 Task: Discover redfin listing with Condos in Santa Barbara.
Action: Mouse moved to (335, 236)
Screenshot: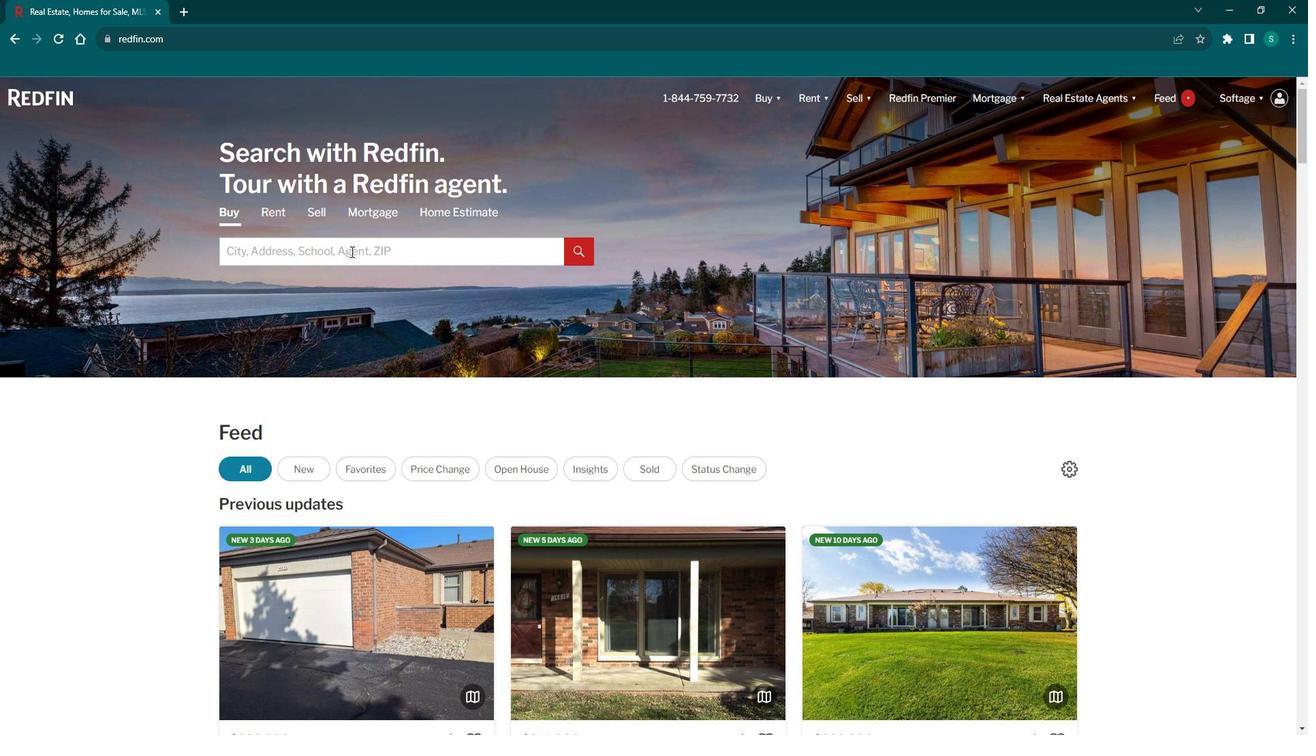 
Action: Mouse pressed left at (335, 236)
Screenshot: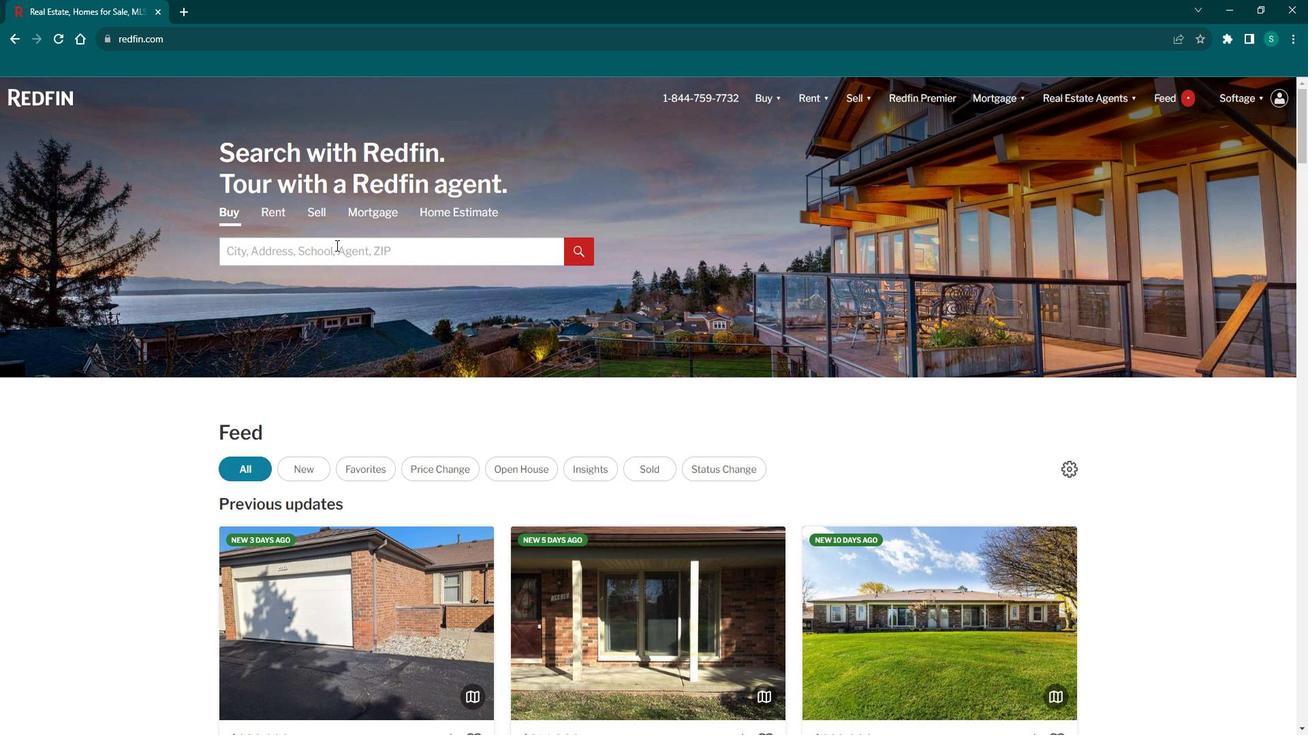 
Action: Key pressed <Key.caps_lock>S<Key.caps_lock>anta<Key.space><Key.caps_lock>B<Key.caps_lock>r<Key.backspace>arbara
Screenshot: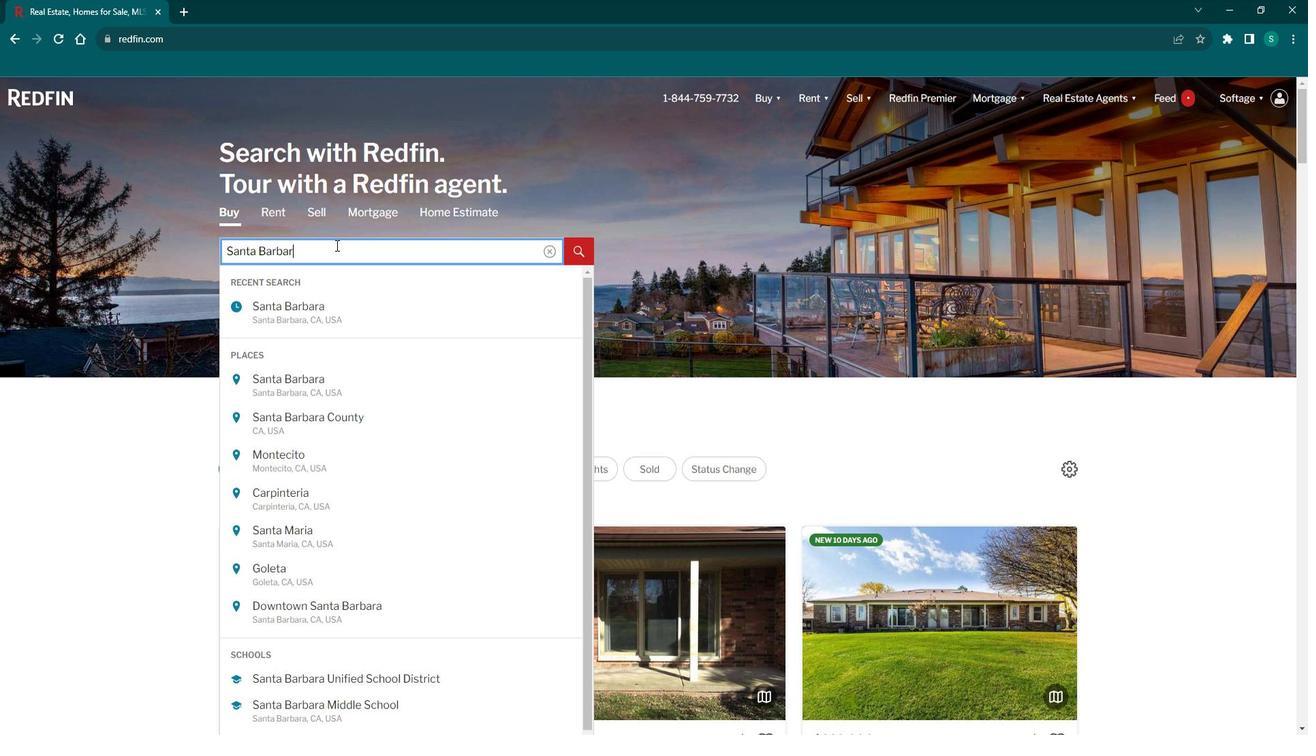 
Action: Mouse moved to (283, 365)
Screenshot: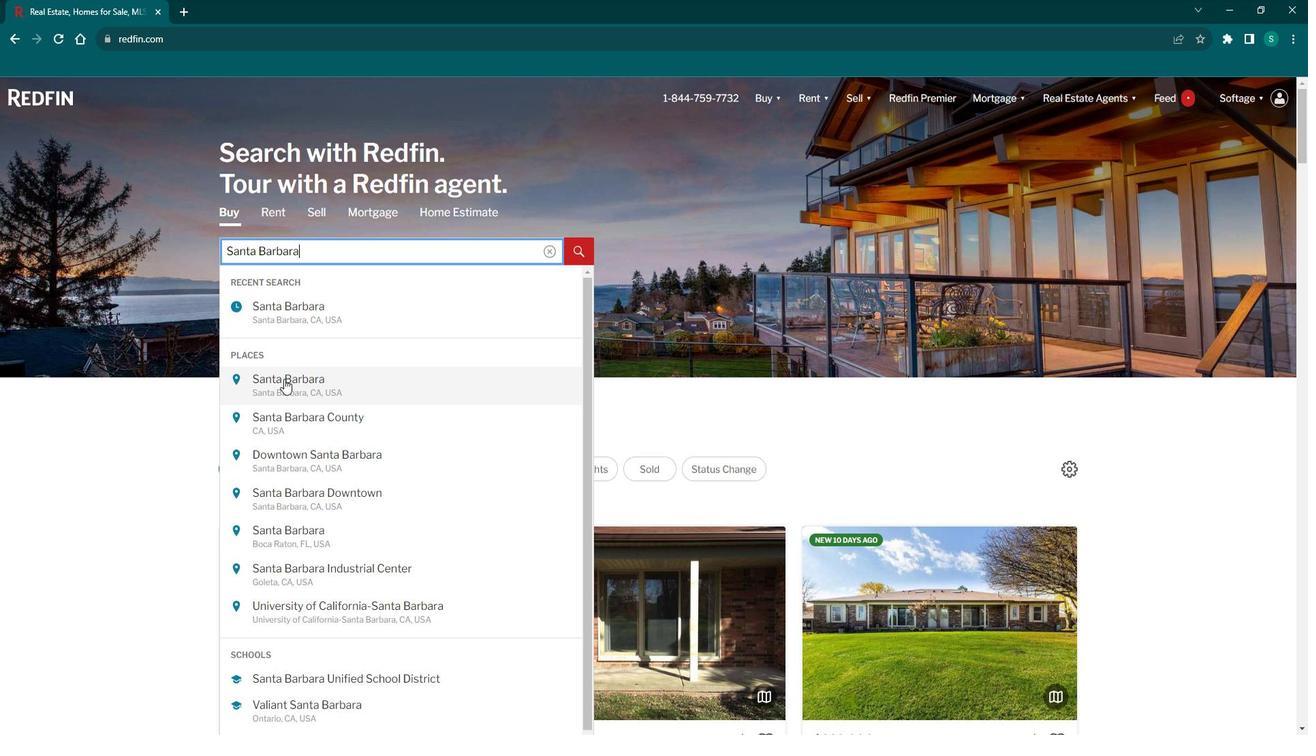 
Action: Mouse pressed left at (283, 365)
Screenshot: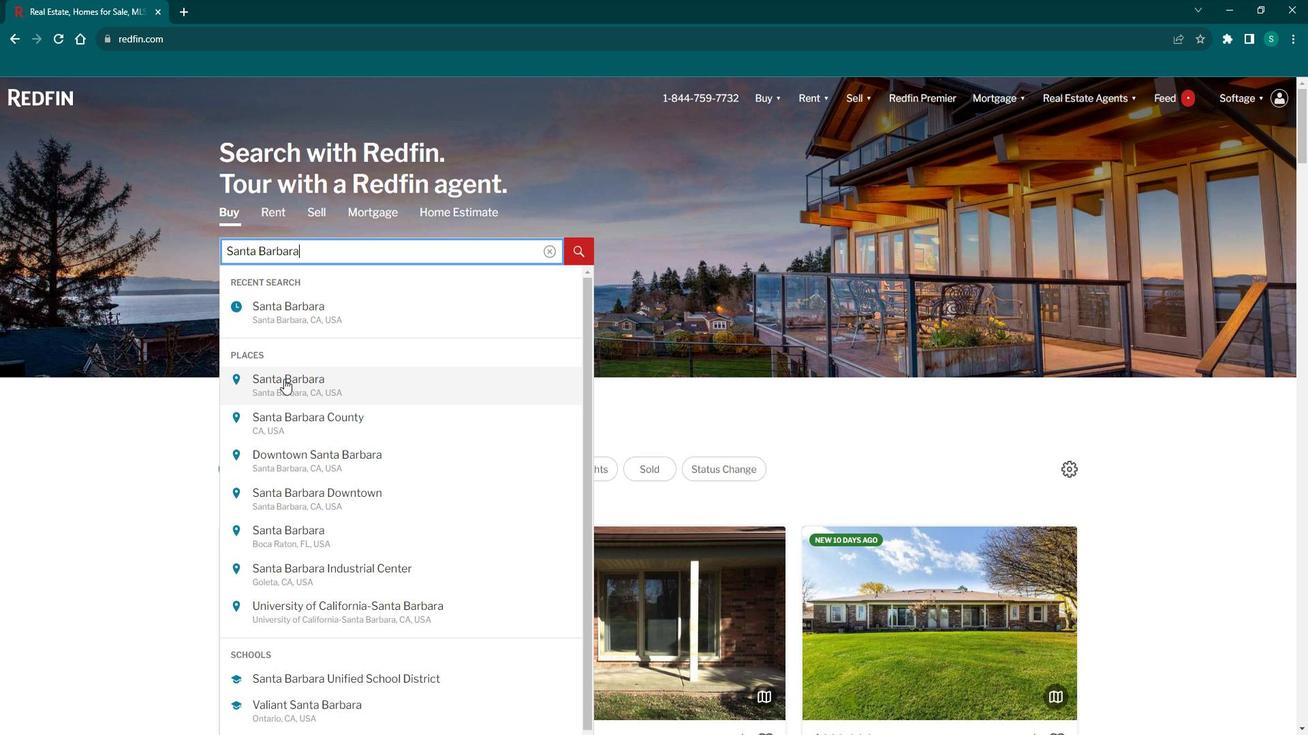 
Action: Mouse moved to (1180, 184)
Screenshot: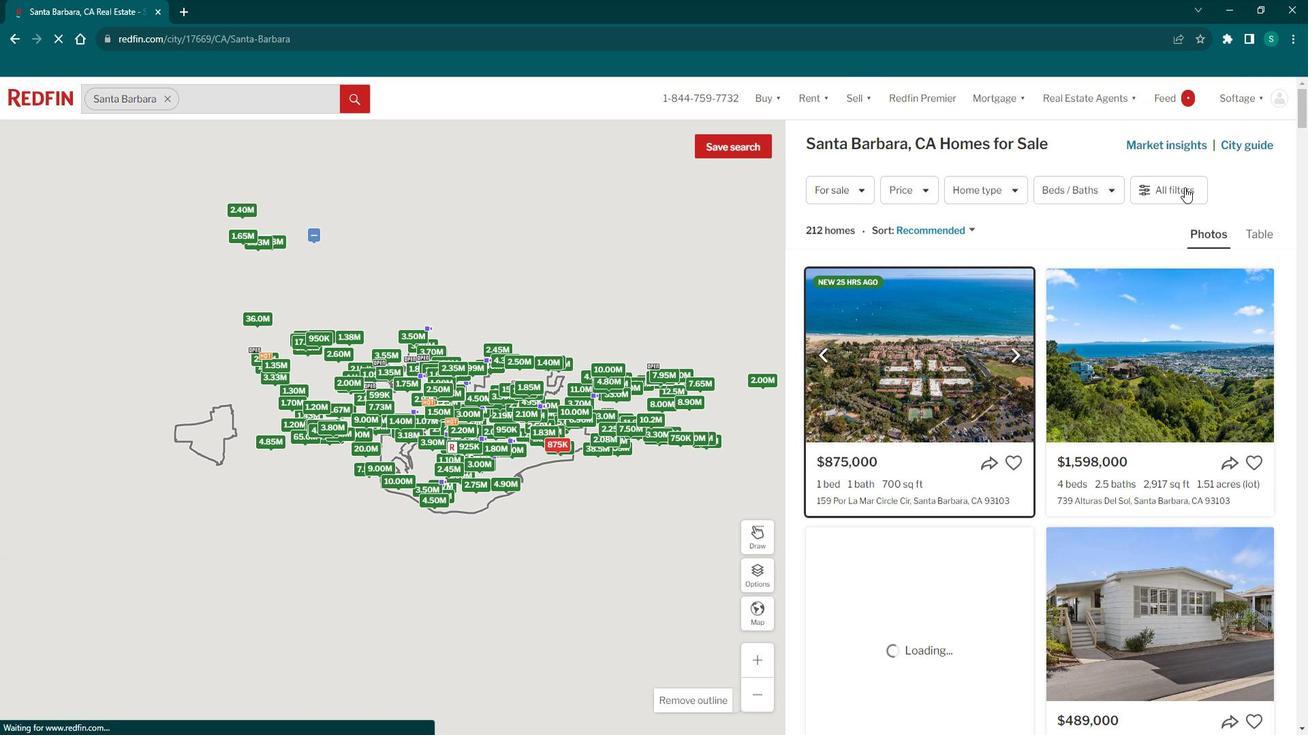 
Action: Mouse pressed left at (1180, 184)
Screenshot: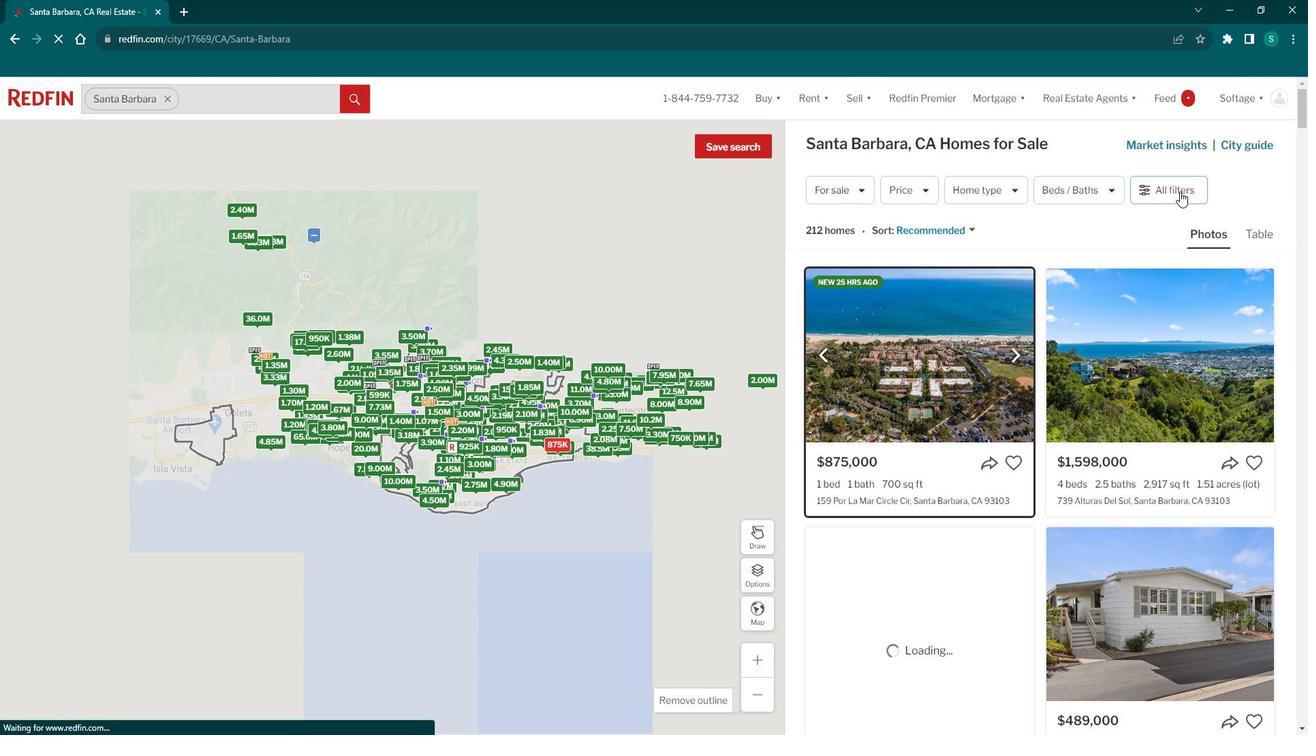 
Action: Mouse pressed left at (1180, 184)
Screenshot: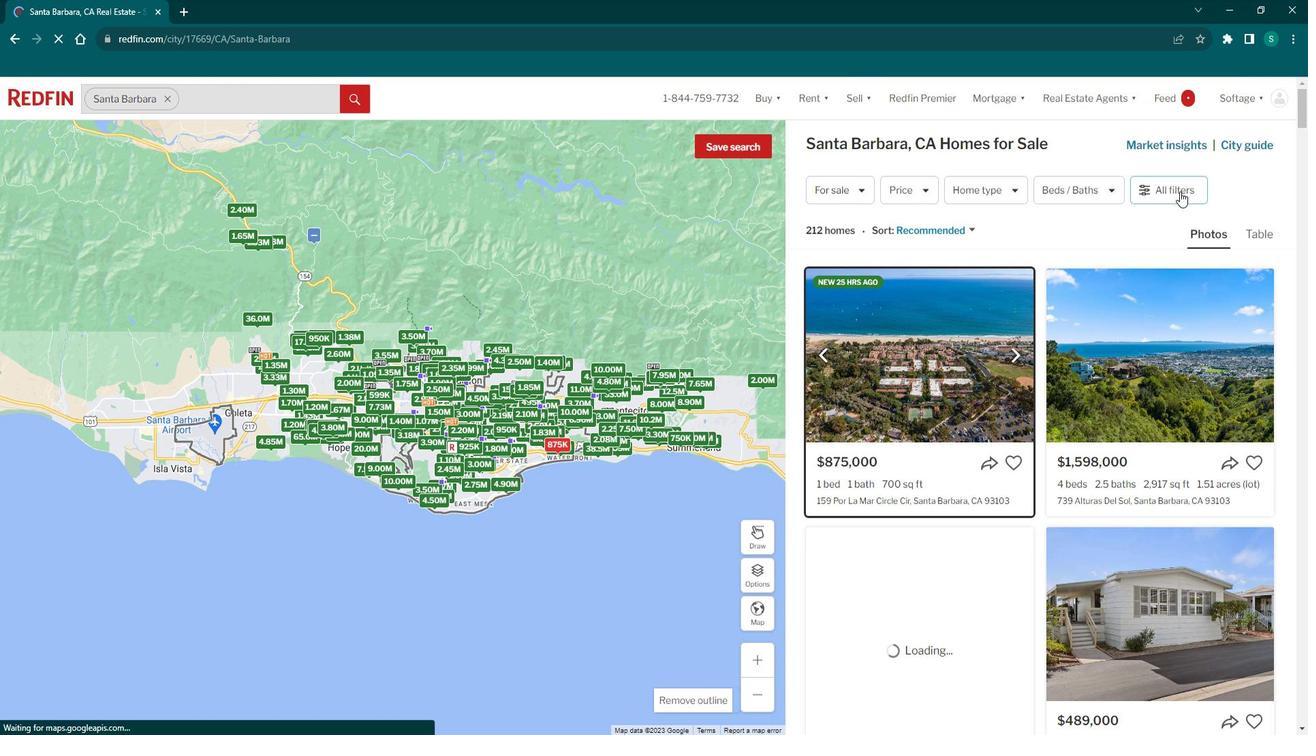 
Action: Mouse moved to (1176, 185)
Screenshot: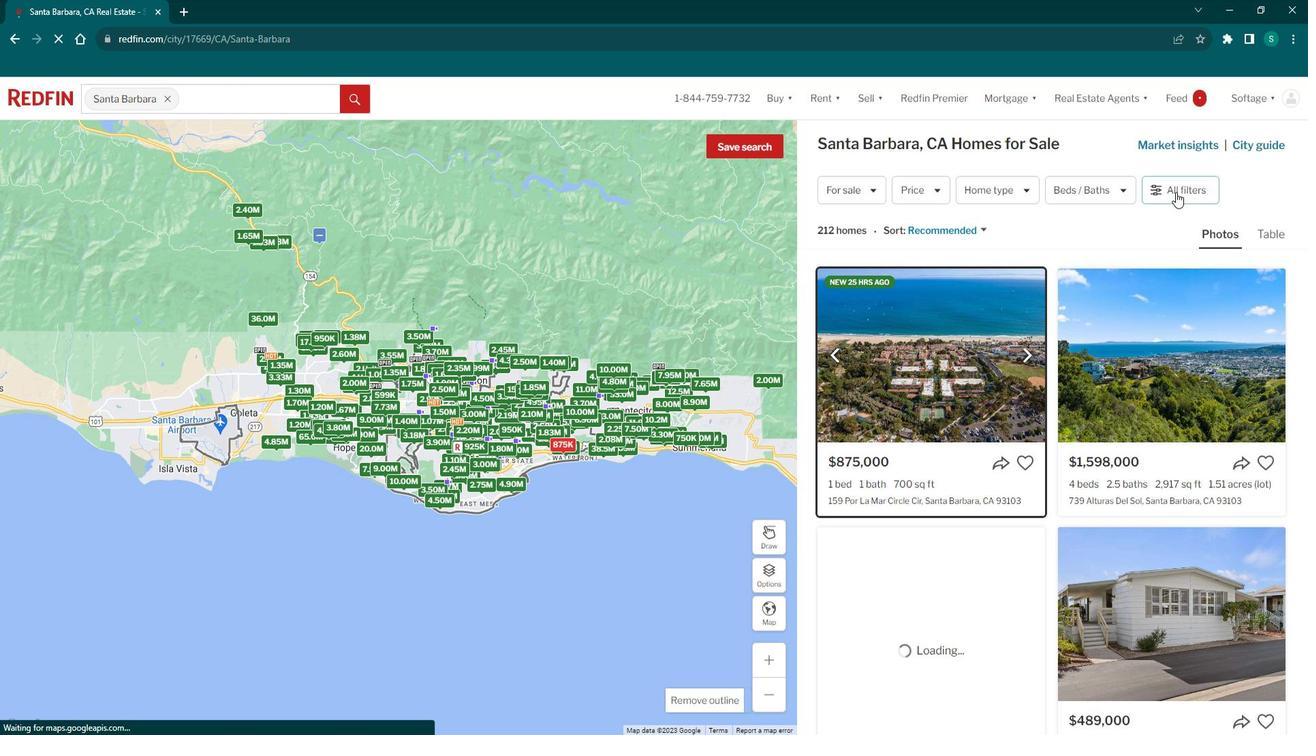 
Action: Mouse pressed left at (1176, 185)
Screenshot: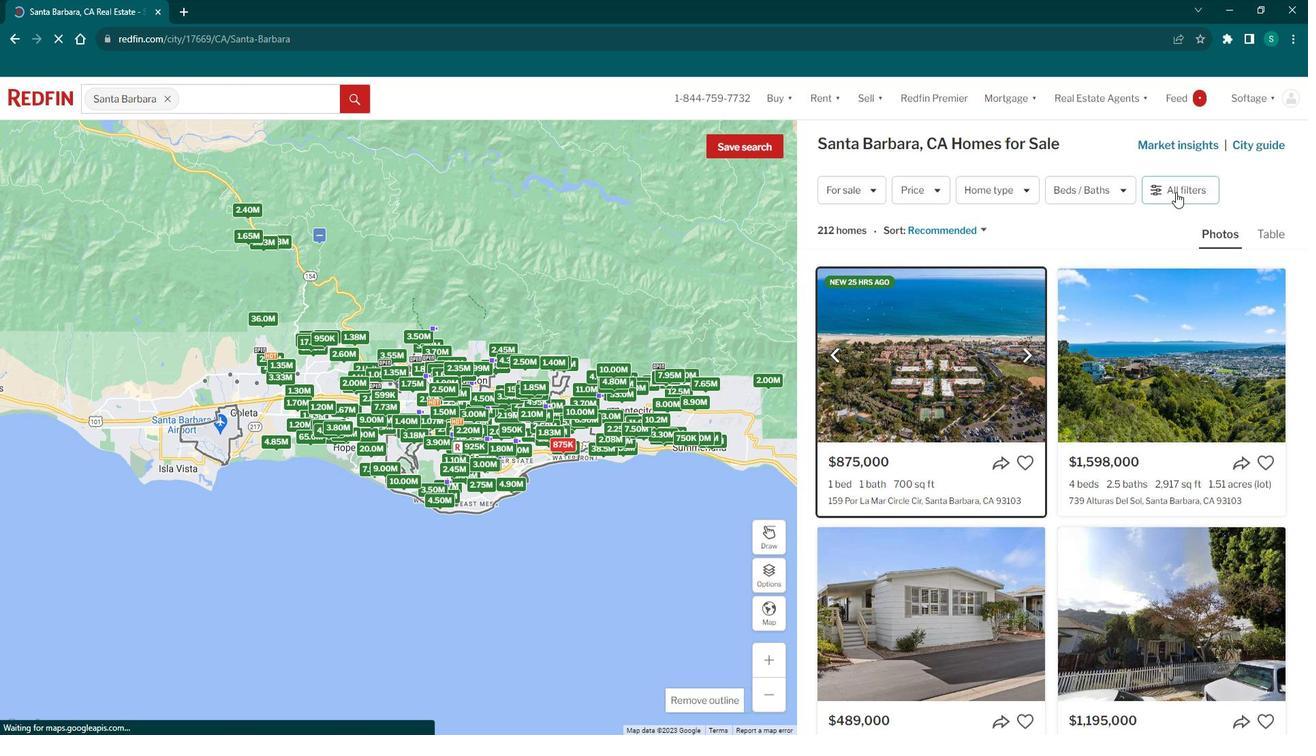 
Action: Mouse moved to (958, 485)
Screenshot: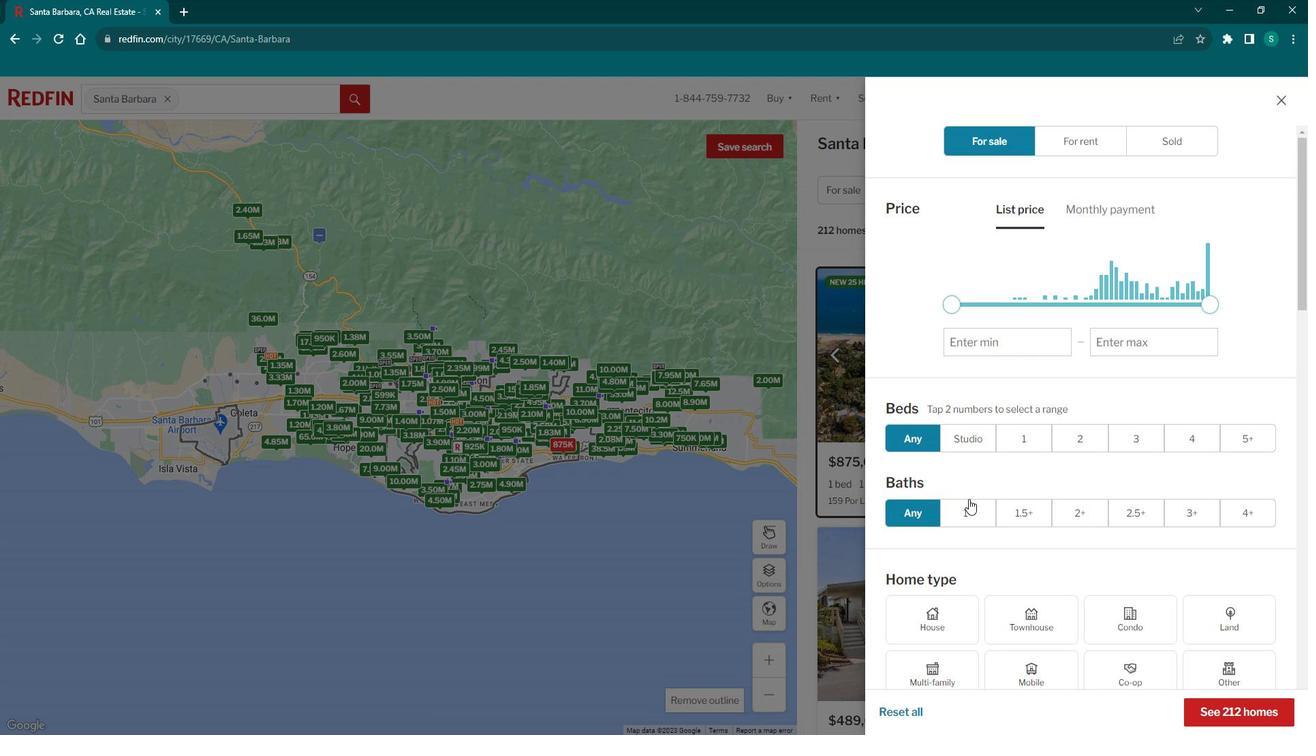 
Action: Mouse scrolled (958, 484) with delta (0, 0)
Screenshot: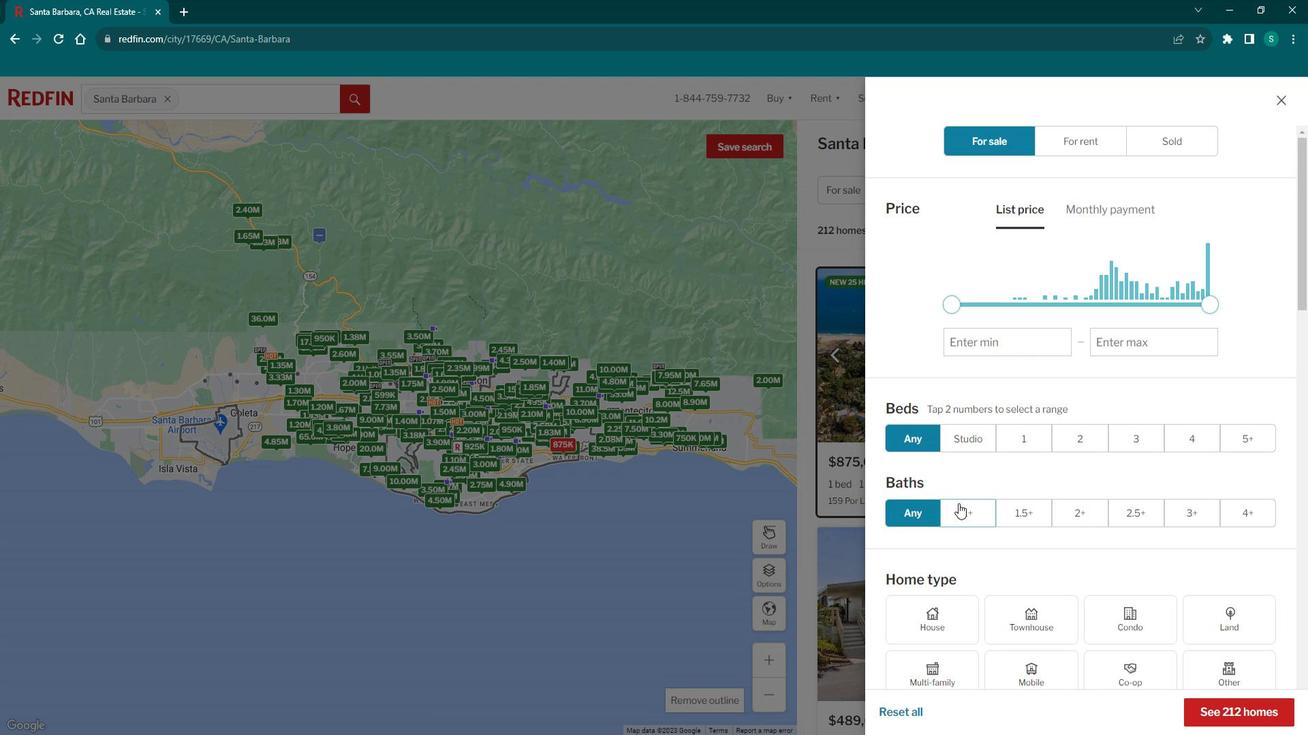 
Action: Mouse scrolled (958, 484) with delta (0, 0)
Screenshot: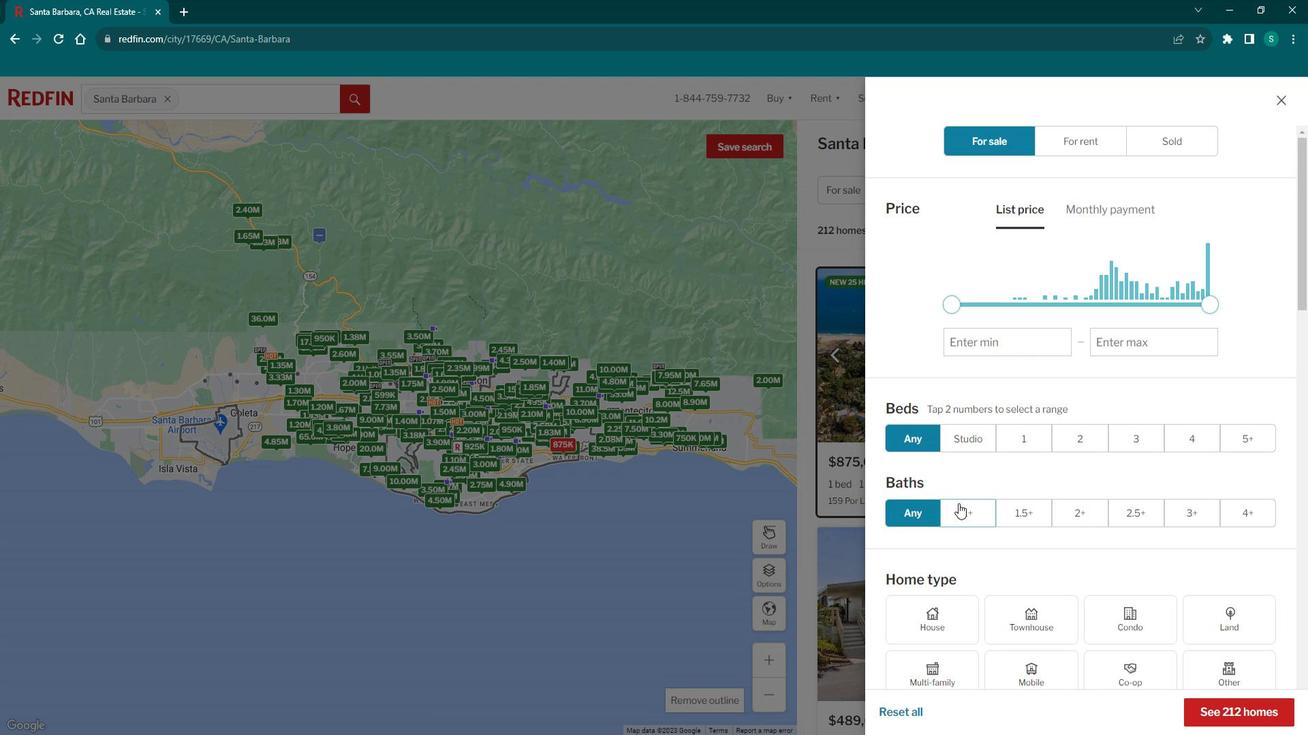 
Action: Mouse scrolled (958, 484) with delta (0, 0)
Screenshot: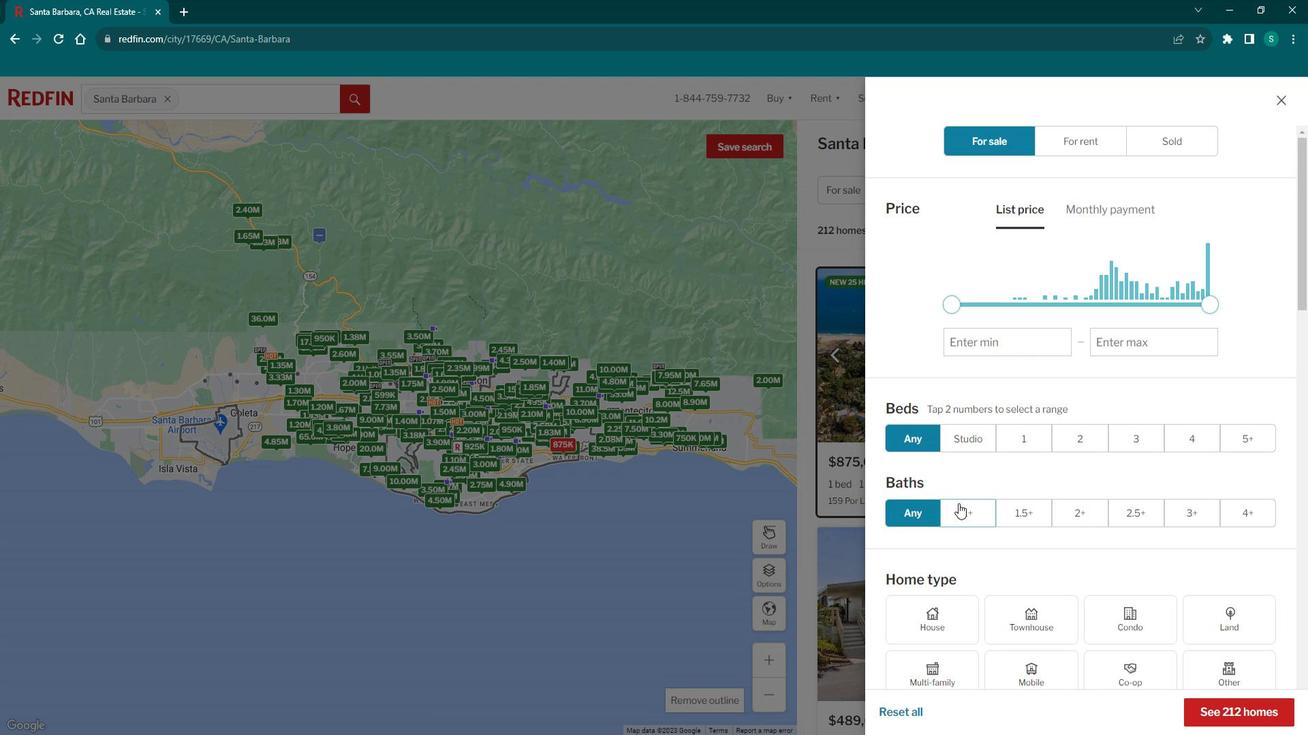 
Action: Mouse moved to (1127, 393)
Screenshot: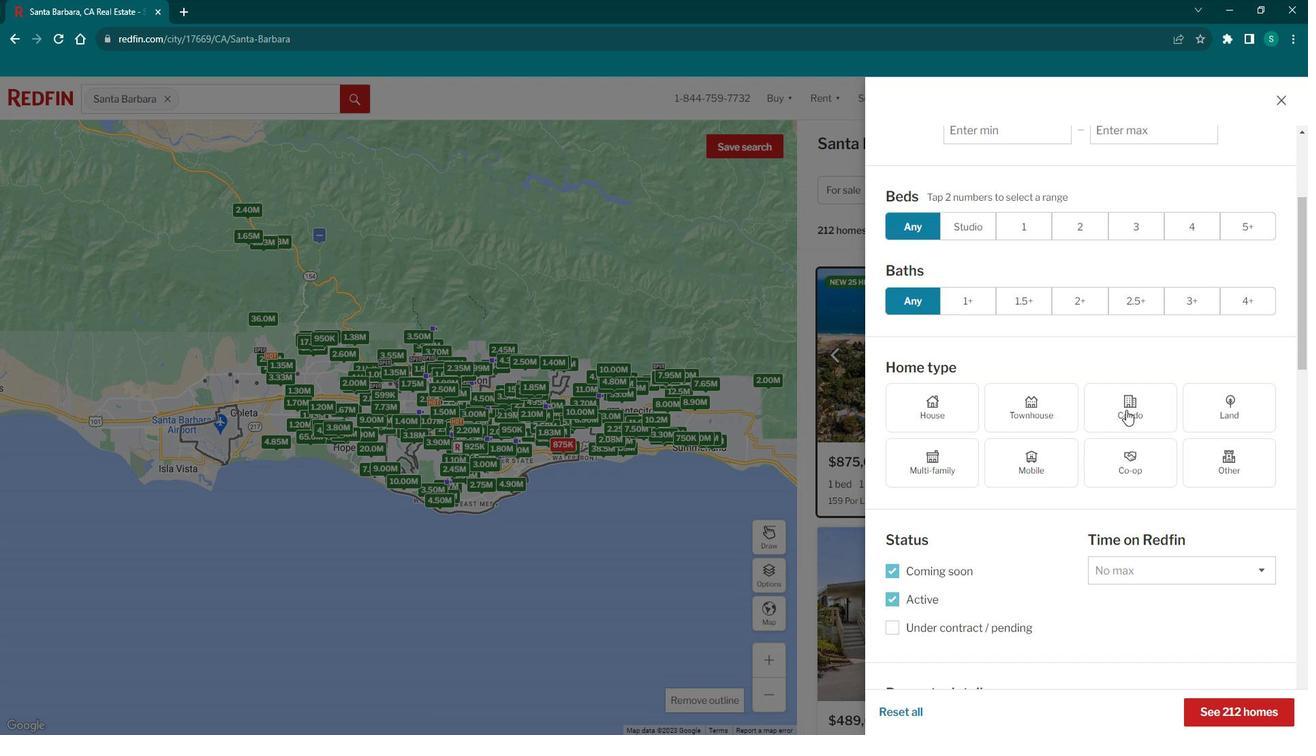 
Action: Mouse pressed left at (1127, 393)
Screenshot: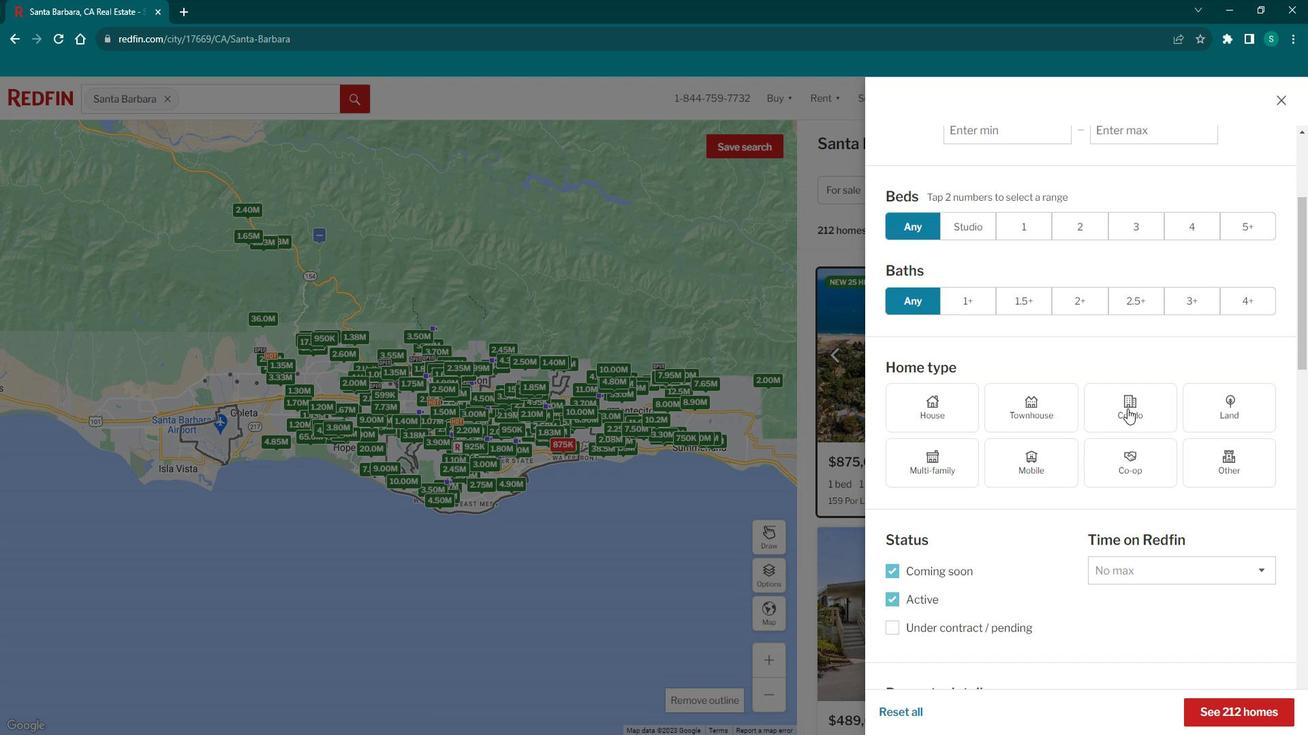 
Action: Mouse moved to (1044, 500)
Screenshot: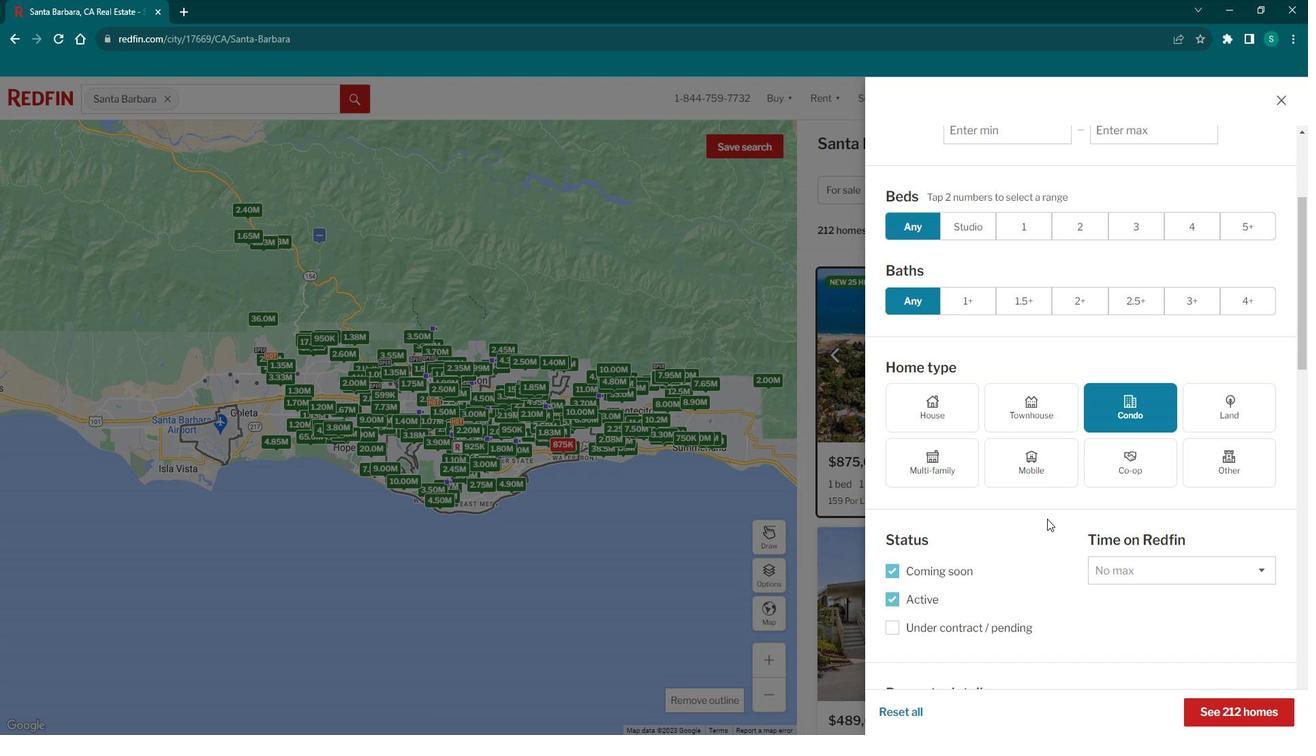 
Action: Mouse scrolled (1044, 500) with delta (0, 0)
Screenshot: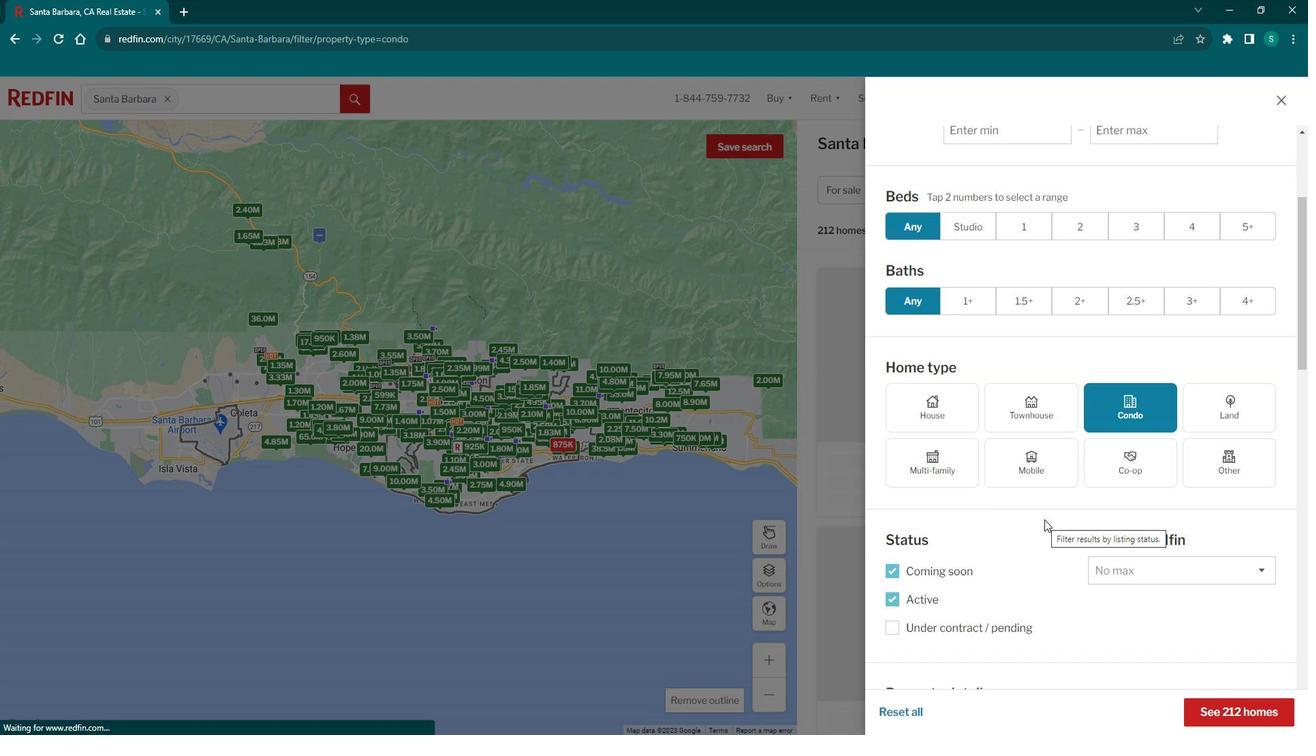 
Action: Mouse scrolled (1044, 500) with delta (0, 0)
Screenshot: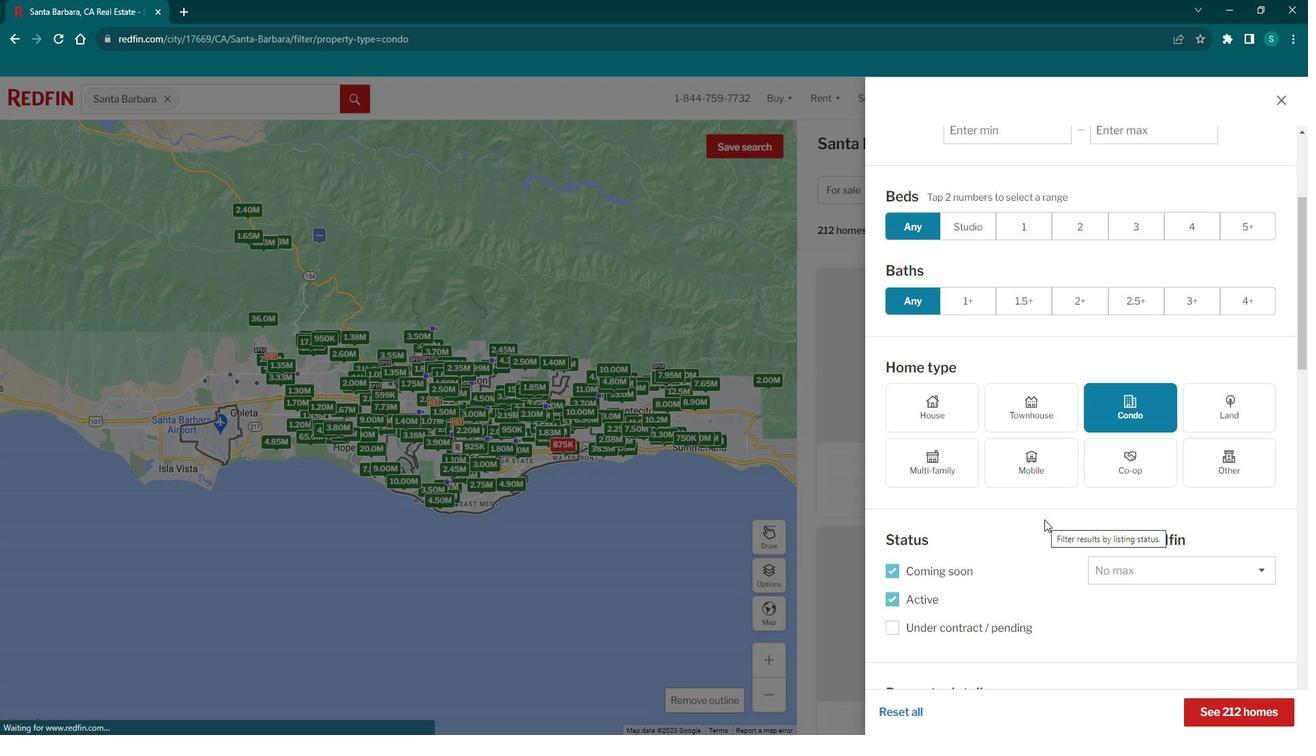 
Action: Mouse scrolled (1044, 500) with delta (0, 0)
Screenshot: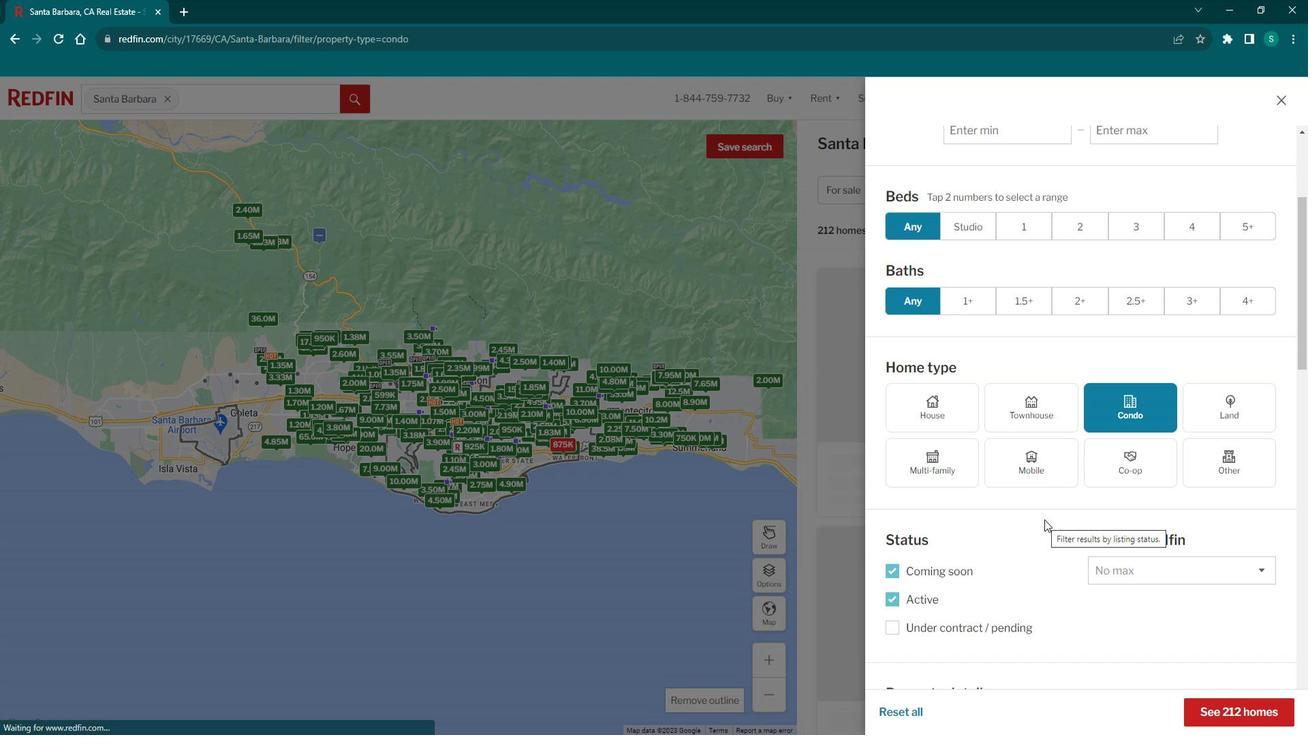 
Action: Mouse scrolled (1044, 500) with delta (0, 0)
Screenshot: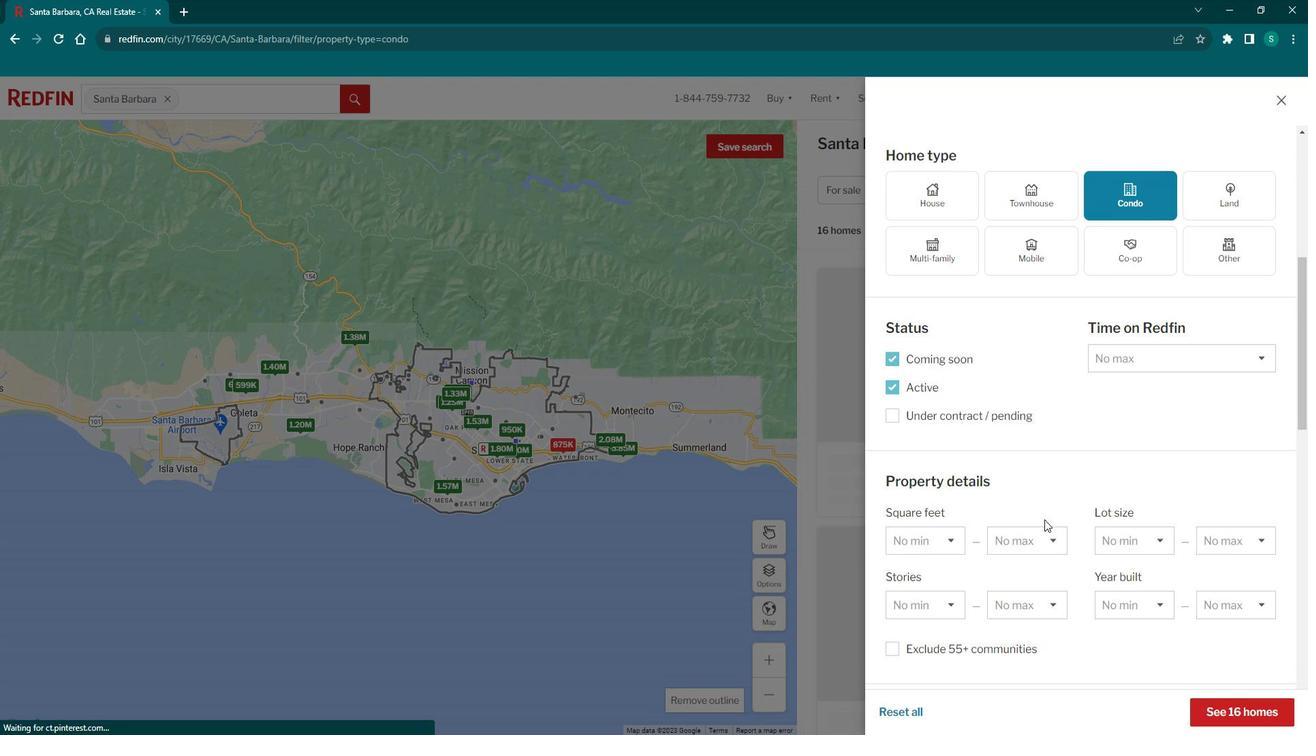 
Action: Mouse scrolled (1044, 500) with delta (0, 0)
Screenshot: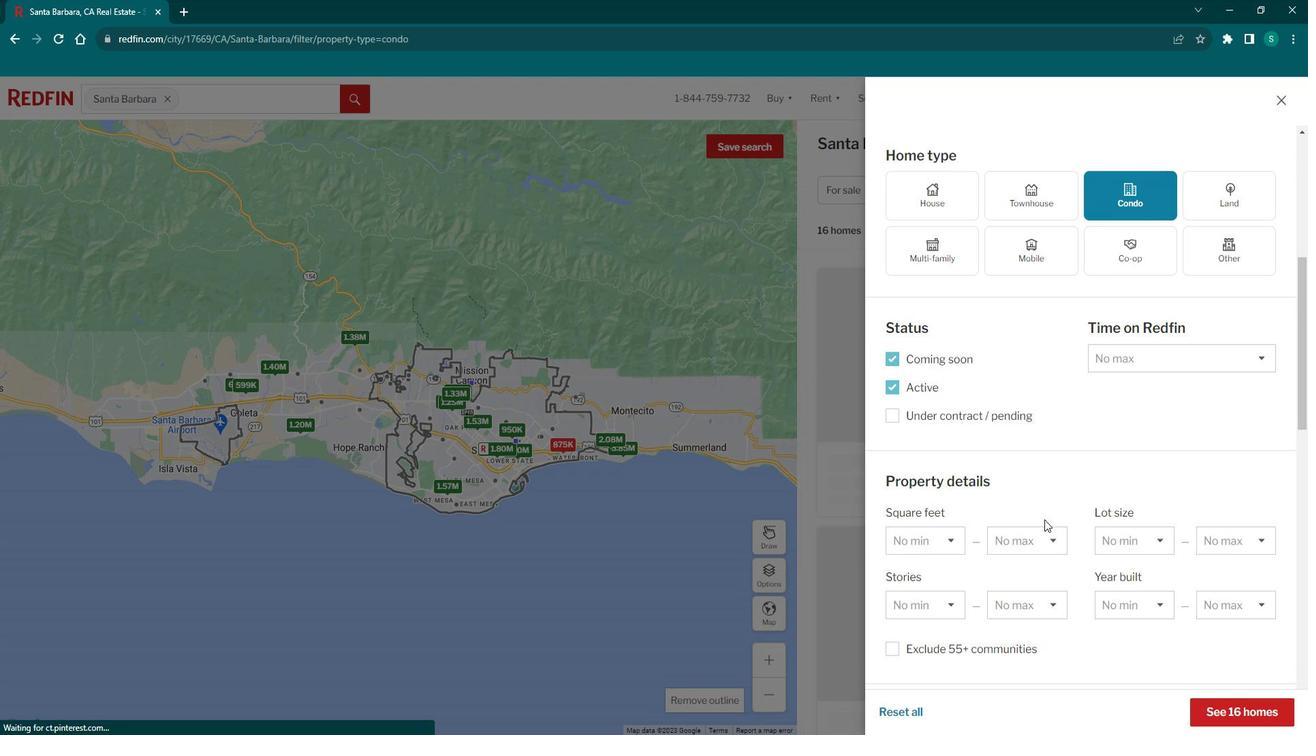 
Action: Mouse scrolled (1044, 500) with delta (0, 0)
Screenshot: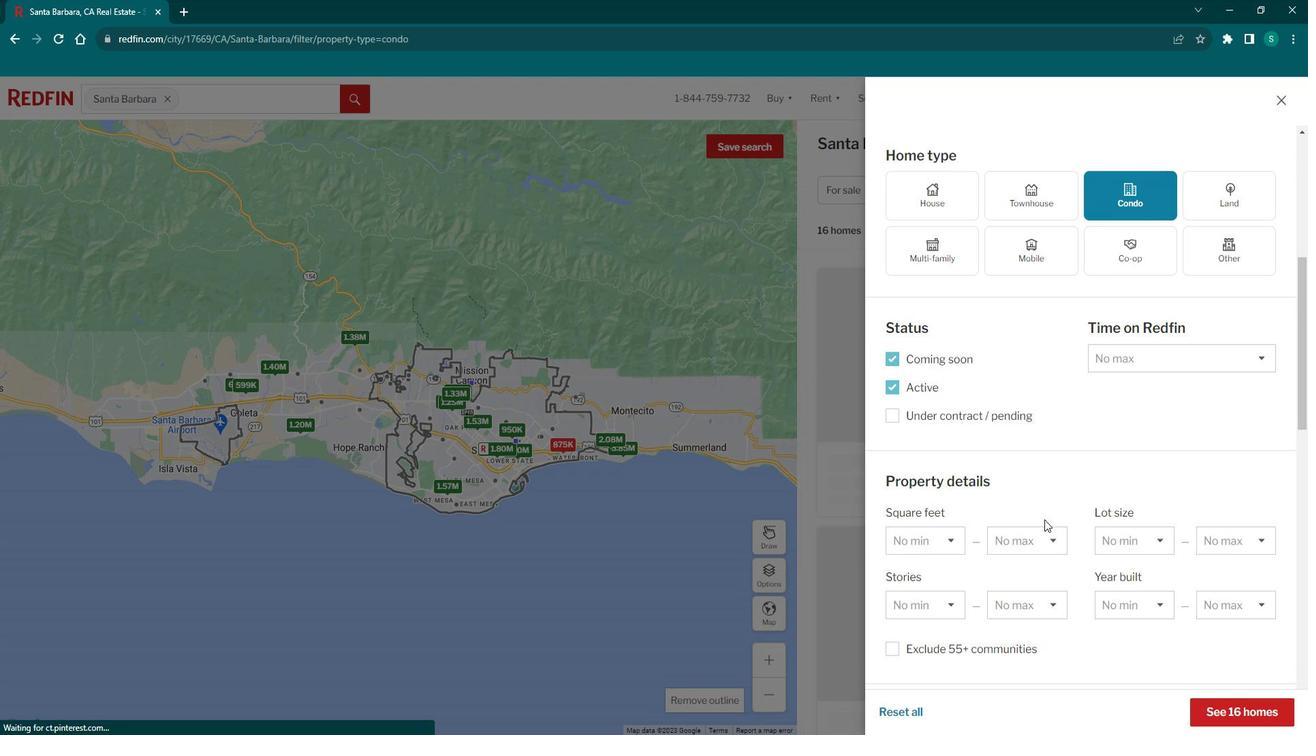
Action: Mouse scrolled (1044, 500) with delta (0, 0)
Screenshot: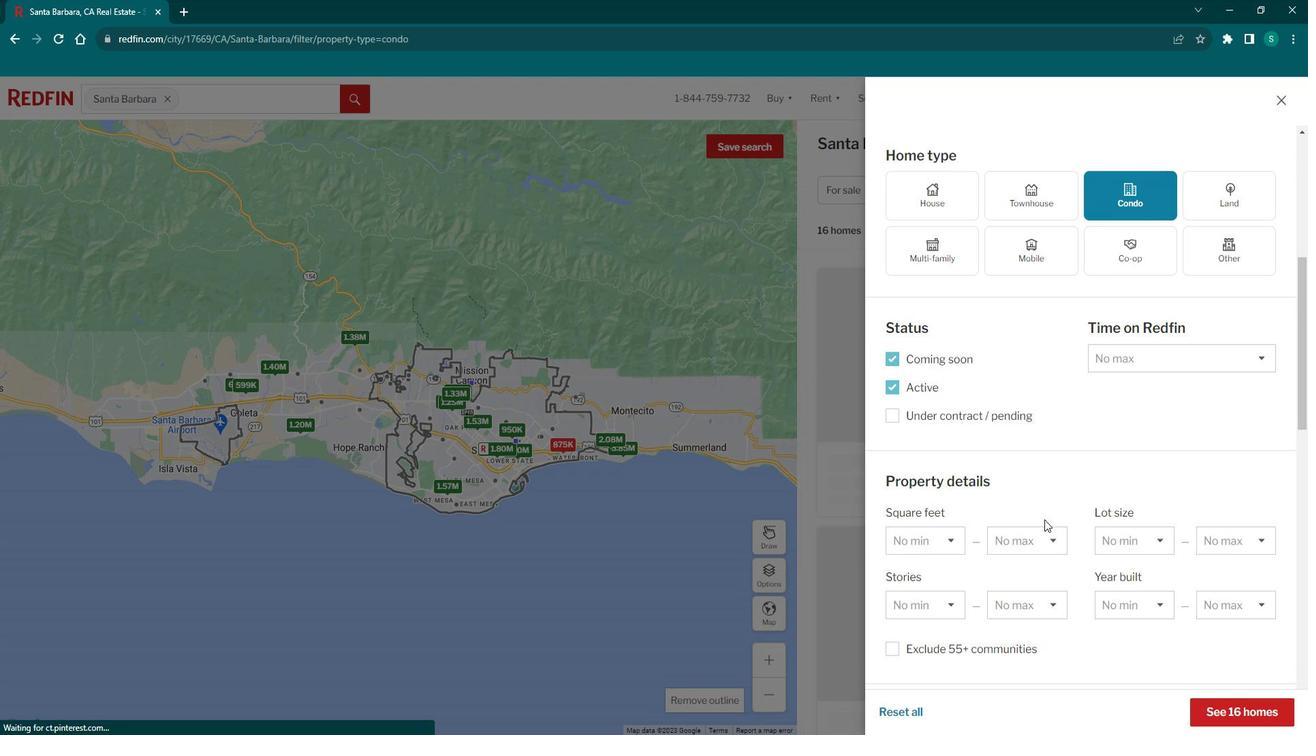 
Action: Mouse moved to (1202, 682)
Screenshot: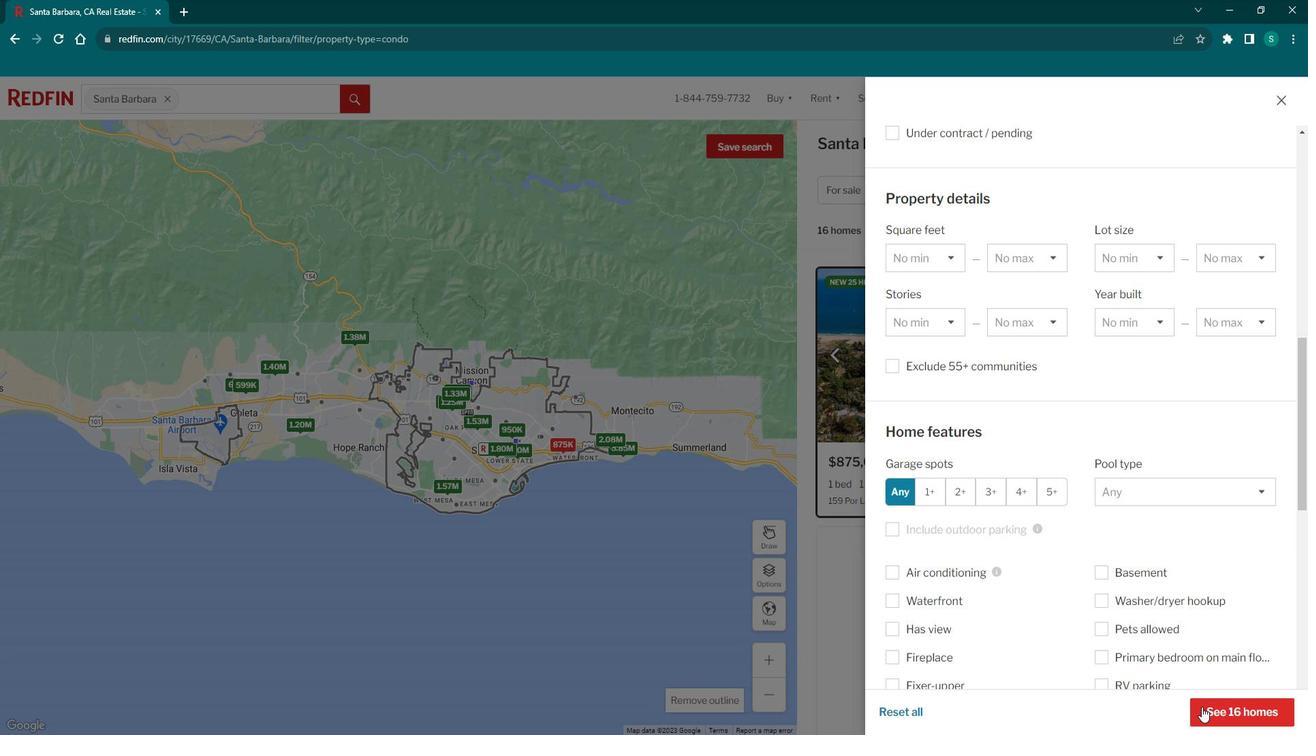 
Action: Mouse pressed left at (1202, 682)
Screenshot: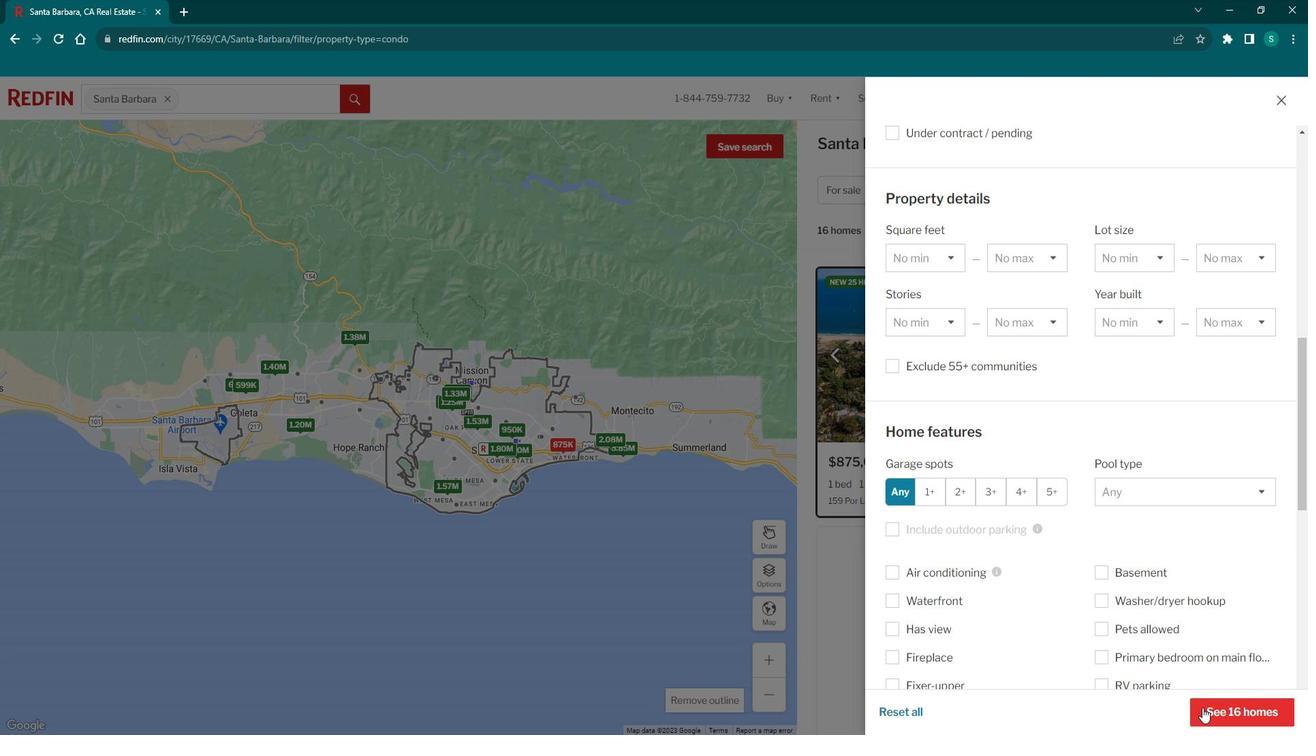 
Action: Mouse moved to (1030, 515)
Screenshot: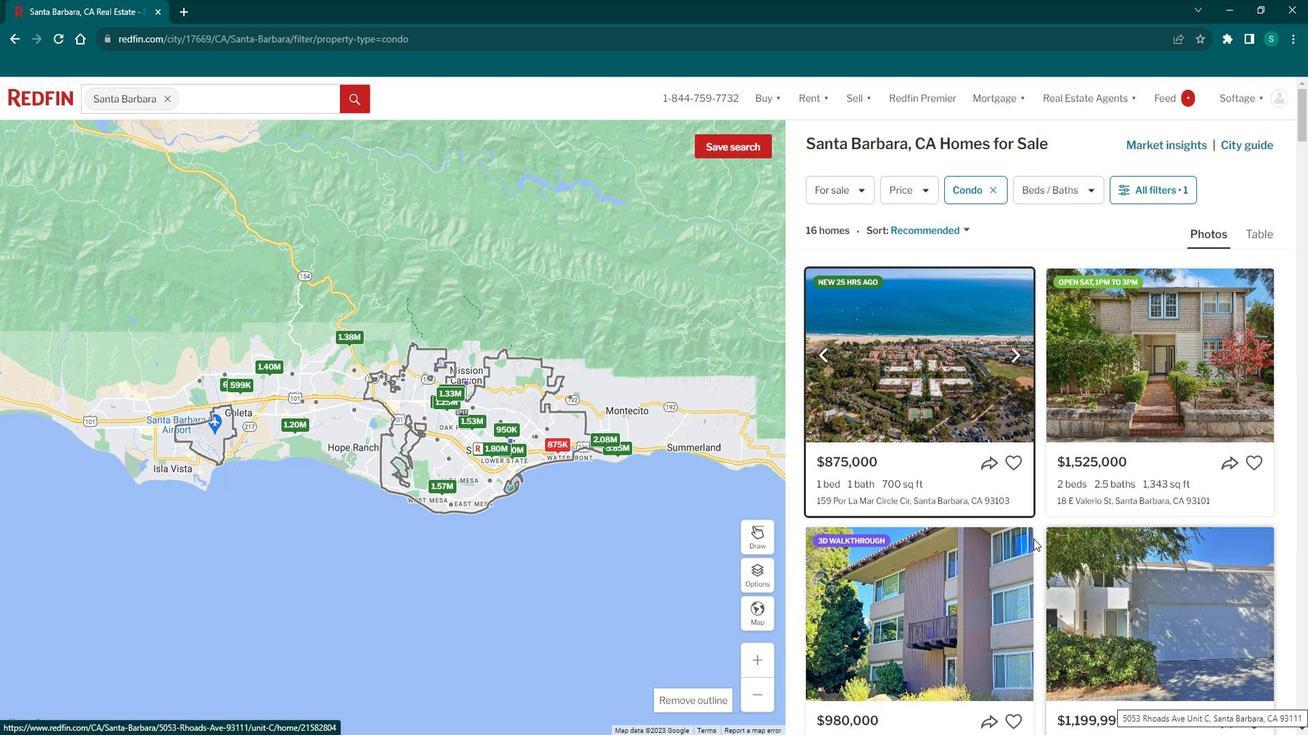 
Action: Mouse scrolled (1030, 514) with delta (0, 0)
Screenshot: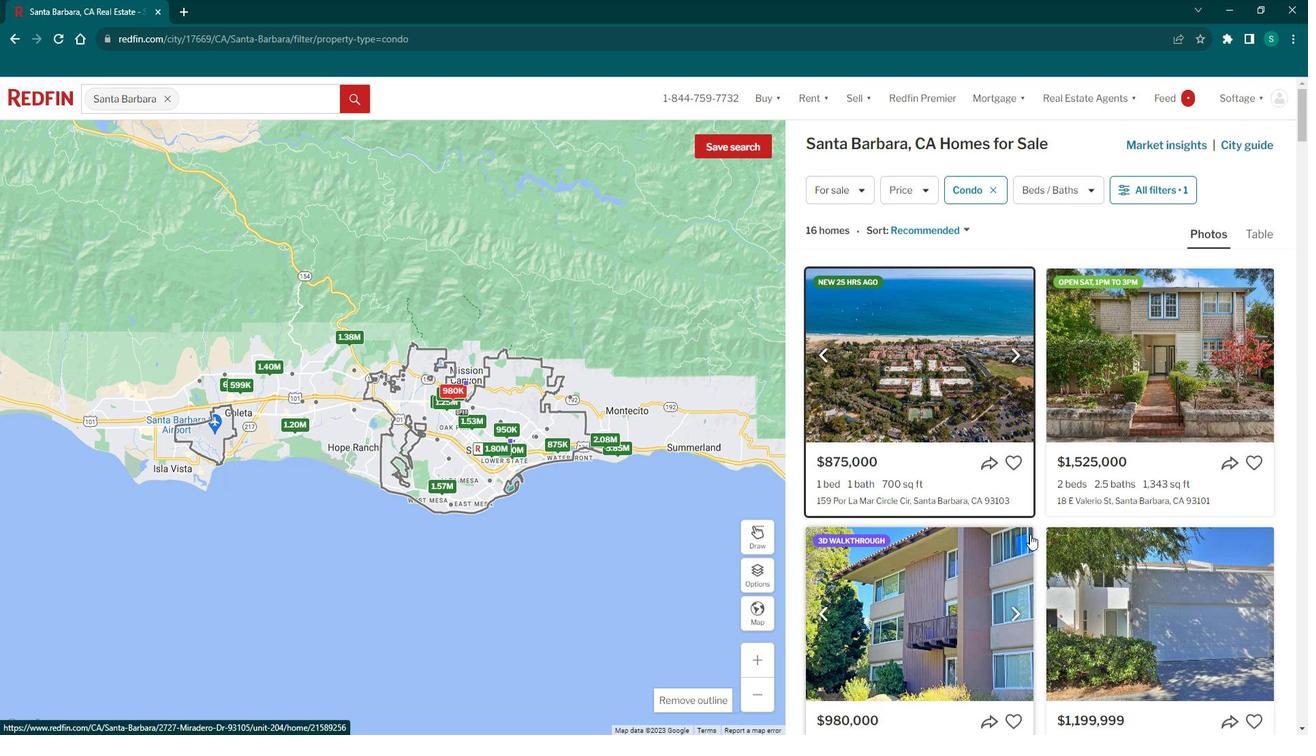 
Action: Mouse moved to (1162, 294)
Screenshot: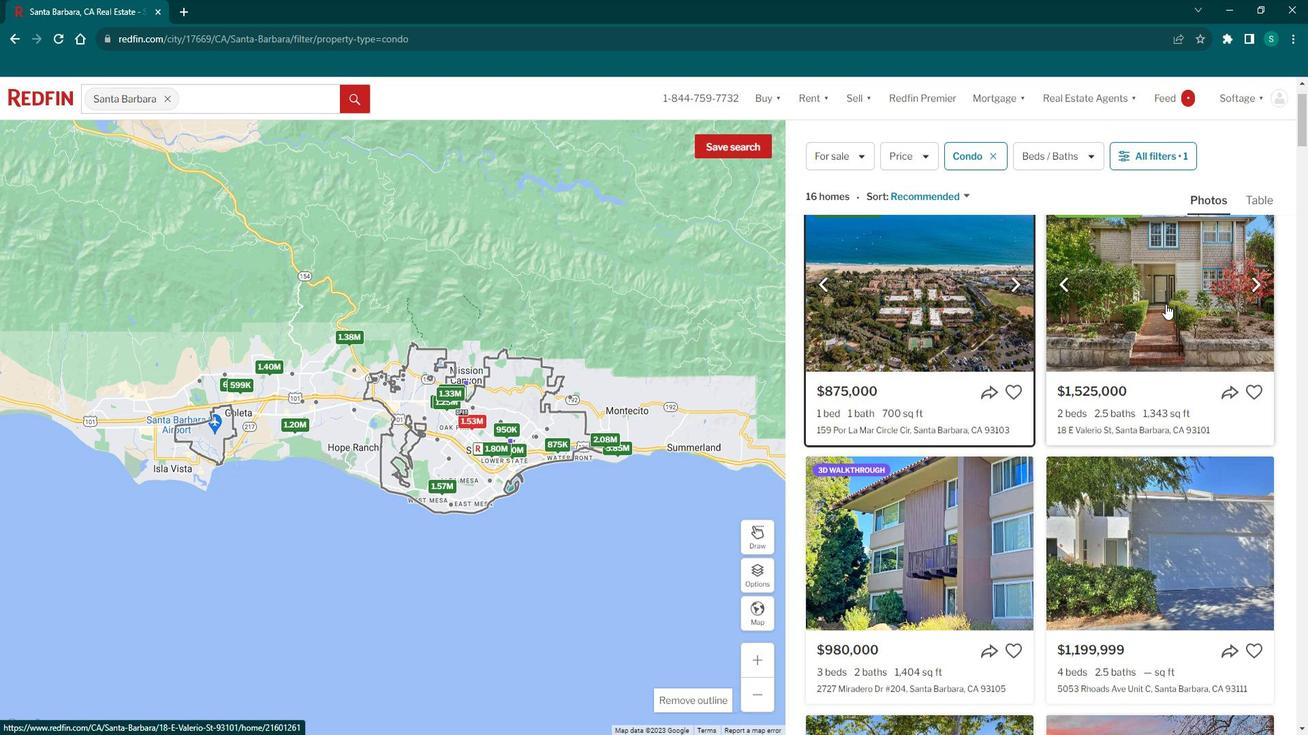 
Action: Mouse pressed left at (1162, 294)
Screenshot: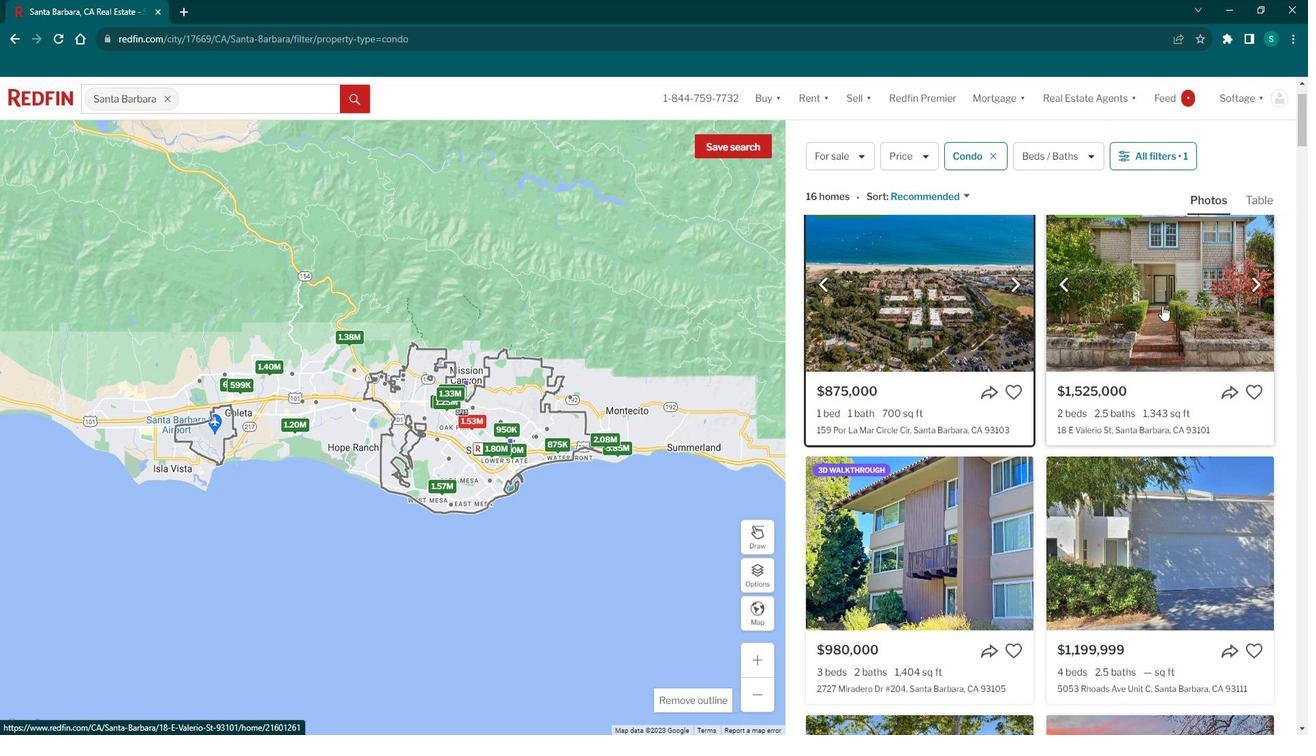 
Action: Mouse moved to (486, 371)
Screenshot: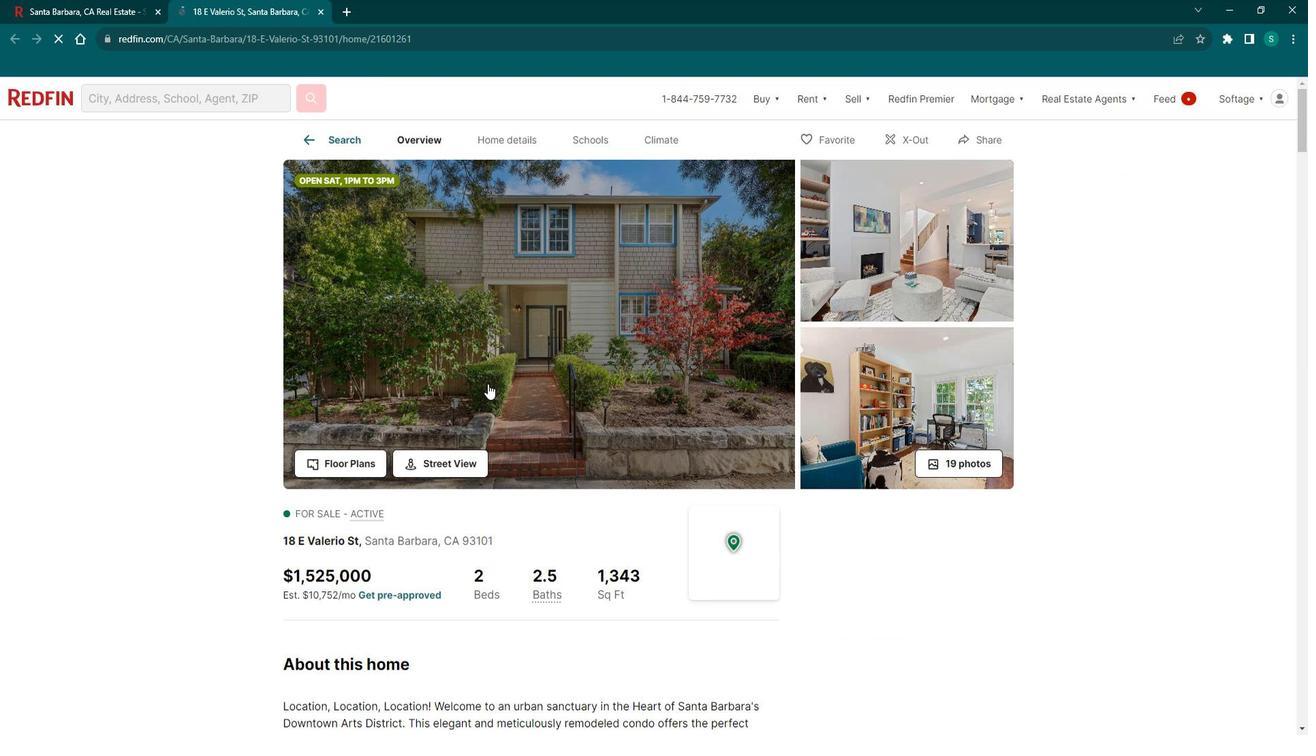 
Action: Mouse scrolled (486, 370) with delta (0, 0)
Screenshot: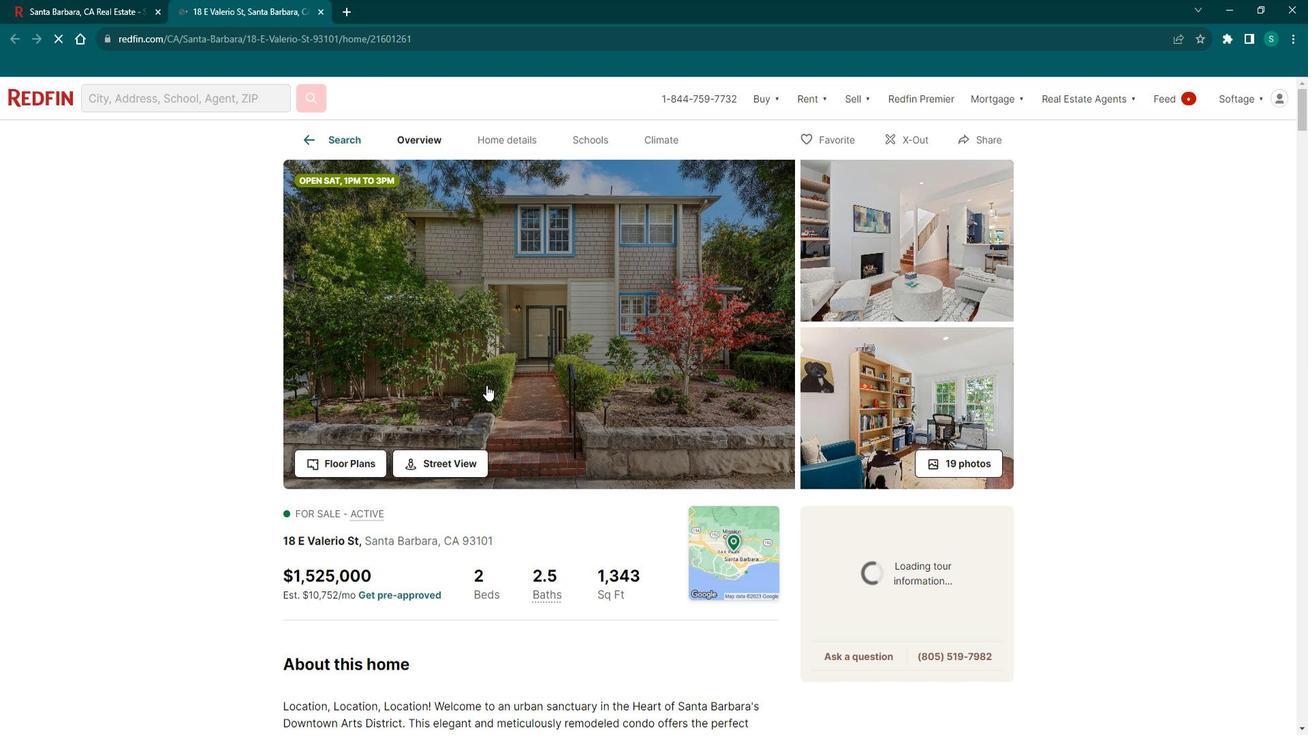 
Action: Mouse scrolled (486, 370) with delta (0, 0)
Screenshot: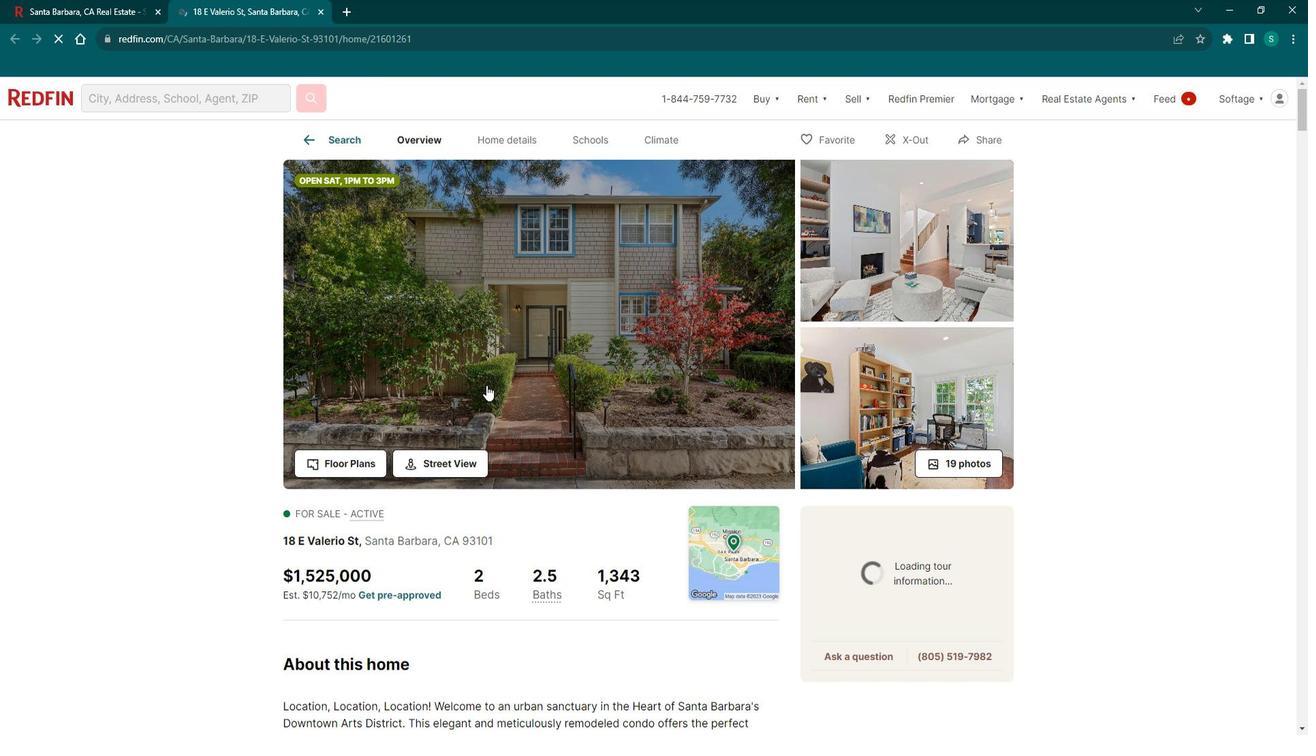 
Action: Mouse scrolled (486, 370) with delta (0, 0)
Screenshot: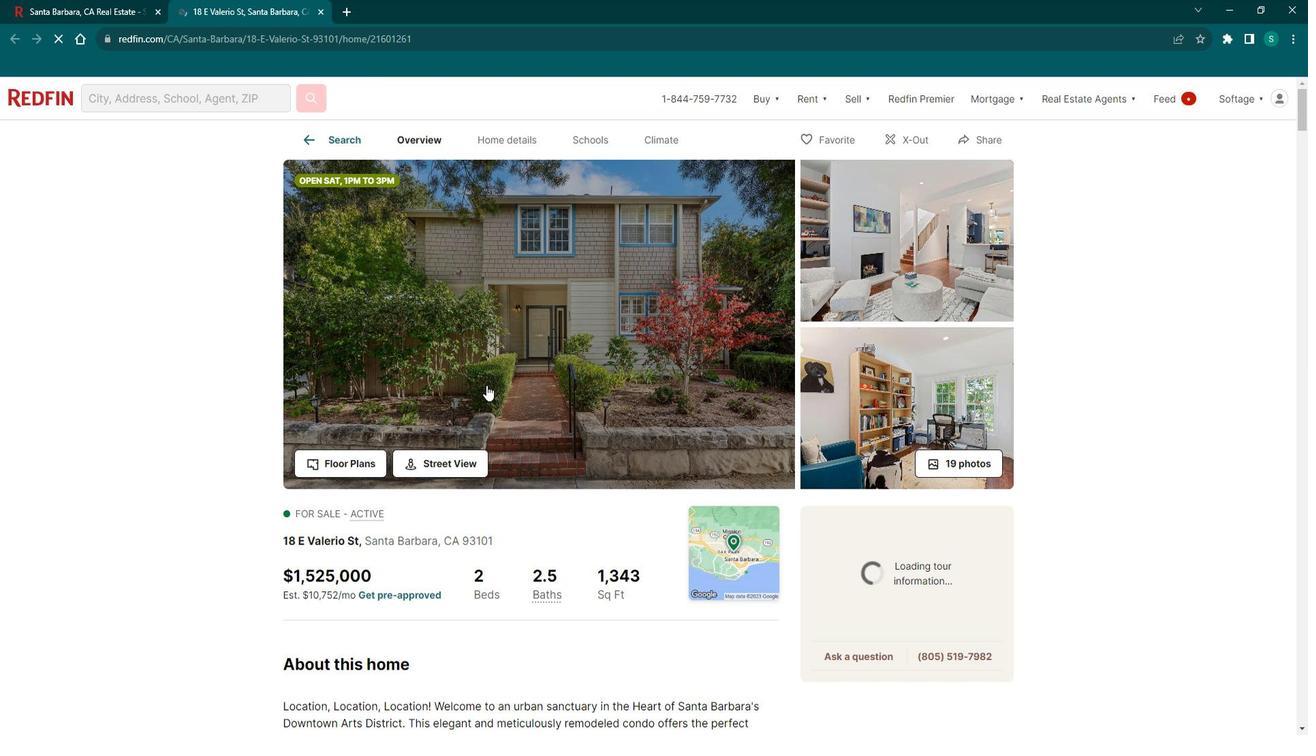 
Action: Mouse moved to (485, 372)
Screenshot: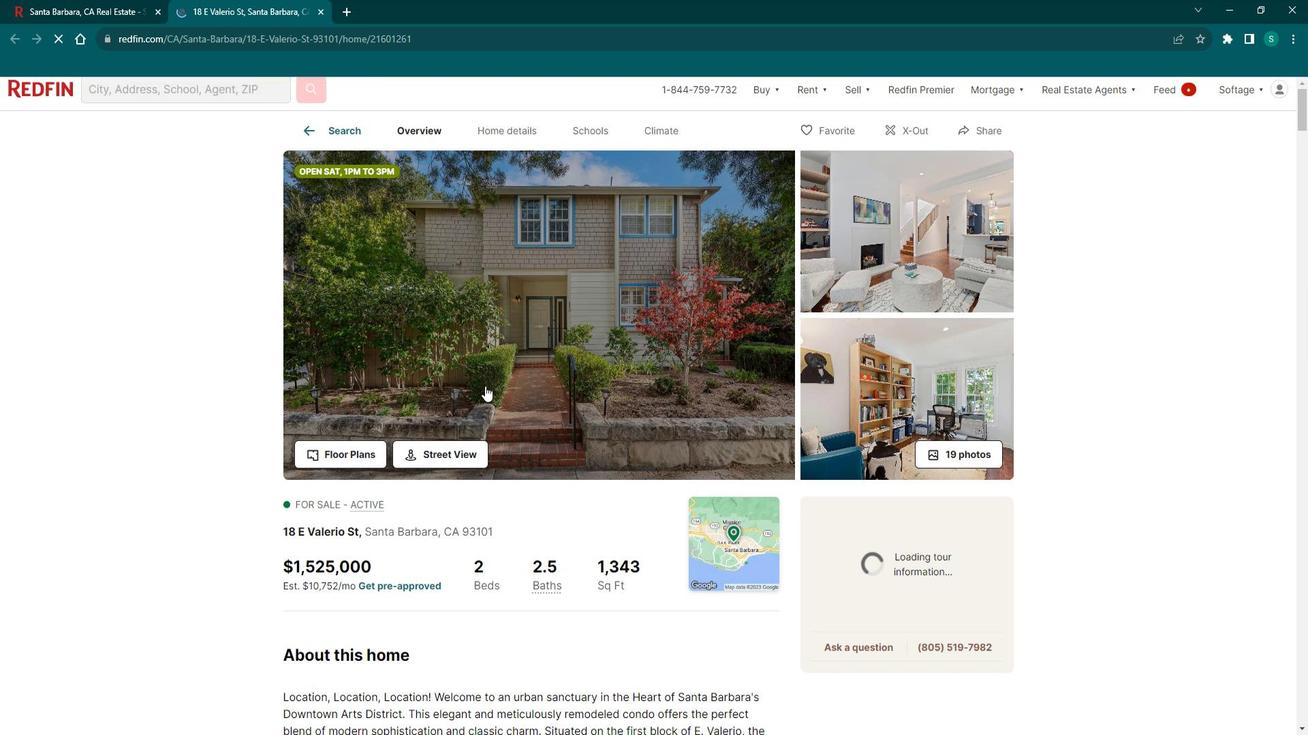 
Action: Mouse scrolled (485, 371) with delta (0, 0)
Screenshot: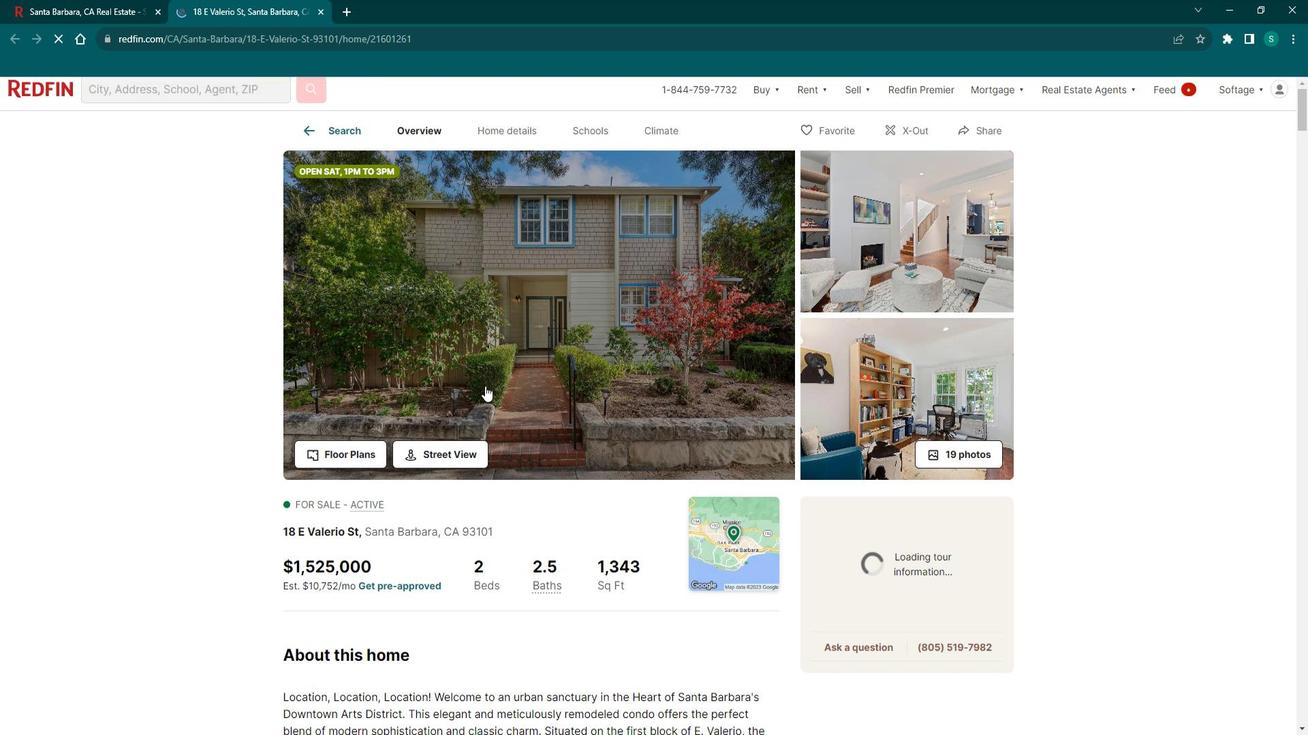 
Action: Mouse moved to (484, 372)
Screenshot: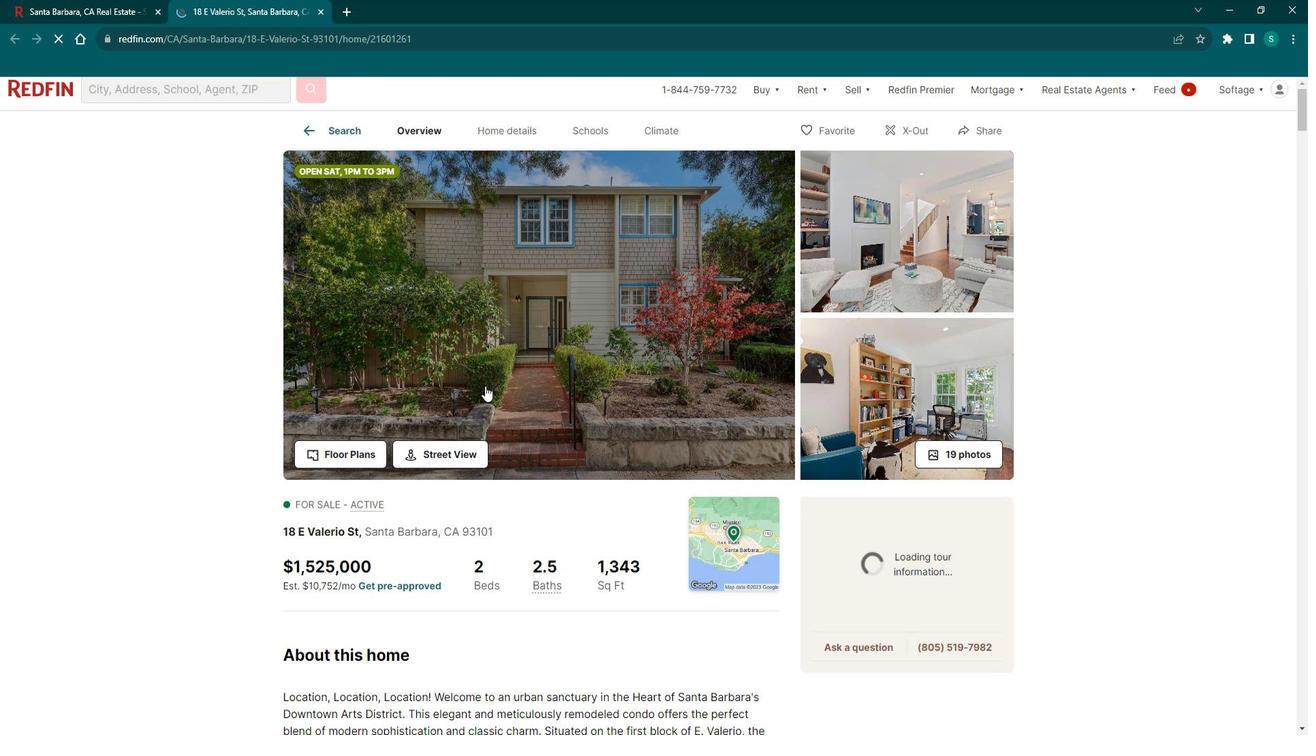 
Action: Mouse scrolled (484, 371) with delta (0, 0)
Screenshot: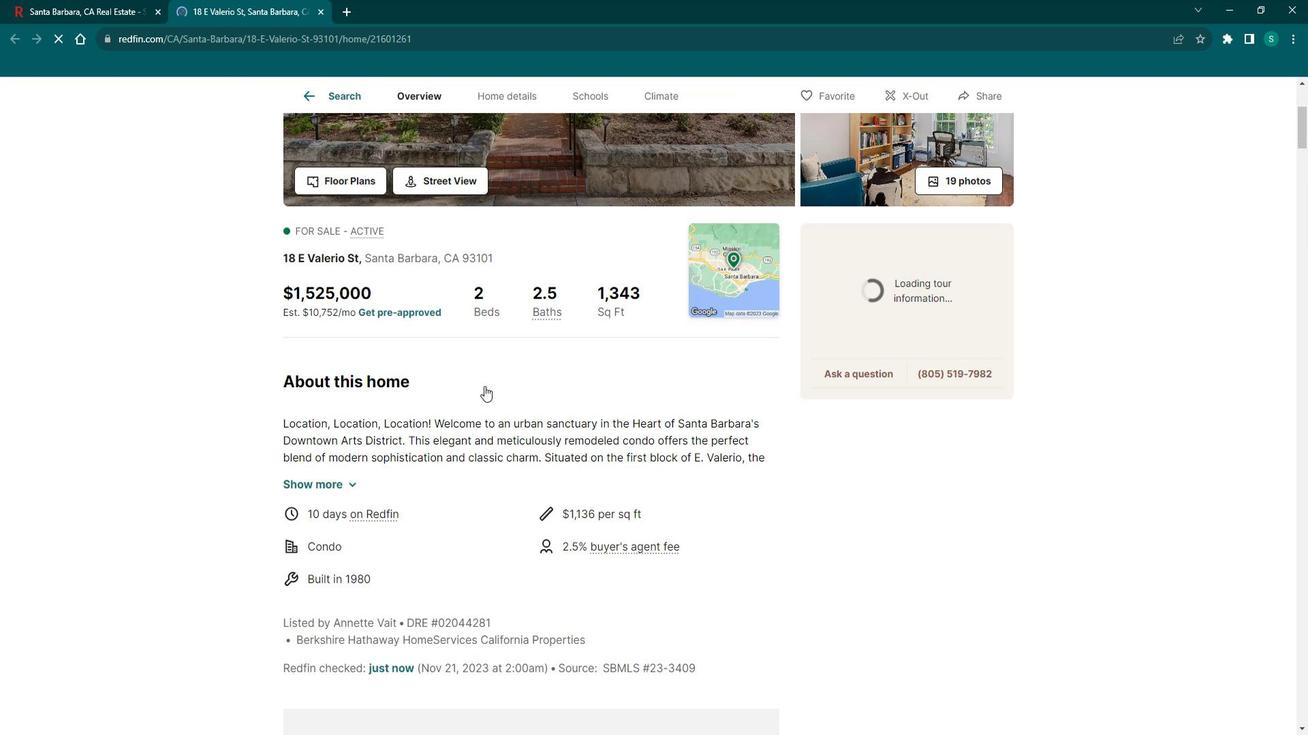 
Action: Mouse scrolled (484, 371) with delta (0, 0)
Screenshot: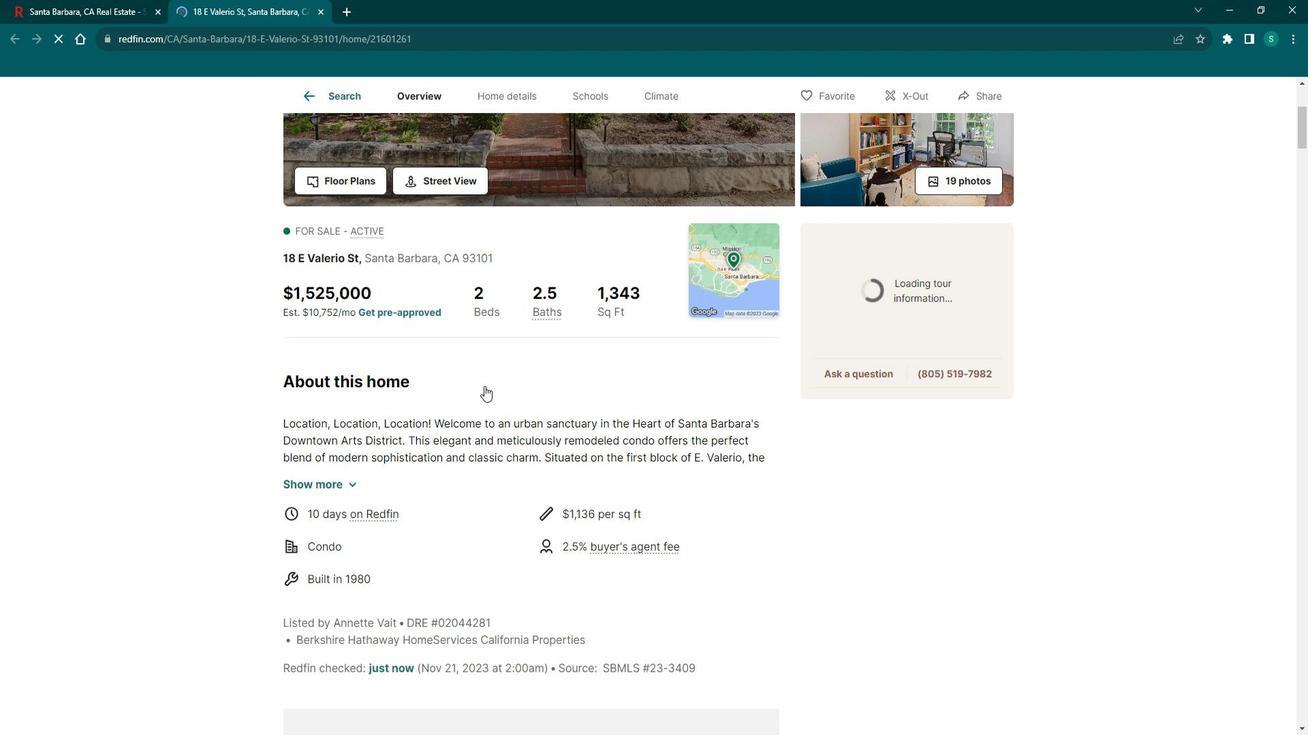 
Action: Mouse moved to (343, 323)
Screenshot: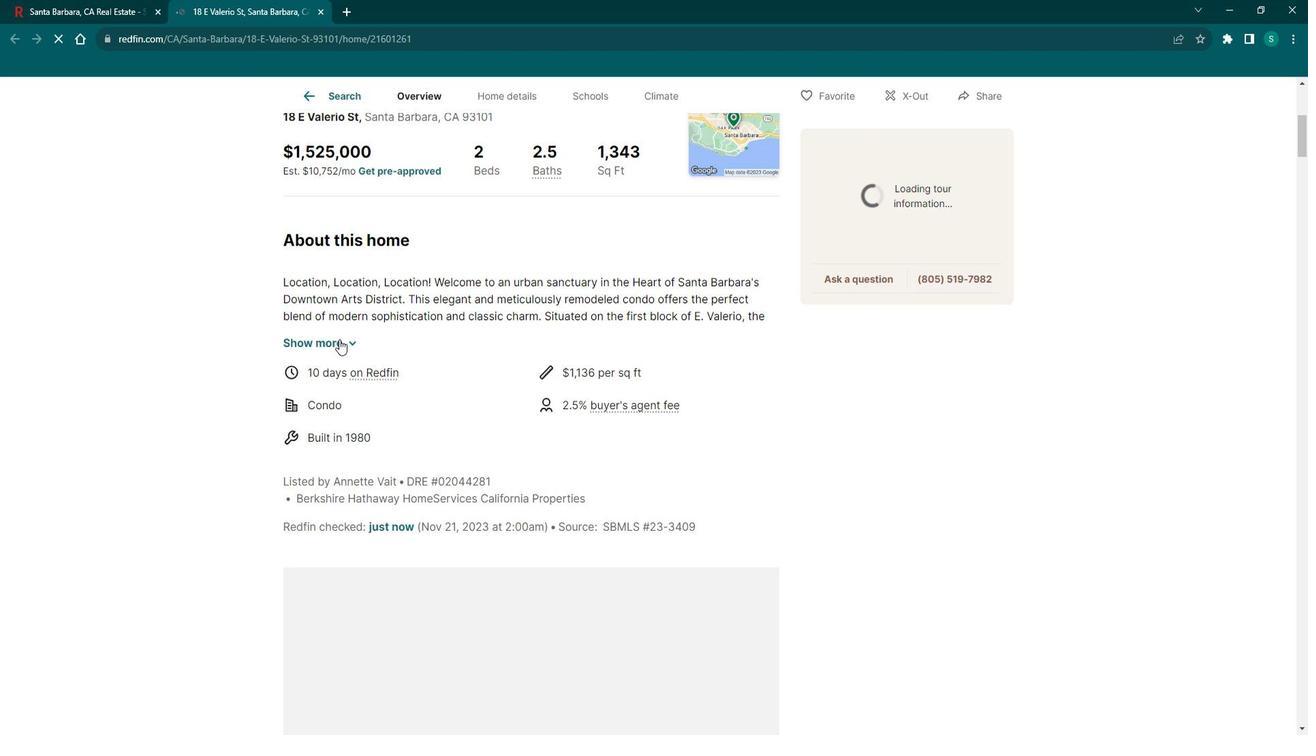 
Action: Mouse pressed left at (343, 323)
Screenshot: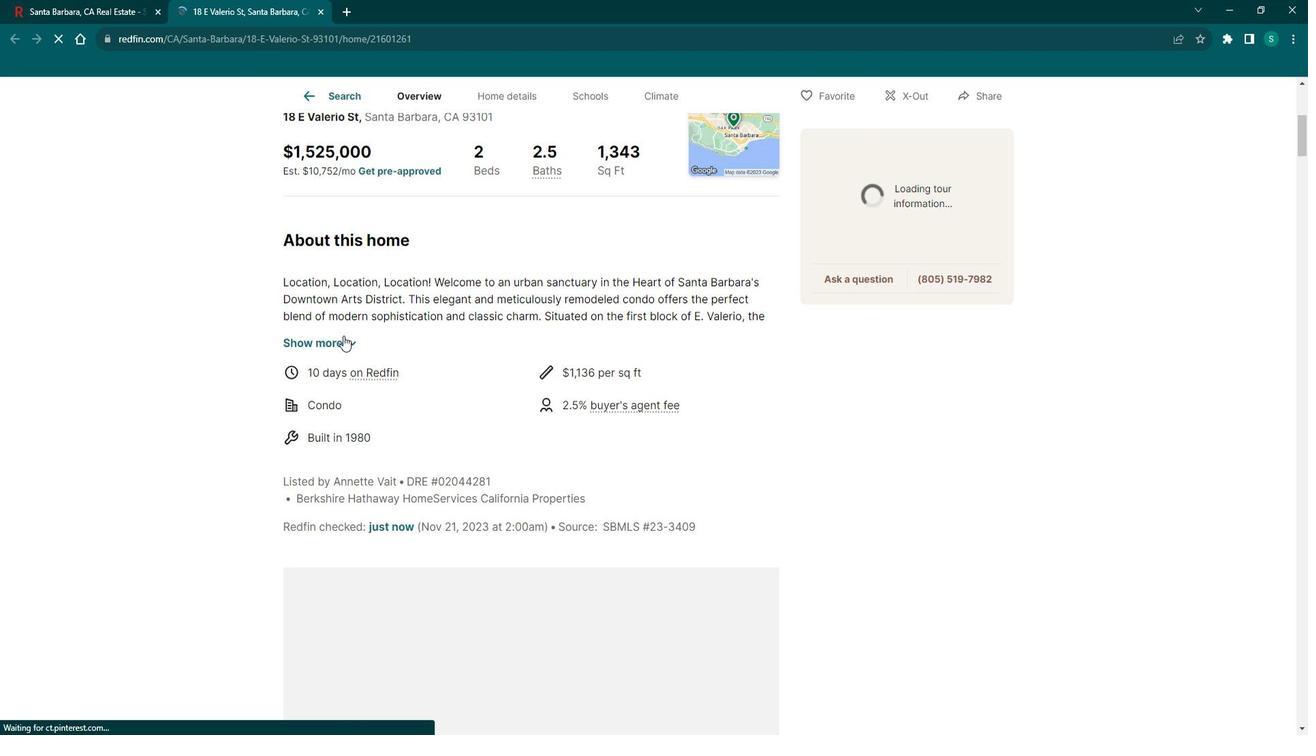 
Action: Mouse moved to (318, 317)
Screenshot: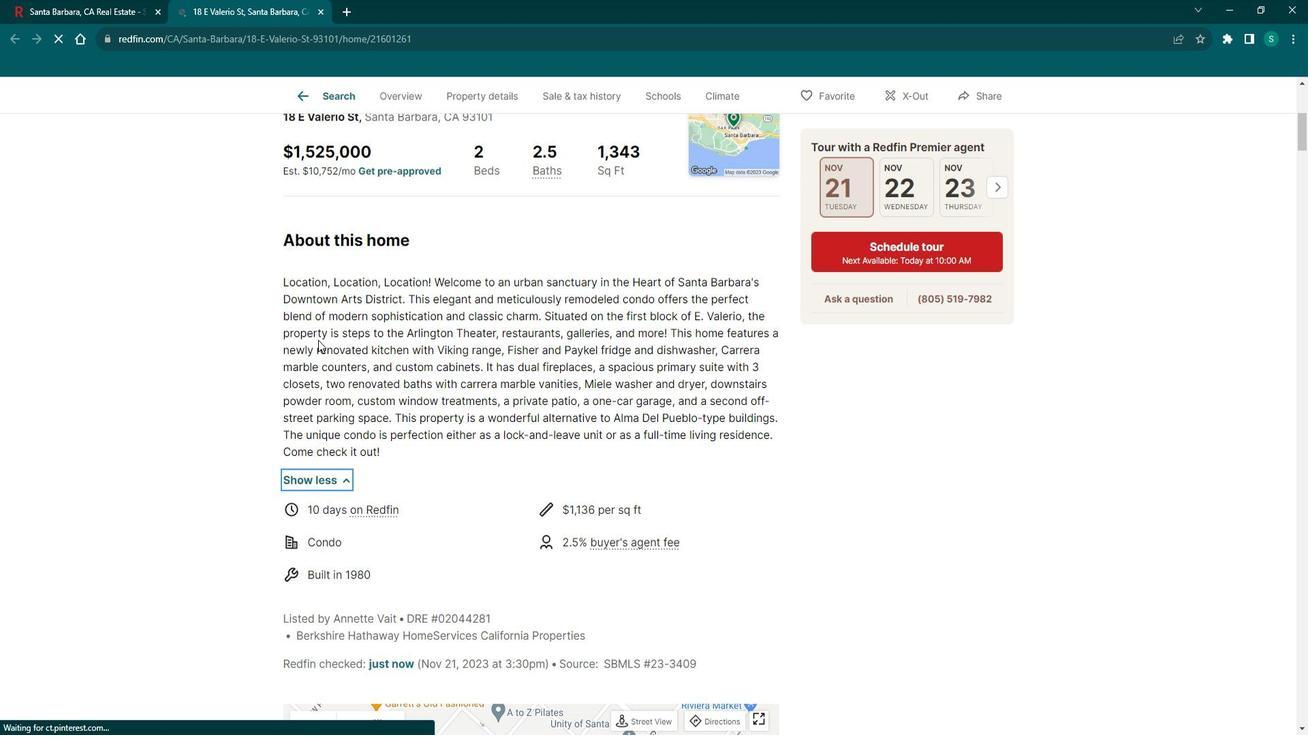 
Action: Mouse scrolled (318, 316) with delta (0, 0)
Screenshot: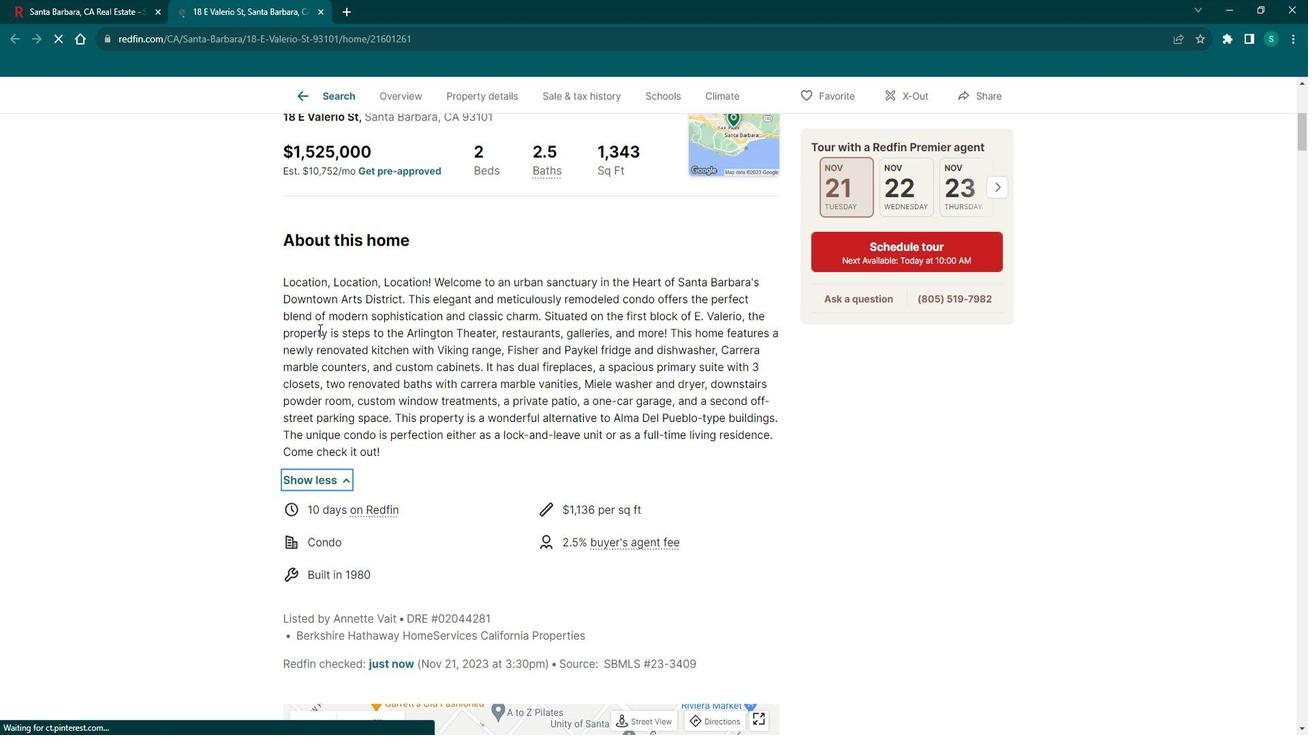 
Action: Mouse scrolled (318, 316) with delta (0, 0)
Screenshot: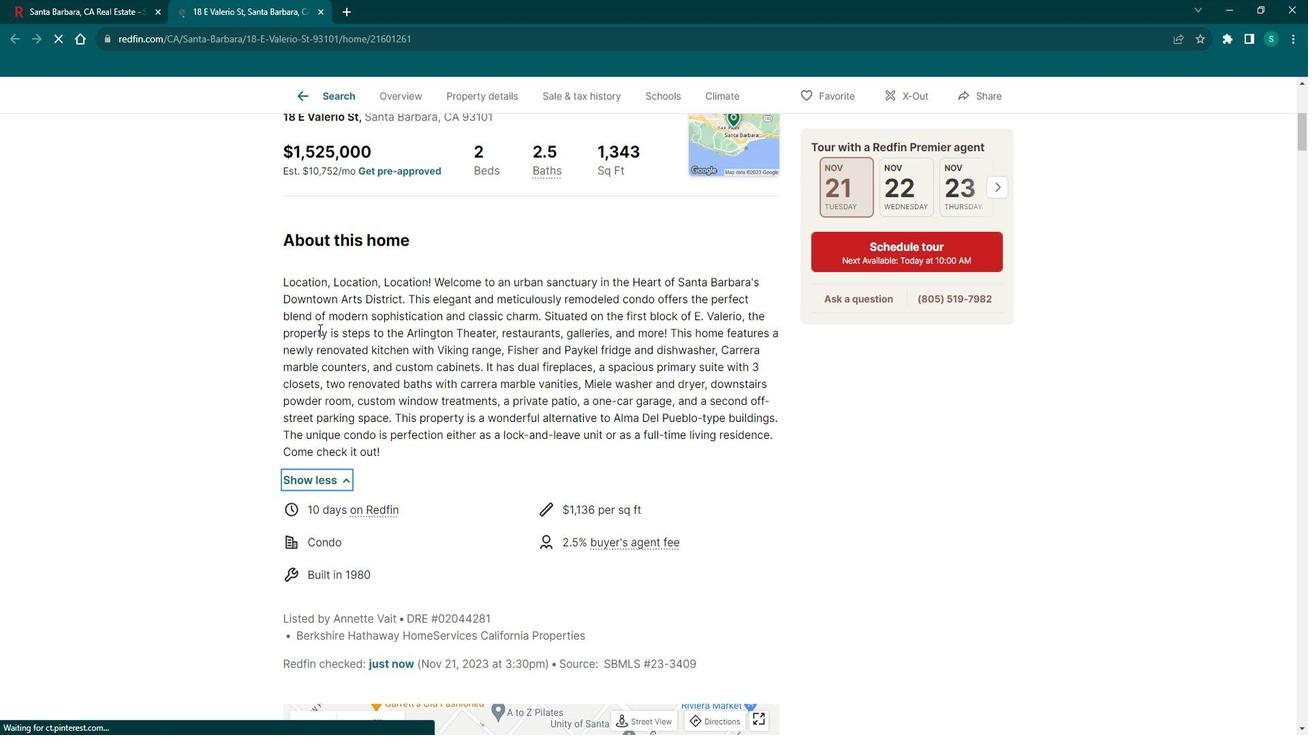 
Action: Mouse scrolled (318, 316) with delta (0, 0)
Screenshot: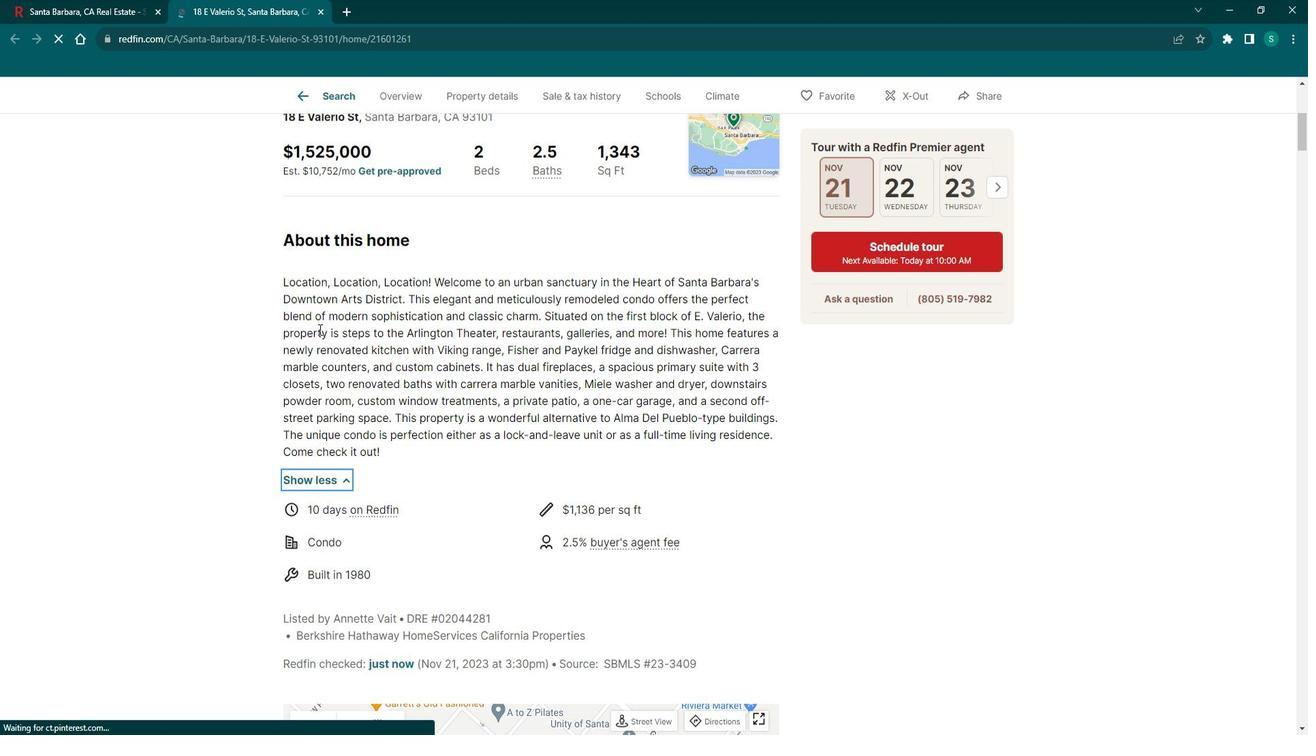 
Action: Mouse scrolled (318, 316) with delta (0, 0)
Screenshot: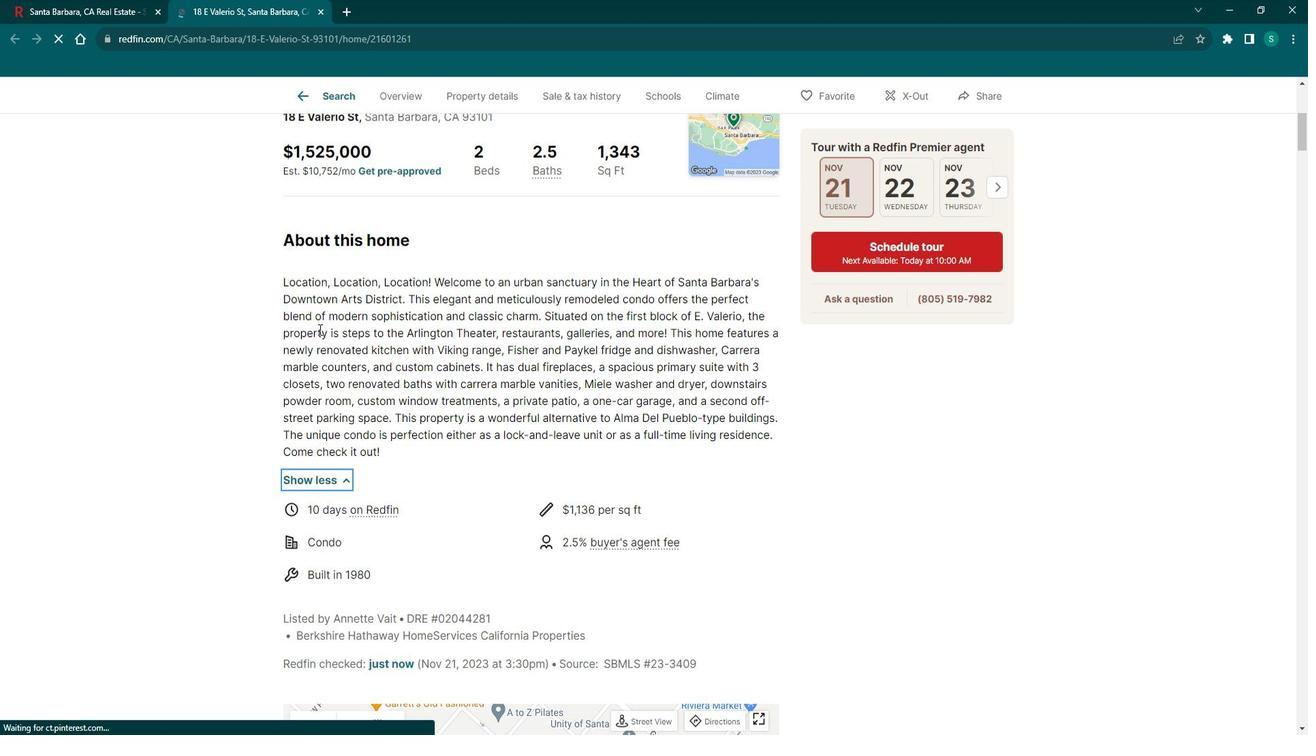 
Action: Mouse scrolled (318, 316) with delta (0, 0)
Screenshot: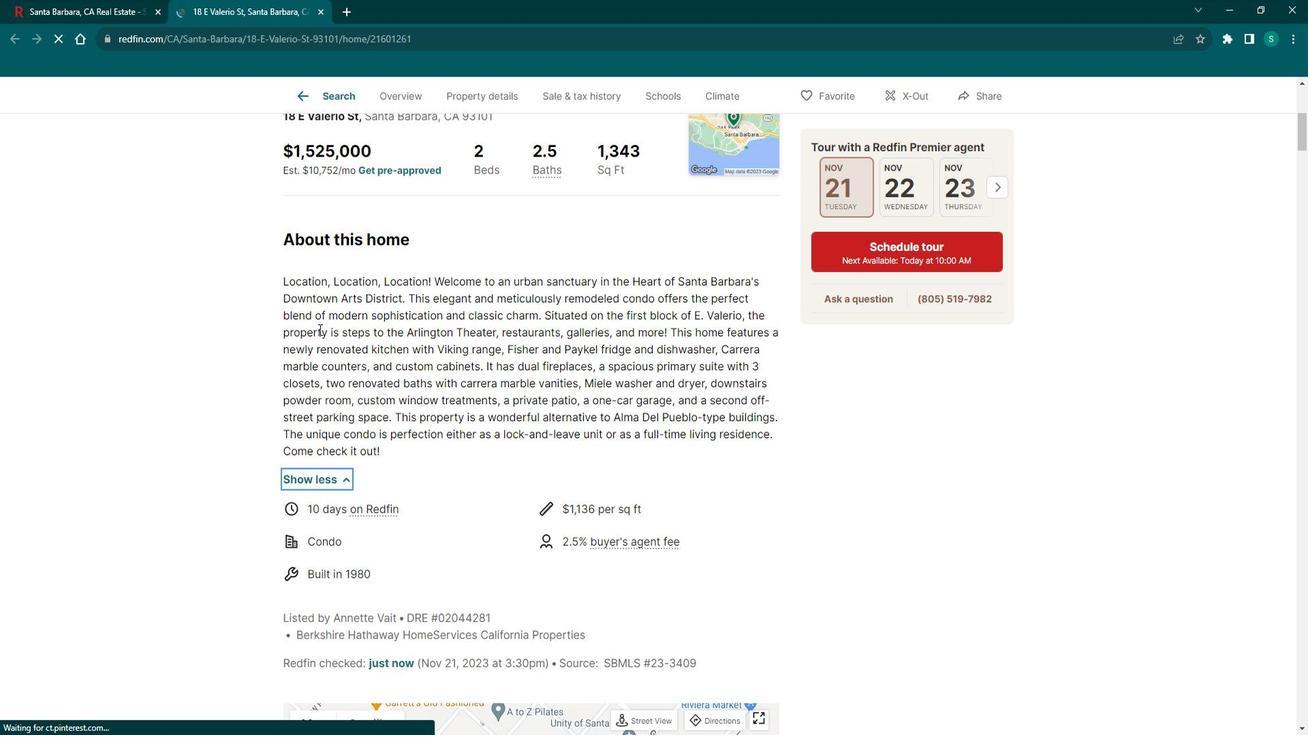 
Action: Mouse scrolled (318, 316) with delta (0, 0)
Screenshot: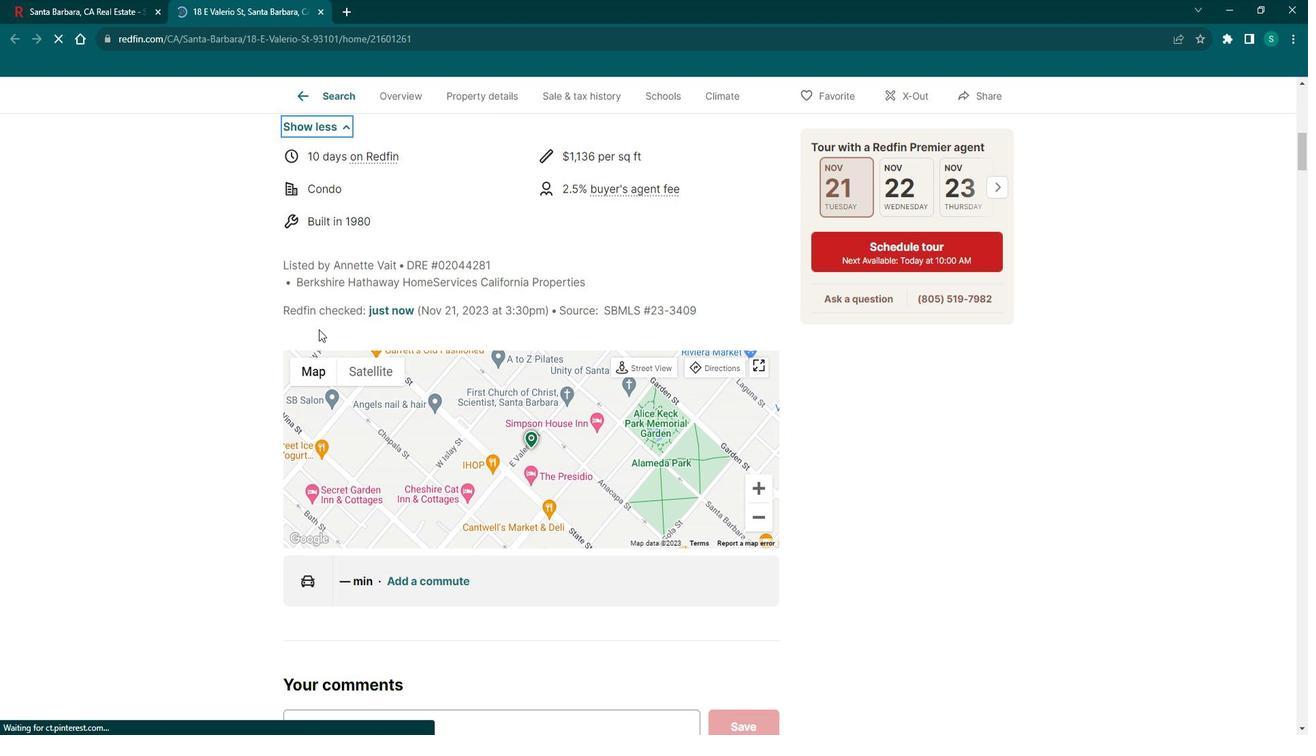 
Action: Mouse scrolled (318, 316) with delta (0, 0)
Screenshot: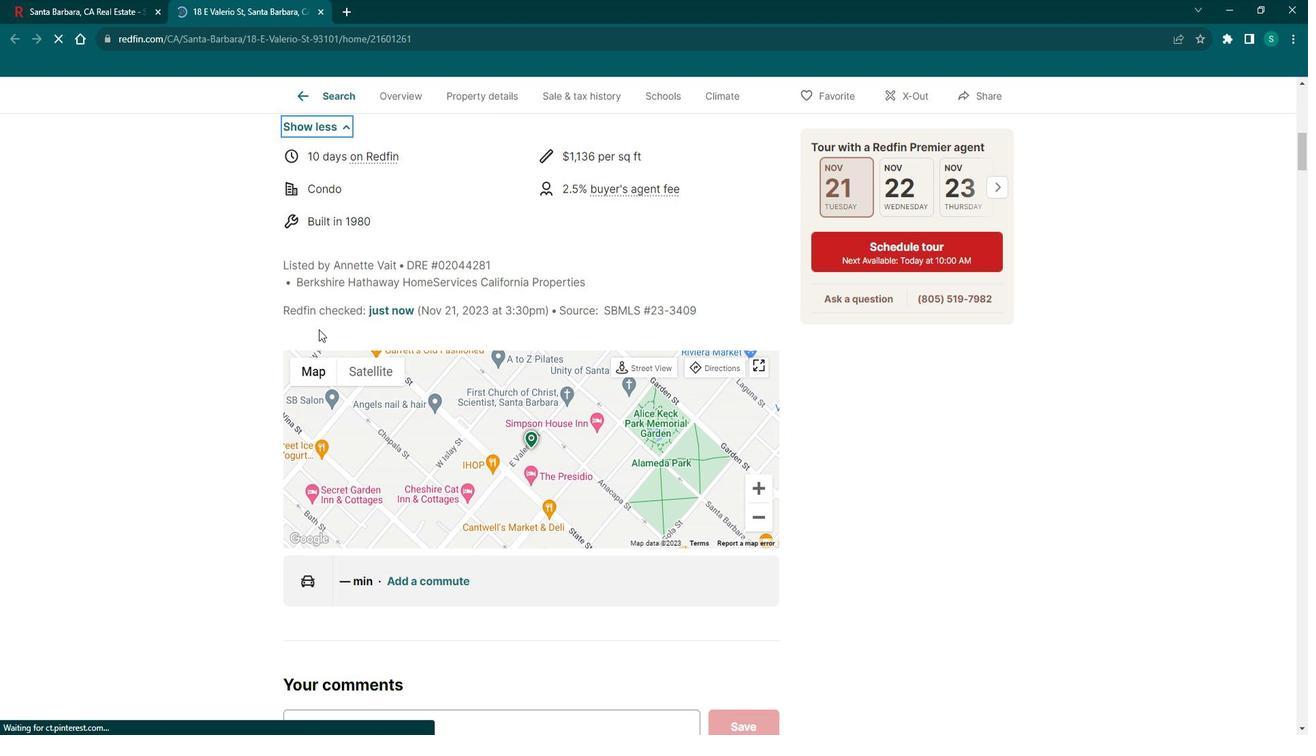 
Action: Mouse scrolled (318, 316) with delta (0, 0)
Screenshot: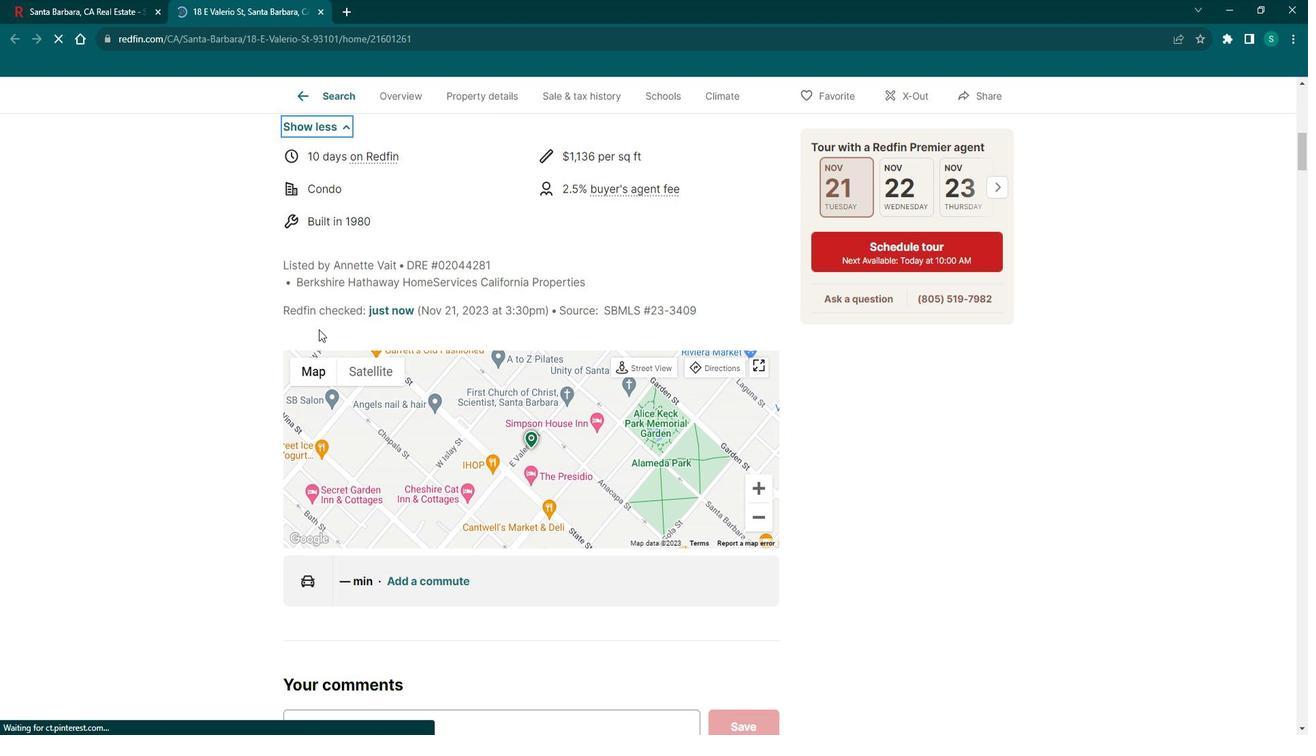 
Action: Mouse scrolled (318, 316) with delta (0, 0)
Screenshot: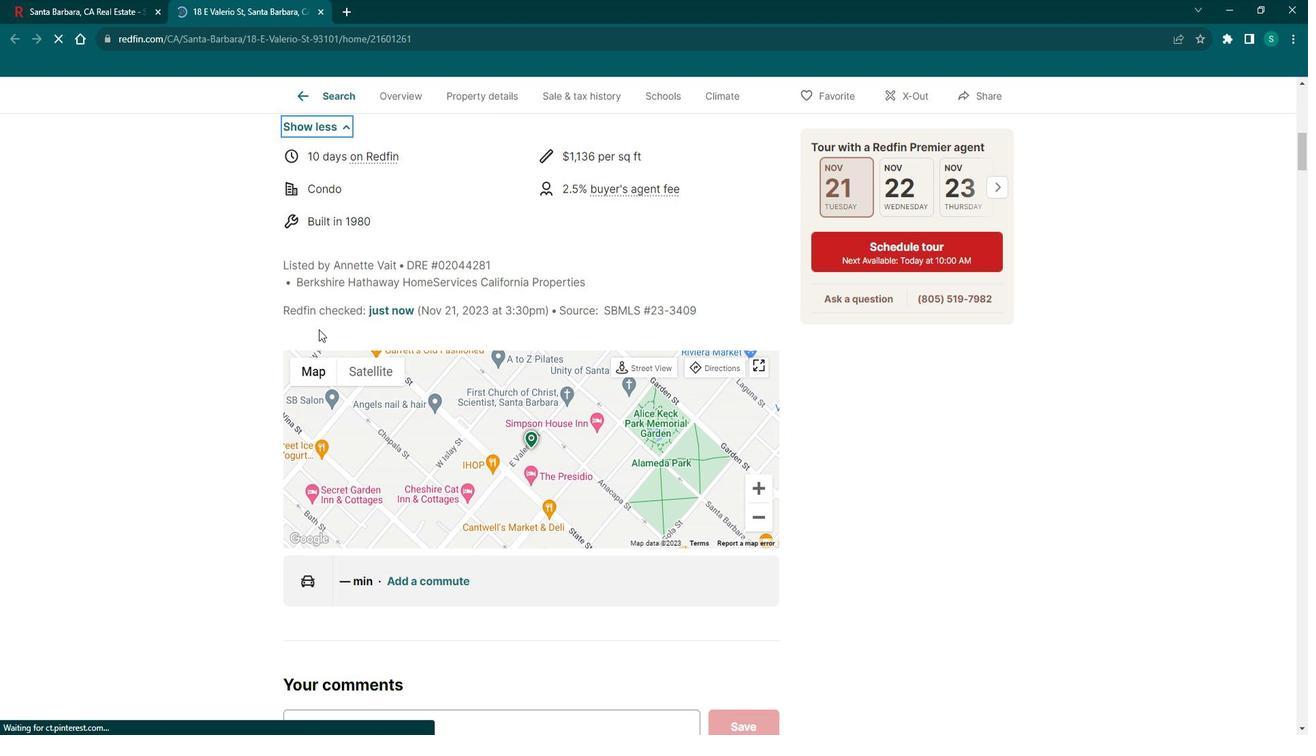
Action: Mouse moved to (319, 317)
Screenshot: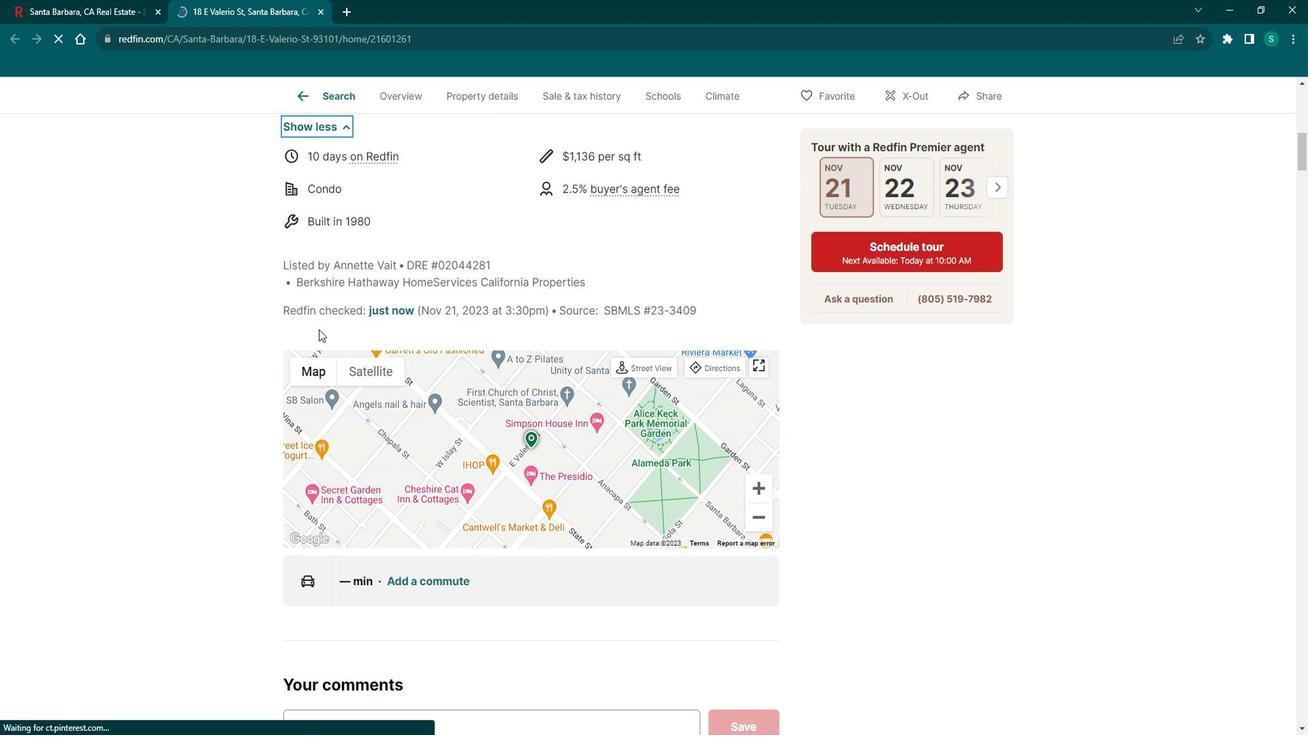 
Action: Mouse scrolled (319, 316) with delta (0, 0)
Screenshot: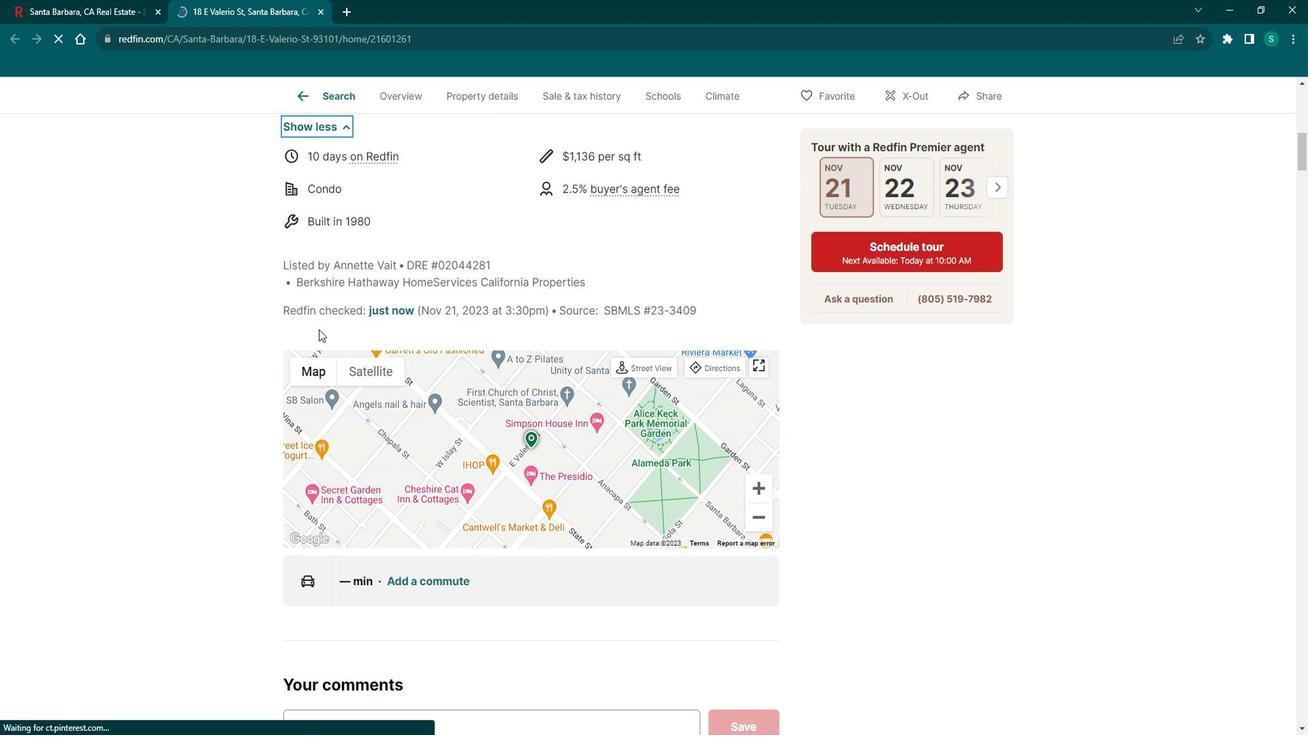 
Action: Mouse moved to (323, 316)
Screenshot: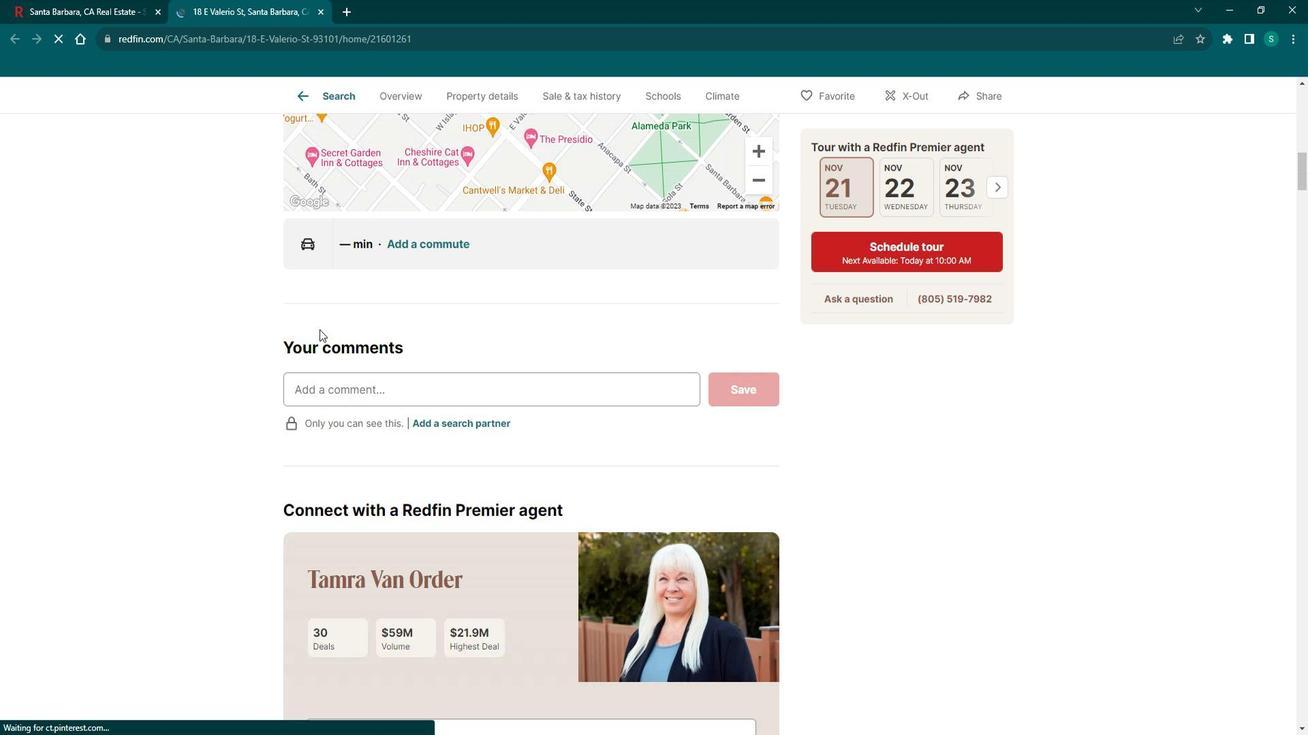 
Action: Mouse scrolled (323, 316) with delta (0, 0)
Screenshot: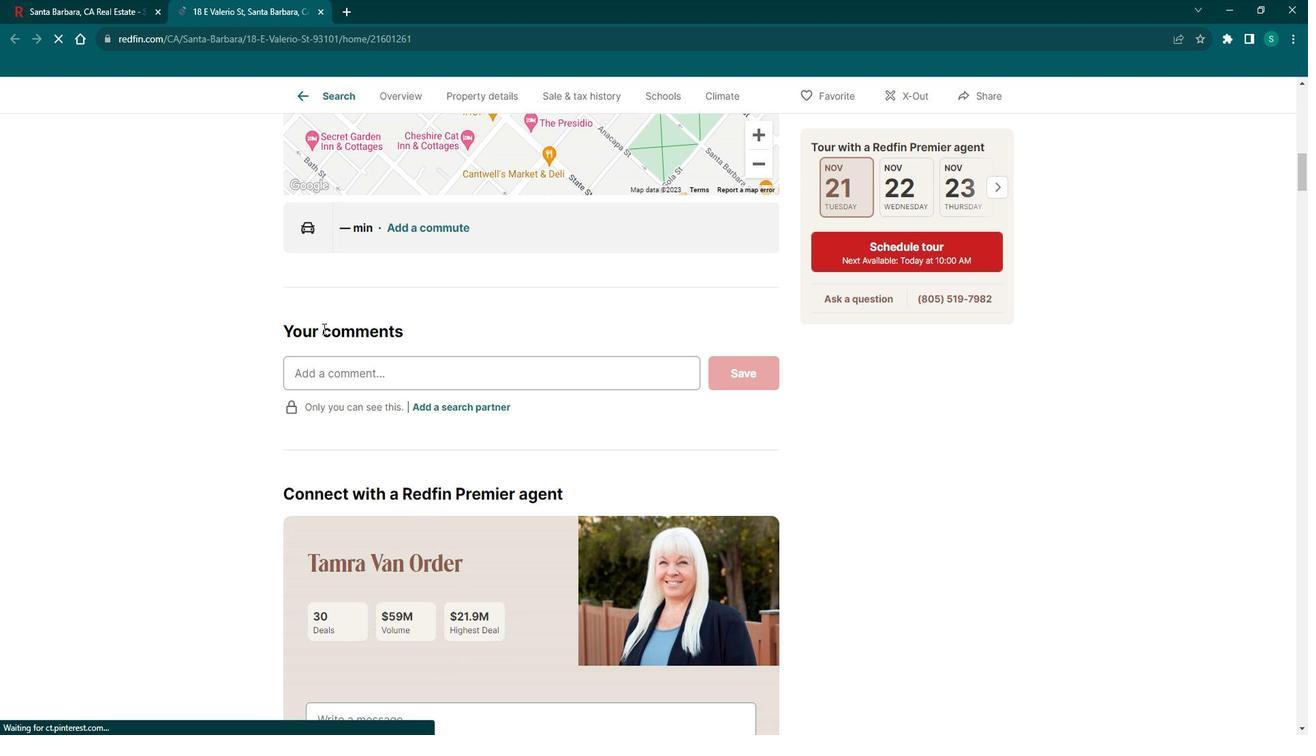 
Action: Mouse scrolled (323, 316) with delta (0, 0)
Screenshot: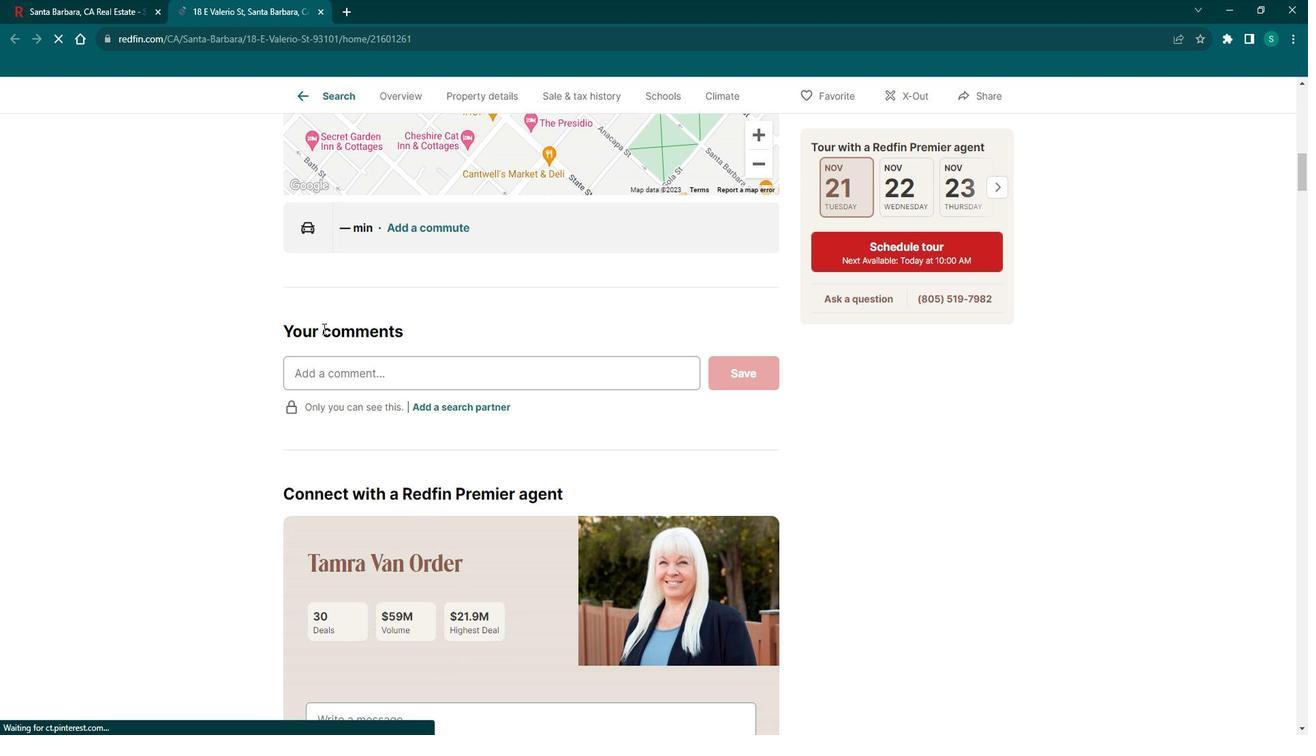 
Action: Mouse scrolled (323, 316) with delta (0, 0)
Screenshot: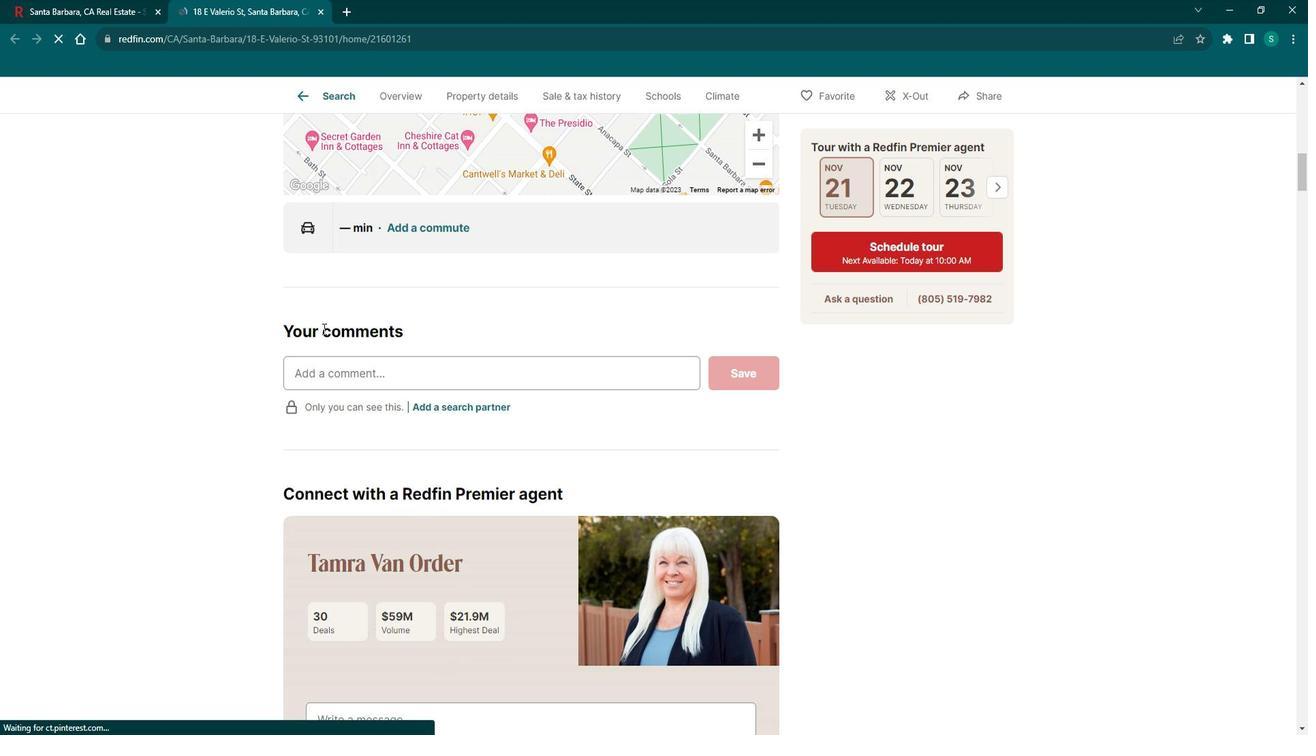 
Action: Mouse scrolled (323, 316) with delta (0, 0)
Screenshot: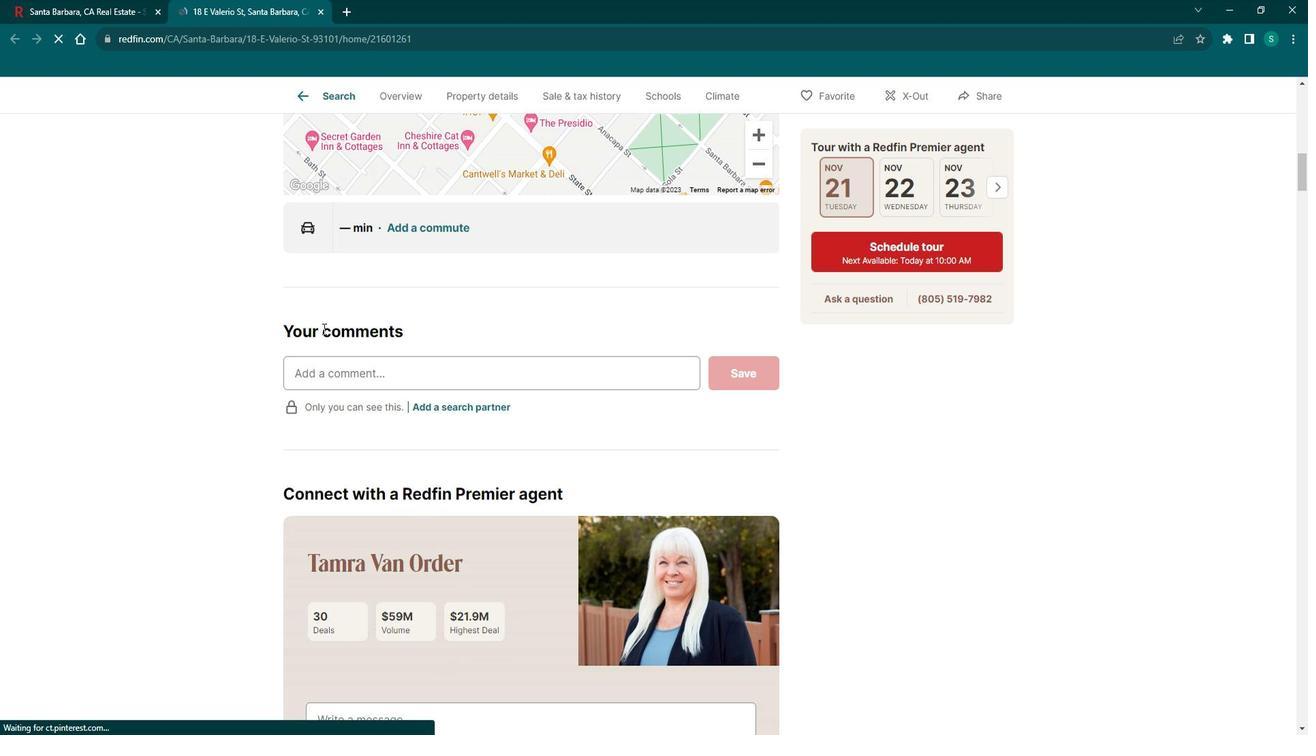 
Action: Mouse scrolled (323, 316) with delta (0, 0)
Screenshot: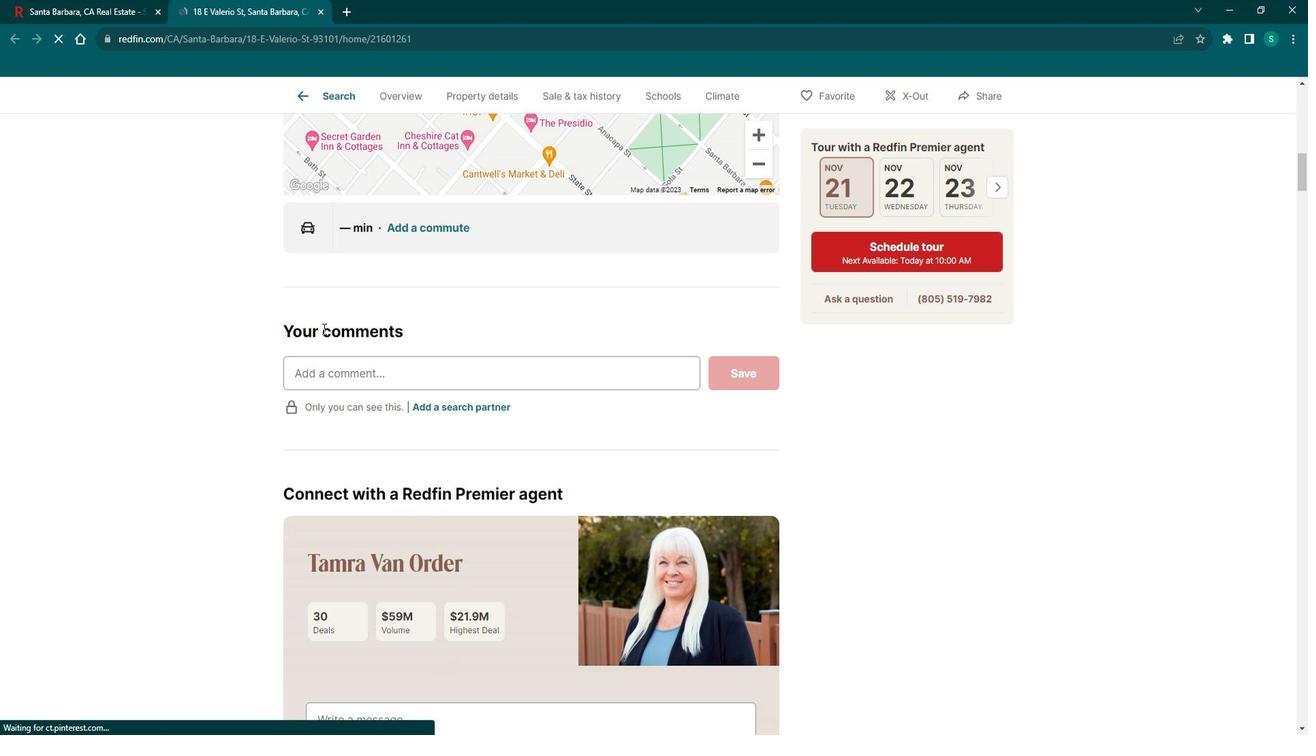 
Action: Mouse moved to (427, 344)
Screenshot: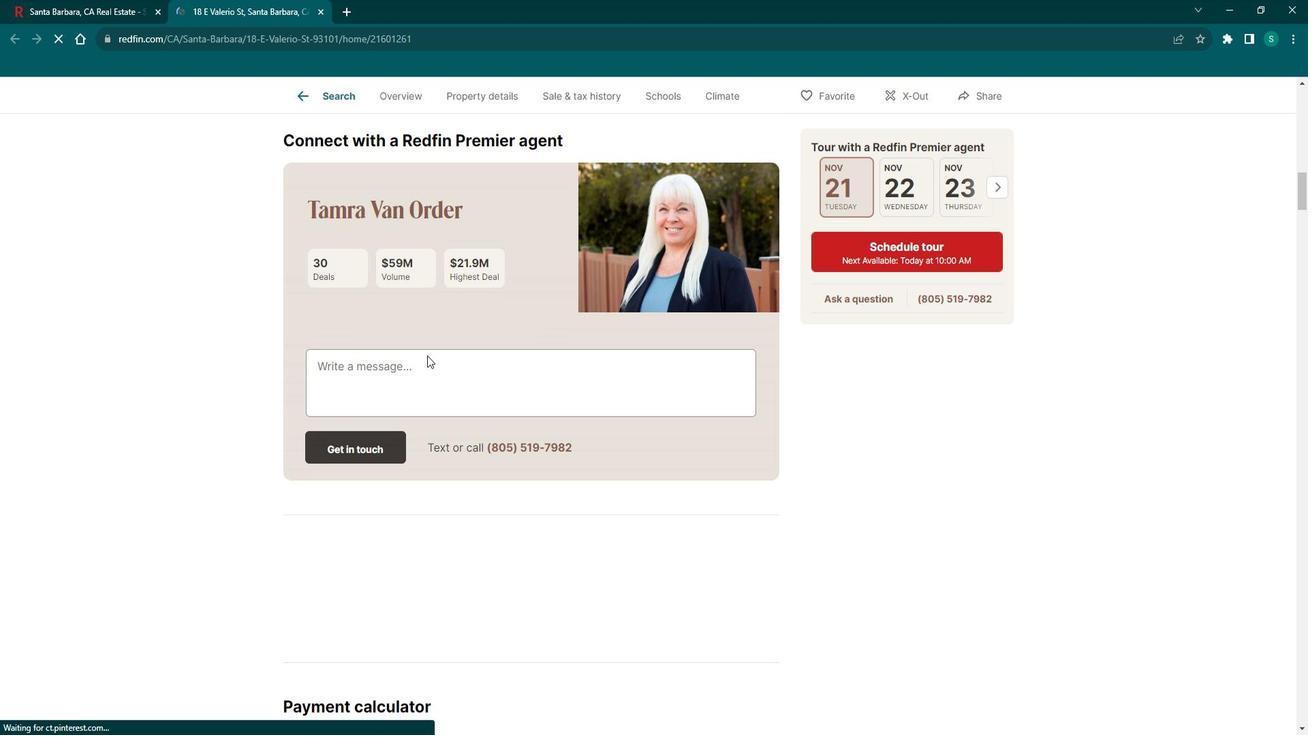 
Action: Mouse scrolled (427, 343) with delta (0, 0)
Screenshot: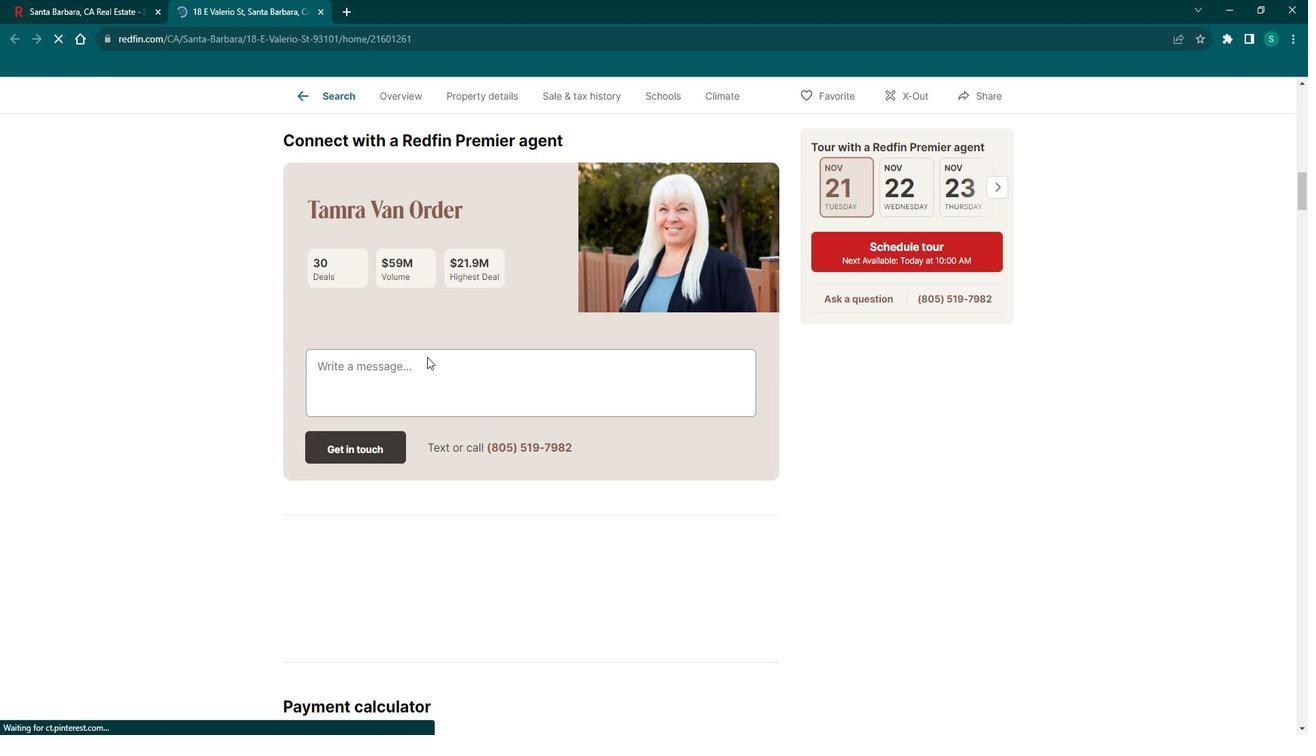 
Action: Mouse scrolled (427, 343) with delta (0, 0)
Screenshot: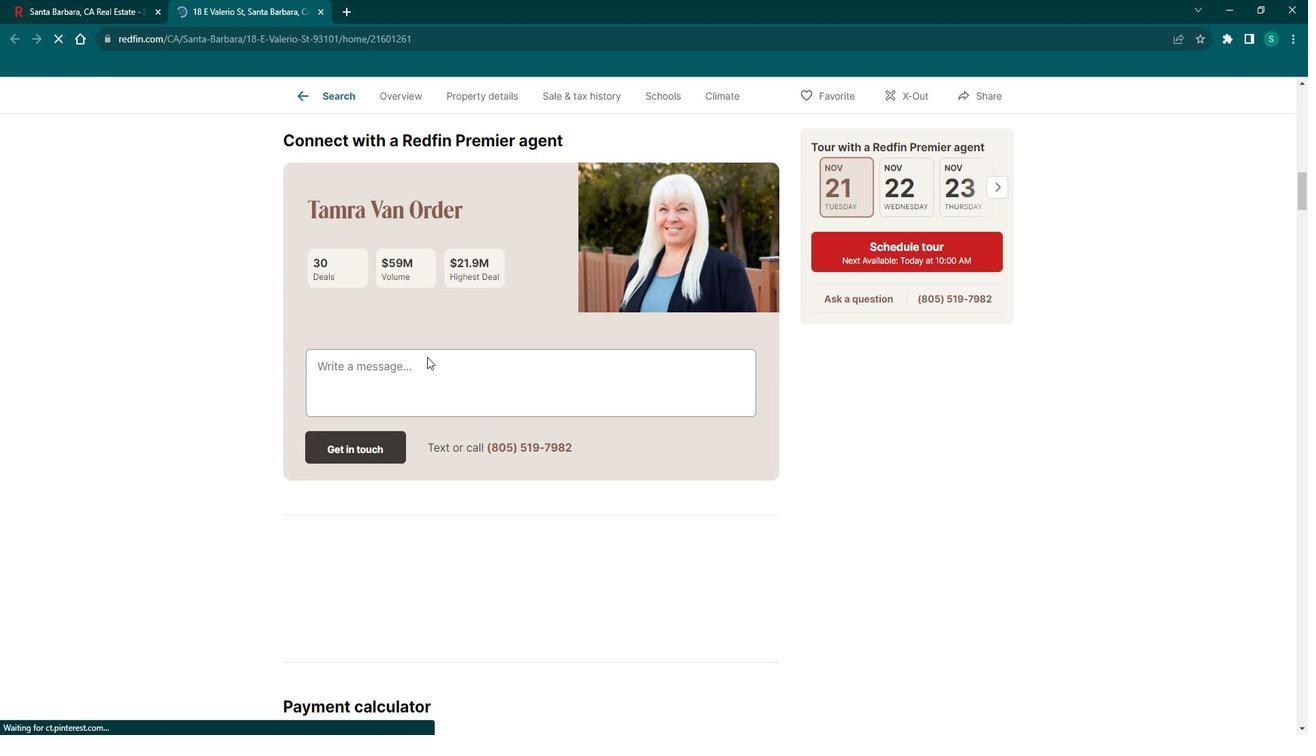 
Action: Mouse scrolled (427, 343) with delta (0, 0)
Screenshot: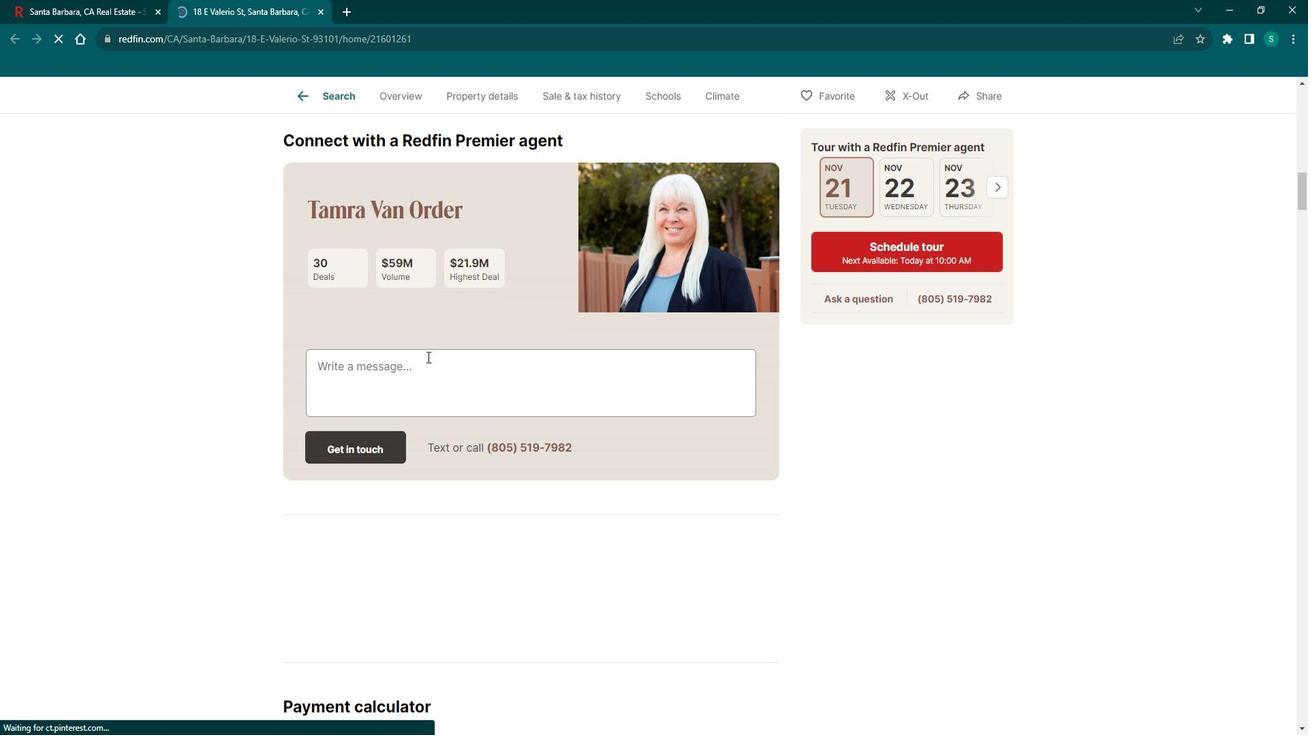 
Action: Mouse scrolled (427, 343) with delta (0, 0)
Screenshot: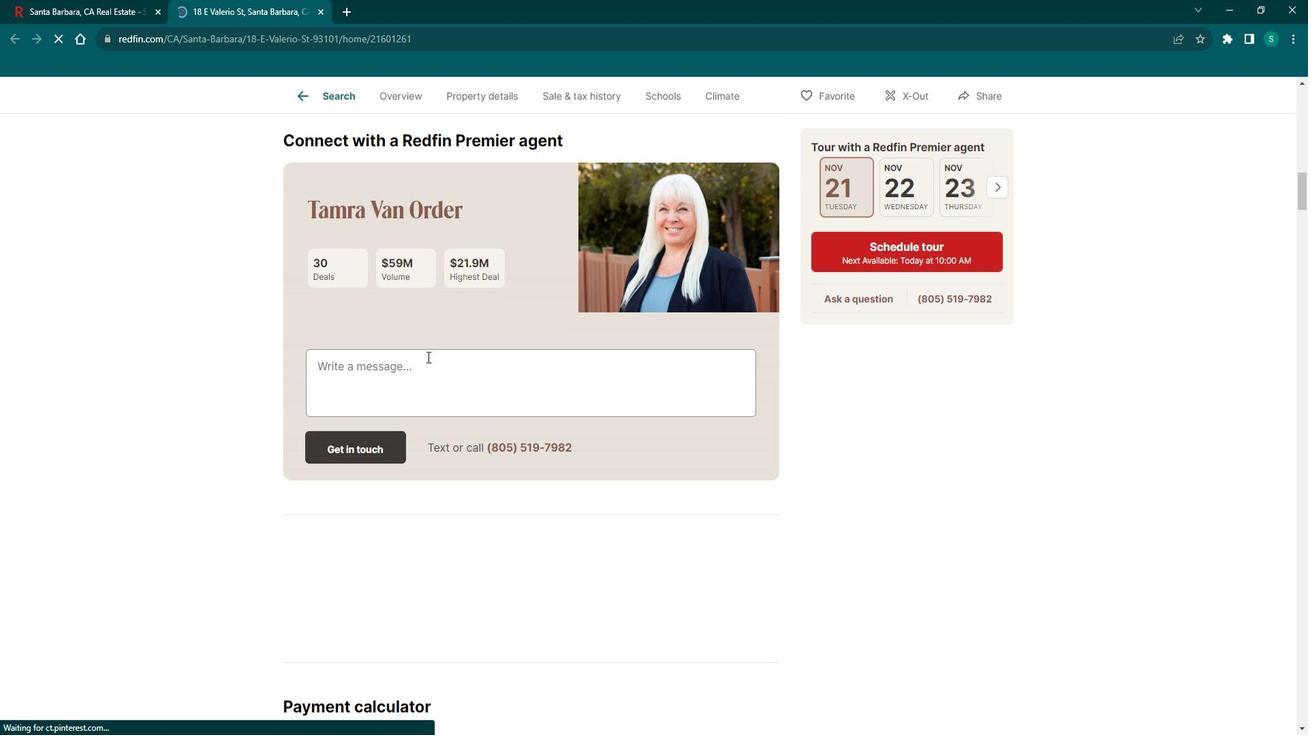 
Action: Mouse moved to (427, 345)
Screenshot: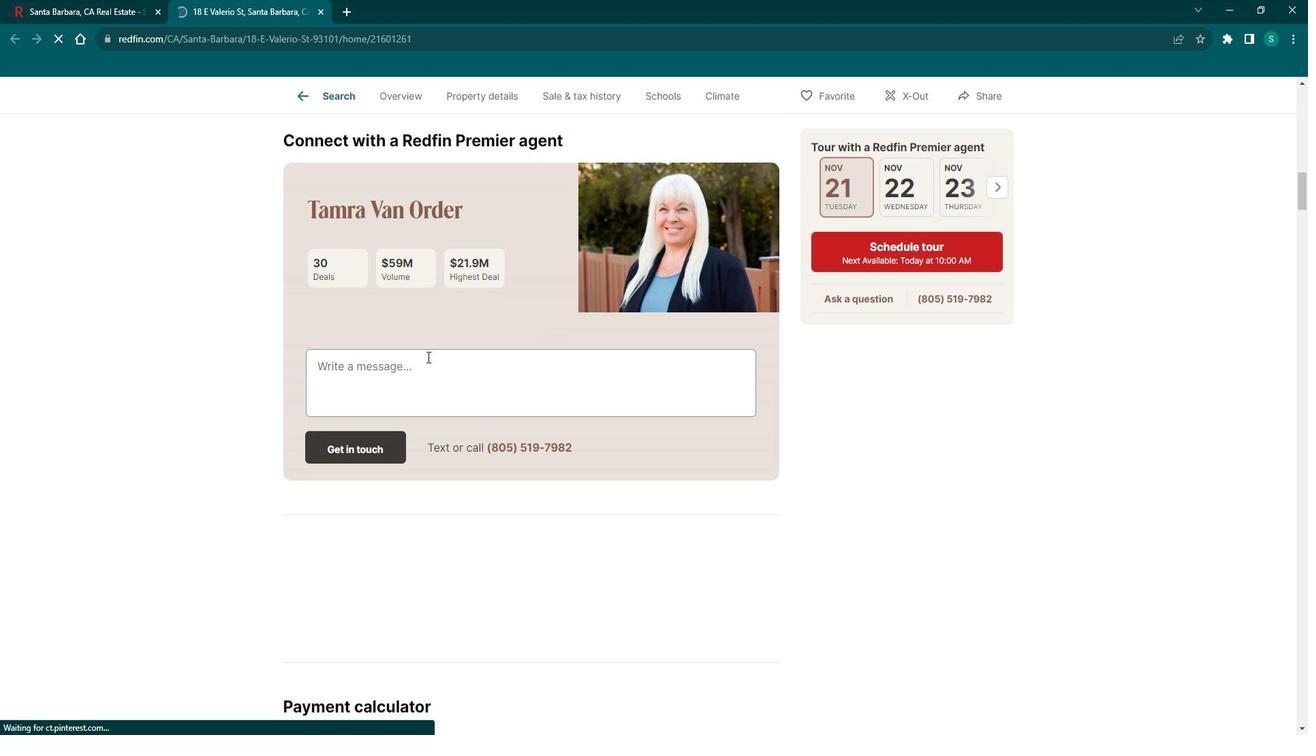 
Action: Mouse scrolled (427, 344) with delta (0, 0)
Screenshot: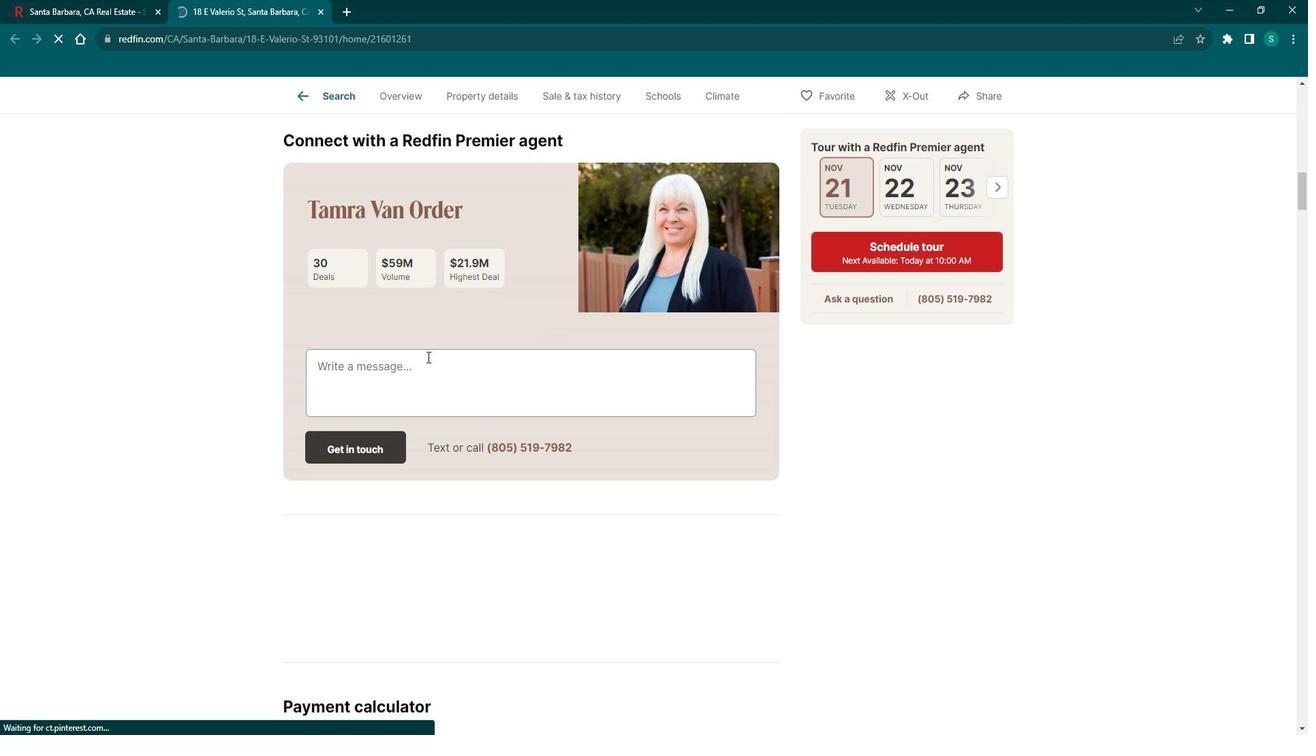 
Action: Mouse moved to (426, 363)
Screenshot: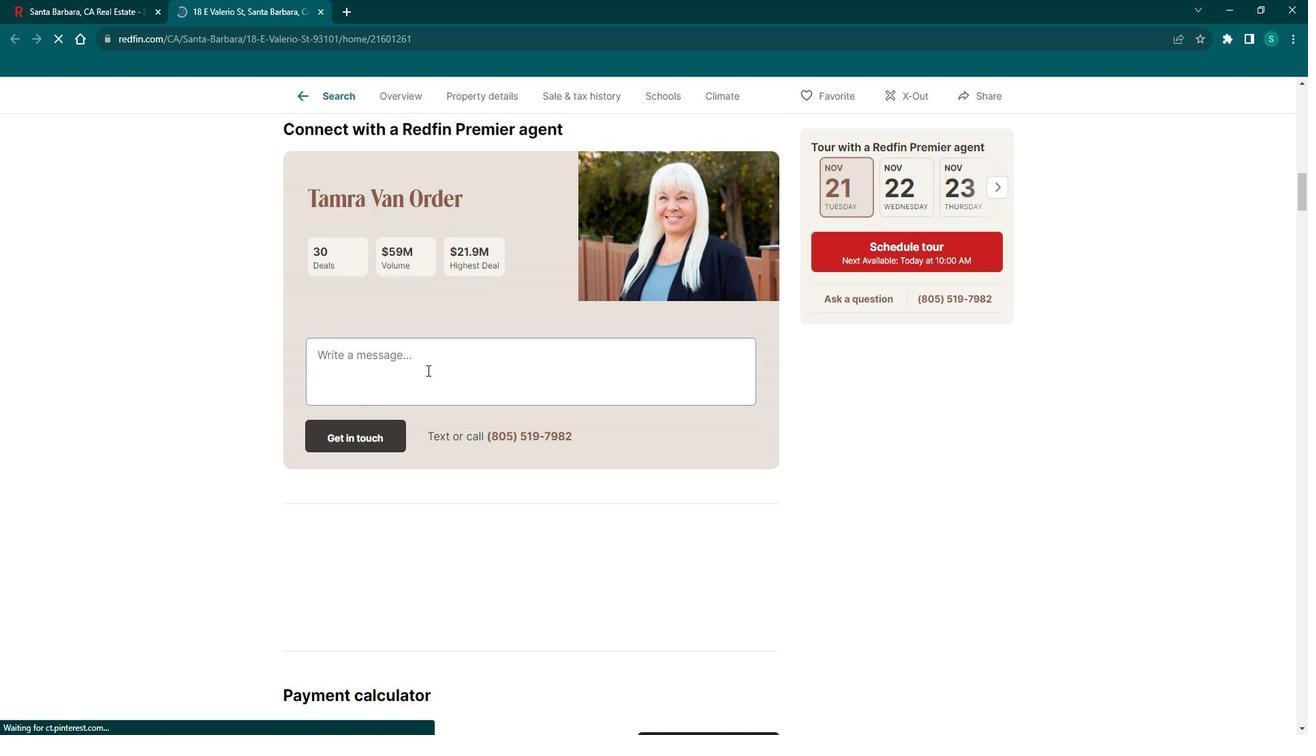 
Action: Mouse scrolled (426, 363) with delta (0, 0)
Screenshot: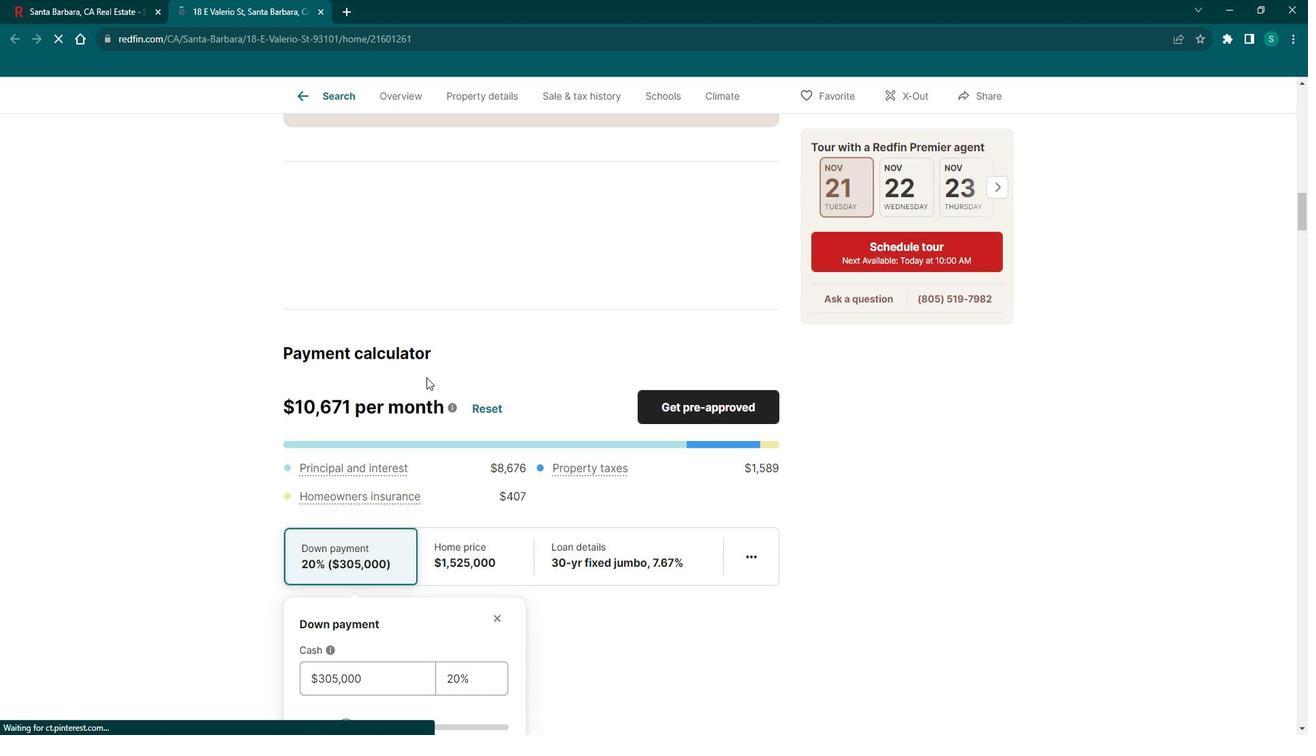 
Action: Mouse scrolled (426, 363) with delta (0, 0)
Screenshot: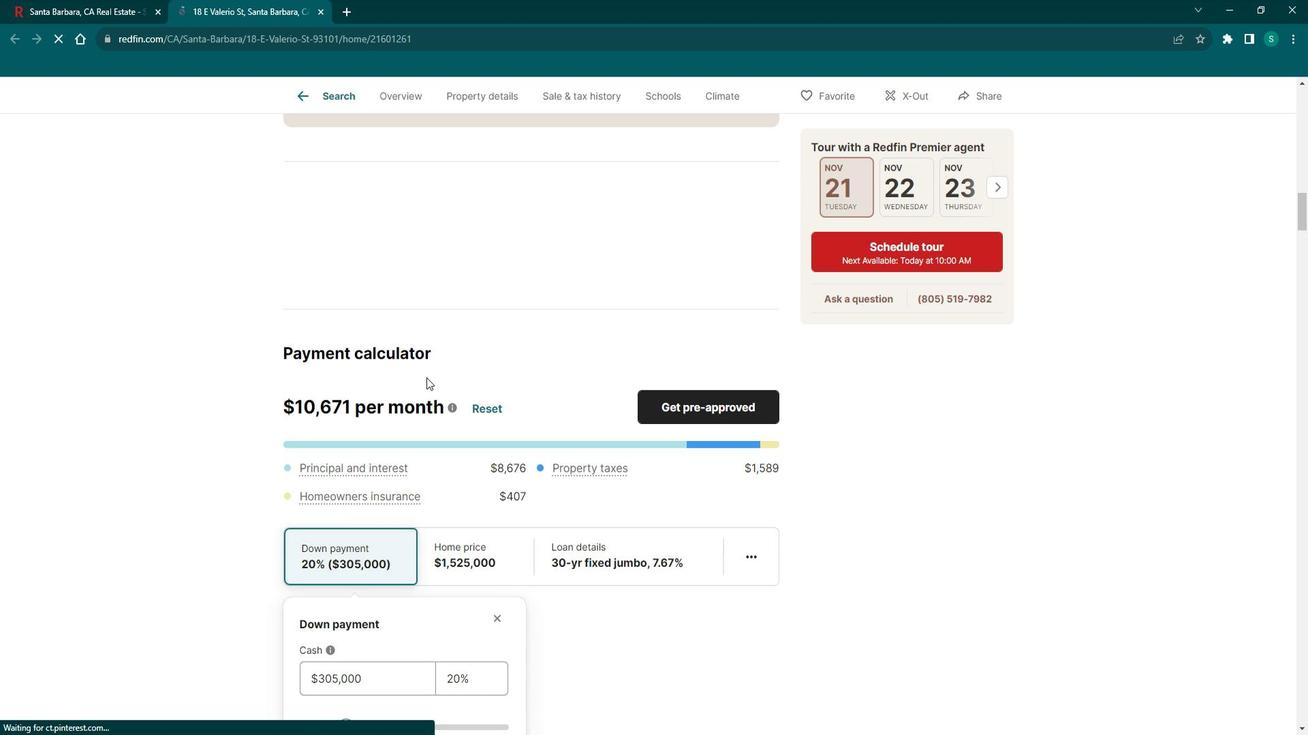 
Action: Mouse scrolled (426, 363) with delta (0, 0)
Screenshot: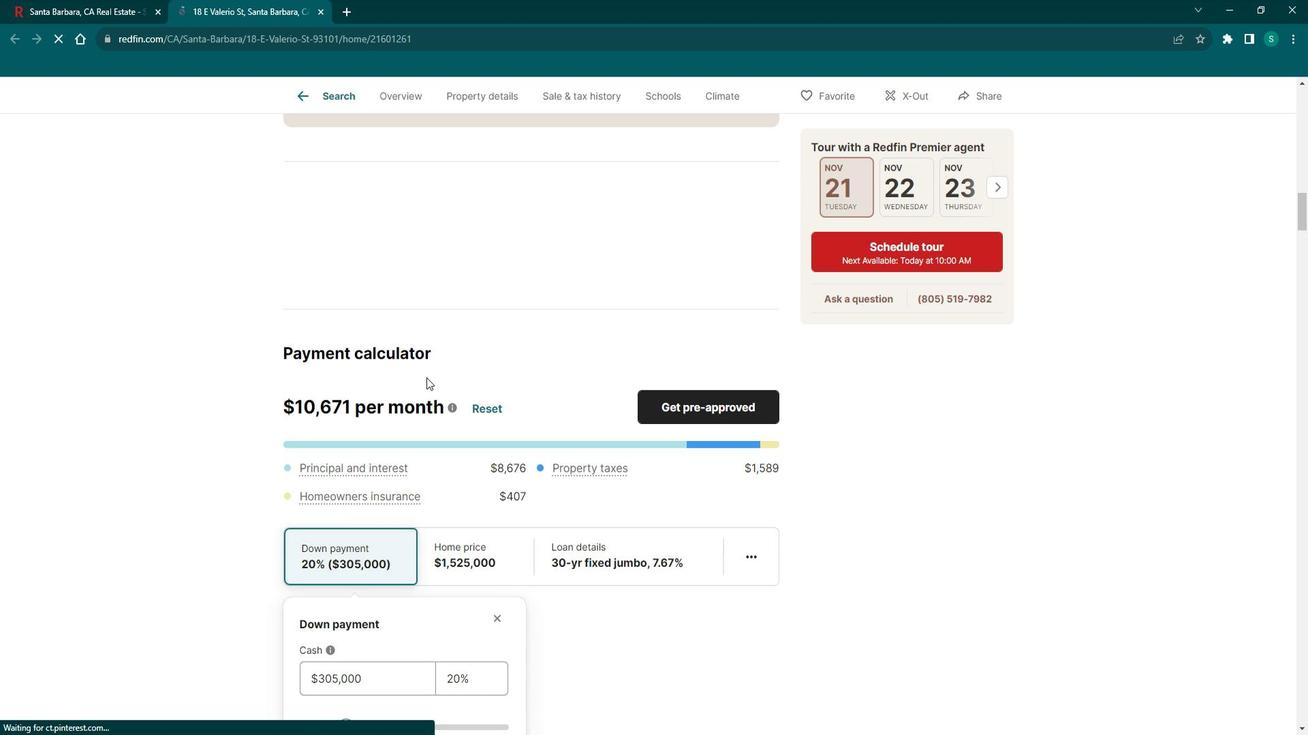 
Action: Mouse scrolled (426, 363) with delta (0, 0)
Screenshot: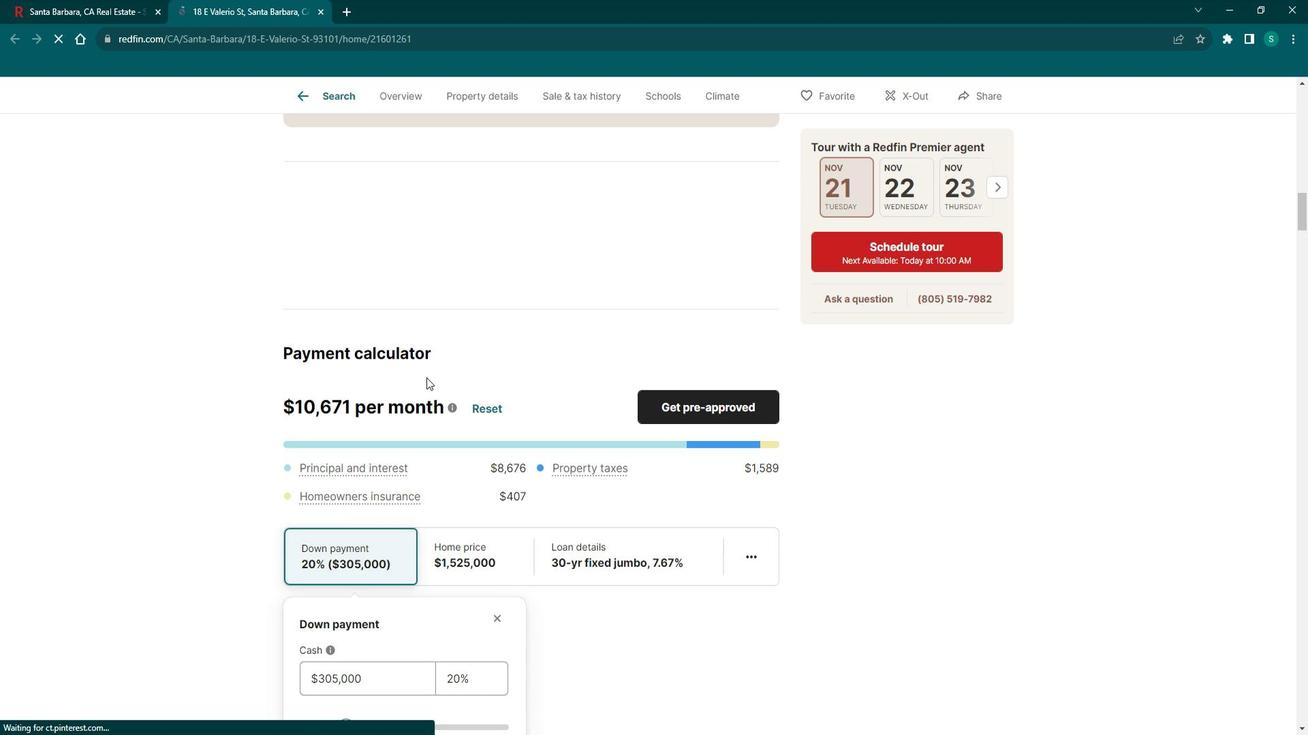 
Action: Mouse scrolled (426, 363) with delta (0, 0)
Screenshot: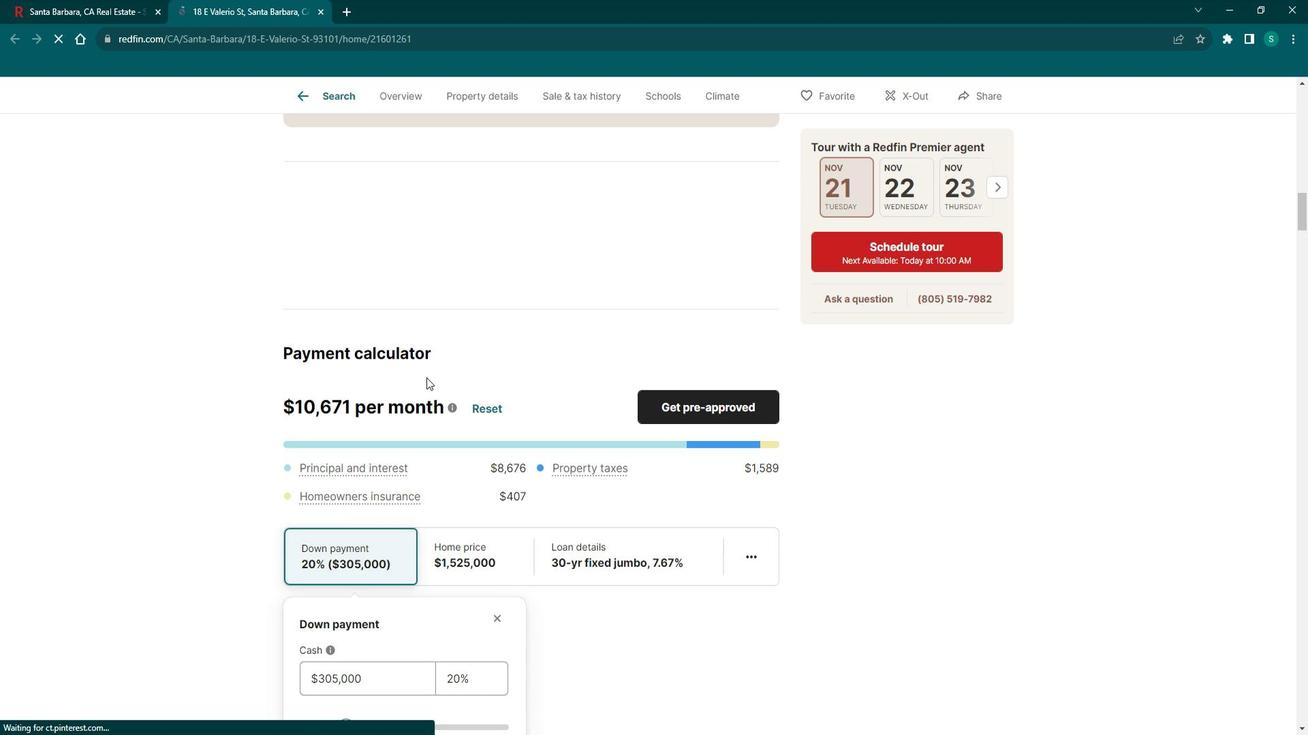 
Action: Mouse scrolled (426, 363) with delta (0, 0)
Screenshot: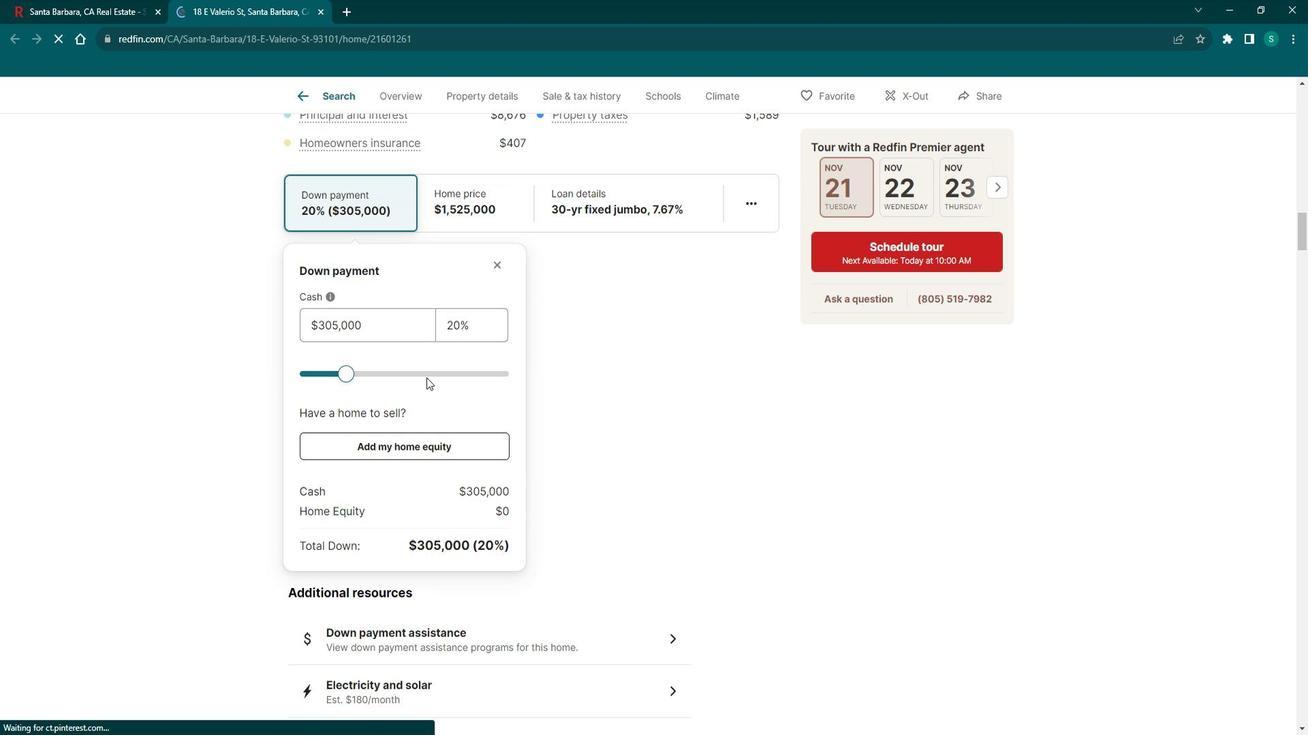 
Action: Mouse scrolled (426, 363) with delta (0, 0)
Screenshot: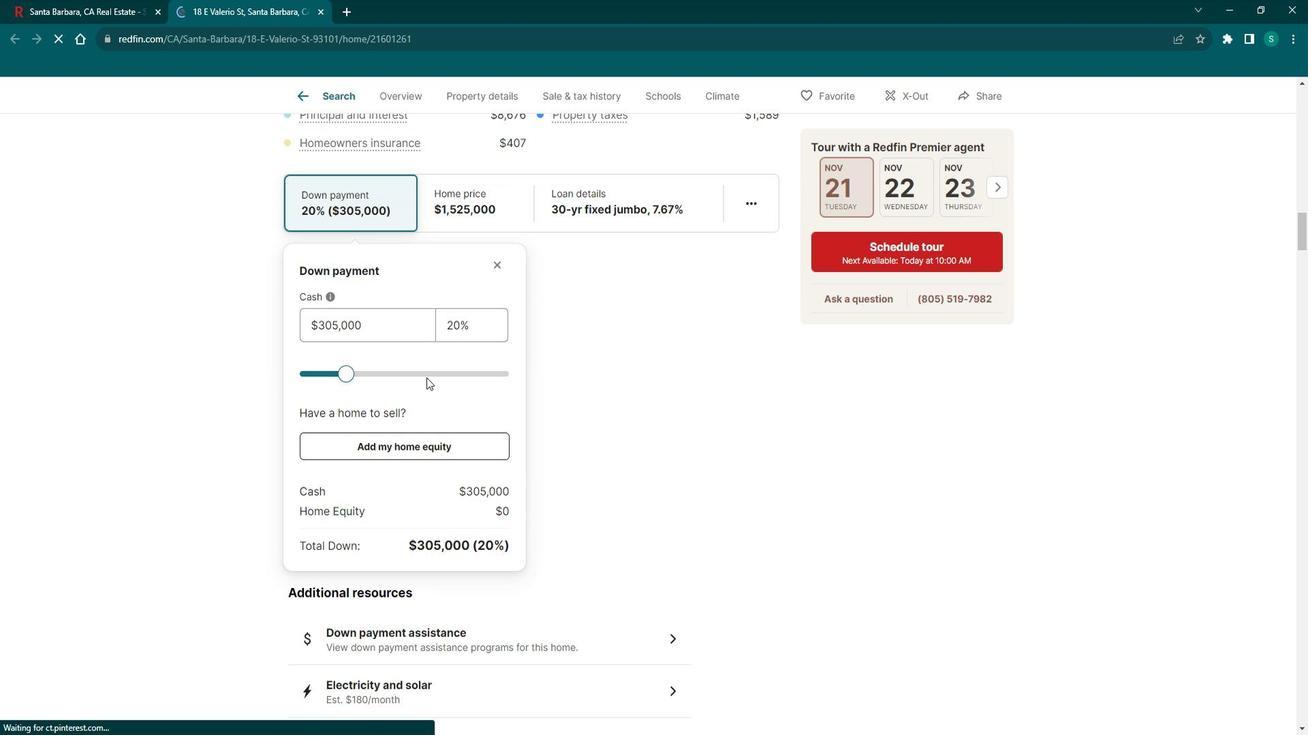 
Action: Mouse scrolled (426, 363) with delta (0, 0)
Screenshot: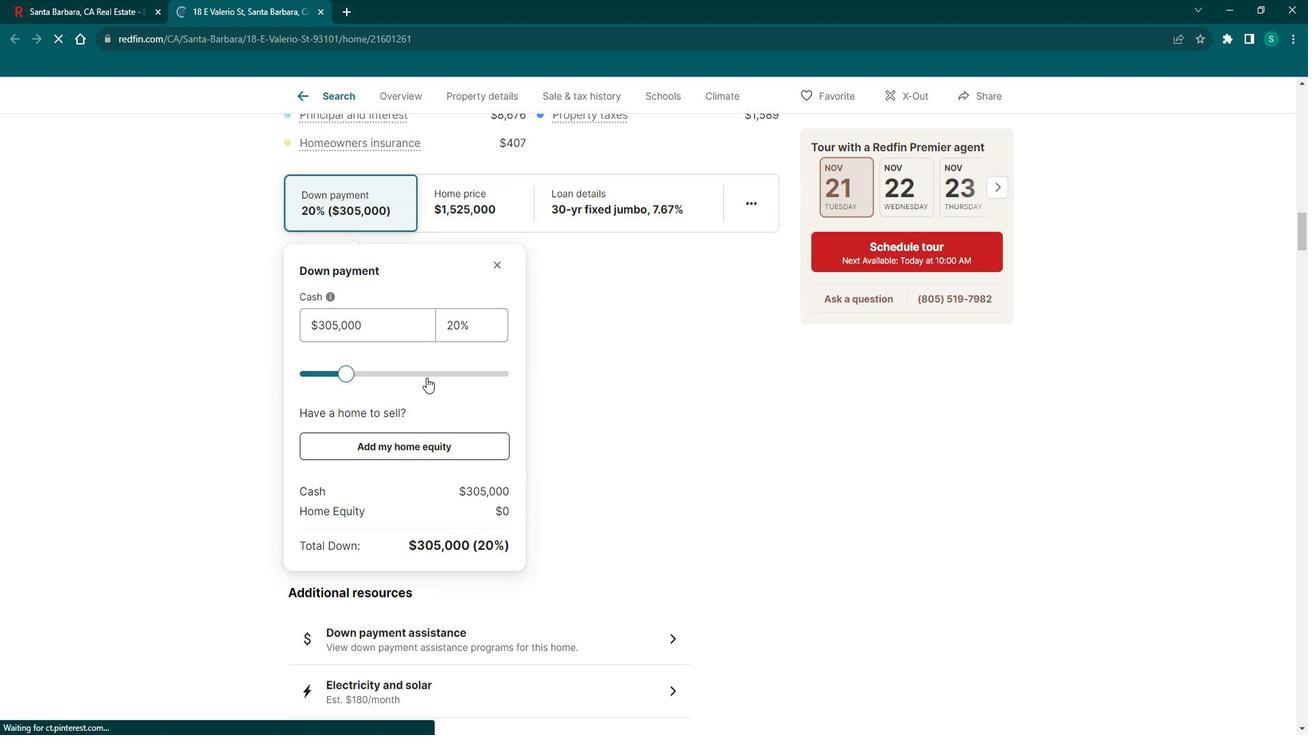 
Action: Mouse scrolled (426, 363) with delta (0, 0)
Screenshot: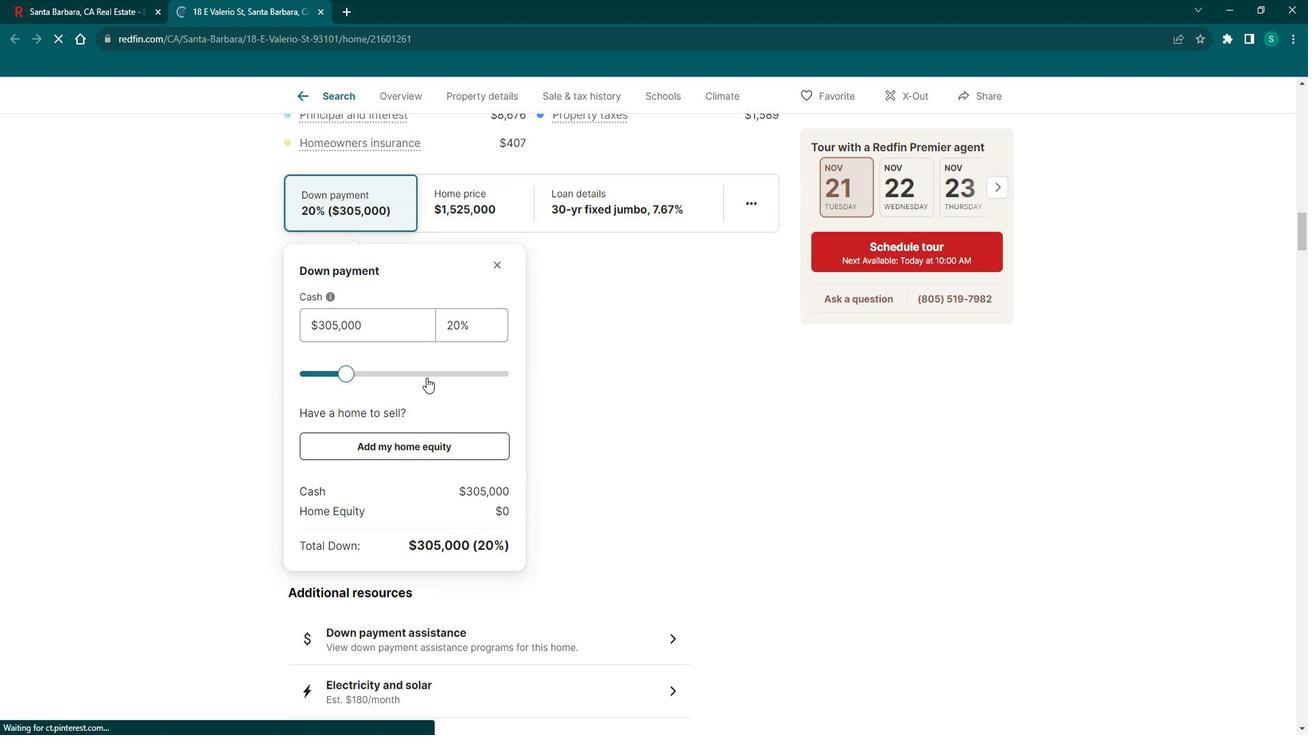 
Action: Mouse scrolled (426, 363) with delta (0, 0)
Screenshot: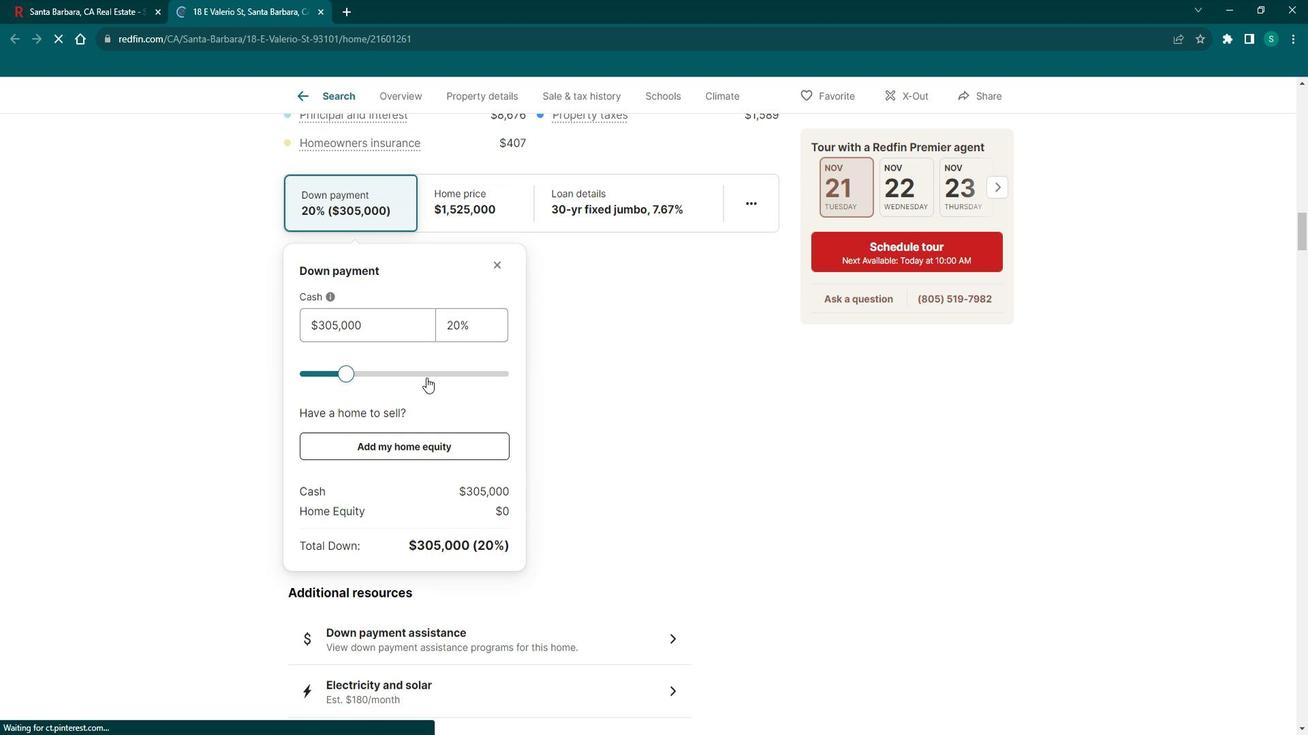
Action: Mouse scrolled (426, 363) with delta (0, 0)
Screenshot: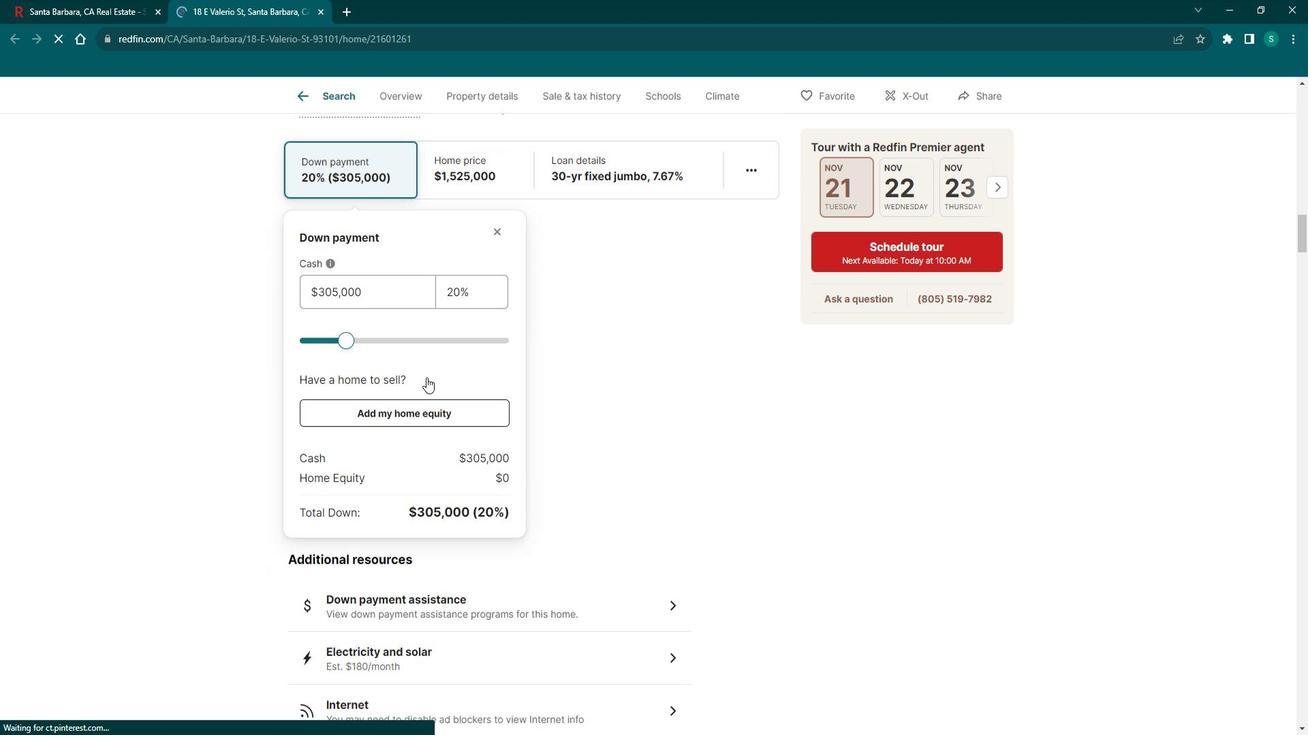 
Action: Mouse scrolled (426, 363) with delta (0, 0)
Screenshot: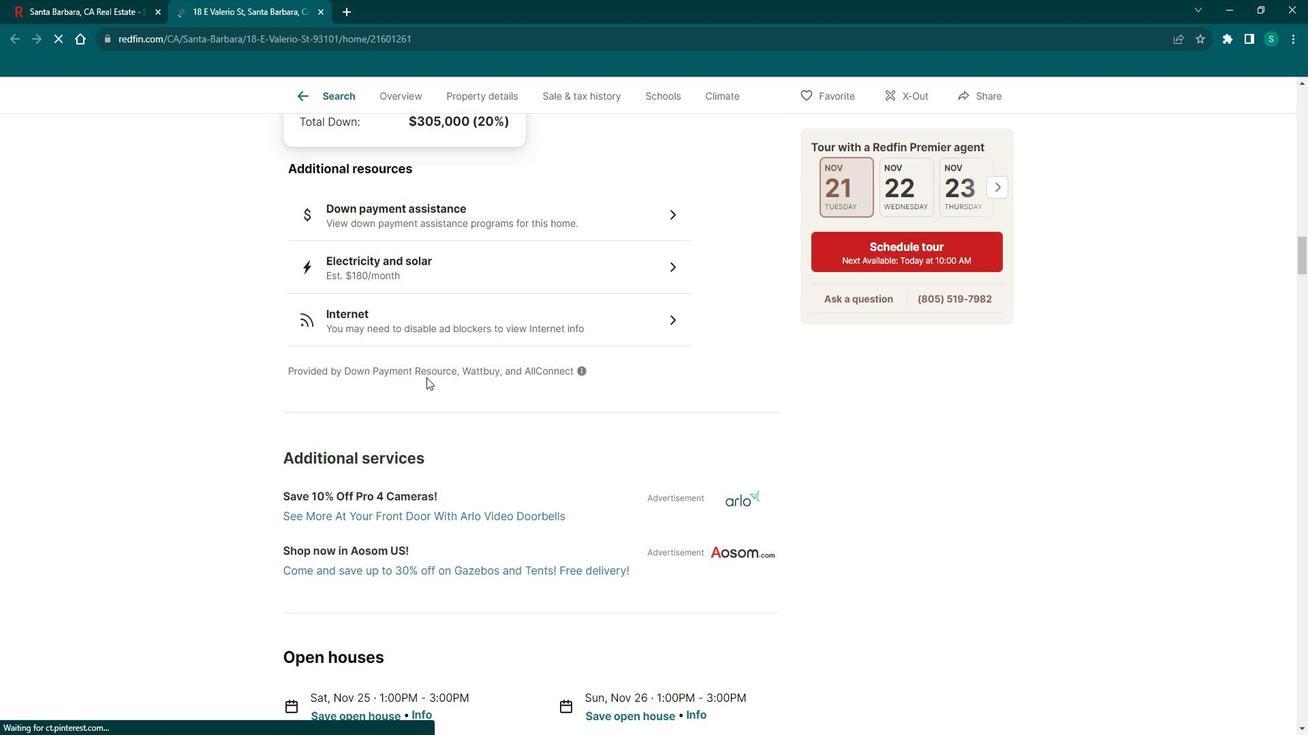 
Action: Mouse scrolled (426, 363) with delta (0, 0)
Screenshot: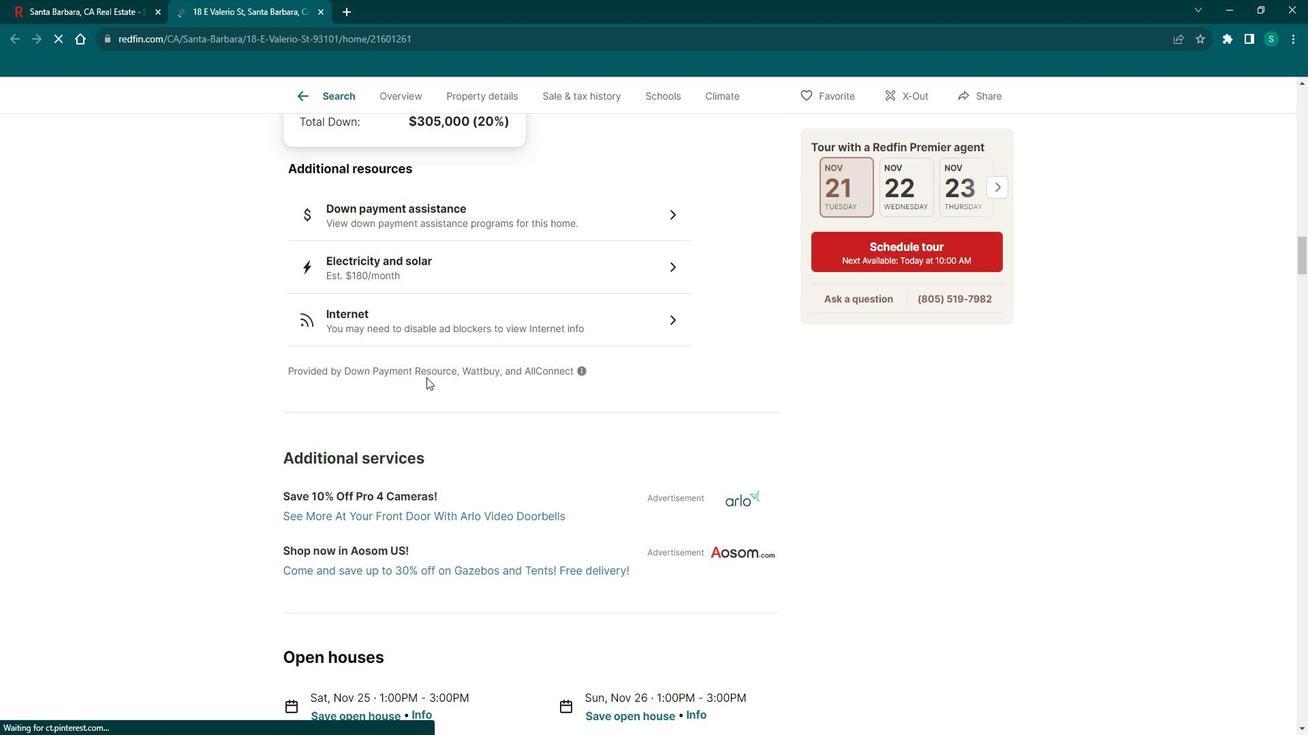 
Action: Mouse scrolled (426, 363) with delta (0, 0)
Screenshot: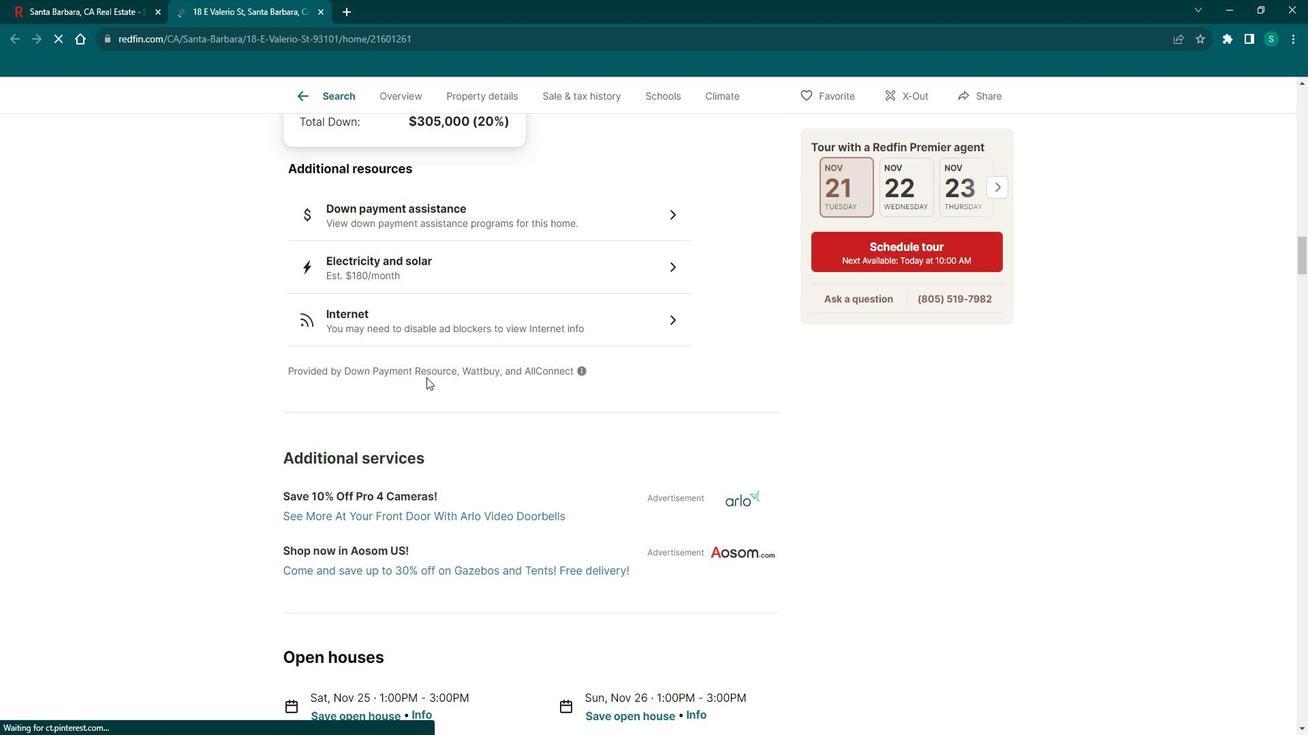 
Action: Mouse scrolled (426, 363) with delta (0, 0)
Screenshot: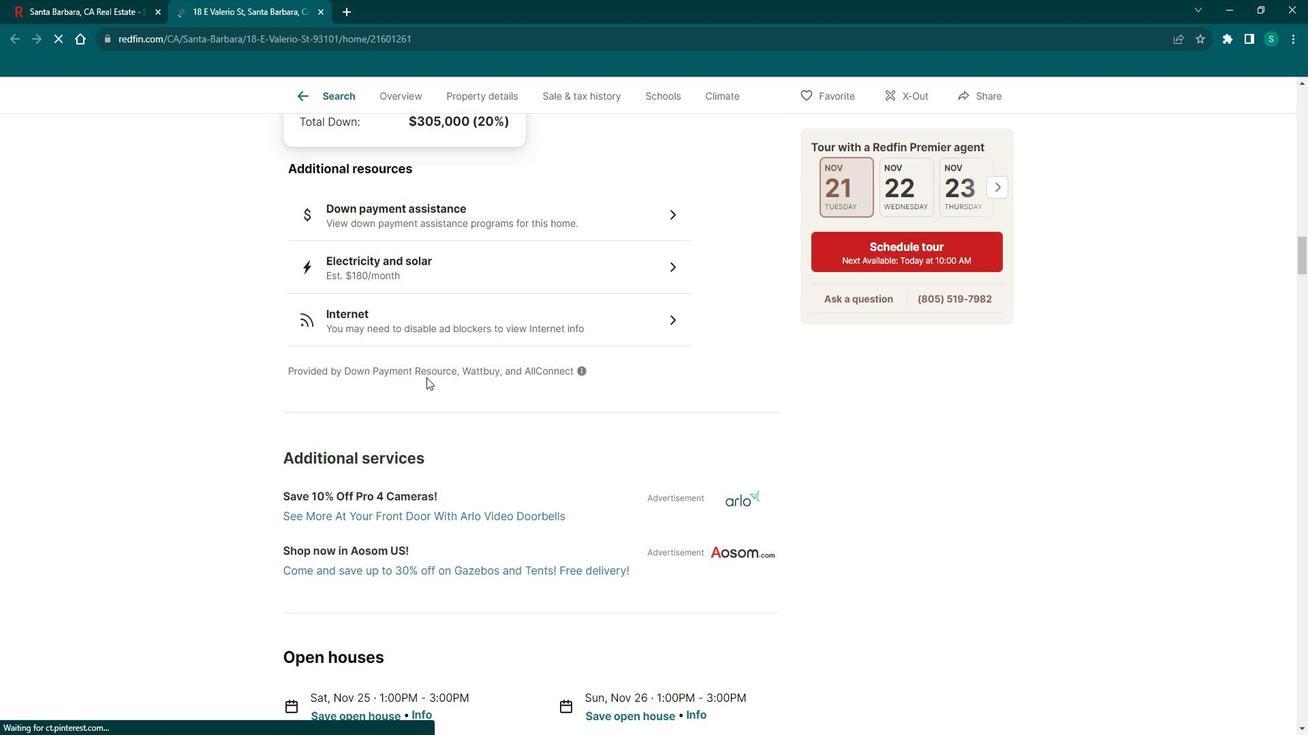
Action: Mouse scrolled (426, 363) with delta (0, 0)
Screenshot: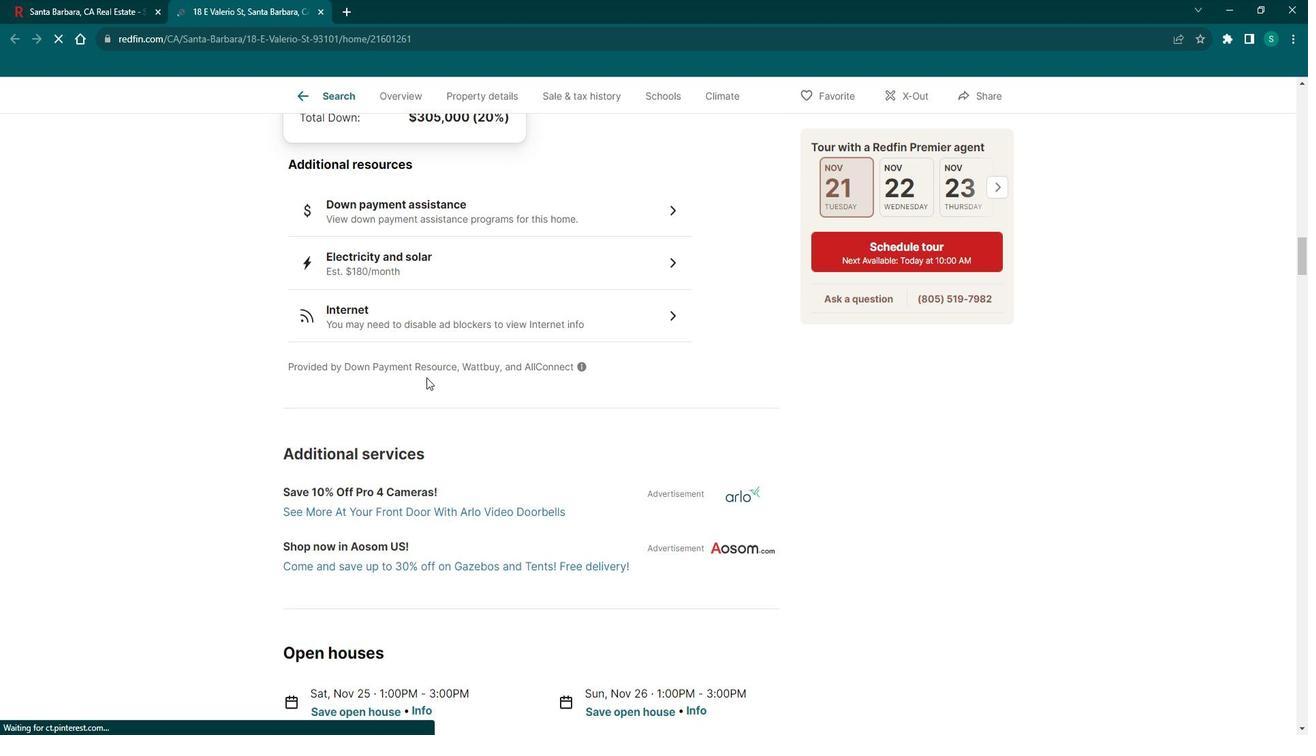 
Action: Mouse scrolled (426, 363) with delta (0, 0)
Screenshot: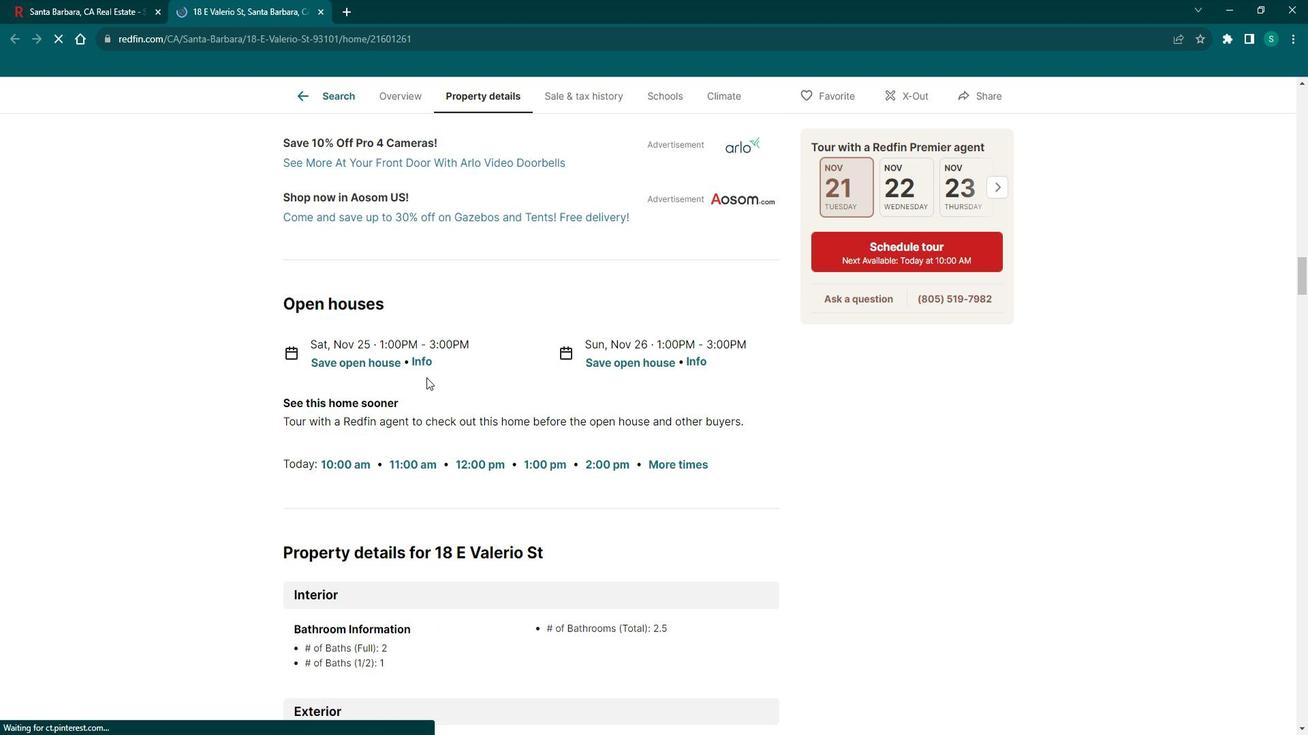 
Action: Mouse scrolled (426, 363) with delta (0, 0)
Screenshot: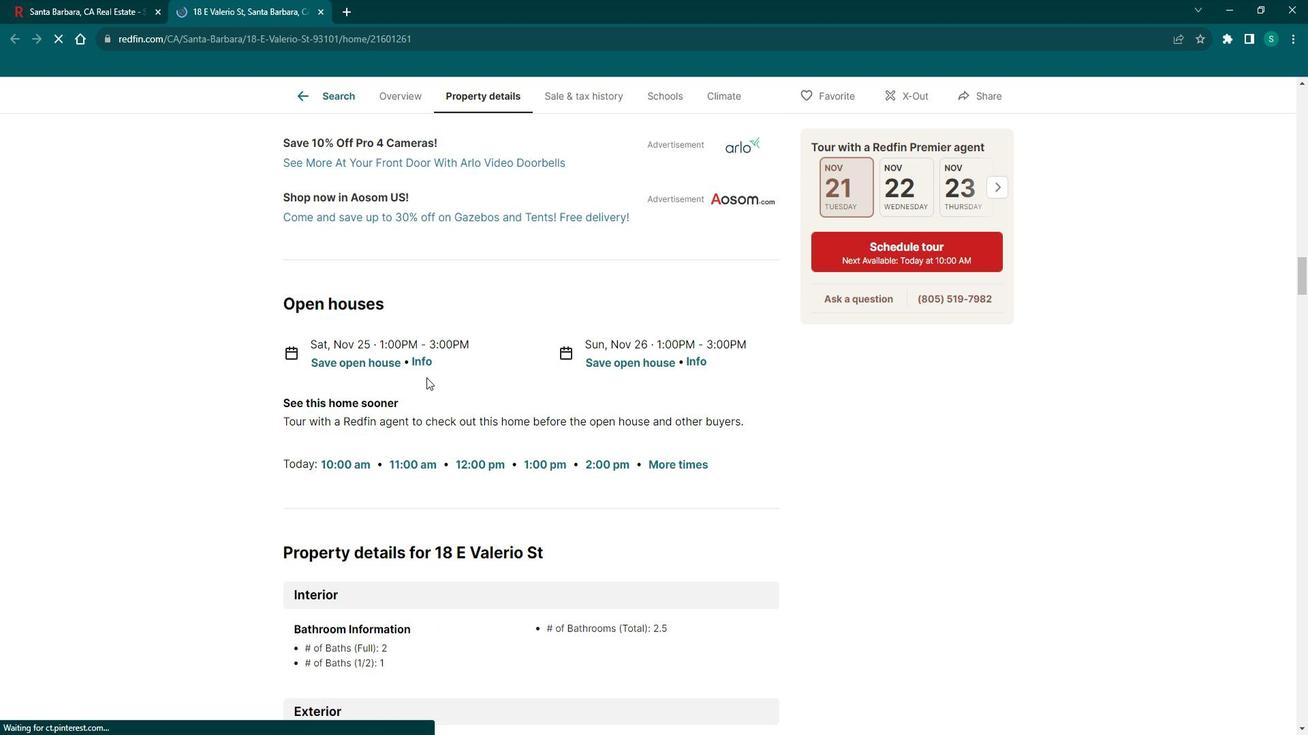 
Action: Mouse scrolled (426, 363) with delta (0, 0)
Screenshot: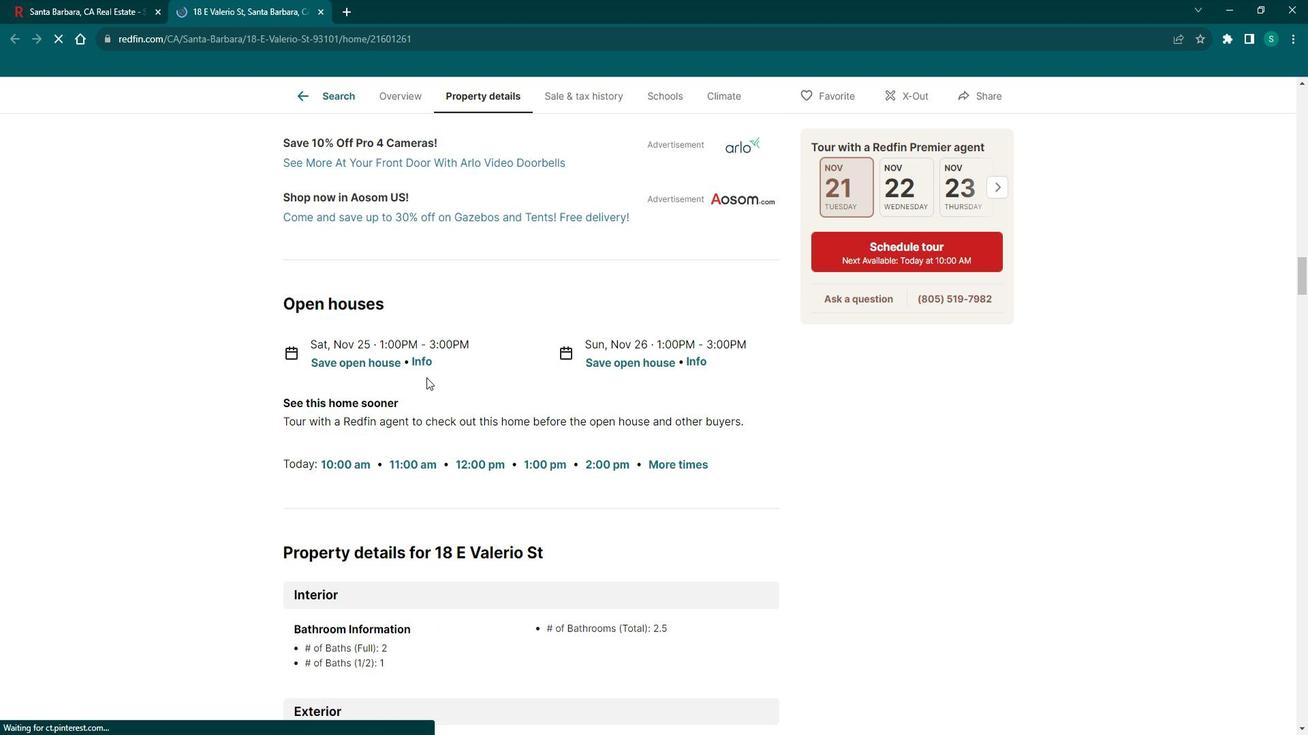 
Action: Mouse scrolled (426, 363) with delta (0, 0)
Screenshot: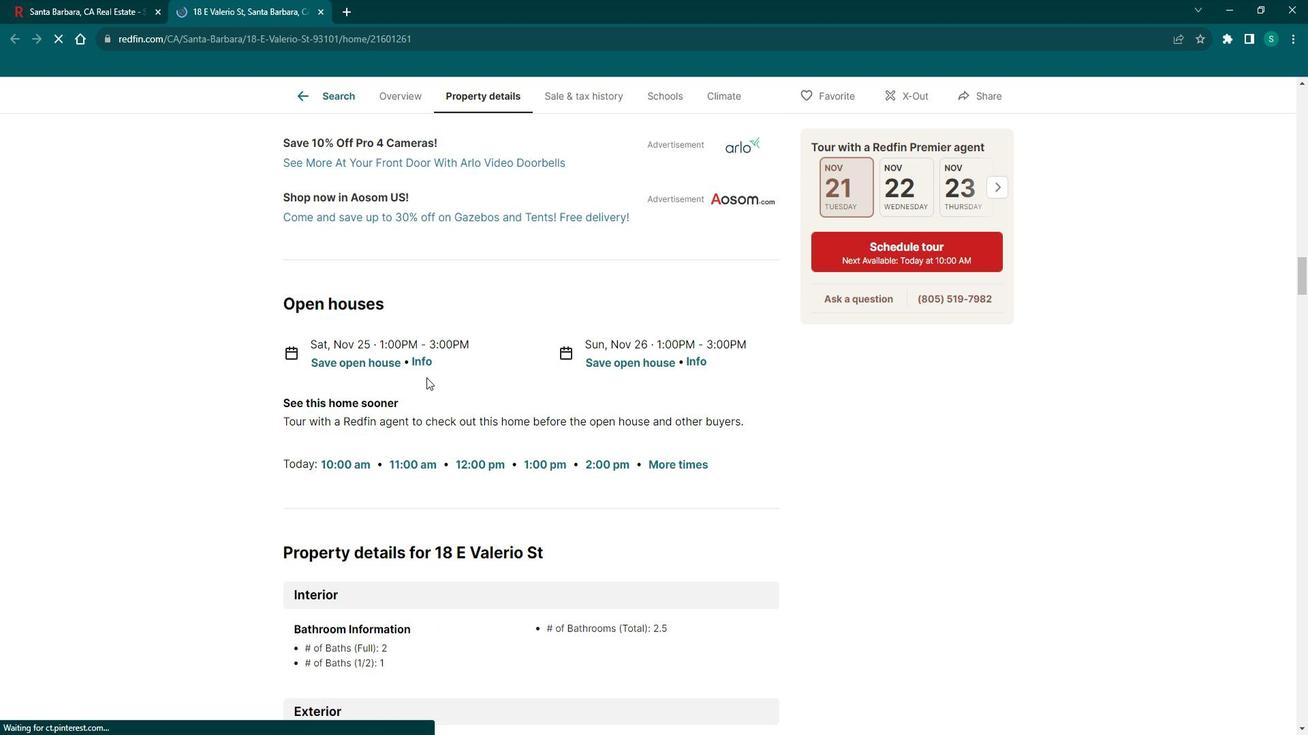 
Action: Mouse scrolled (426, 363) with delta (0, 0)
Screenshot: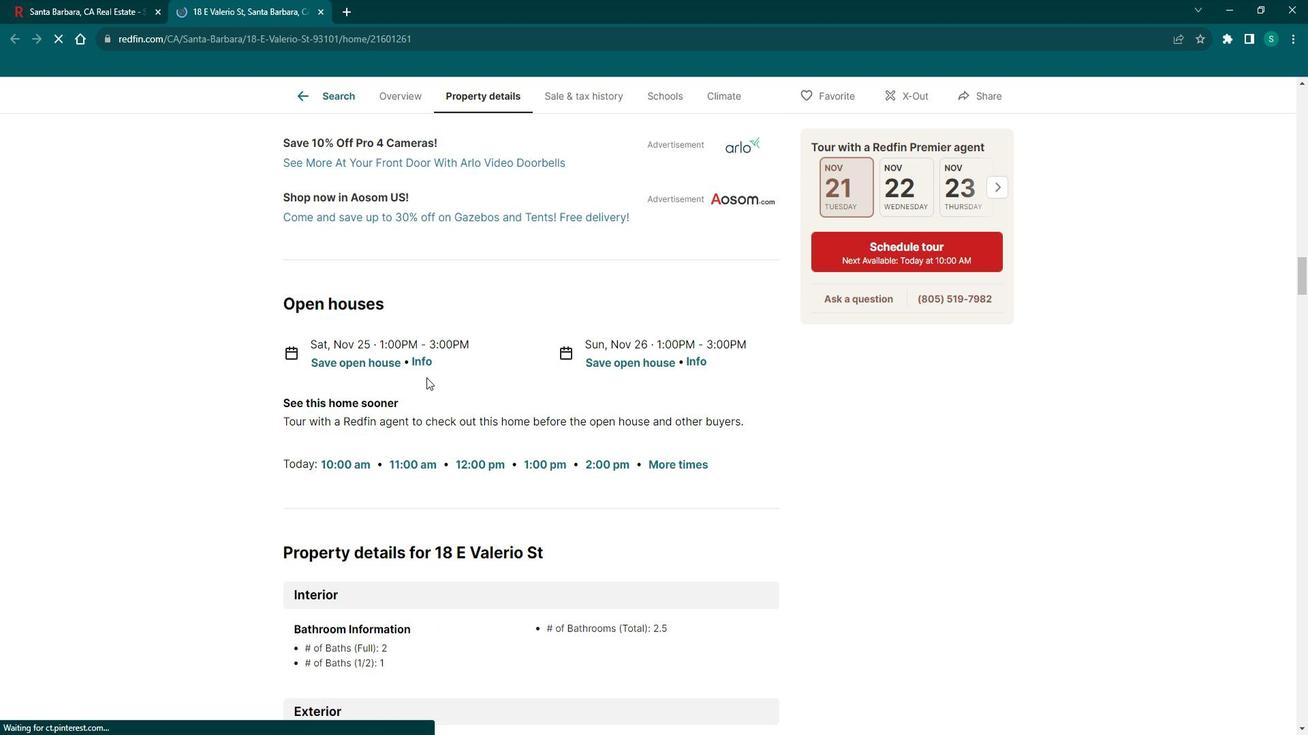 
Action: Mouse scrolled (426, 363) with delta (0, 0)
Screenshot: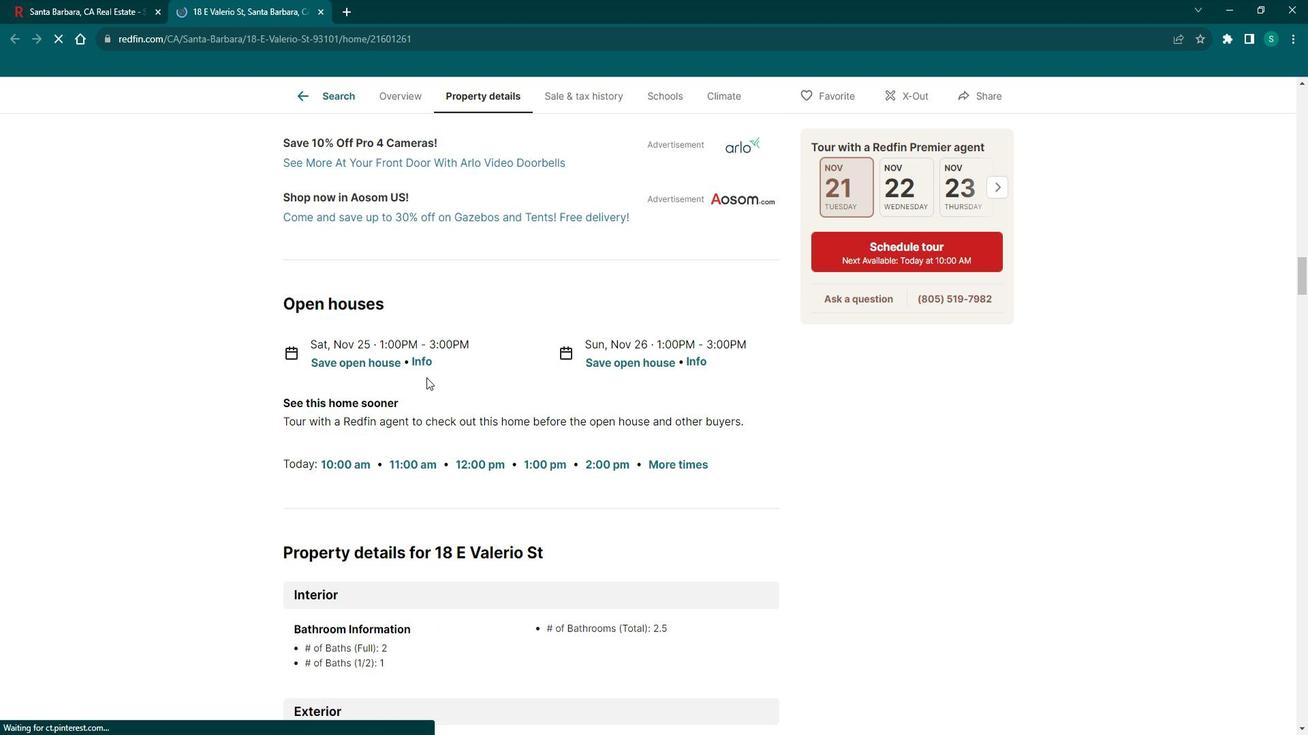 
Action: Mouse scrolled (426, 363) with delta (0, 0)
Screenshot: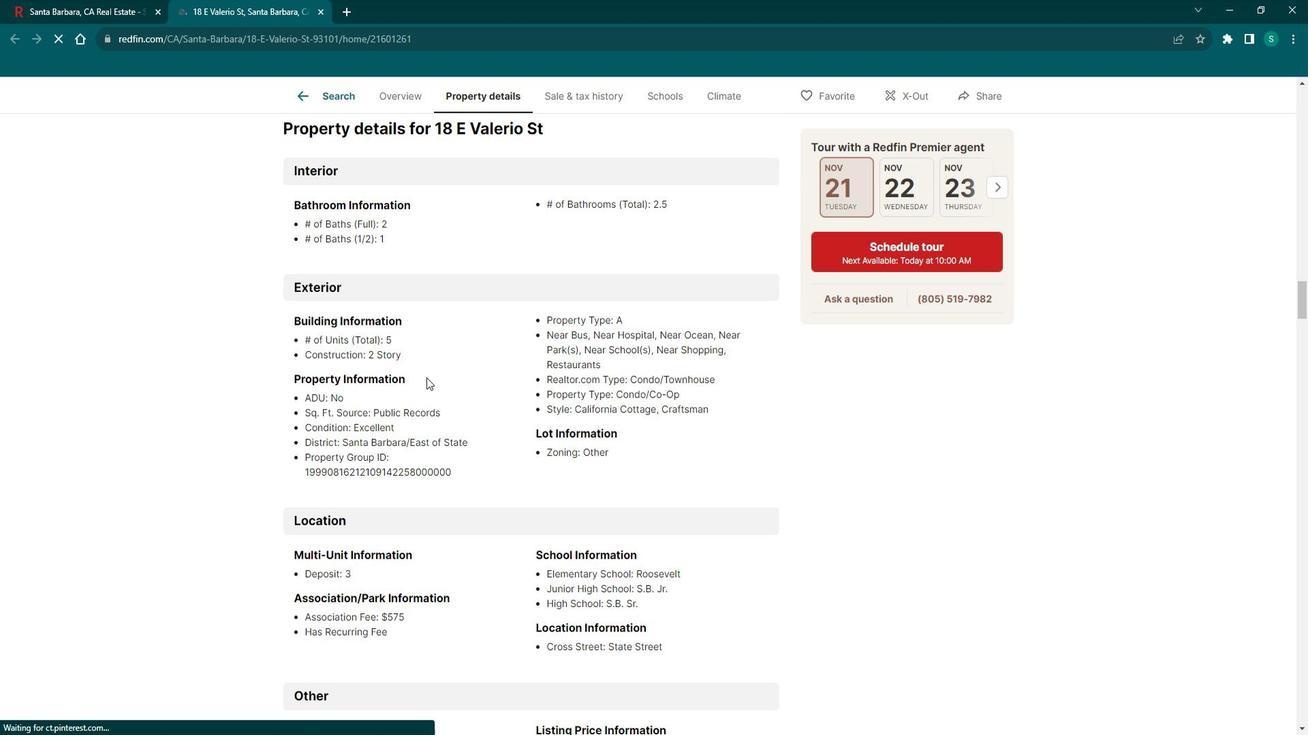 
Action: Mouse scrolled (426, 363) with delta (0, 0)
Screenshot: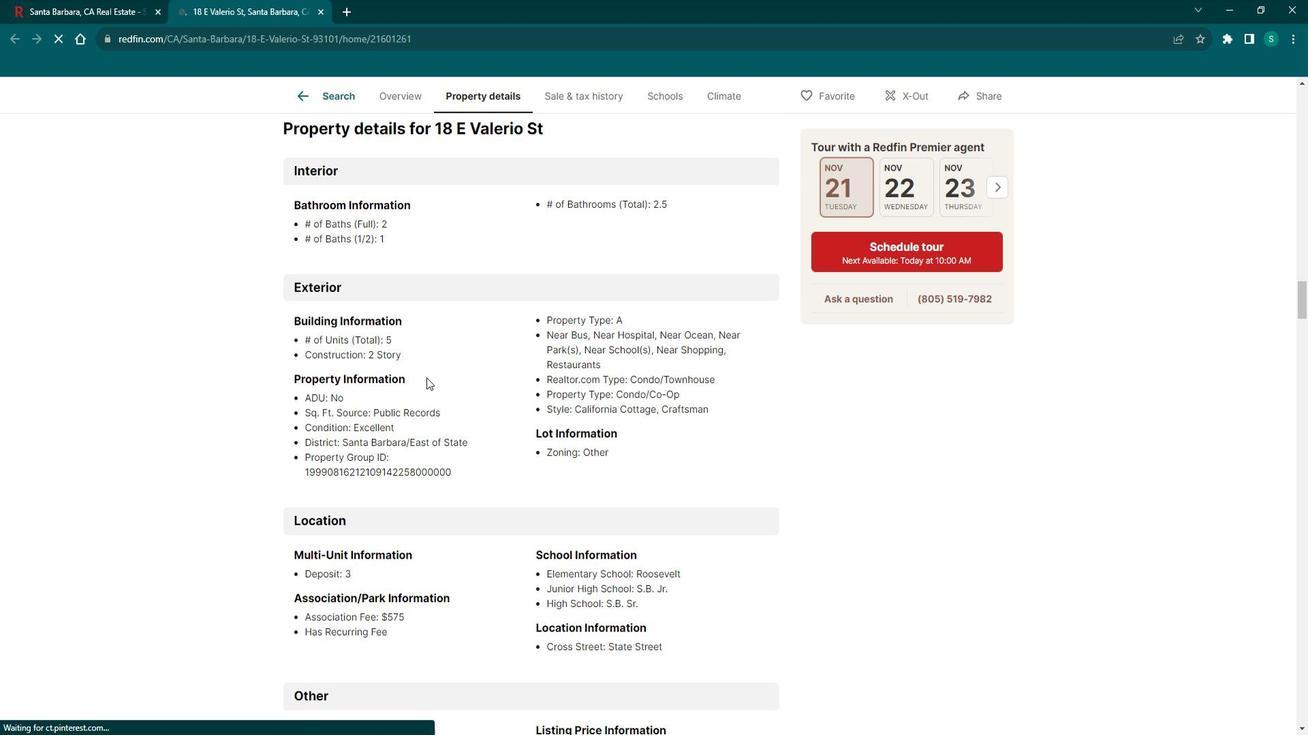 
Action: Mouse scrolled (426, 363) with delta (0, 0)
Screenshot: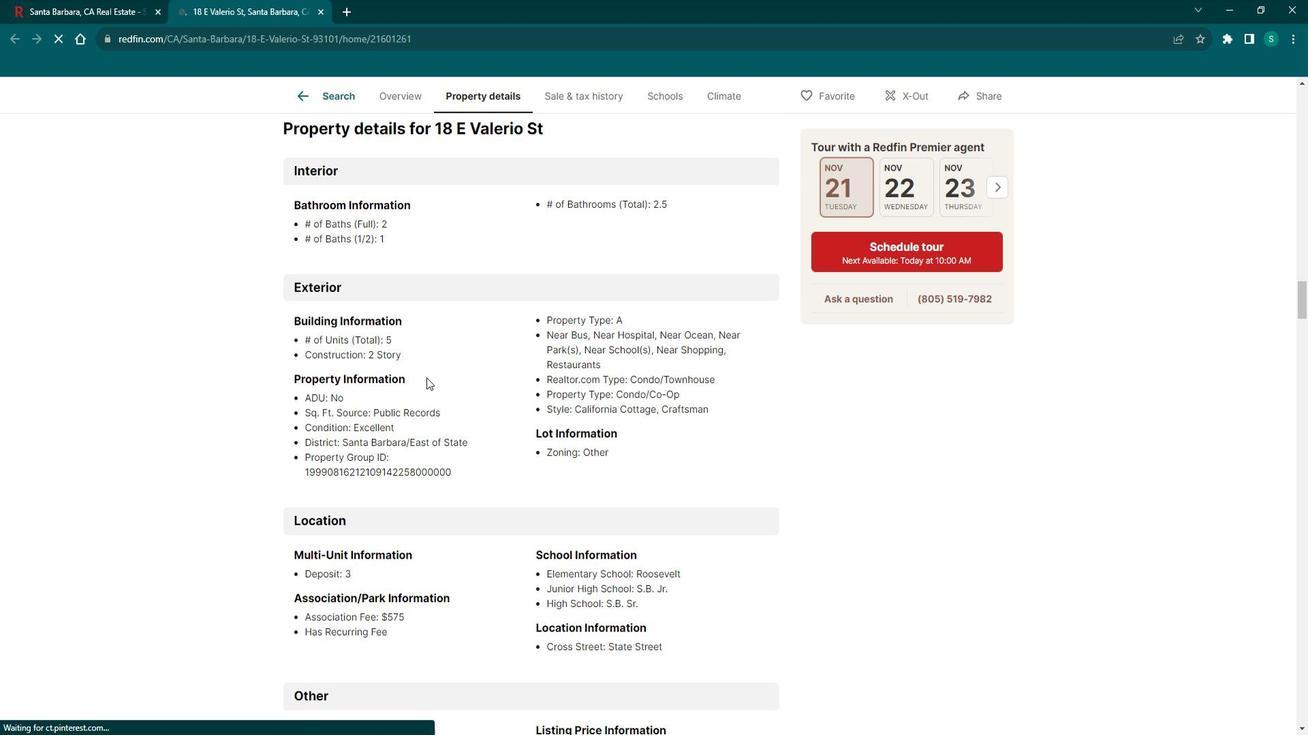 
Action: Mouse scrolled (426, 363) with delta (0, 0)
Screenshot: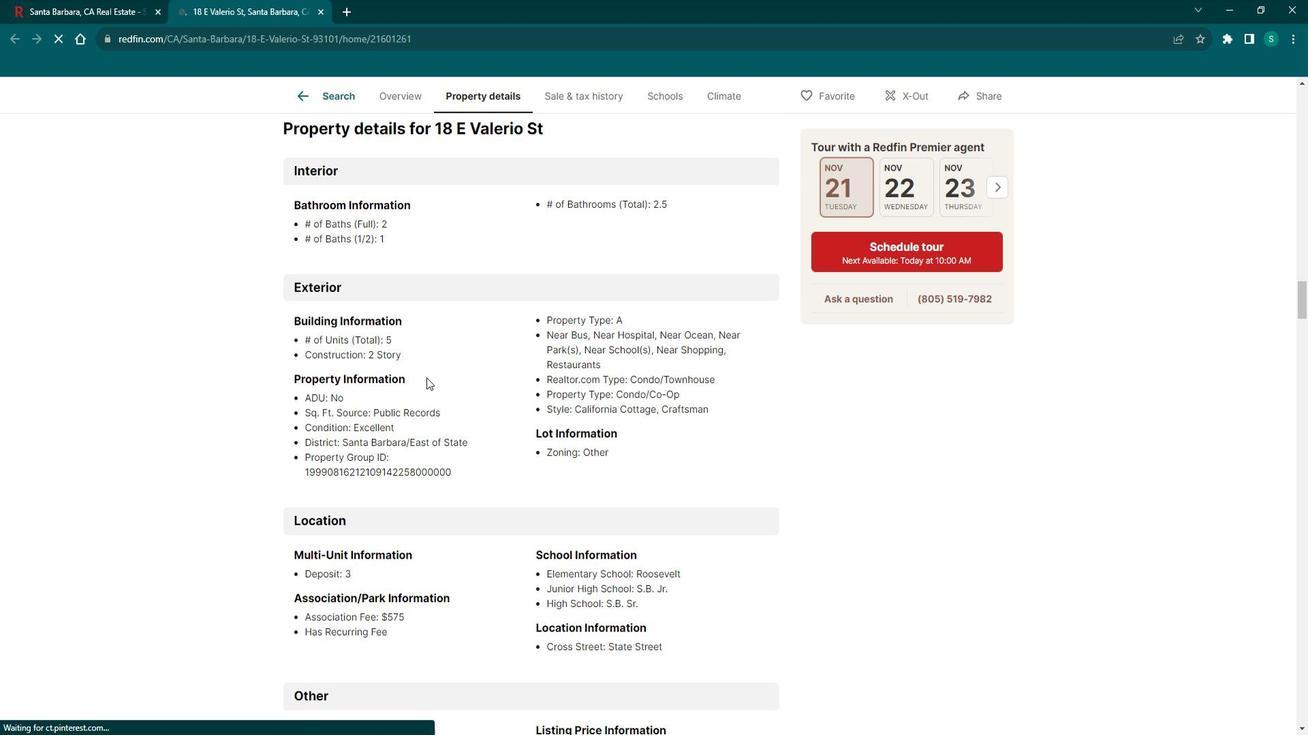 
Action: Mouse scrolled (426, 363) with delta (0, 0)
Screenshot: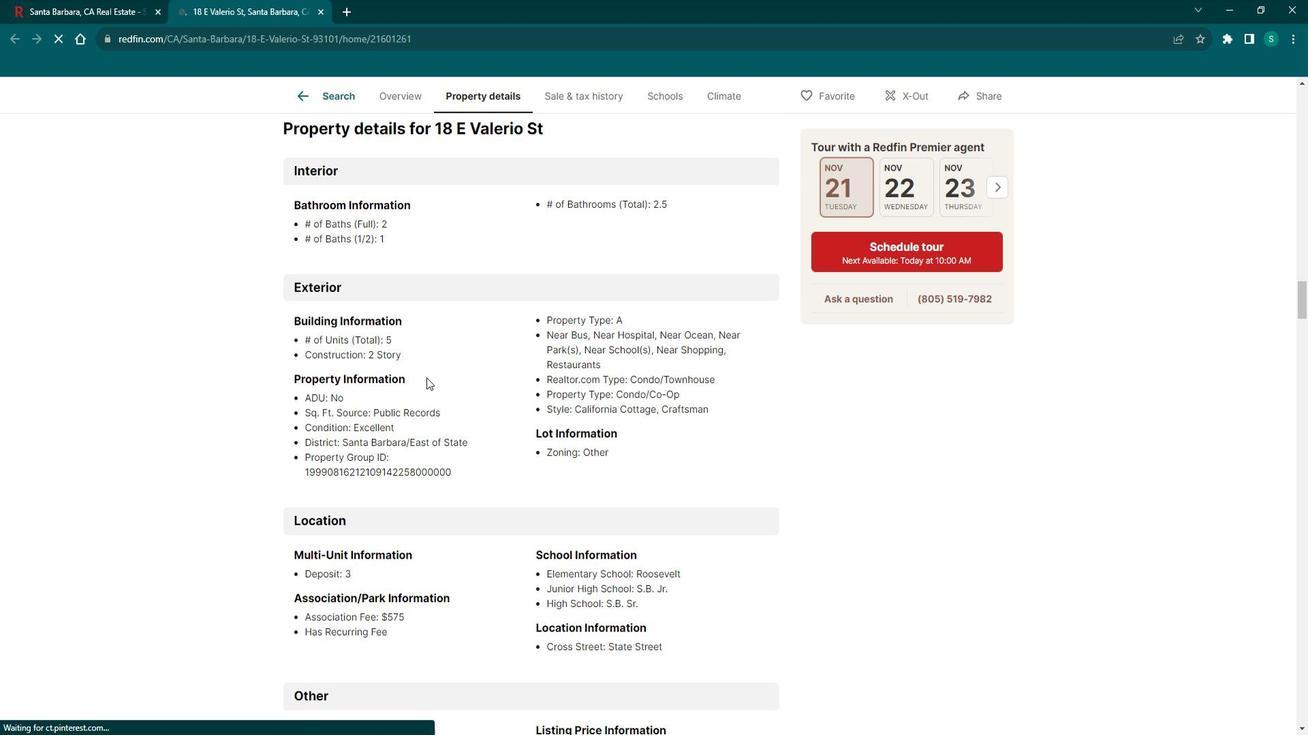 
Action: Mouse scrolled (426, 363) with delta (0, 0)
Screenshot: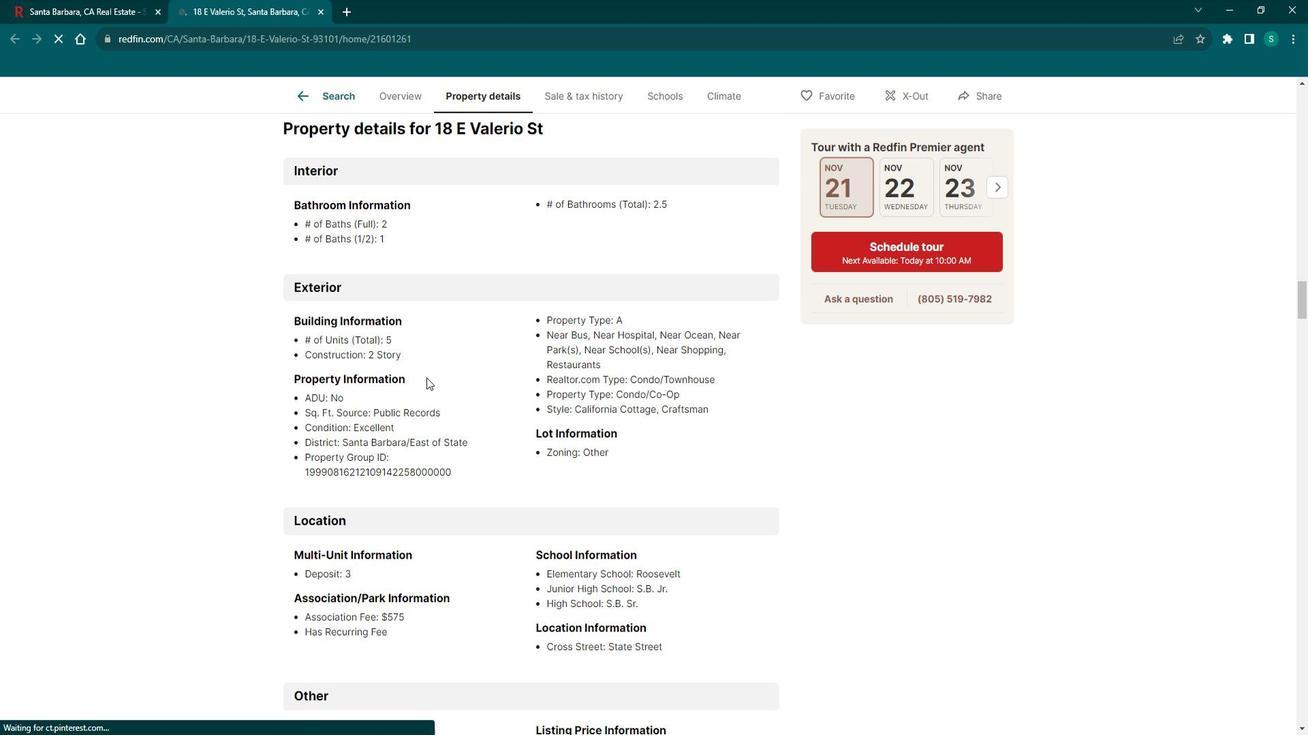 
Action: Mouse scrolled (426, 363) with delta (0, 0)
Screenshot: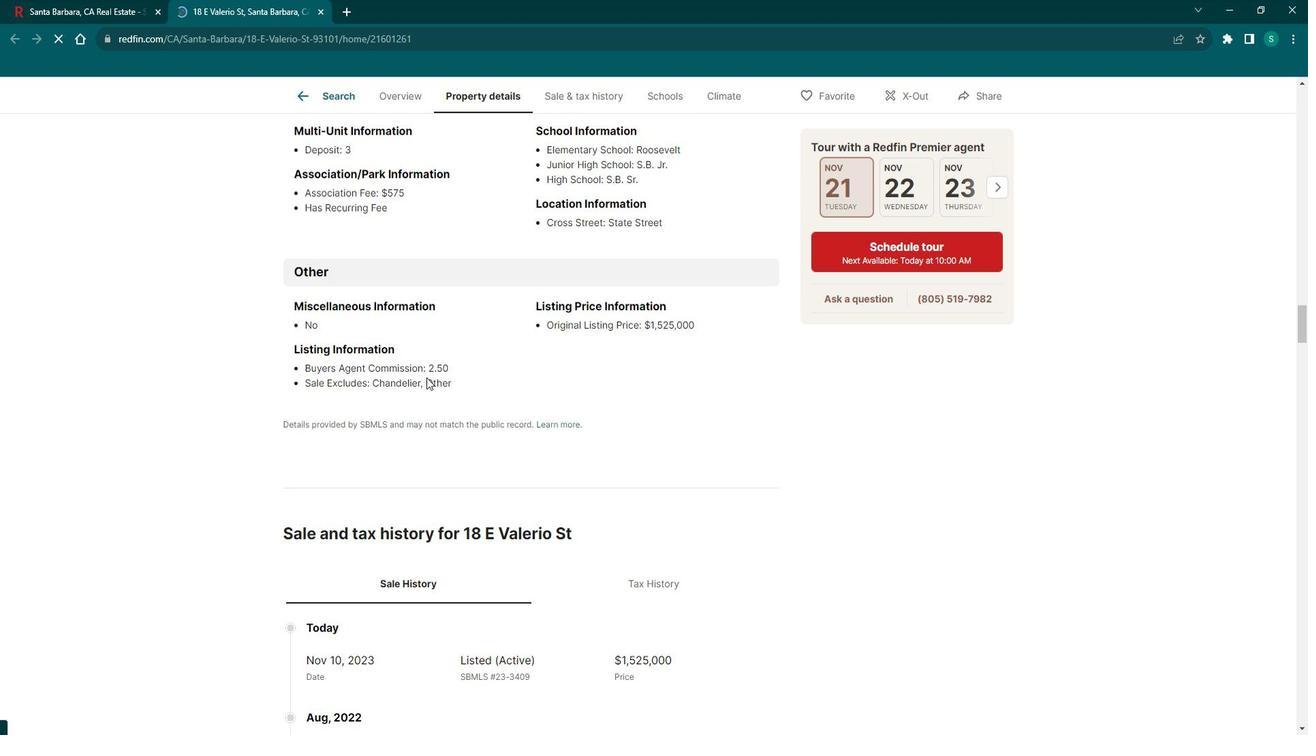 
Action: Mouse scrolled (426, 363) with delta (0, 0)
Screenshot: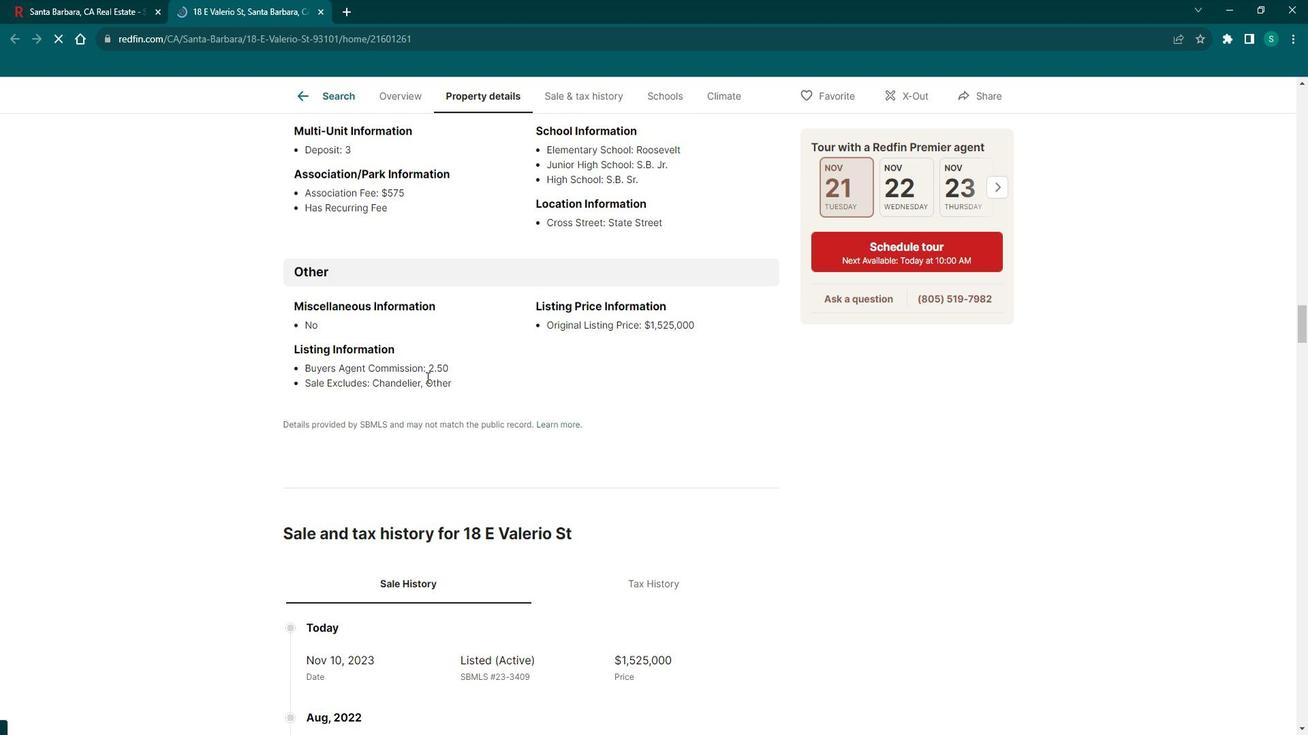 
Action: Mouse scrolled (426, 363) with delta (0, 0)
Screenshot: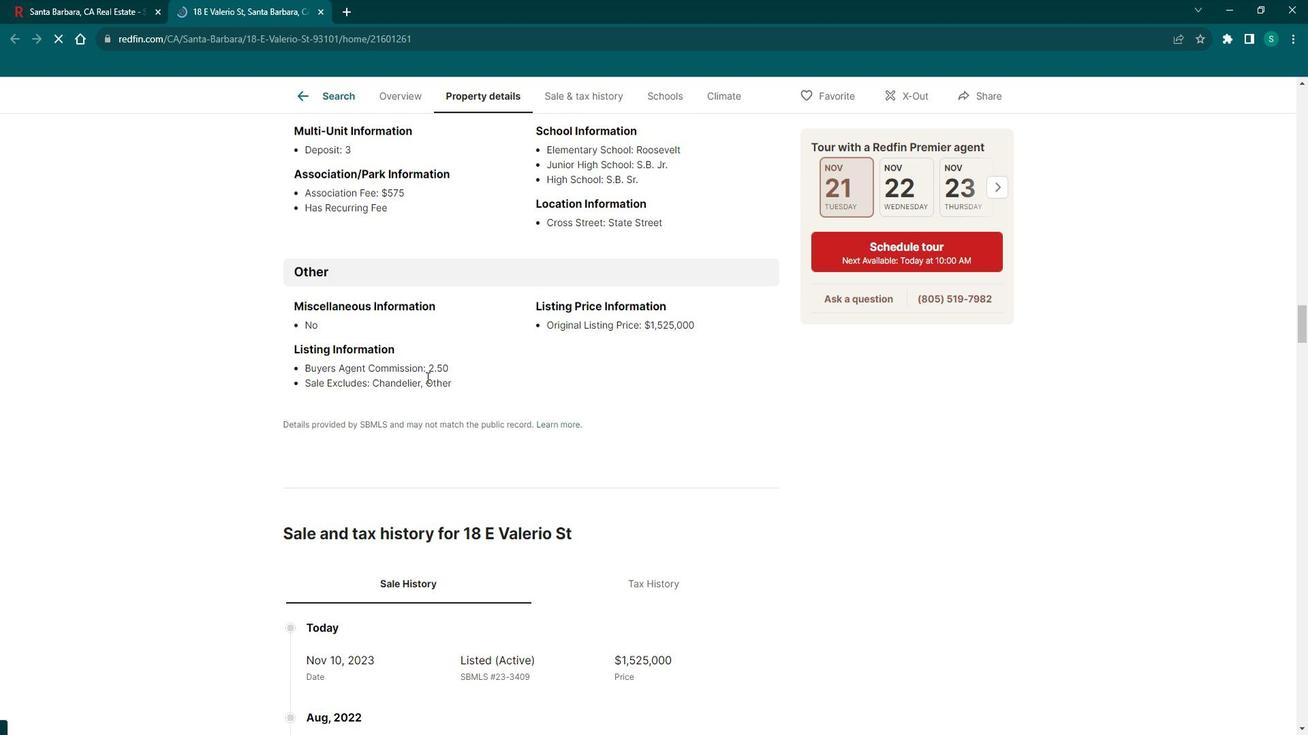 
Action: Mouse scrolled (426, 363) with delta (0, 0)
Screenshot: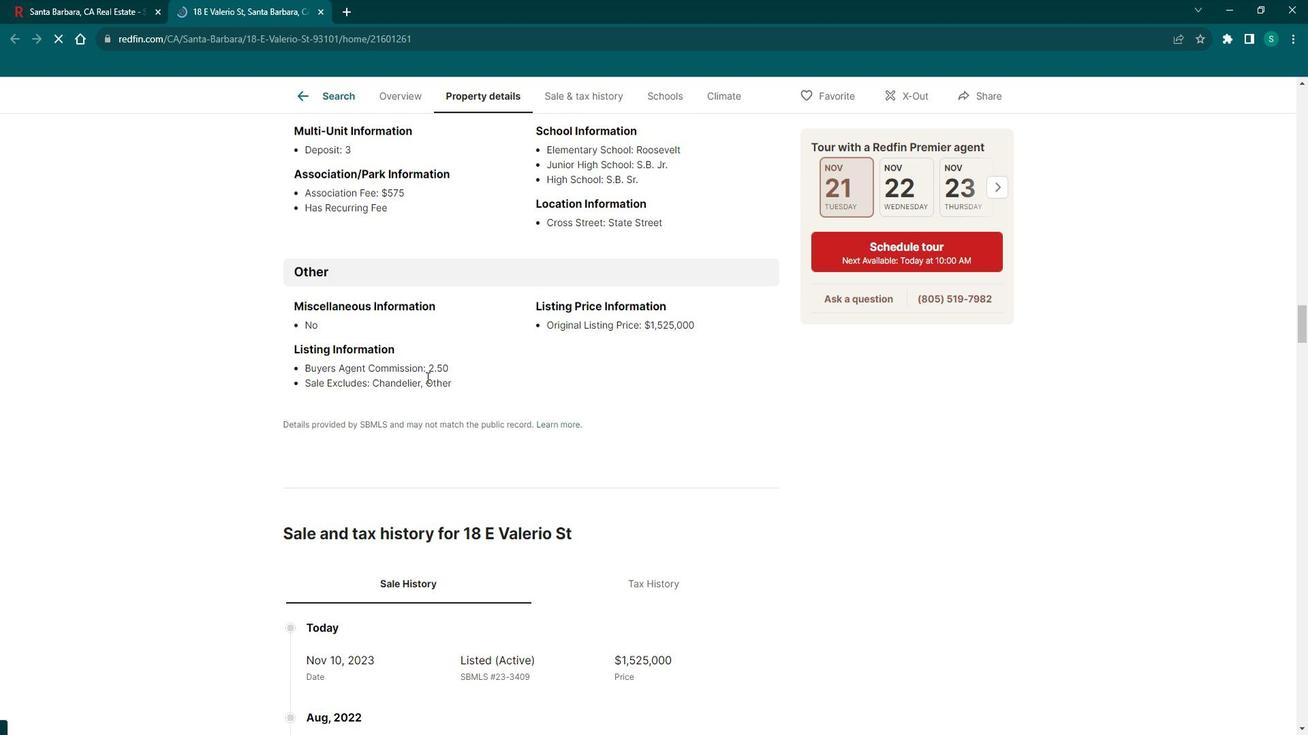 
Action: Mouse scrolled (426, 363) with delta (0, 0)
Screenshot: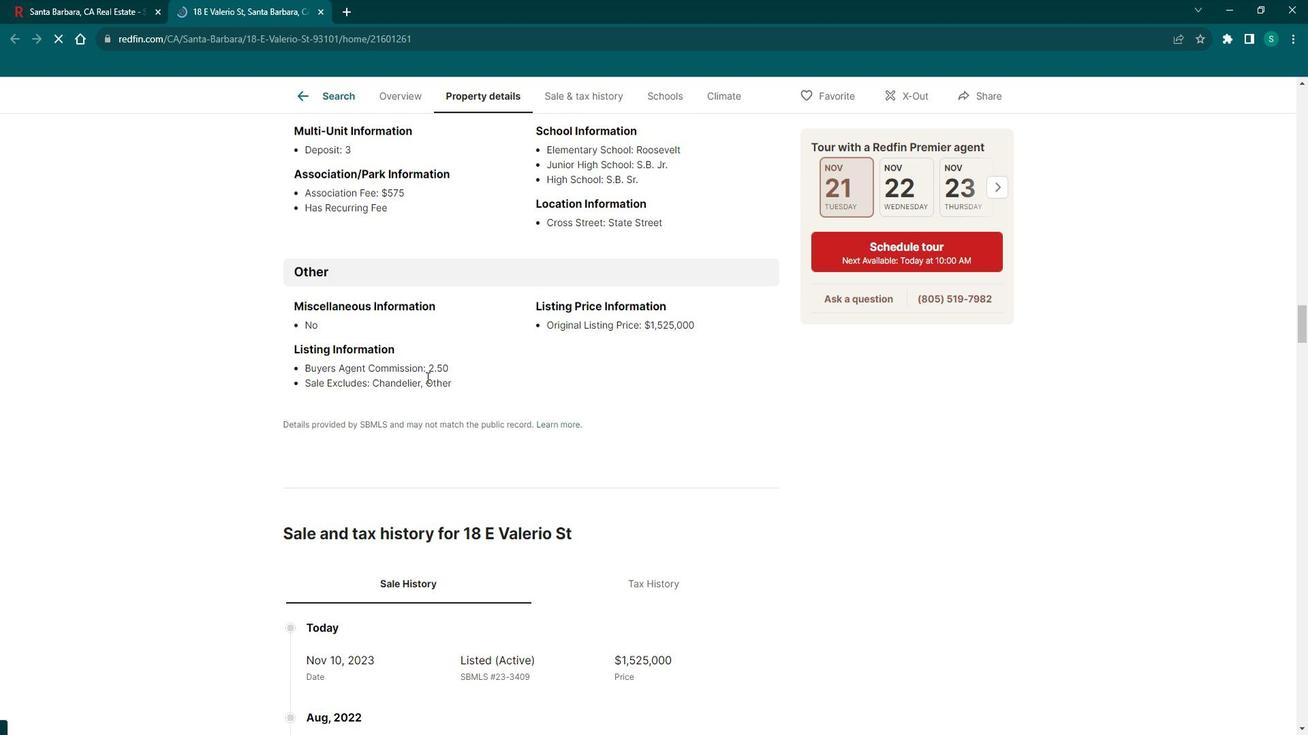
Action: Mouse scrolled (426, 363) with delta (0, 0)
Screenshot: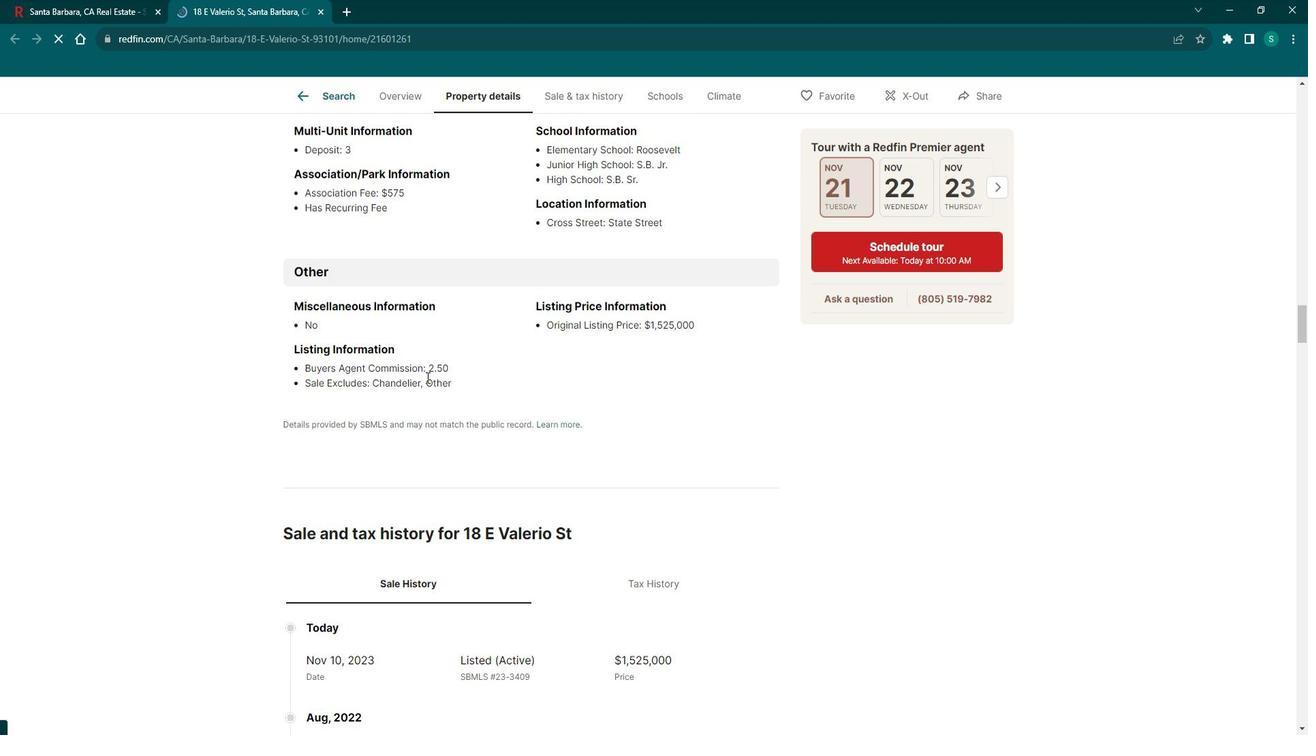 
Action: Mouse moved to (425, 363)
Screenshot: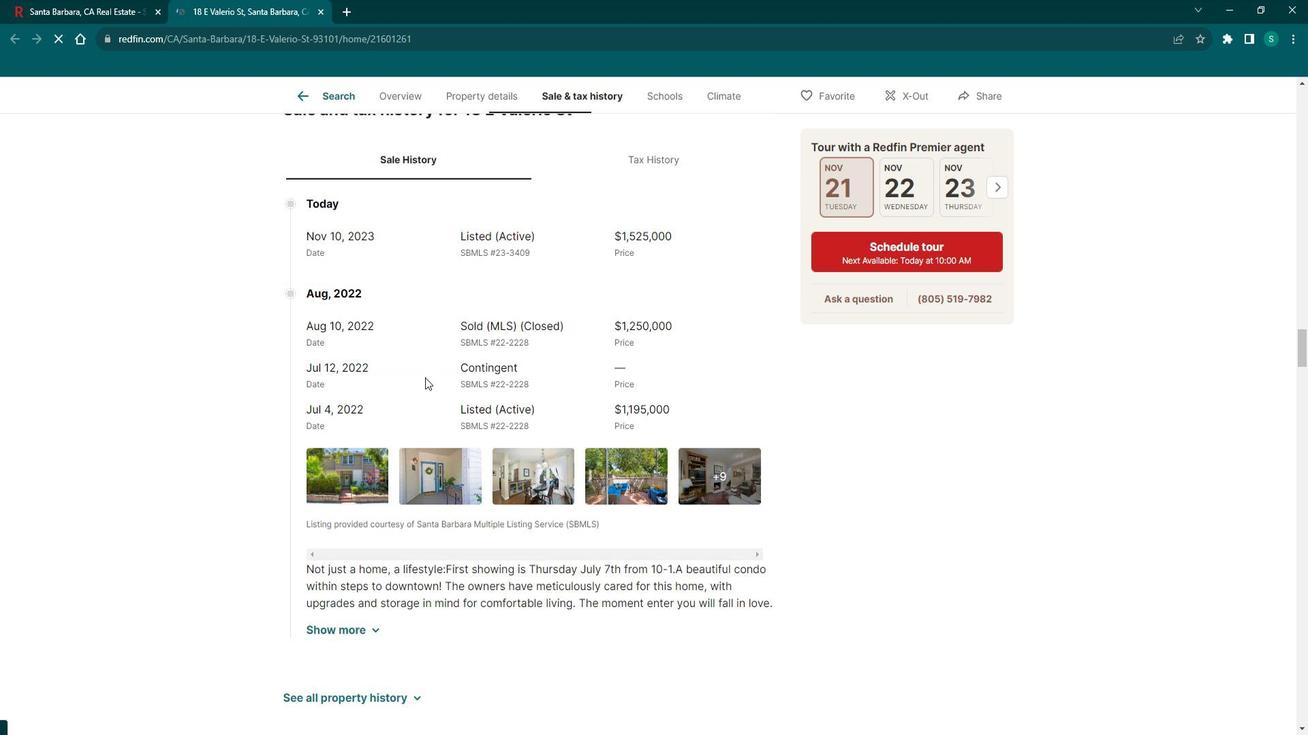 
Action: Mouse scrolled (425, 362) with delta (0, 0)
Screenshot: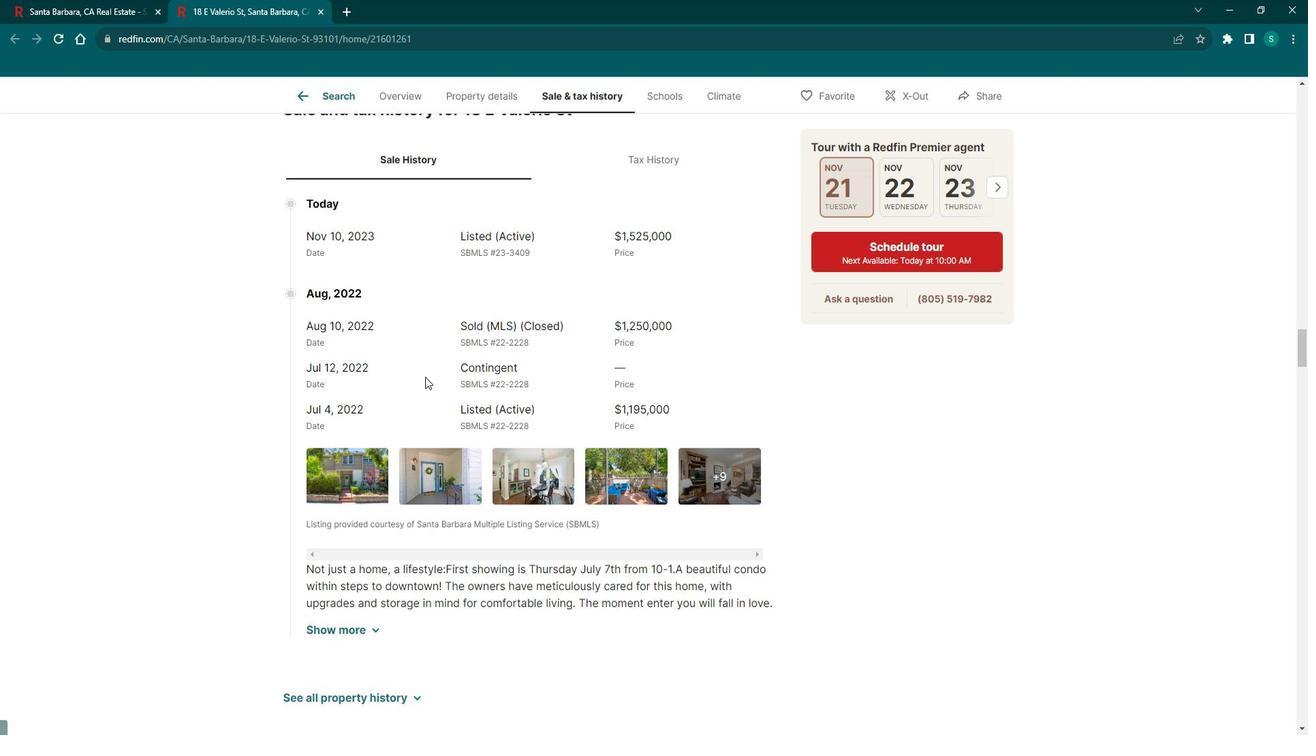
Action: Mouse scrolled (425, 362) with delta (0, 0)
Screenshot: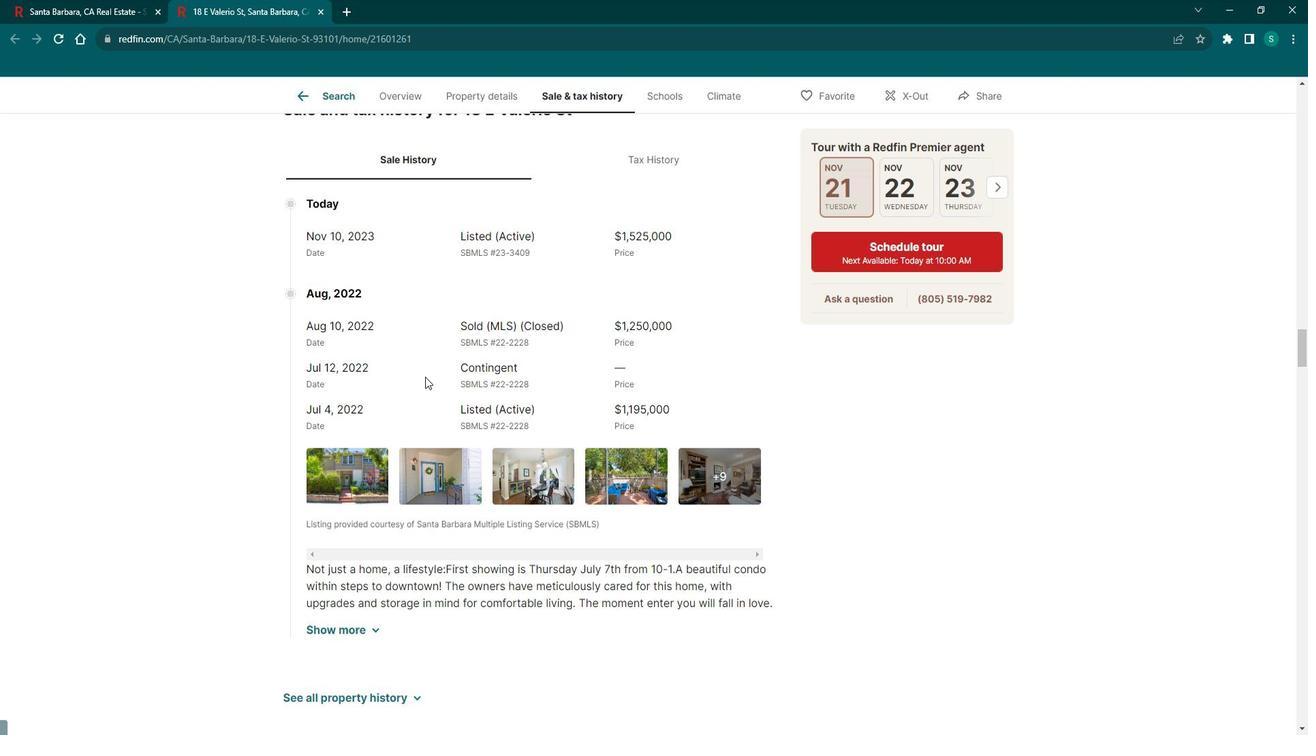 
Action: Mouse scrolled (425, 362) with delta (0, 0)
Screenshot: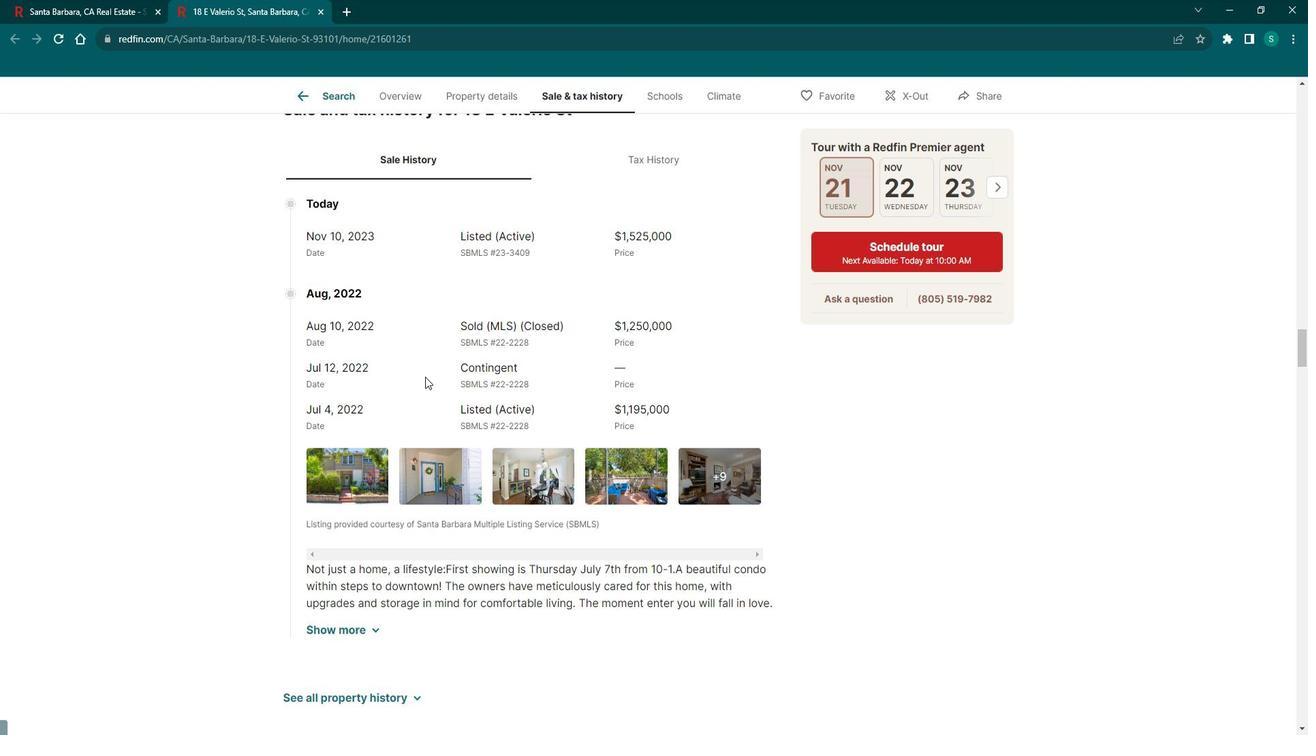 
Action: Mouse scrolled (425, 362) with delta (0, 0)
Screenshot: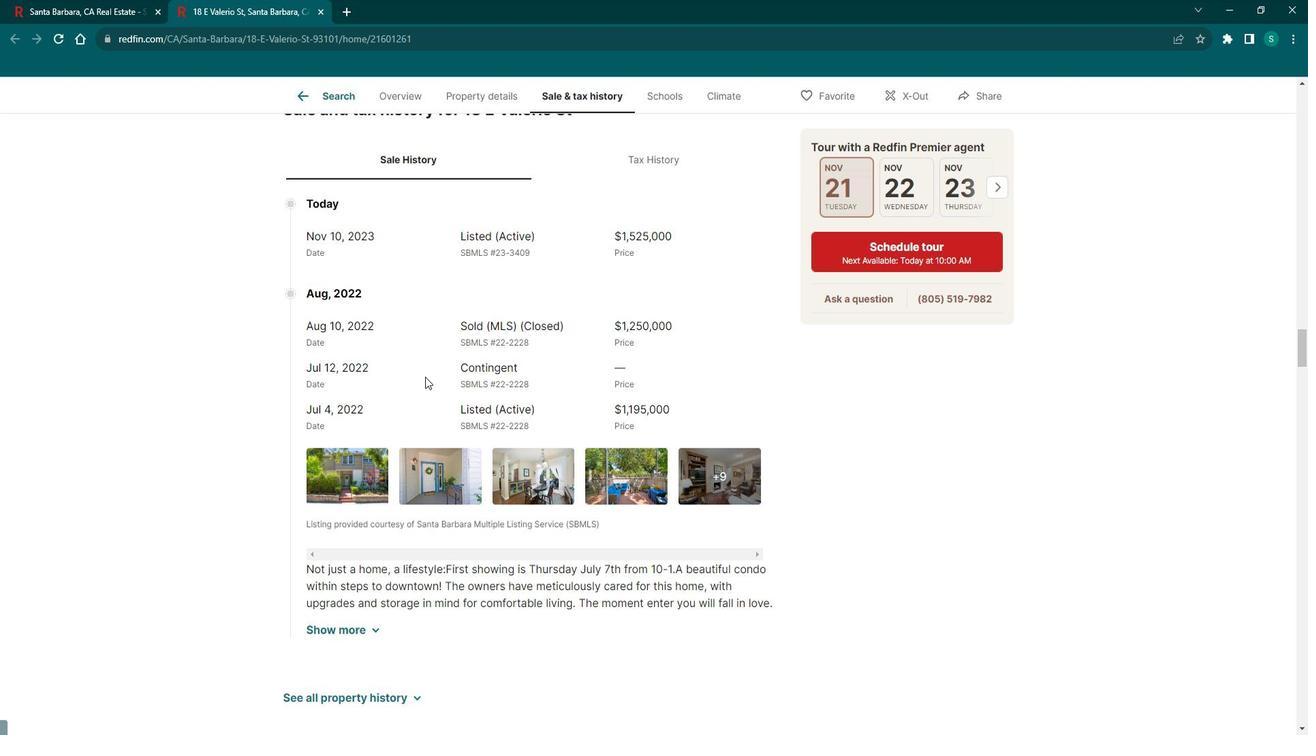 
Action: Mouse scrolled (425, 362) with delta (0, 0)
Screenshot: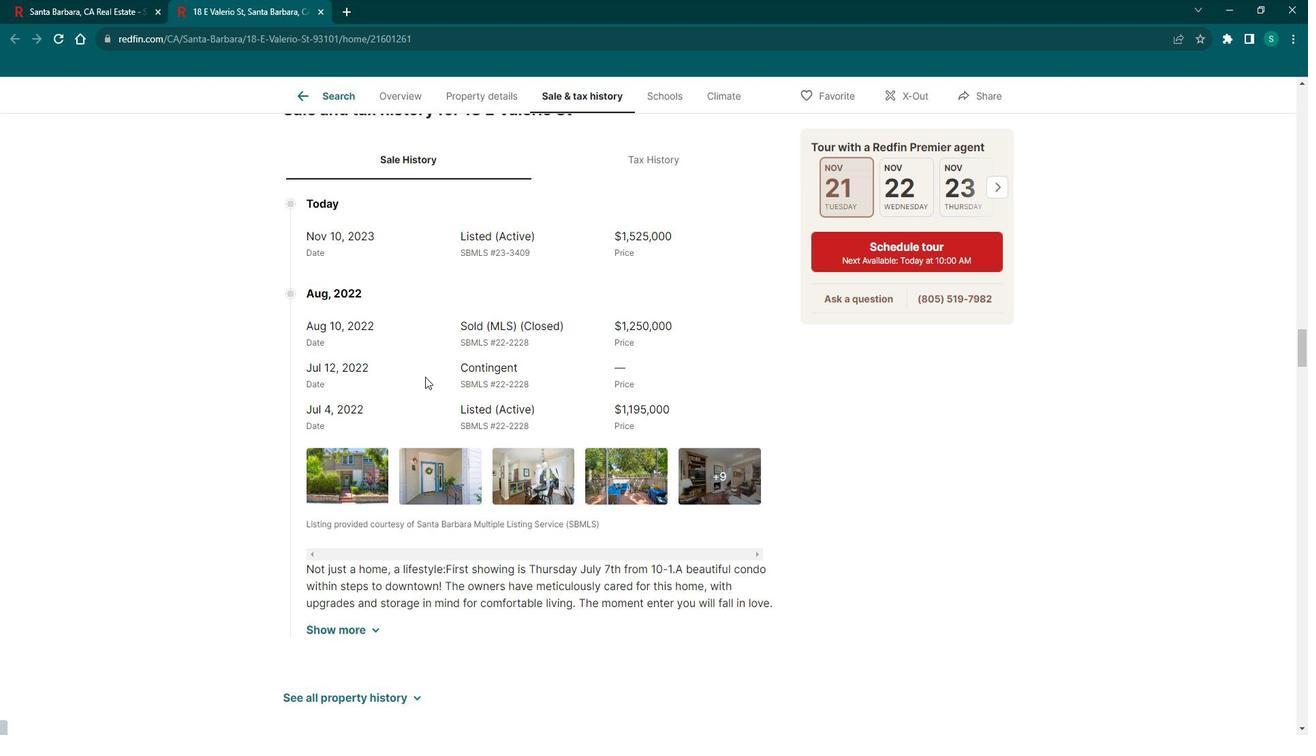
Action: Mouse scrolled (425, 362) with delta (0, 0)
Screenshot: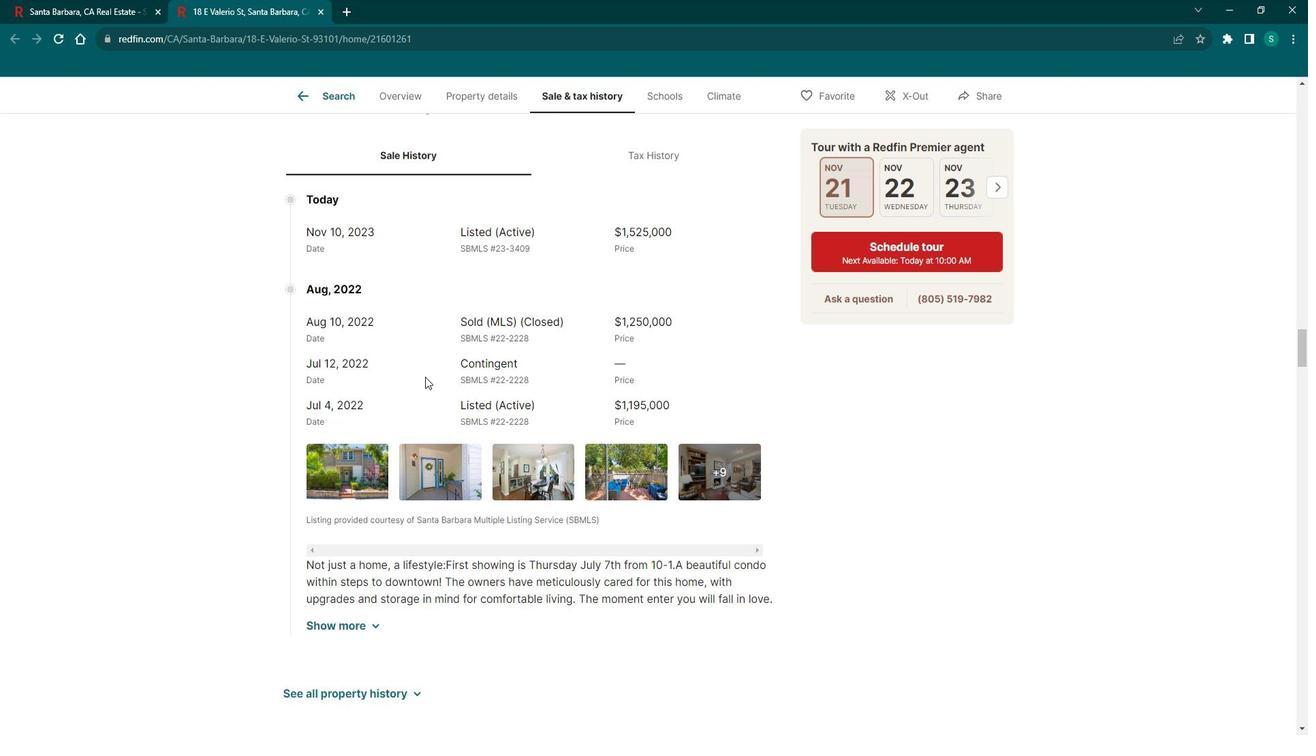 
Action: Mouse moved to (335, 190)
Screenshot: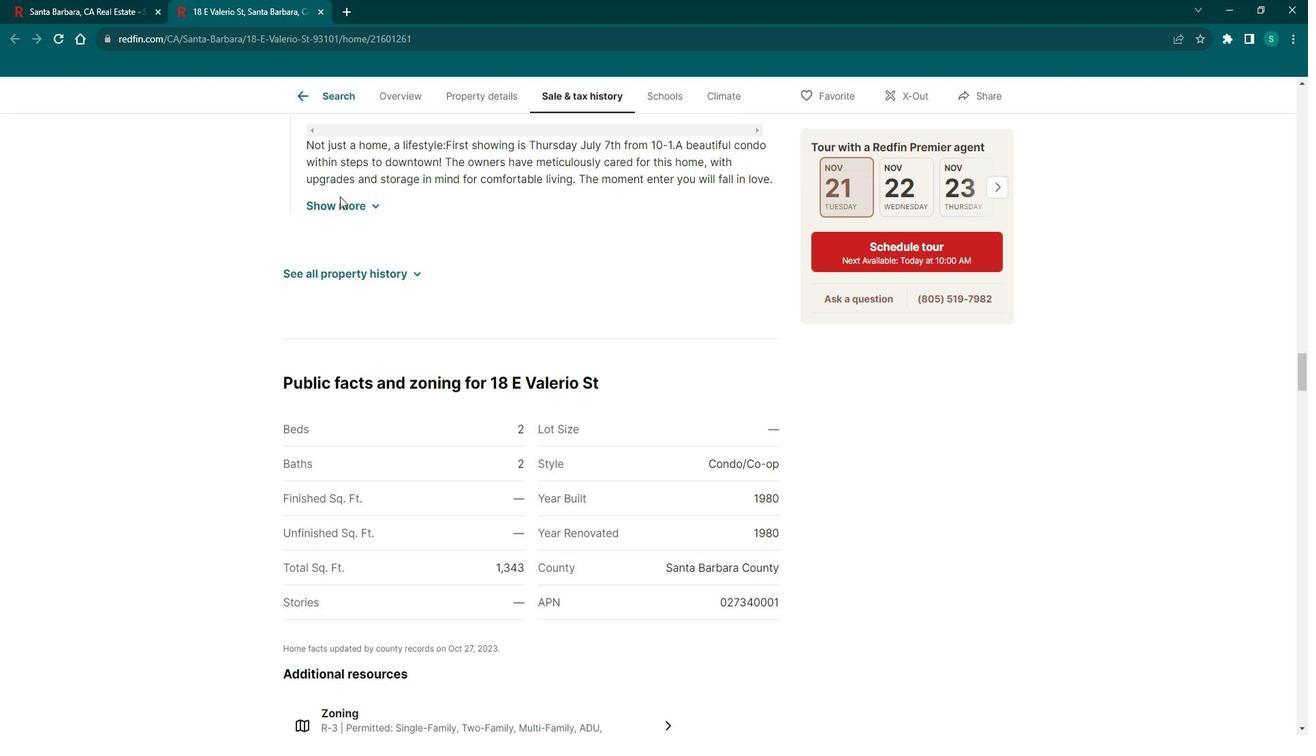 
Action: Mouse pressed left at (335, 190)
Screenshot: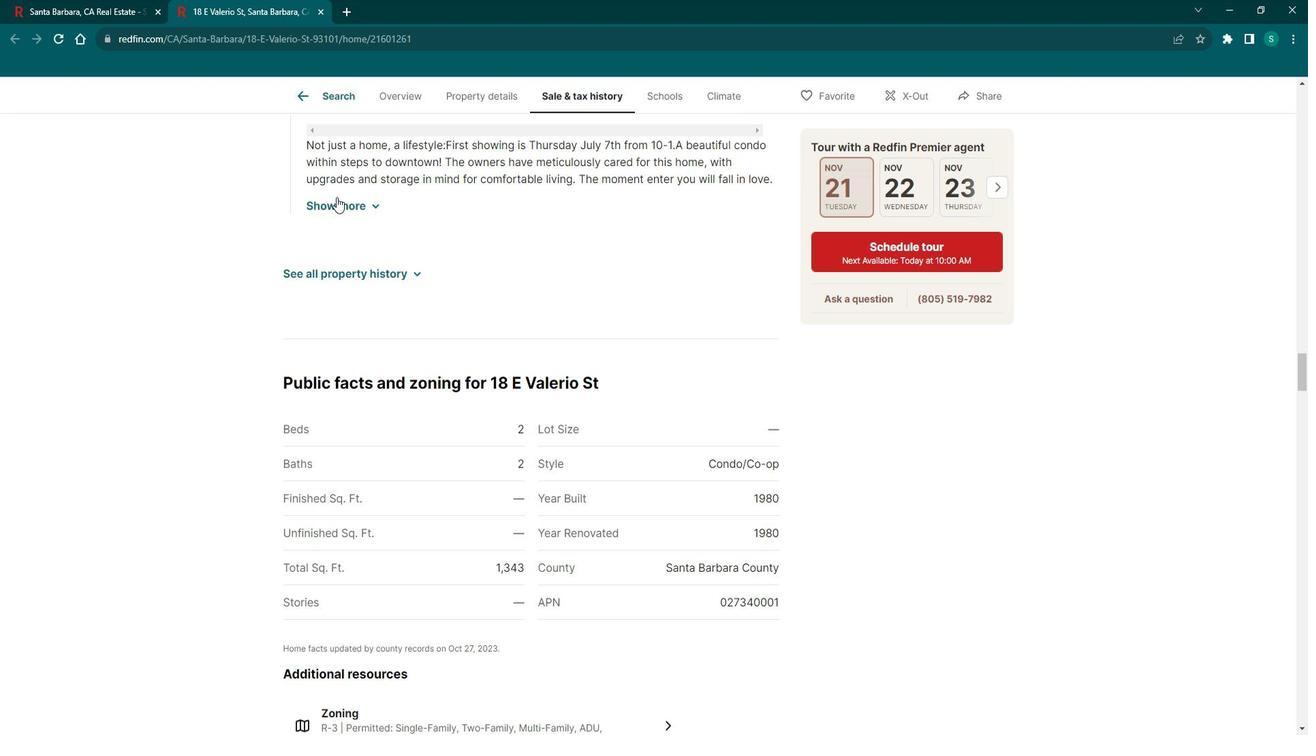 
Action: Mouse moved to (446, 334)
Screenshot: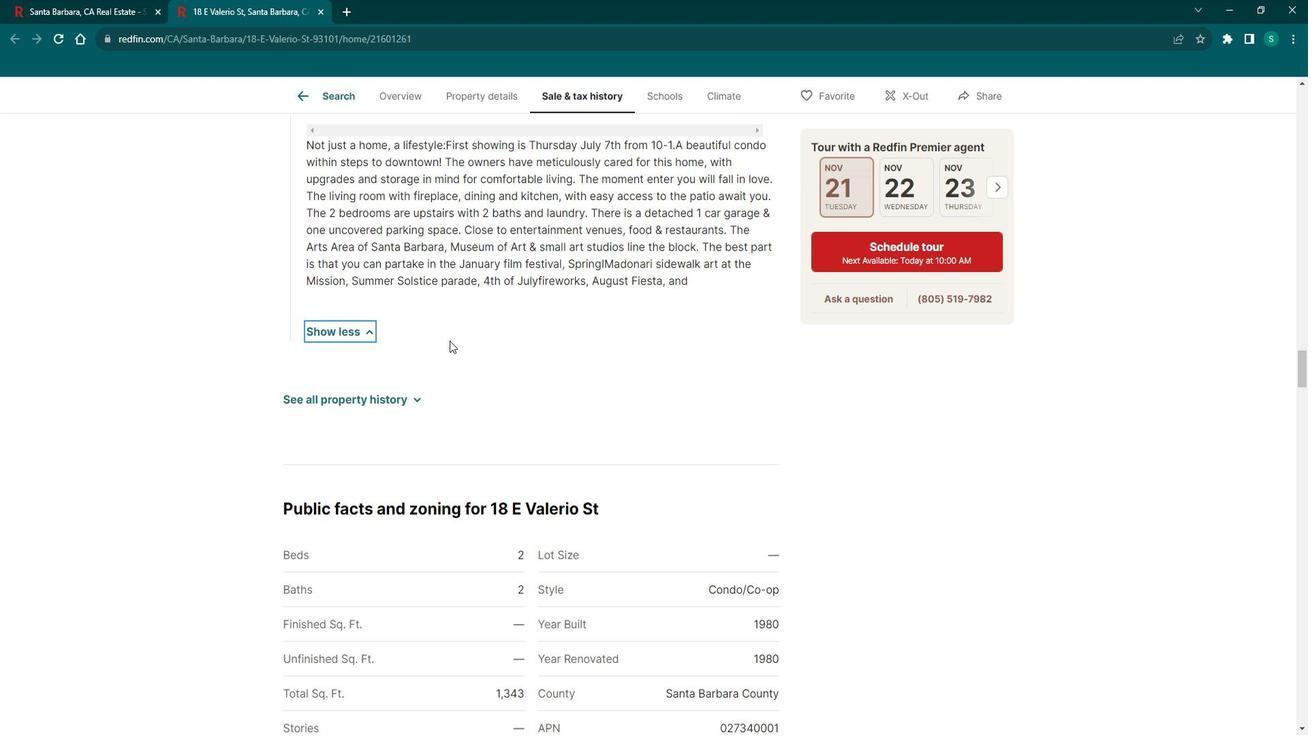 
Action: Mouse scrolled (446, 333) with delta (0, 0)
Screenshot: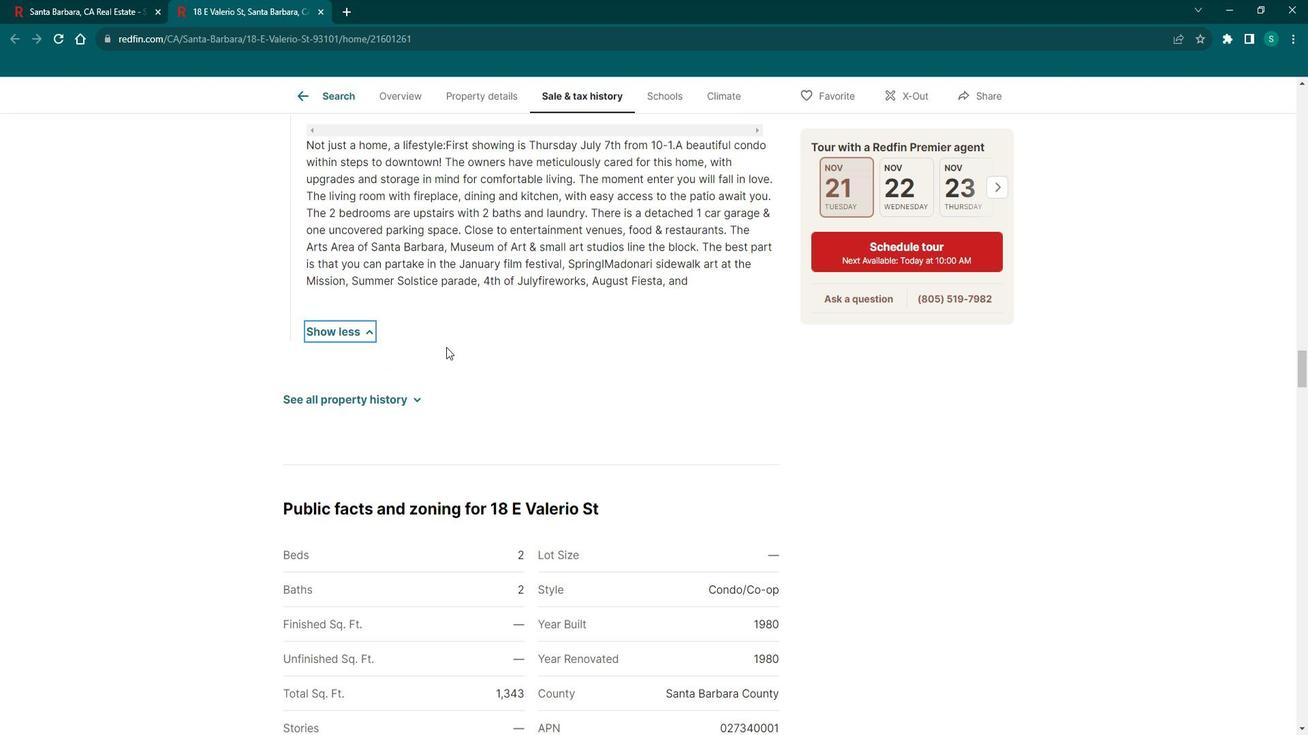 
Action: Mouse scrolled (446, 333) with delta (0, 0)
Screenshot: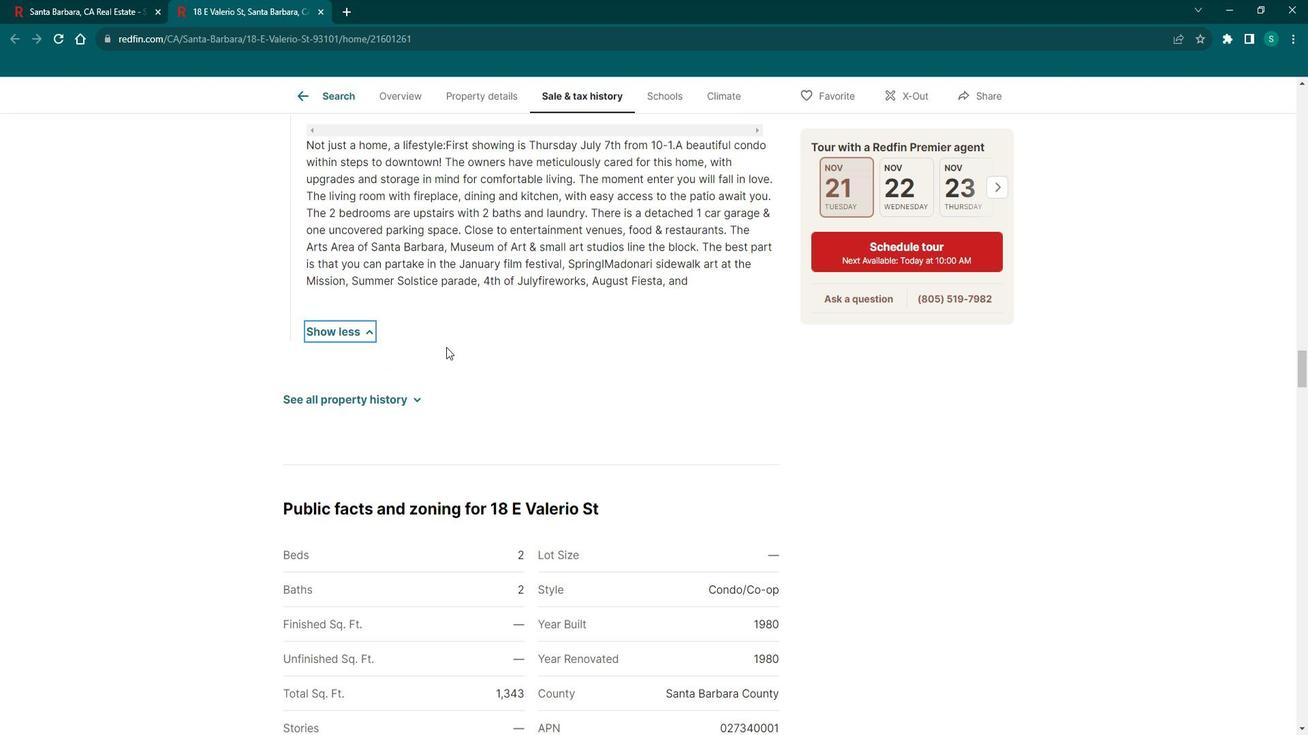 
Action: Mouse scrolled (446, 333) with delta (0, 0)
Screenshot: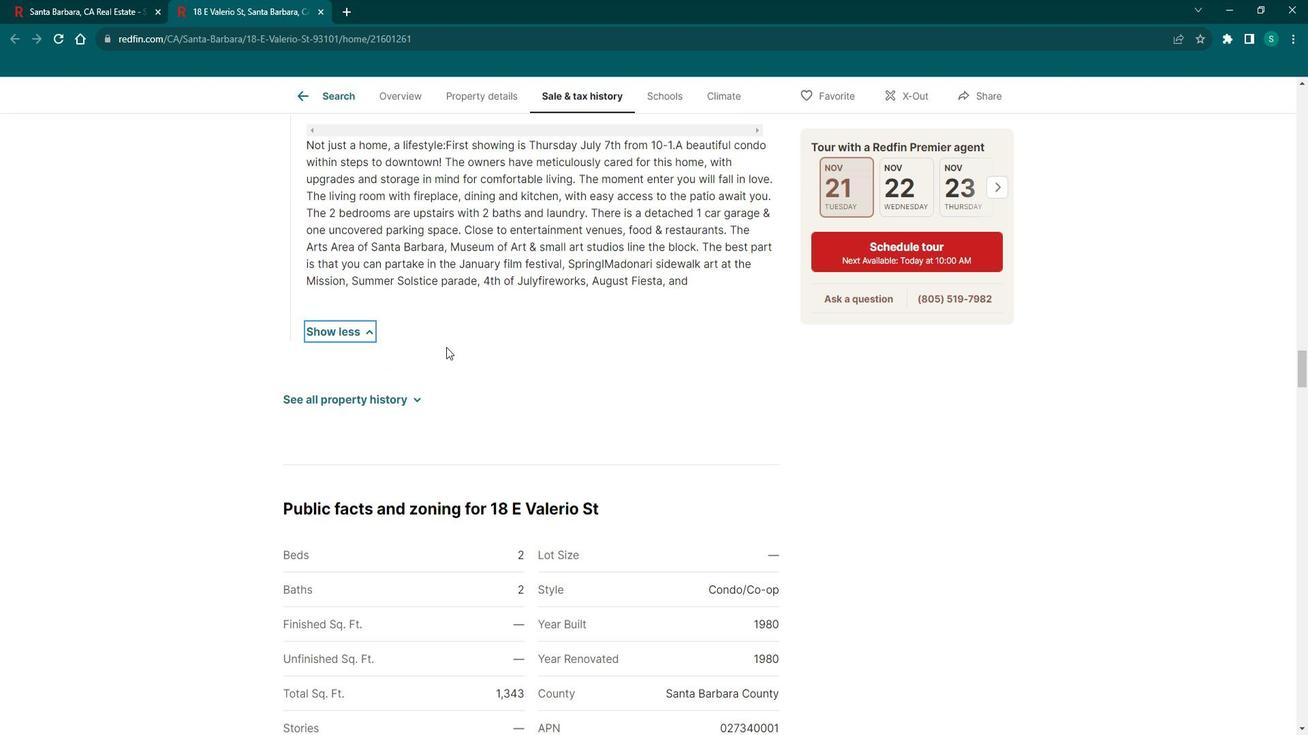 
Action: Mouse scrolled (446, 333) with delta (0, 0)
Screenshot: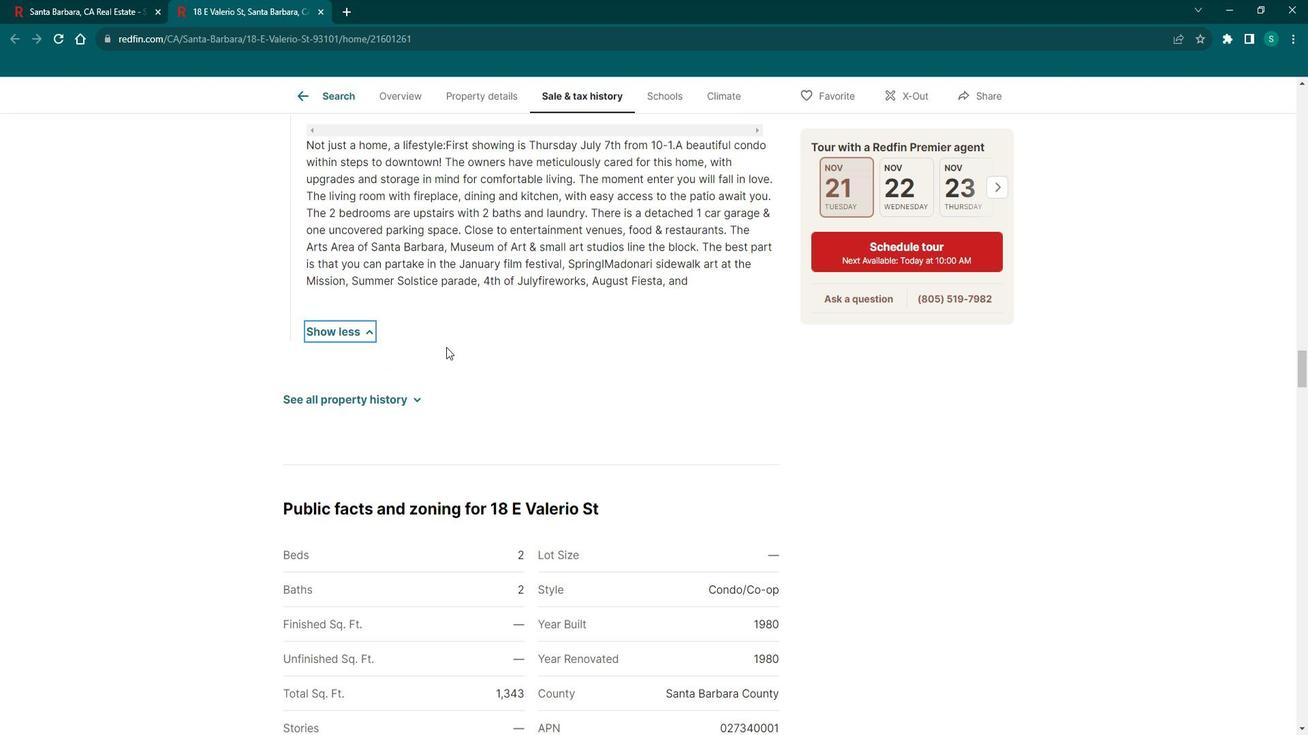 
Action: Mouse scrolled (446, 333) with delta (0, 0)
Screenshot: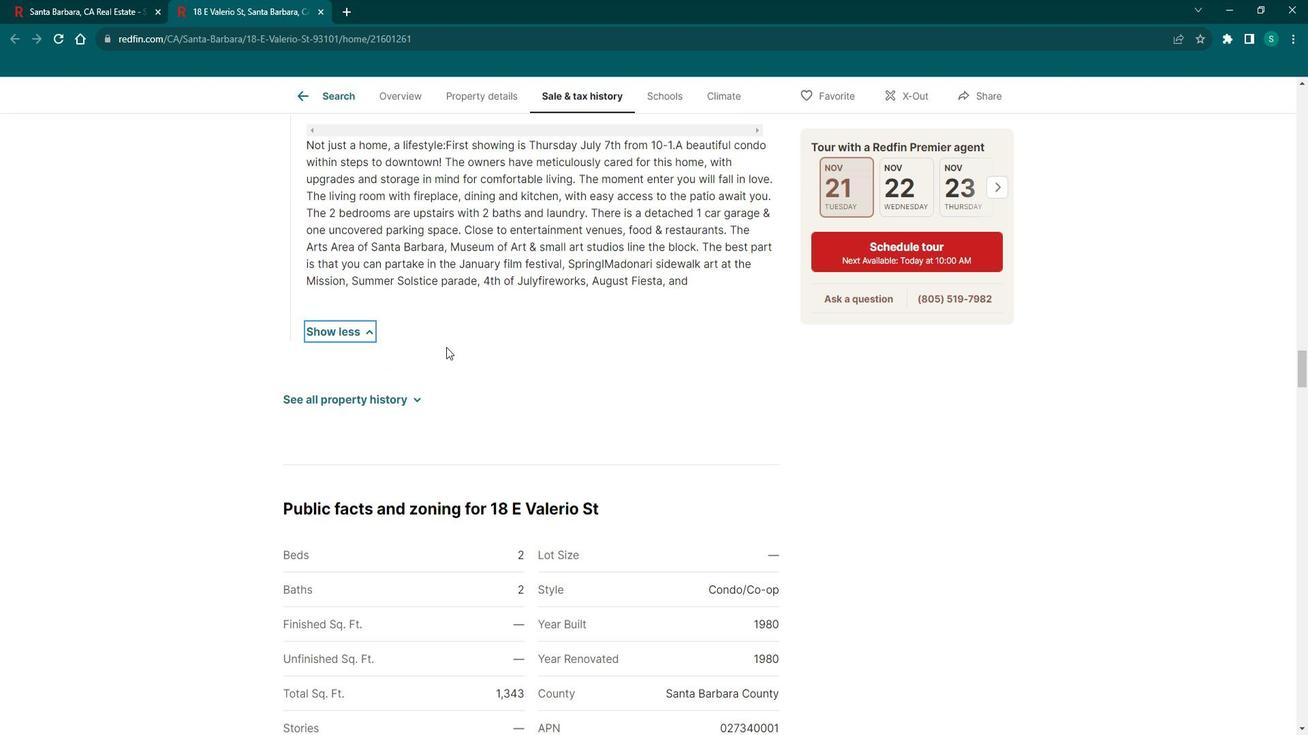 
Action: Mouse scrolled (446, 333) with delta (0, 0)
Screenshot: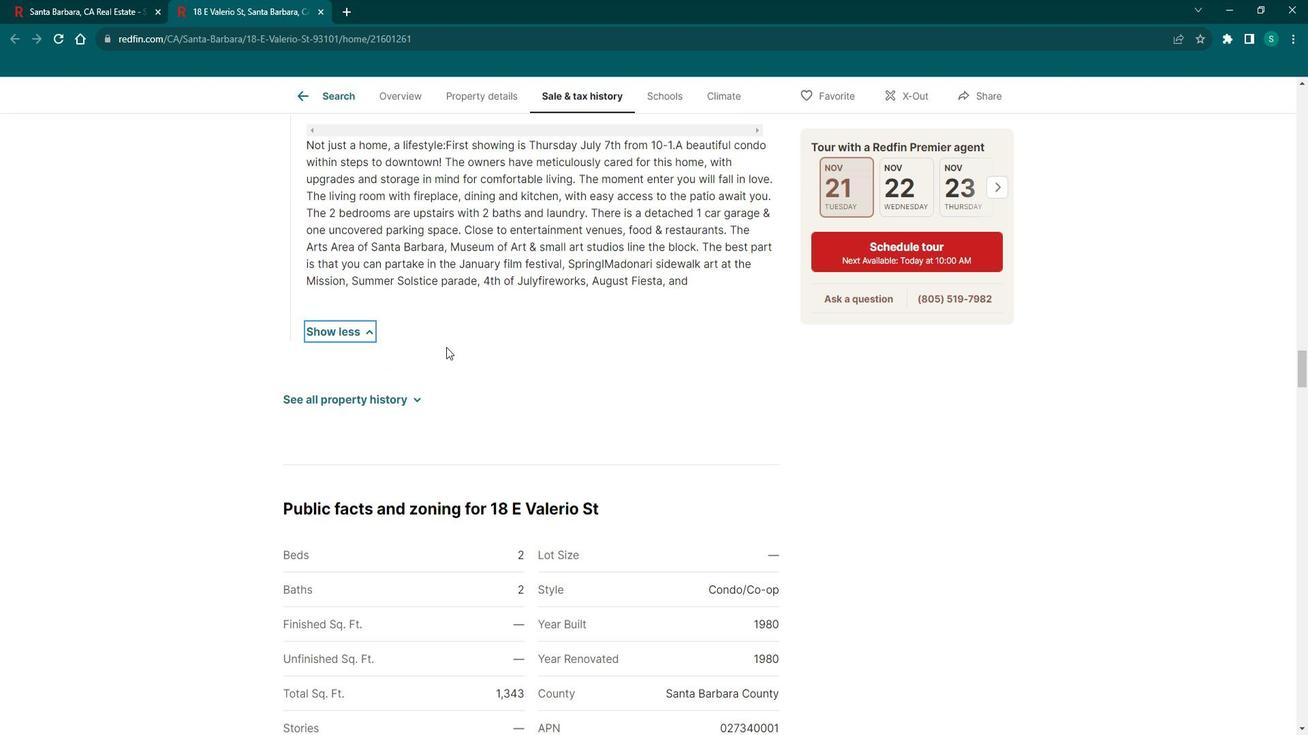 
Action: Mouse scrolled (446, 333) with delta (0, 0)
Screenshot: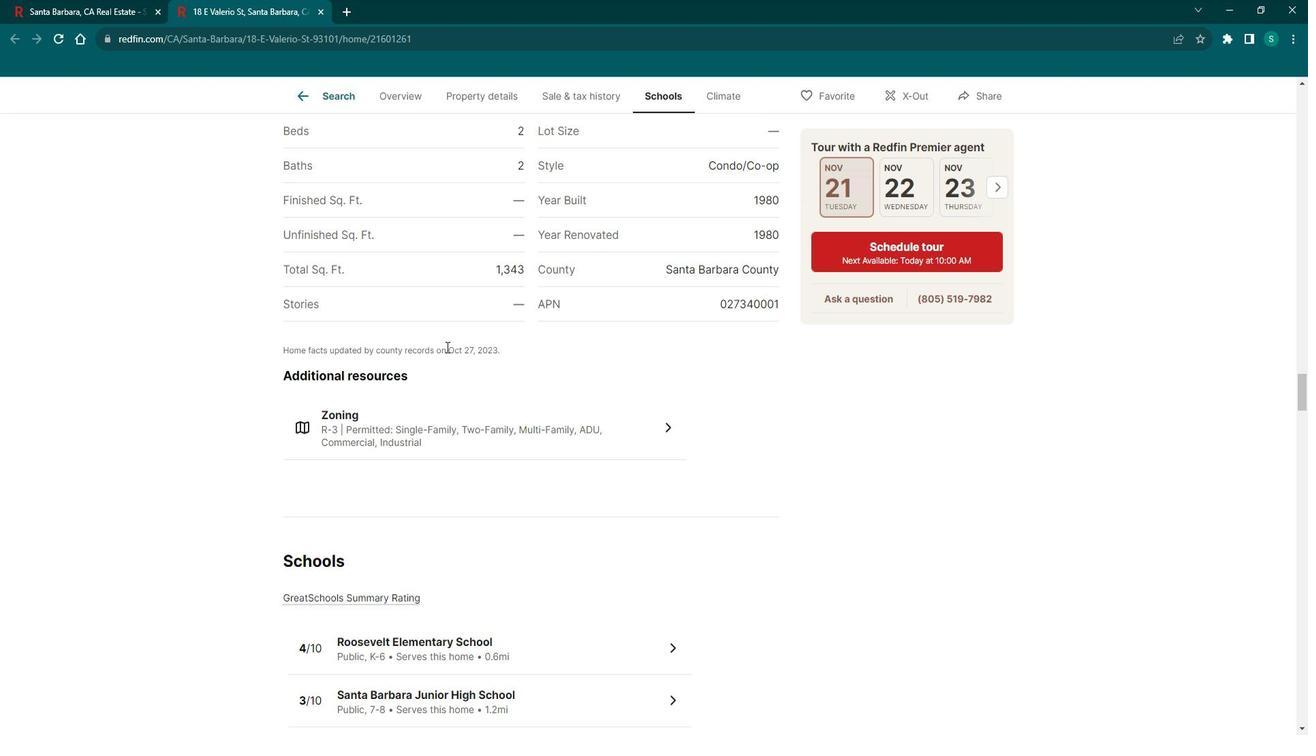 
Action: Mouse scrolled (446, 333) with delta (0, 0)
Screenshot: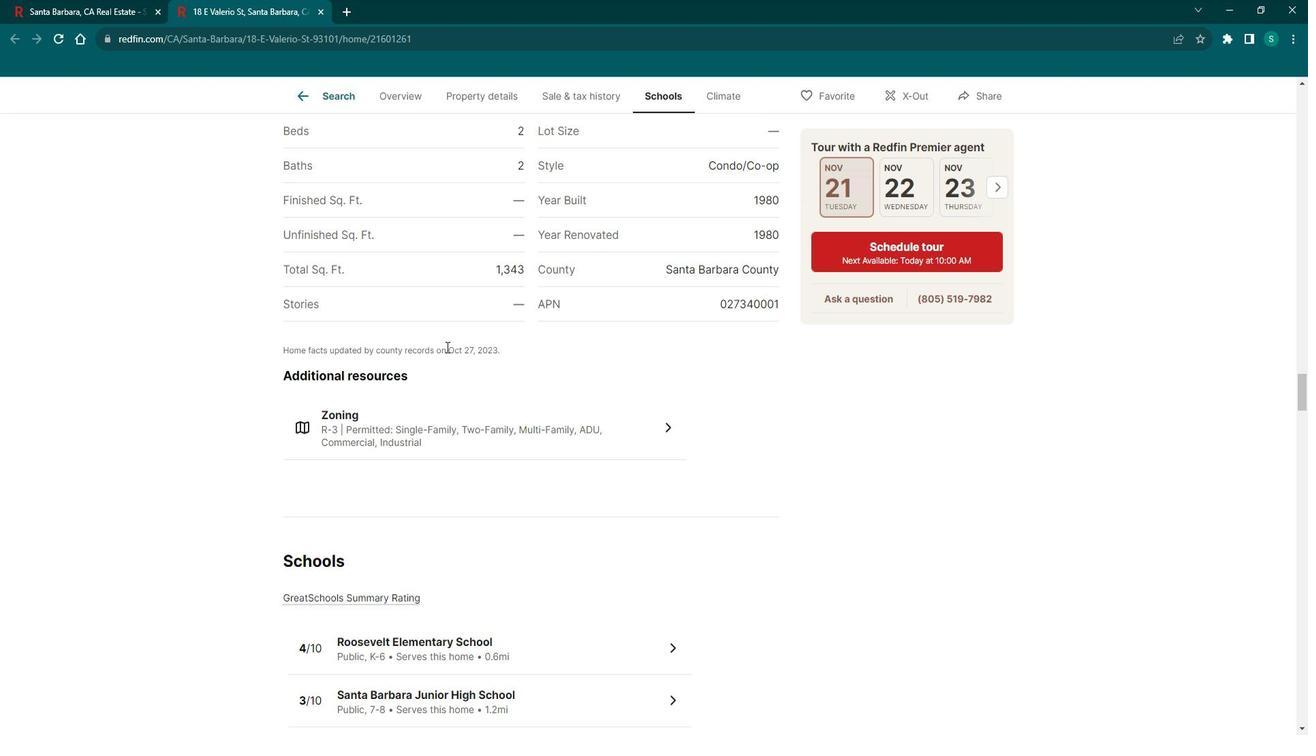 
Action: Mouse scrolled (446, 333) with delta (0, 0)
Screenshot: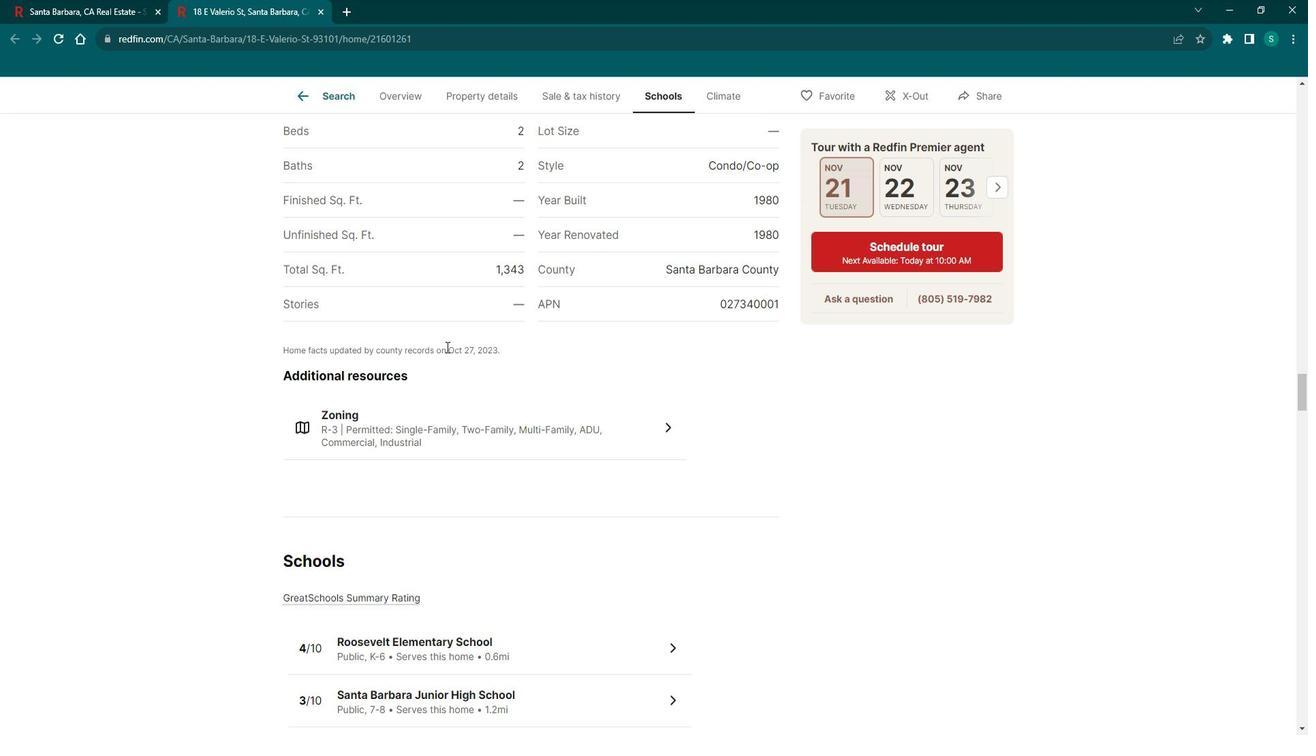 
Action: Mouse scrolled (446, 333) with delta (0, 0)
Screenshot: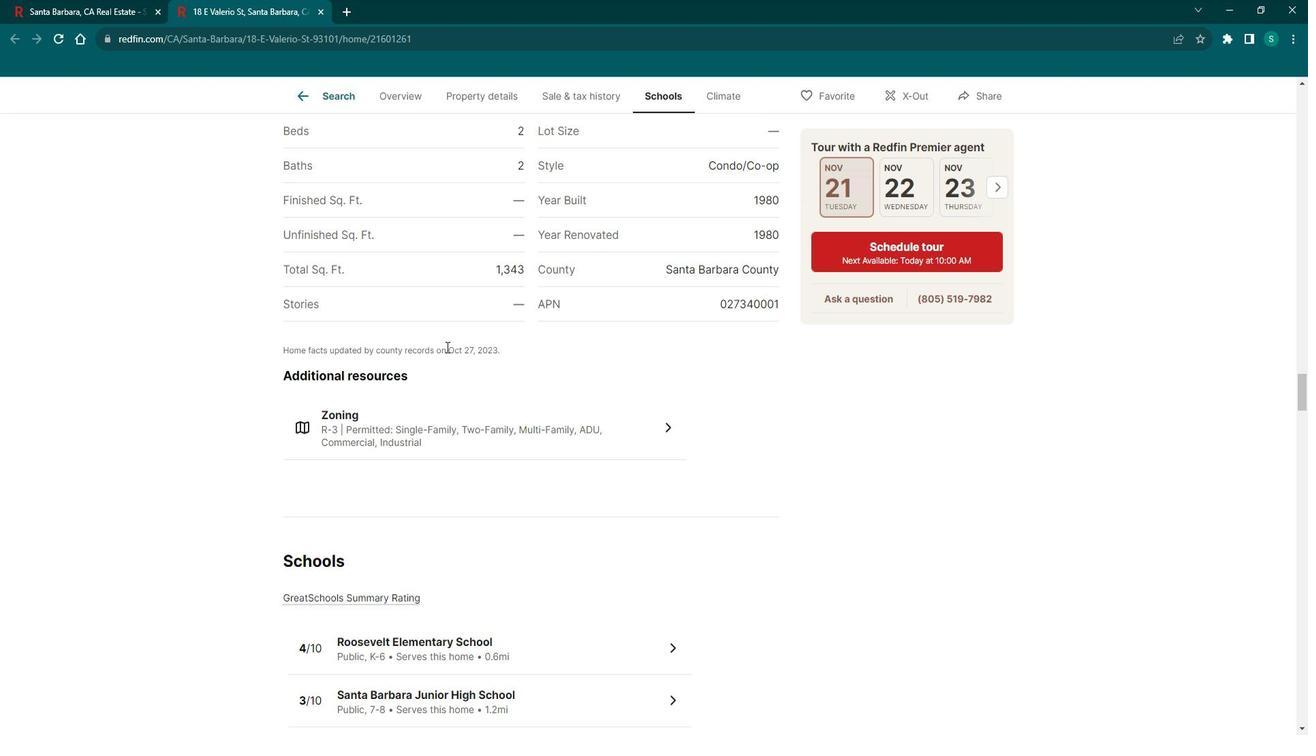
Action: Mouse scrolled (446, 333) with delta (0, 0)
Screenshot: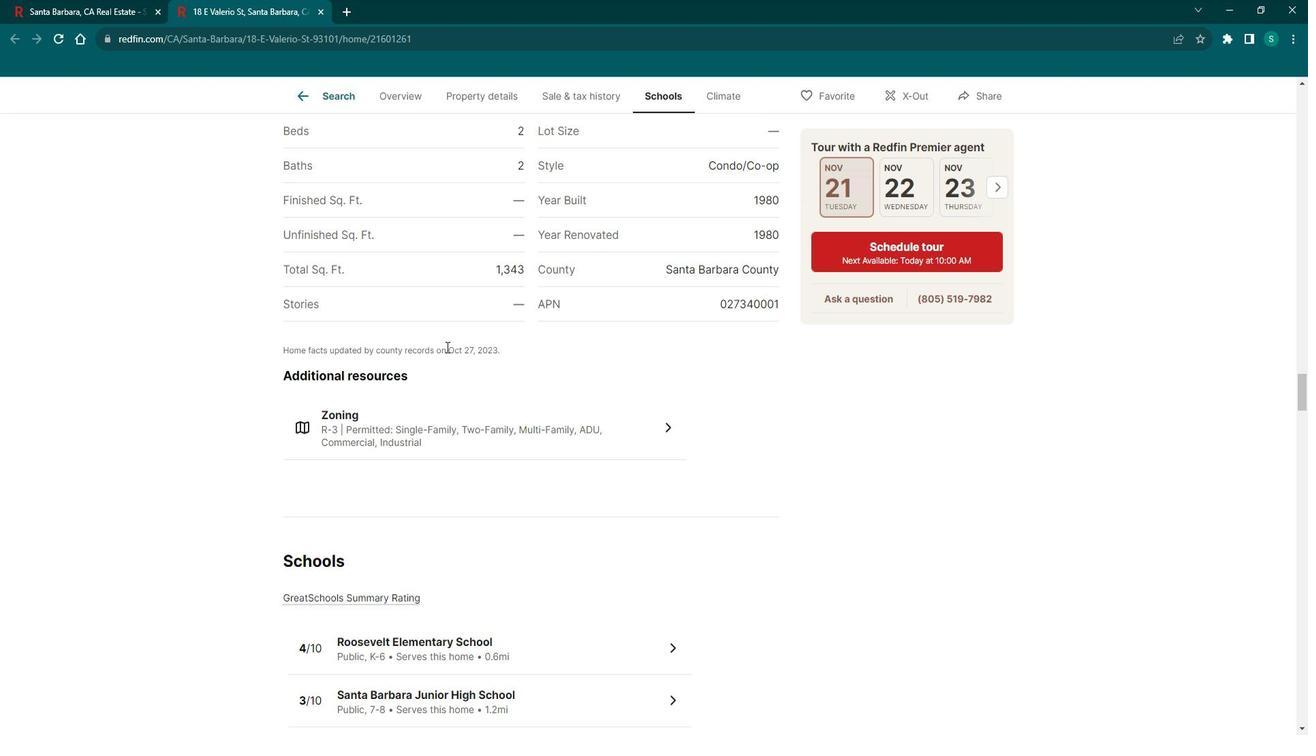 
Action: Mouse scrolled (446, 333) with delta (0, 0)
Screenshot: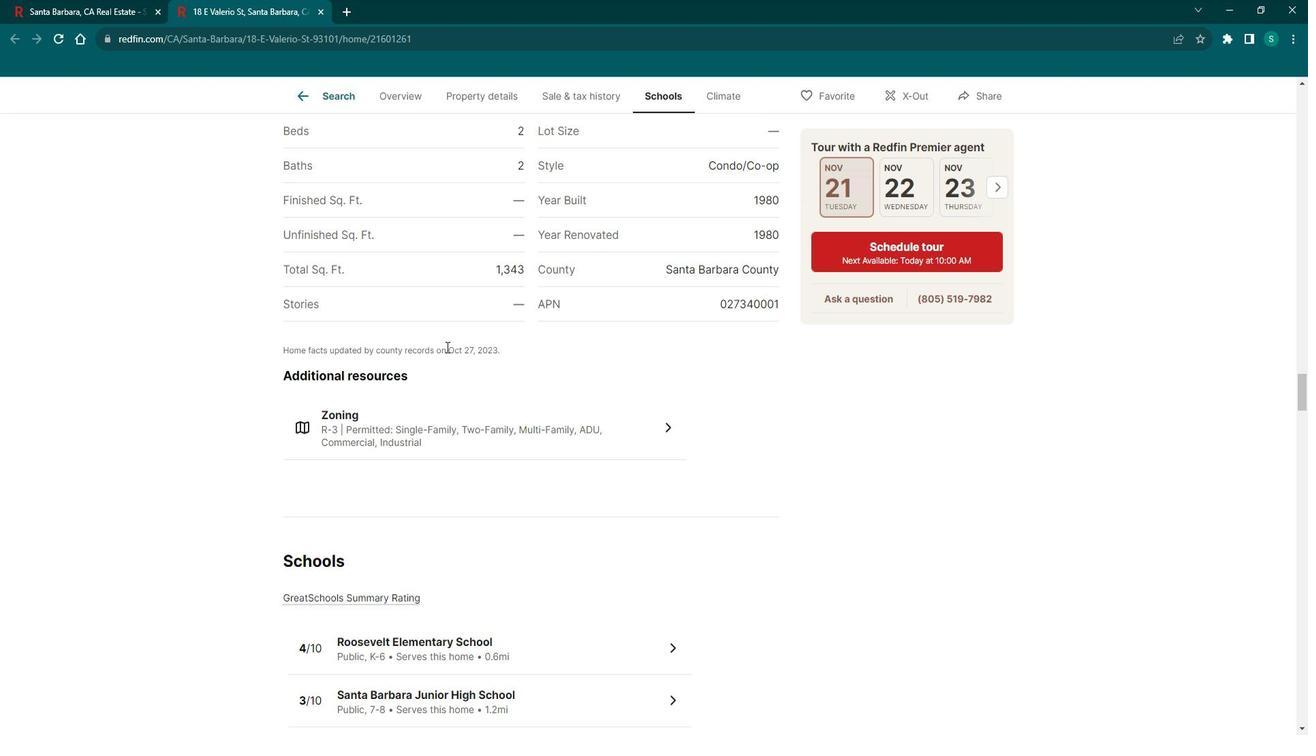 
Action: Mouse moved to (359, 237)
Screenshot: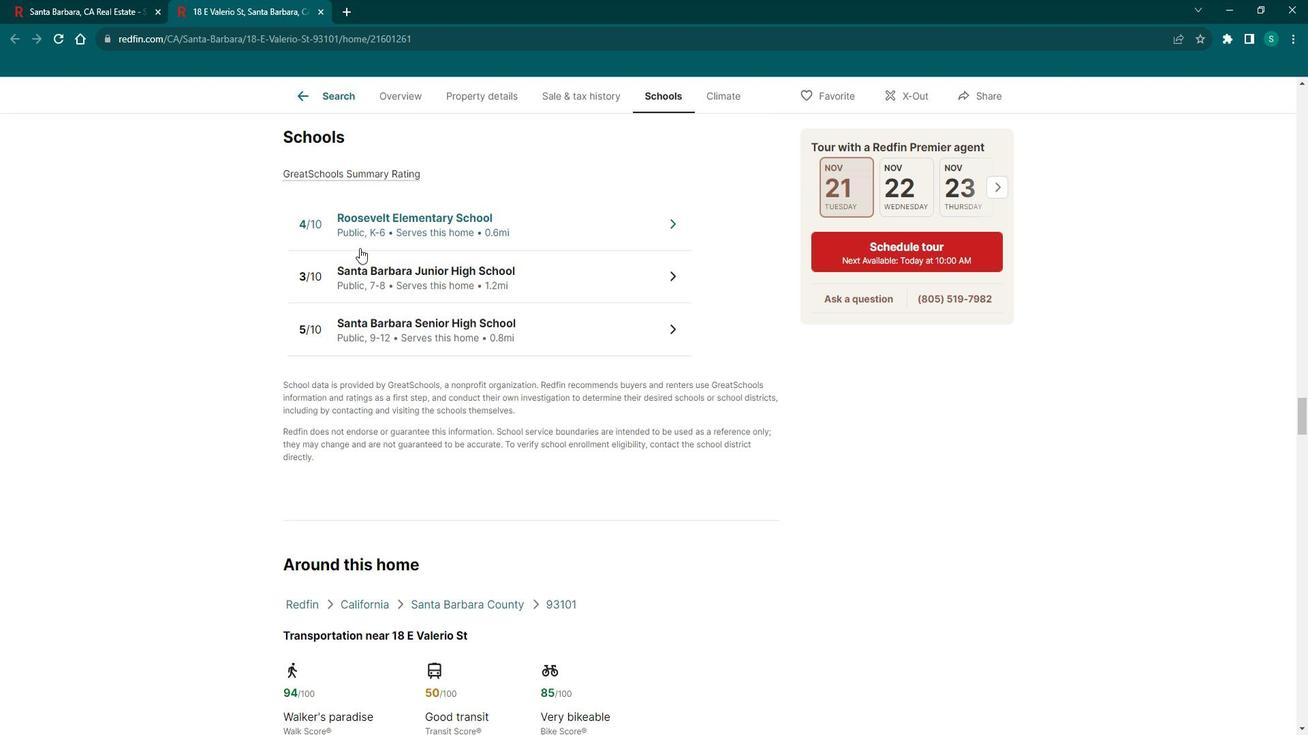 
Action: Mouse scrolled (359, 237) with delta (0, 0)
Screenshot: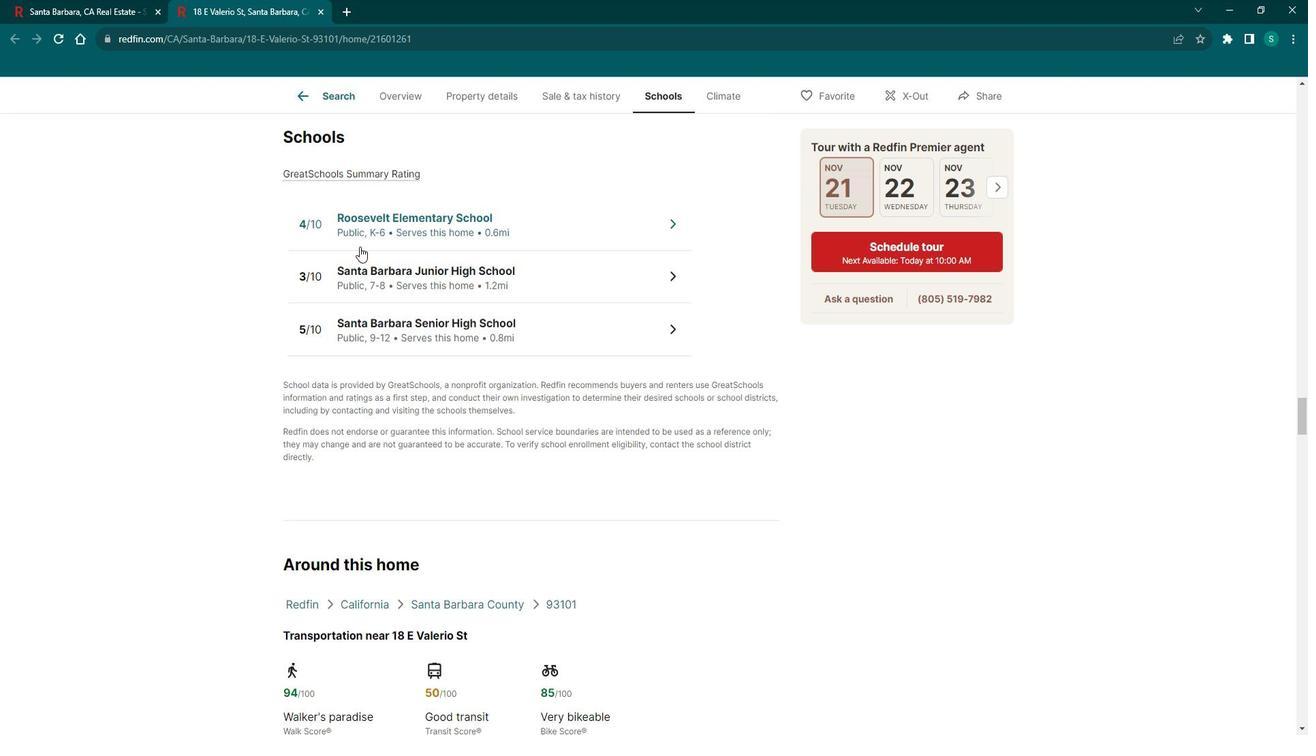 
Action: Mouse scrolled (359, 237) with delta (0, 0)
Screenshot: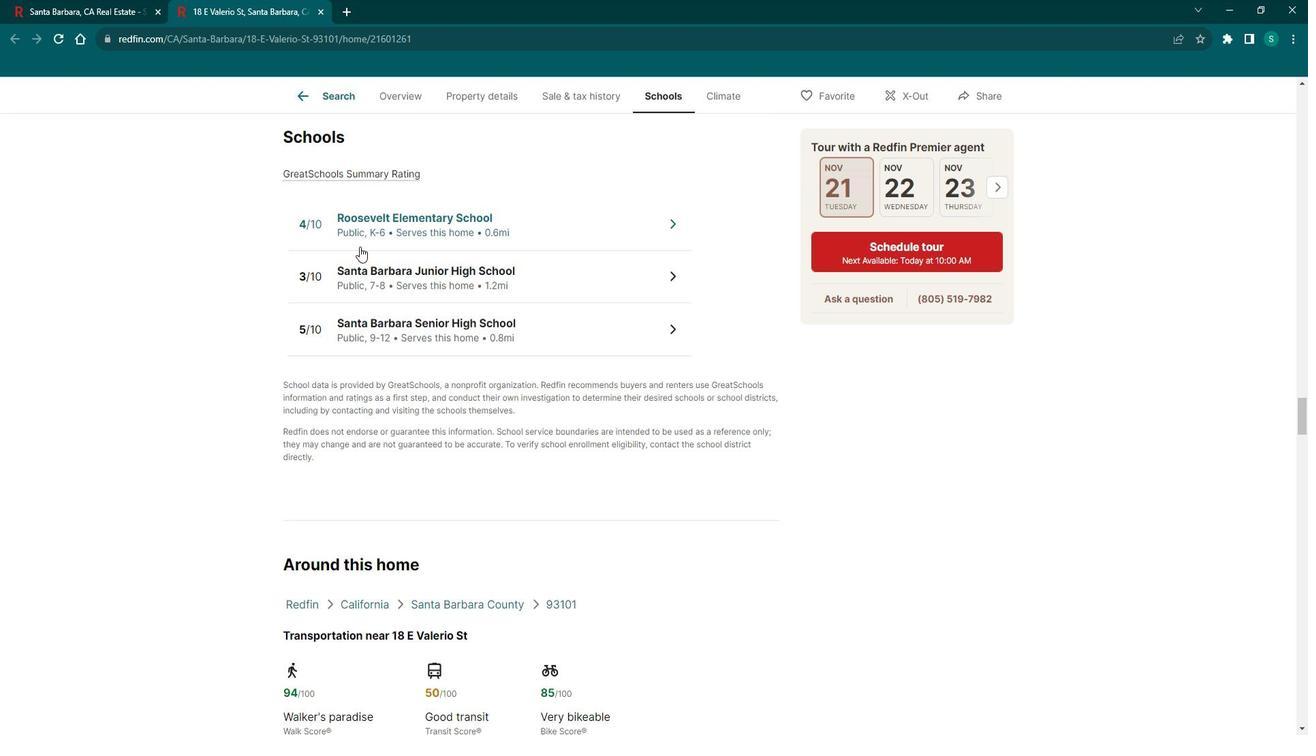 
Action: Mouse scrolled (359, 237) with delta (0, 0)
Screenshot: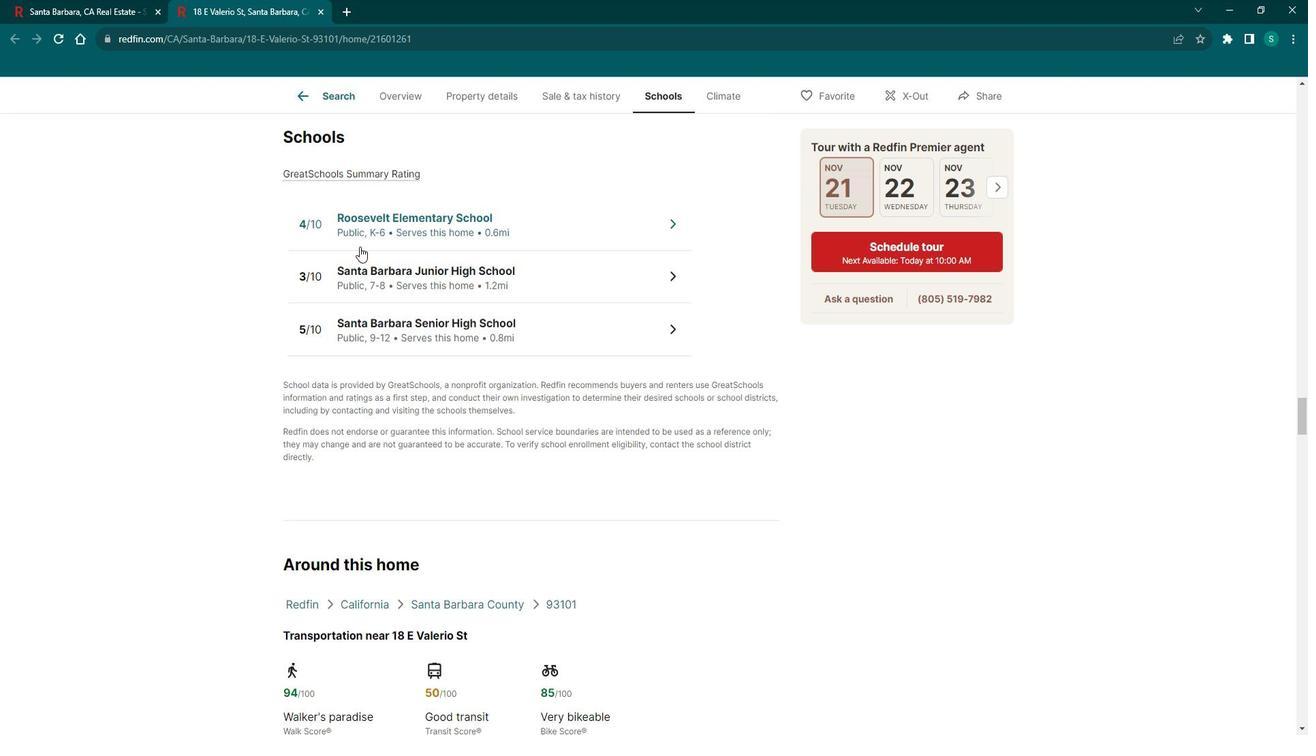 
Action: Mouse scrolled (359, 237) with delta (0, 0)
Screenshot: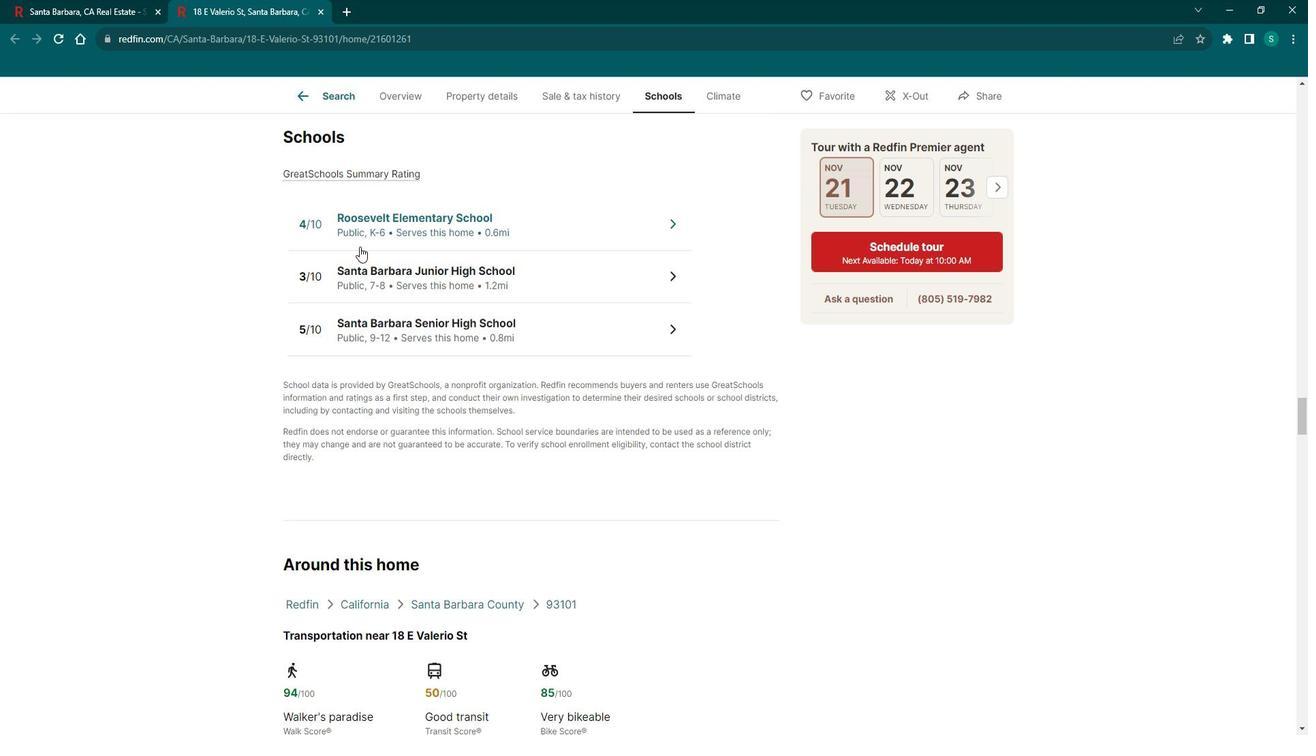 
Action: Mouse scrolled (359, 237) with delta (0, 0)
Screenshot: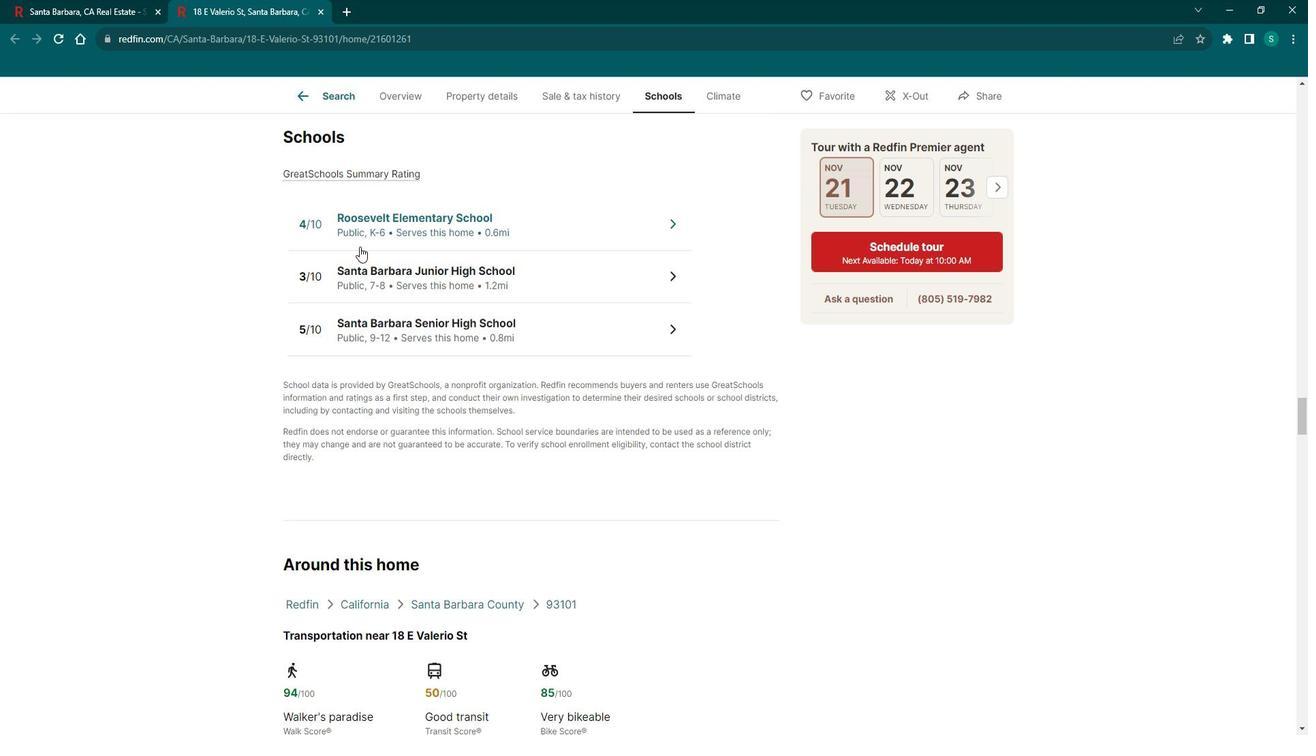 
Action: Mouse scrolled (359, 237) with delta (0, 0)
Screenshot: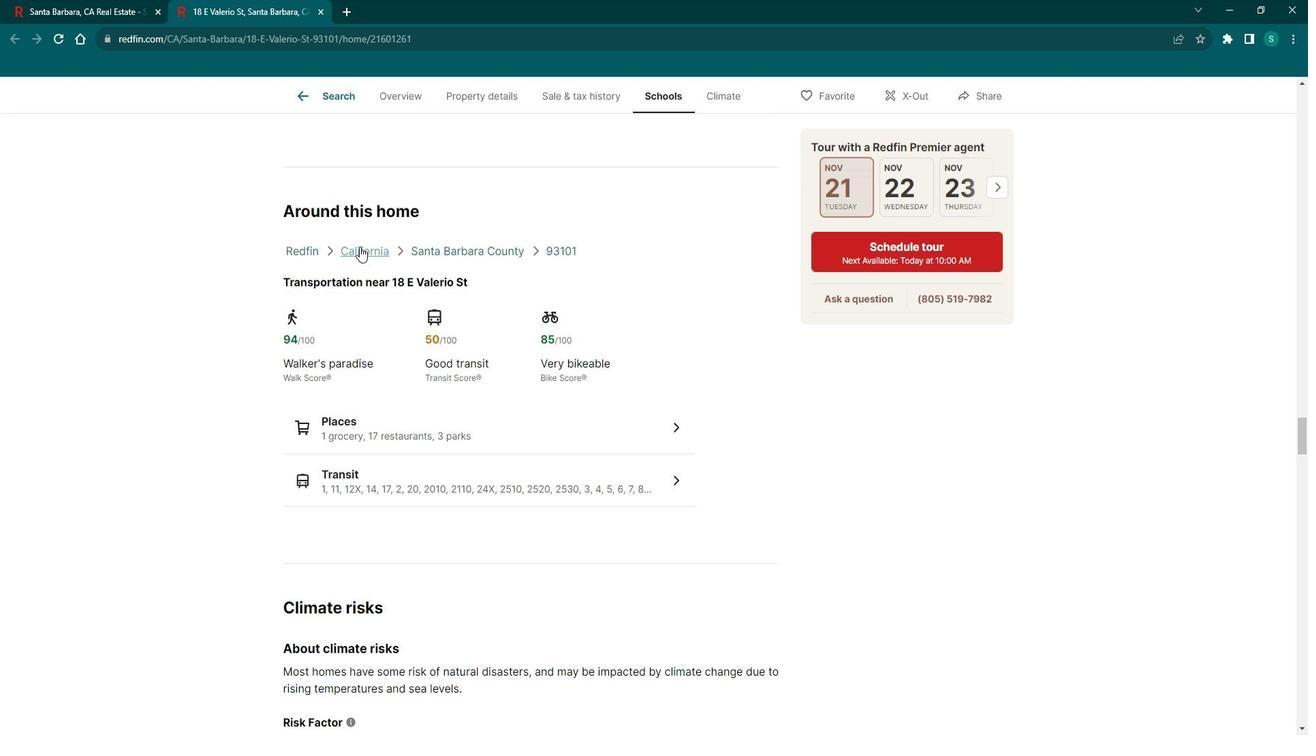 
Action: Mouse scrolled (359, 237) with delta (0, 0)
Screenshot: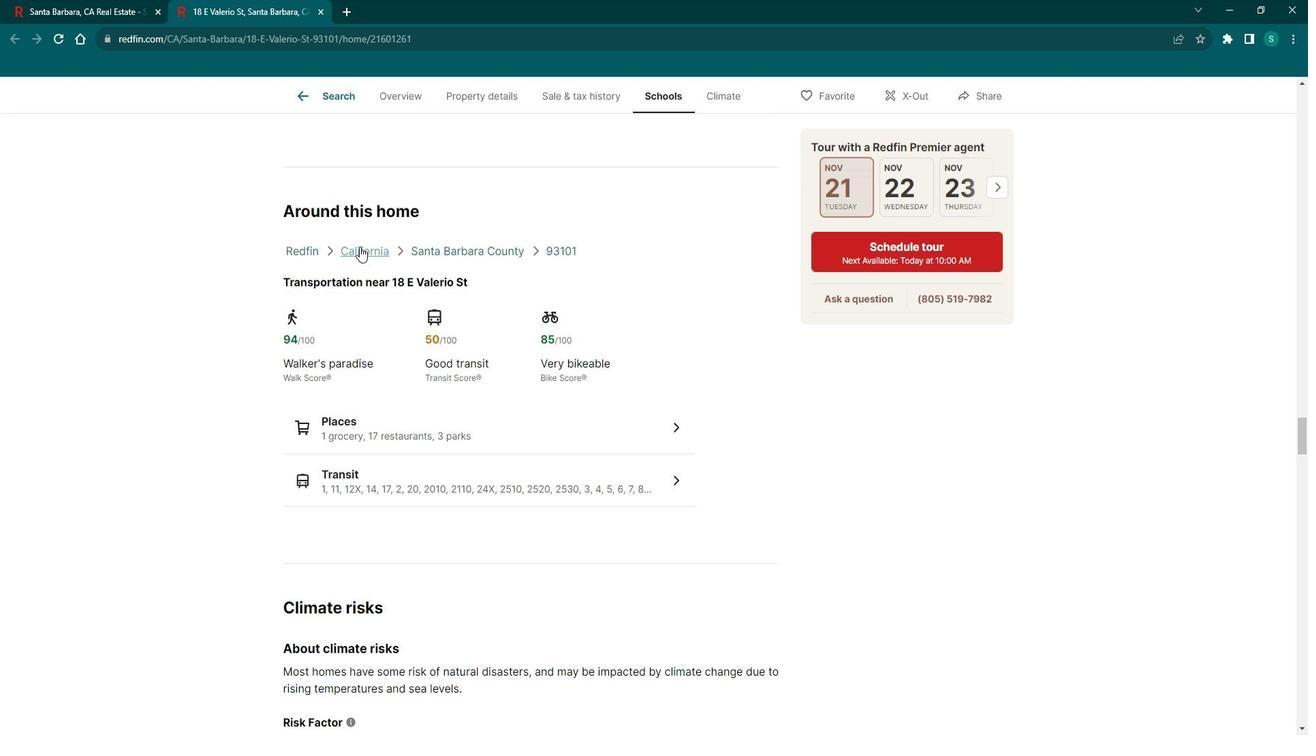 
Action: Mouse scrolled (359, 237) with delta (0, 0)
Screenshot: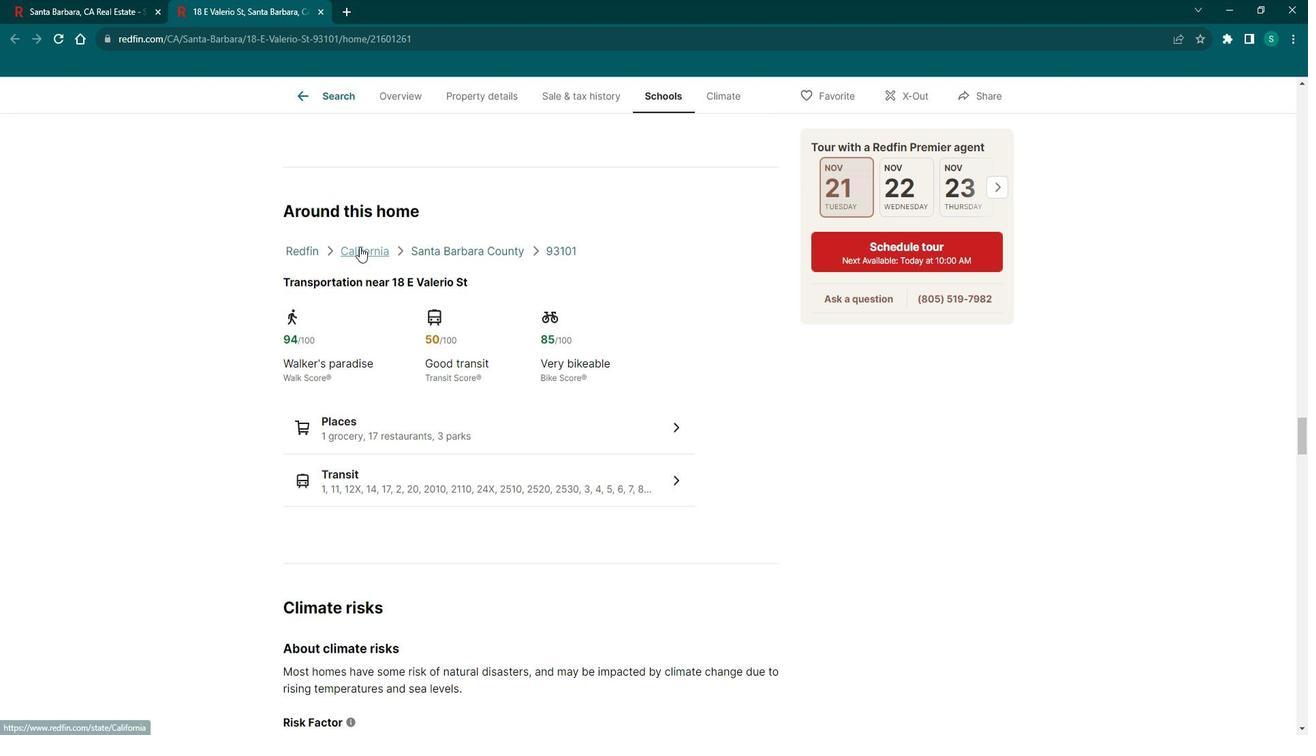 
Action: Mouse scrolled (359, 237) with delta (0, 0)
Screenshot: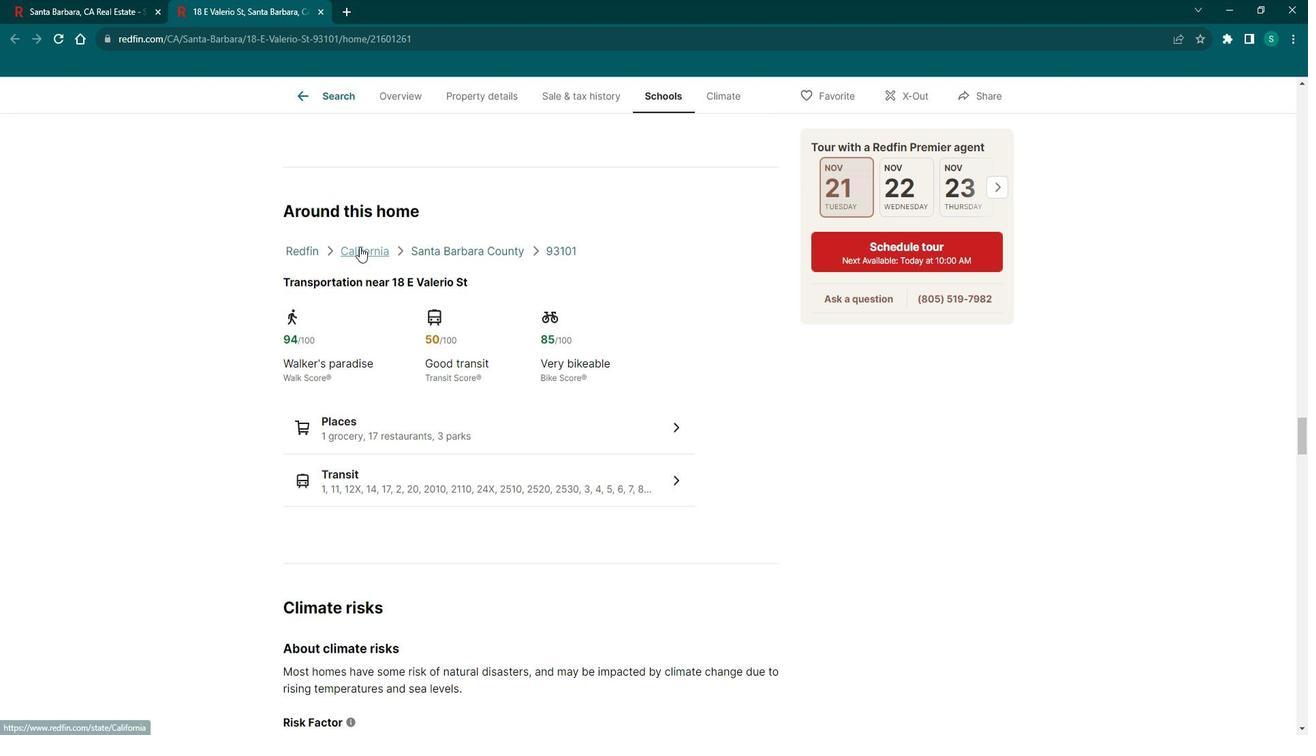 
Action: Mouse scrolled (359, 237) with delta (0, 0)
Screenshot: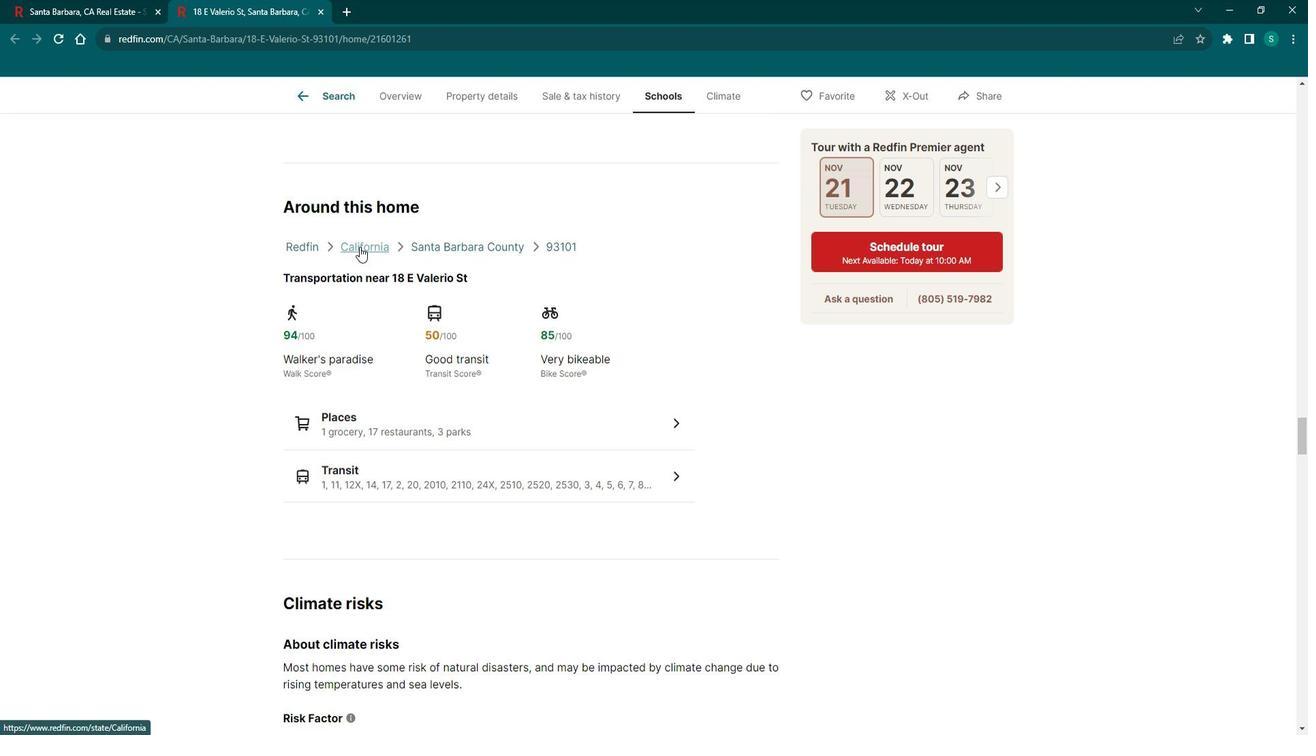 
Action: Mouse scrolled (359, 237) with delta (0, 0)
Screenshot: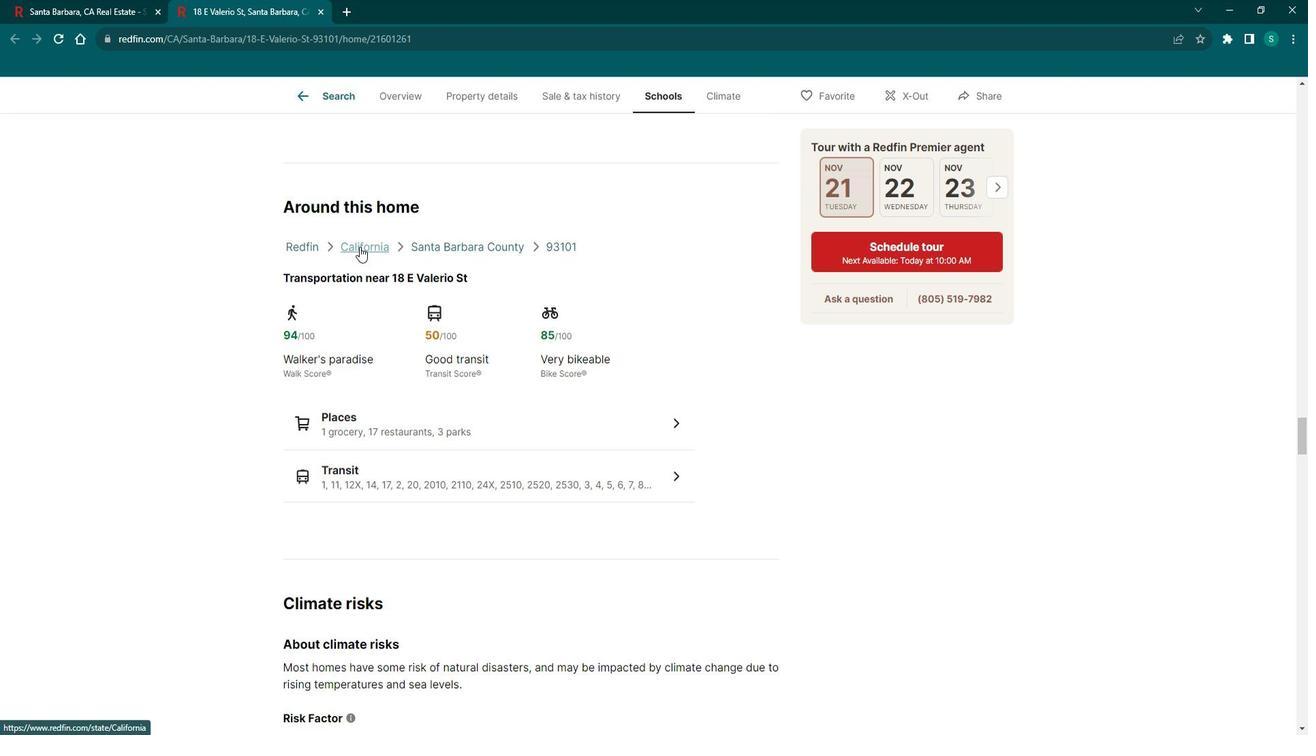 
Action: Mouse scrolled (359, 237) with delta (0, 0)
Screenshot: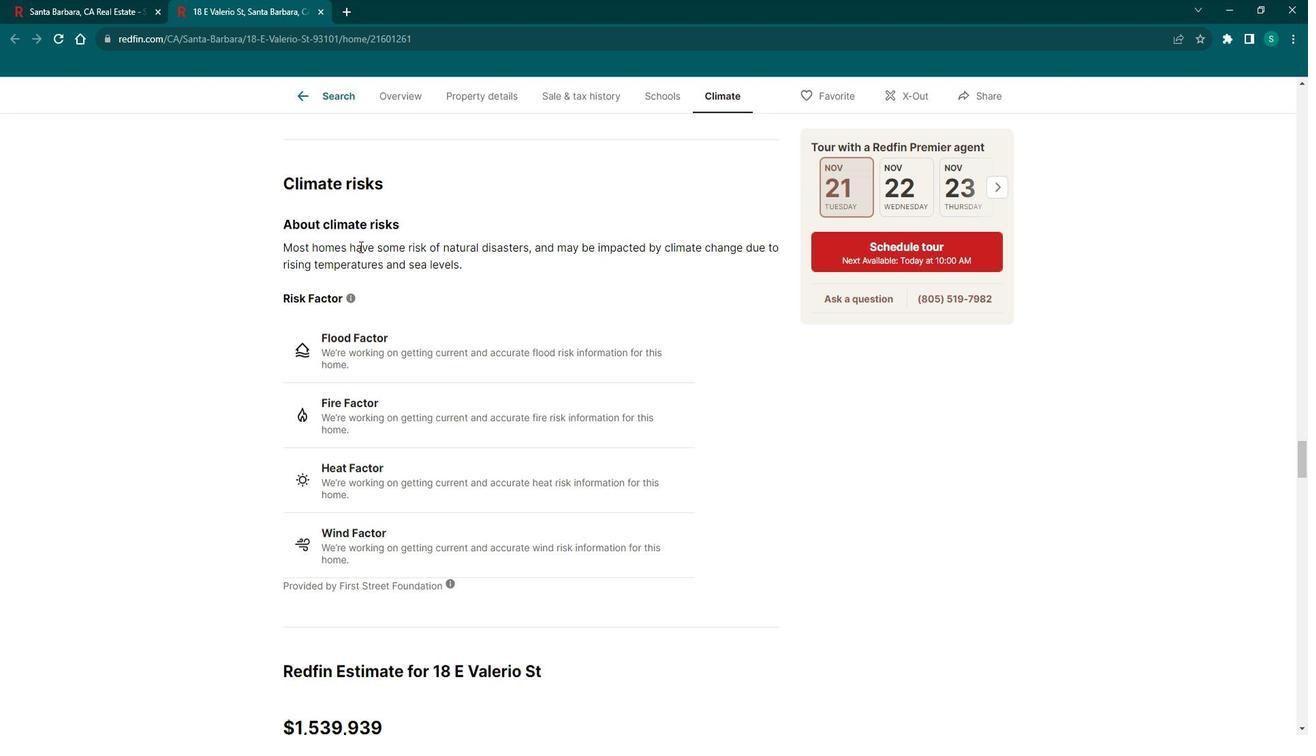 
Action: Mouse scrolled (359, 237) with delta (0, 0)
Screenshot: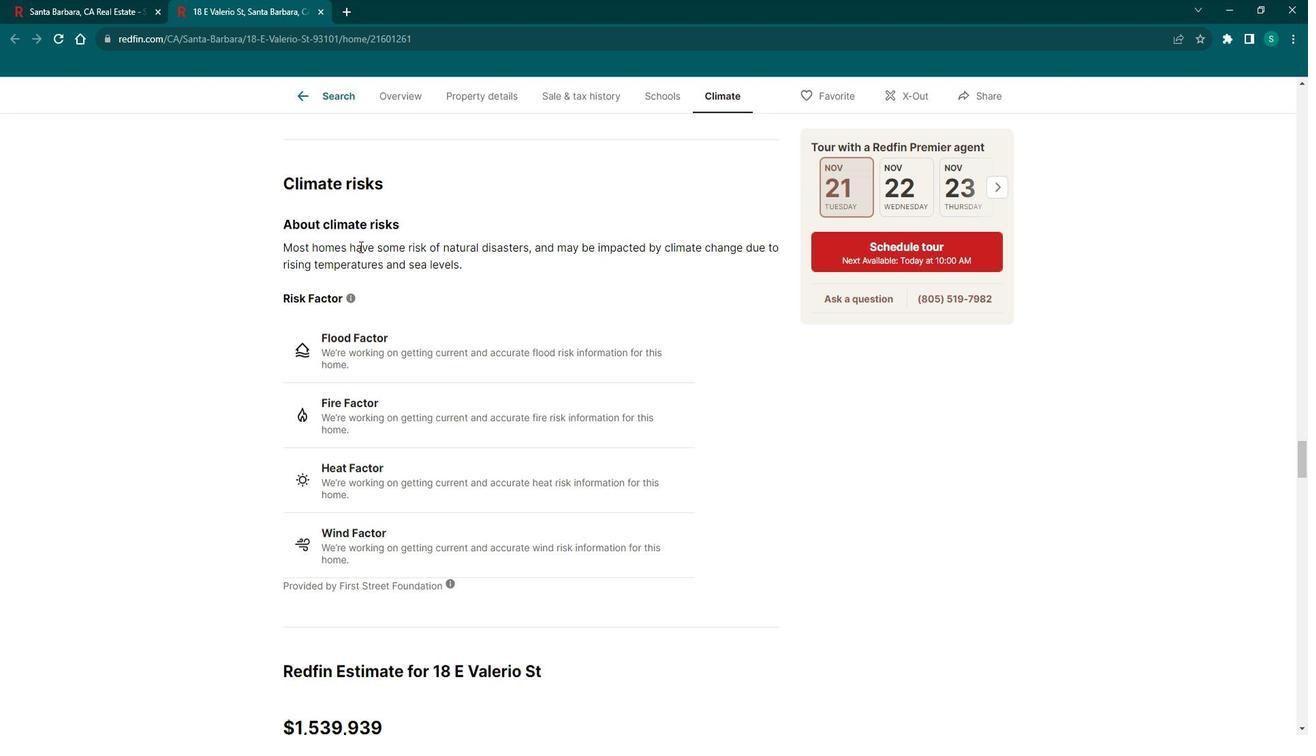 
Action: Mouse scrolled (359, 237) with delta (0, 0)
Screenshot: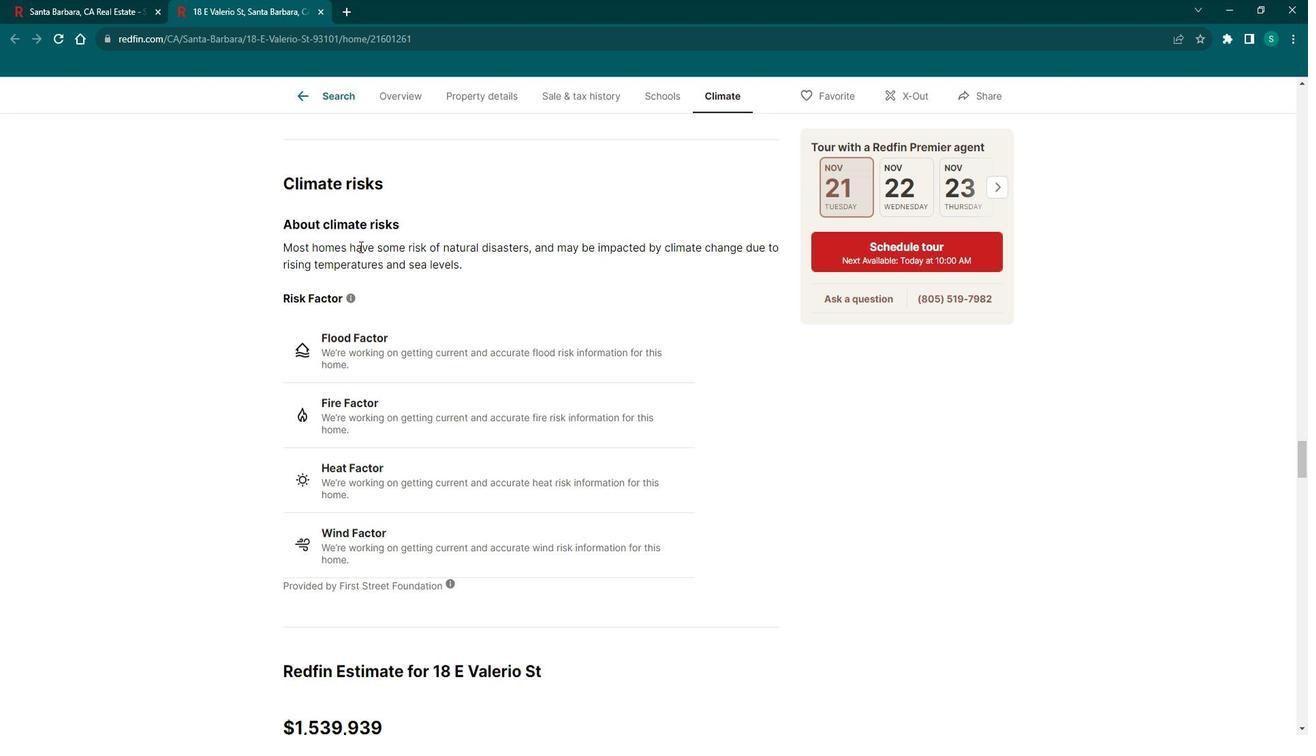 
Action: Mouse scrolled (359, 237) with delta (0, 0)
Screenshot: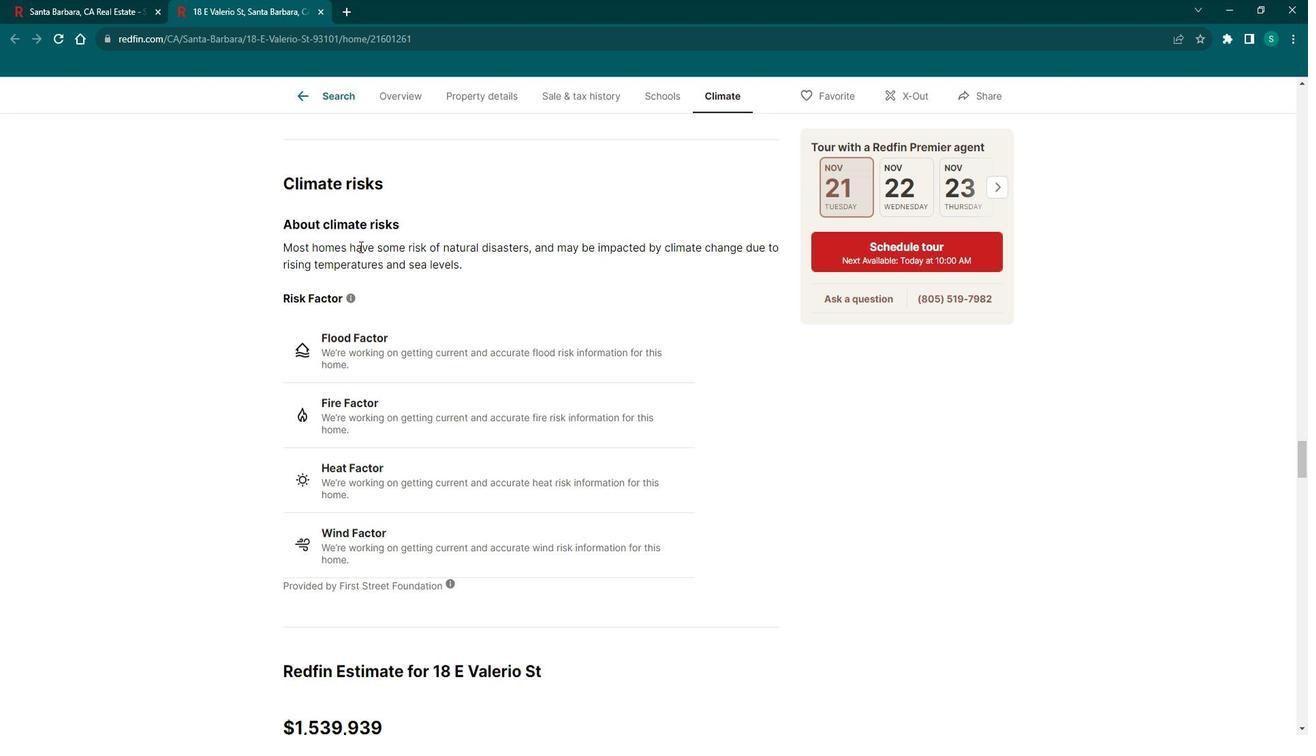 
Action: Mouse scrolled (359, 237) with delta (0, 0)
Screenshot: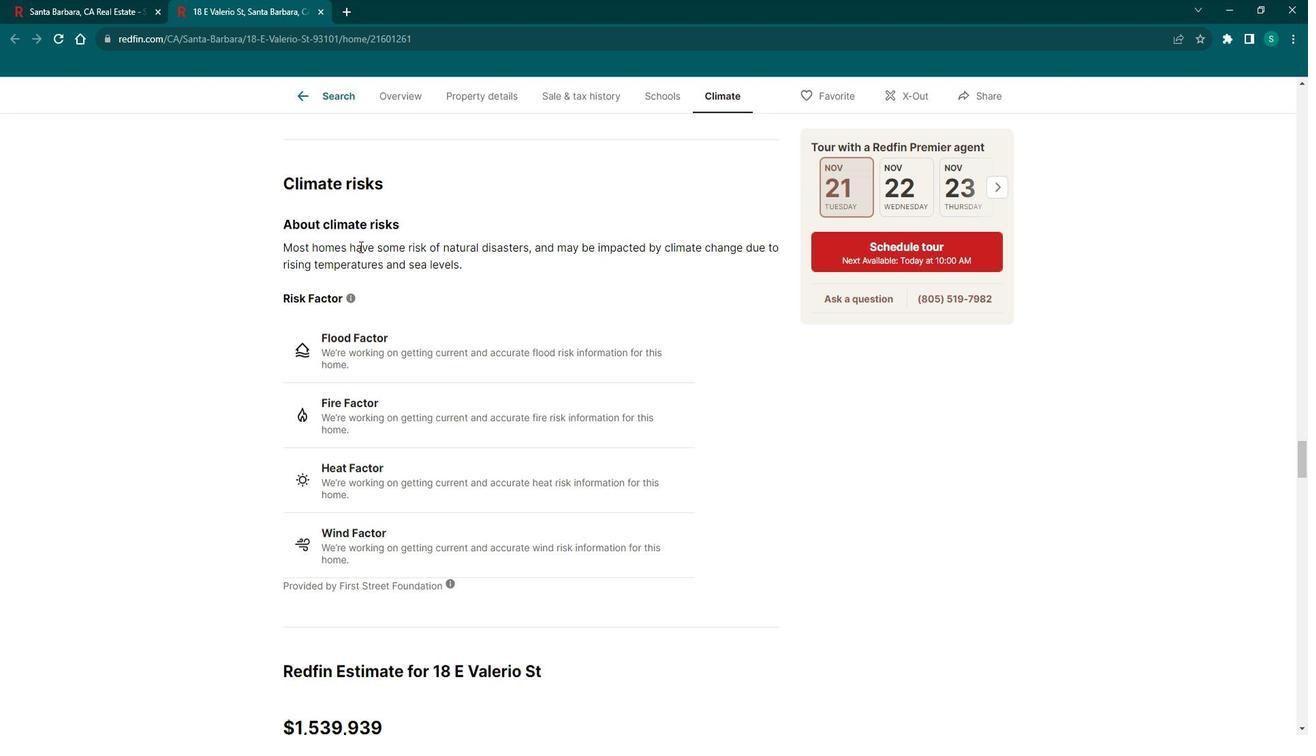 
Action: Mouse scrolled (359, 237) with delta (0, 0)
Screenshot: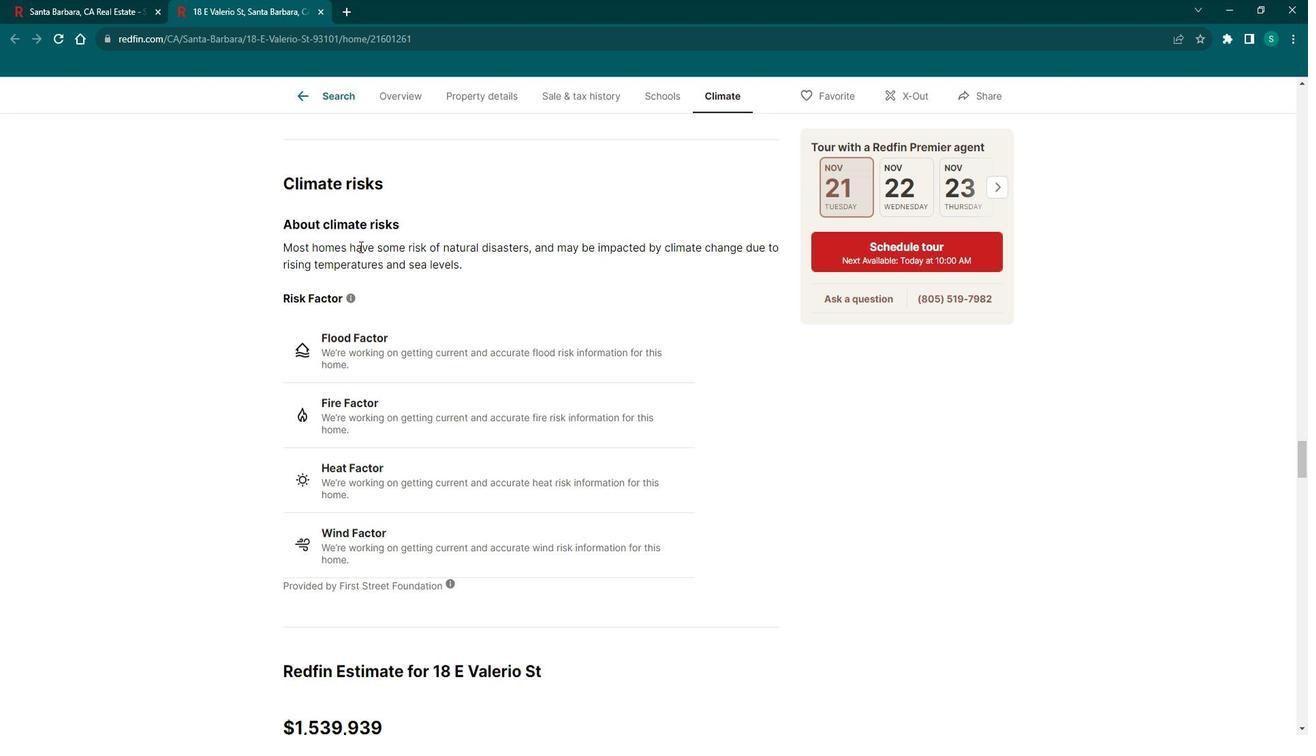 
Action: Mouse moved to (329, 91)
Screenshot: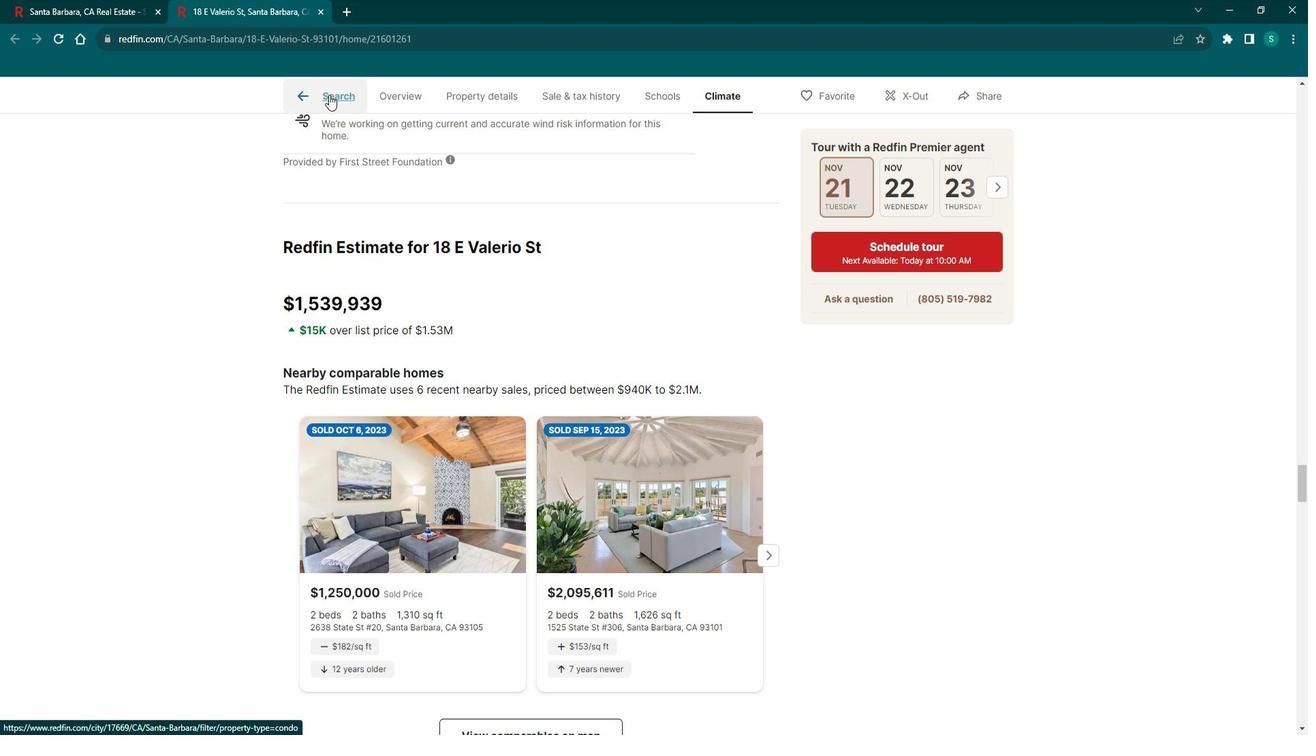 
Action: Mouse pressed left at (329, 91)
Screenshot: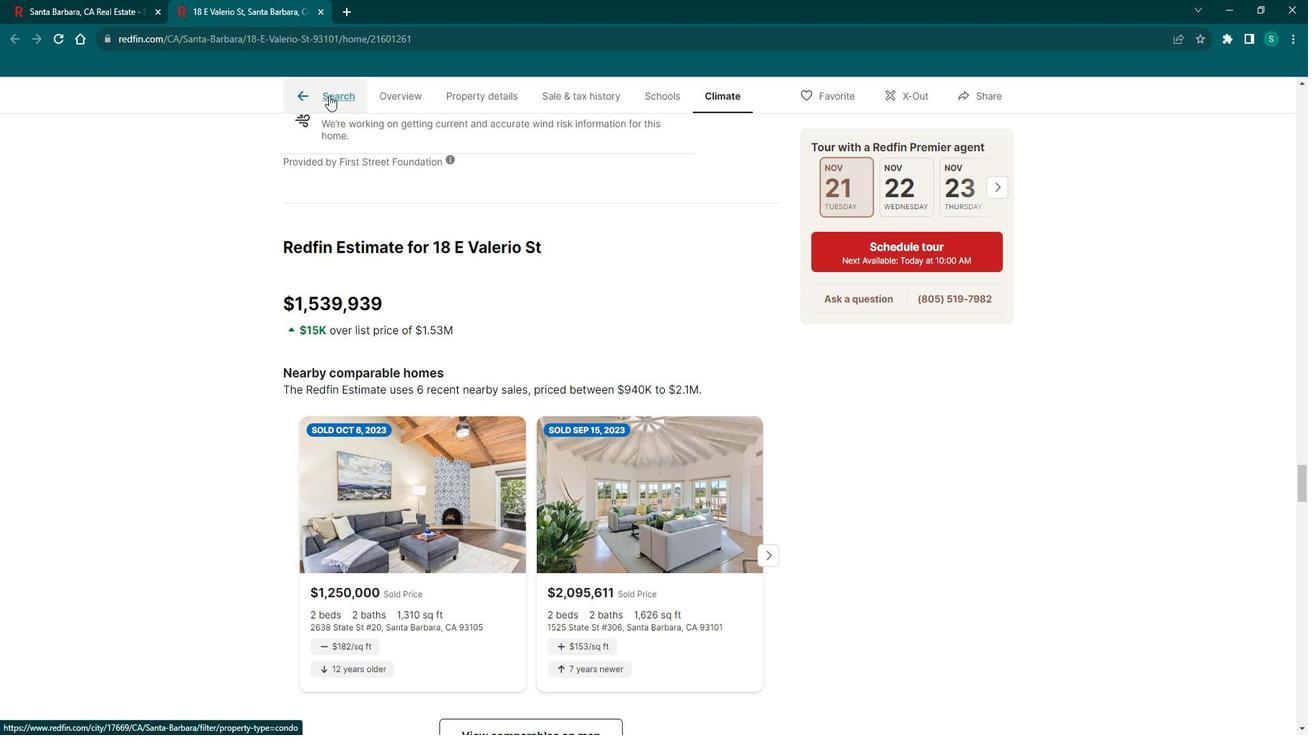 
Action: Mouse moved to (1039, 466)
Screenshot: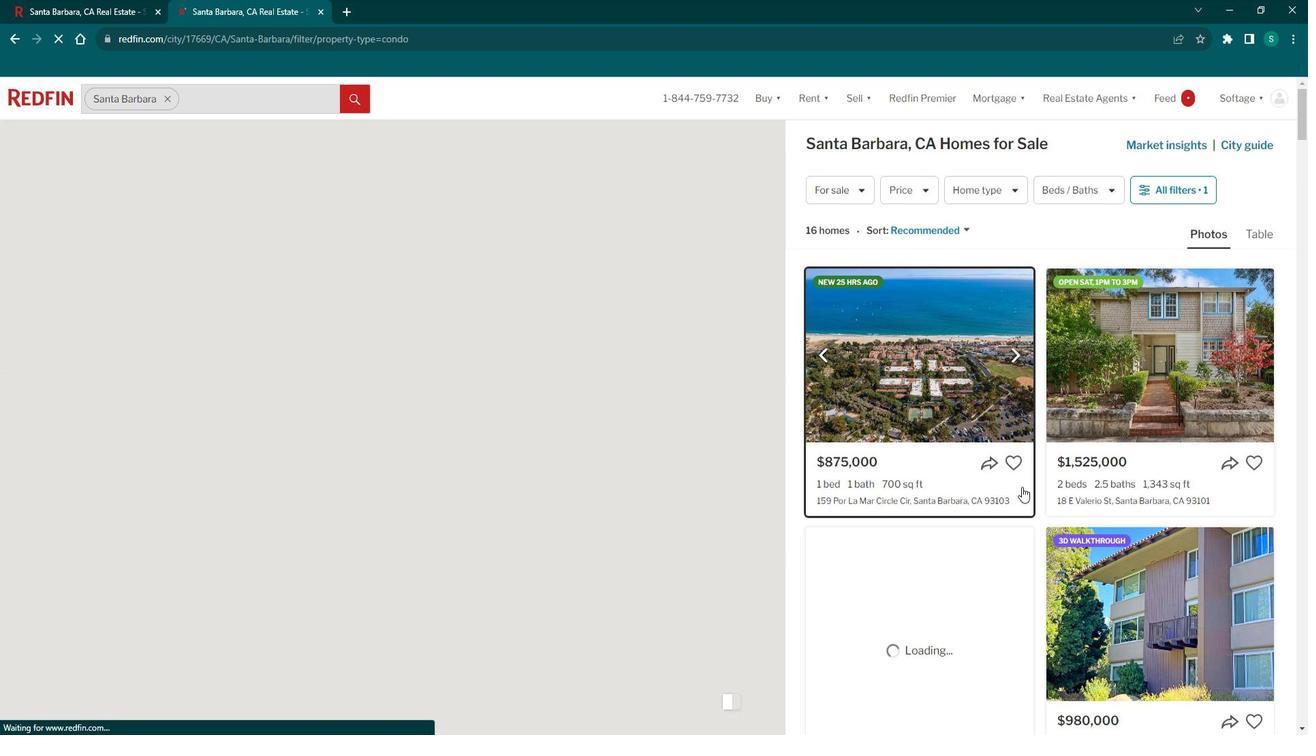 
Action: Mouse scrolled (1039, 465) with delta (0, 0)
Screenshot: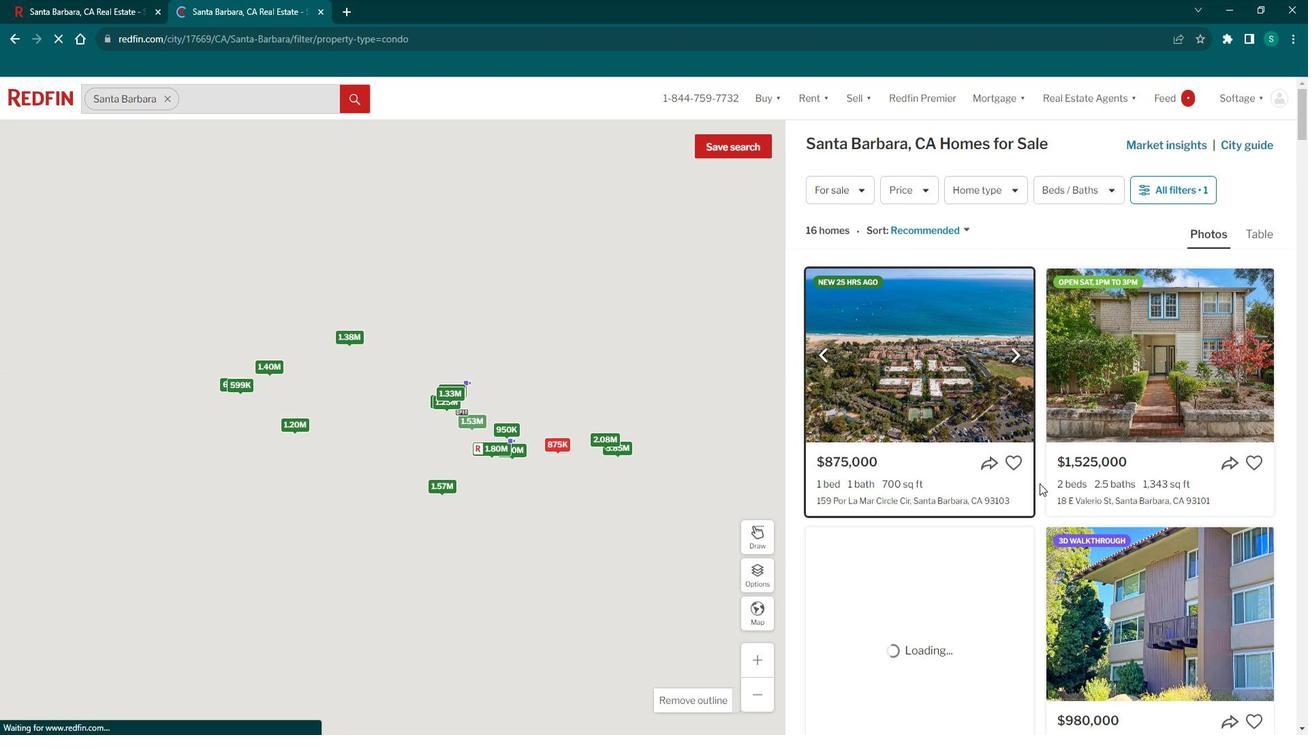 
Action: Mouse scrolled (1039, 465) with delta (0, 0)
Screenshot: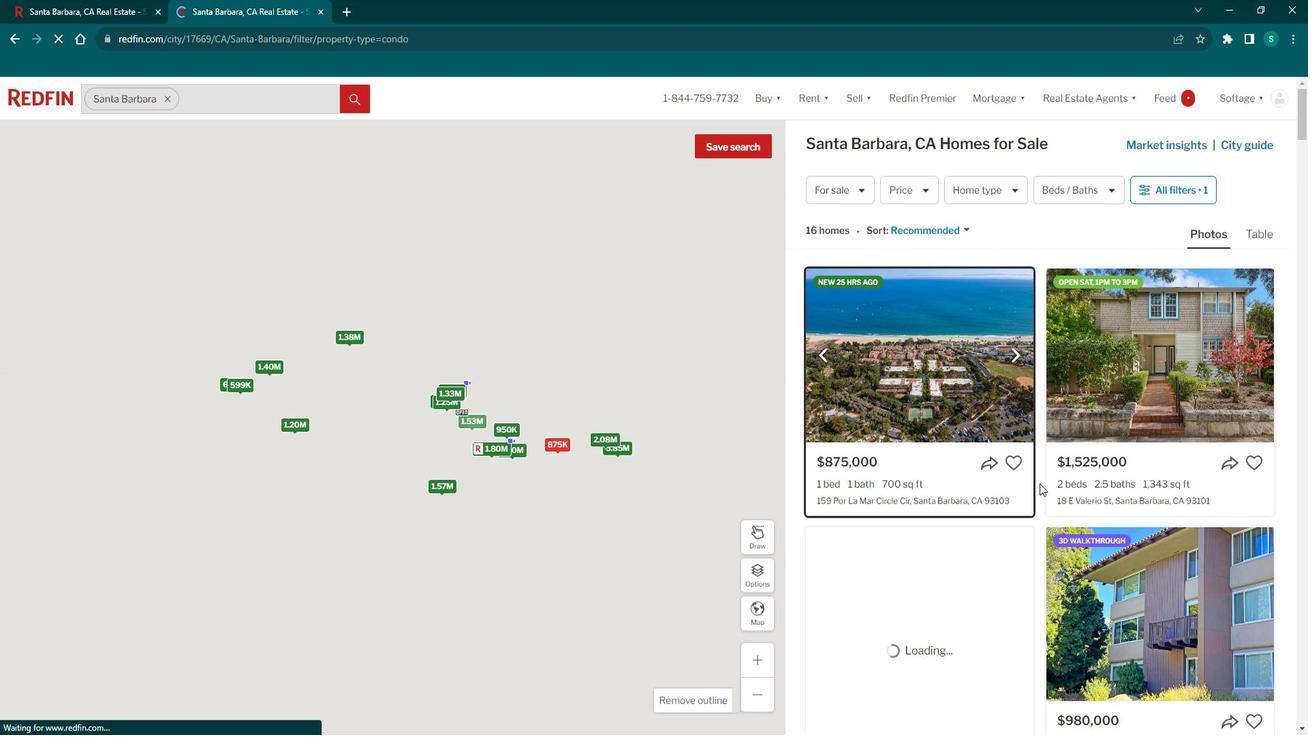 
Action: Mouse scrolled (1039, 465) with delta (0, 0)
Screenshot: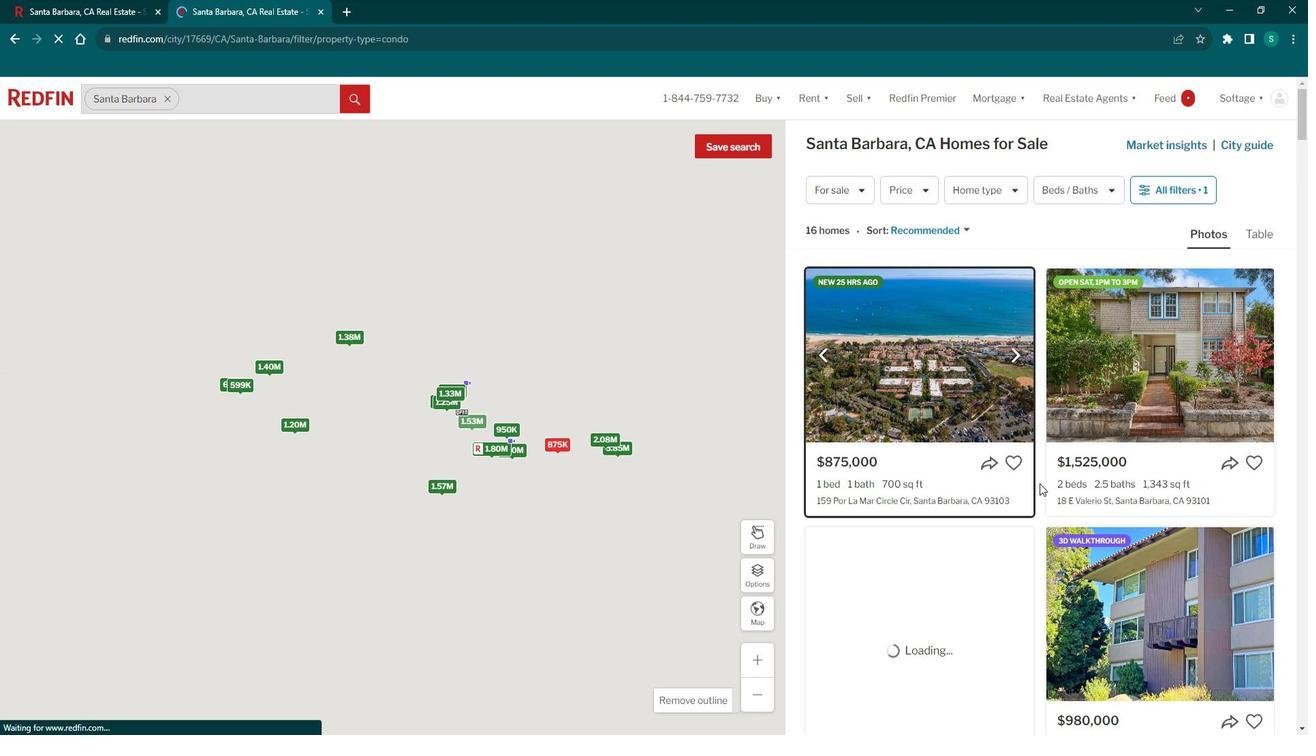 
Action: Mouse scrolled (1039, 465) with delta (0, 0)
Screenshot: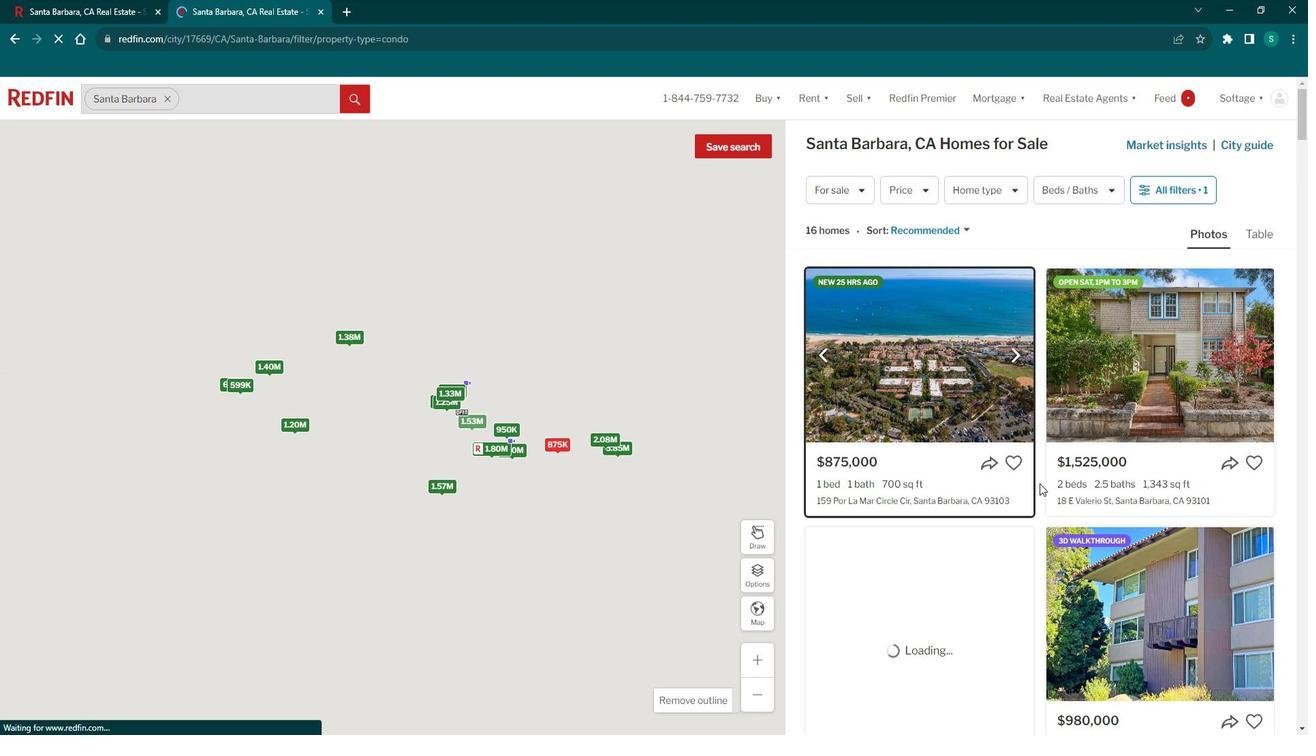
Action: Mouse scrolled (1039, 465) with delta (0, 0)
Screenshot: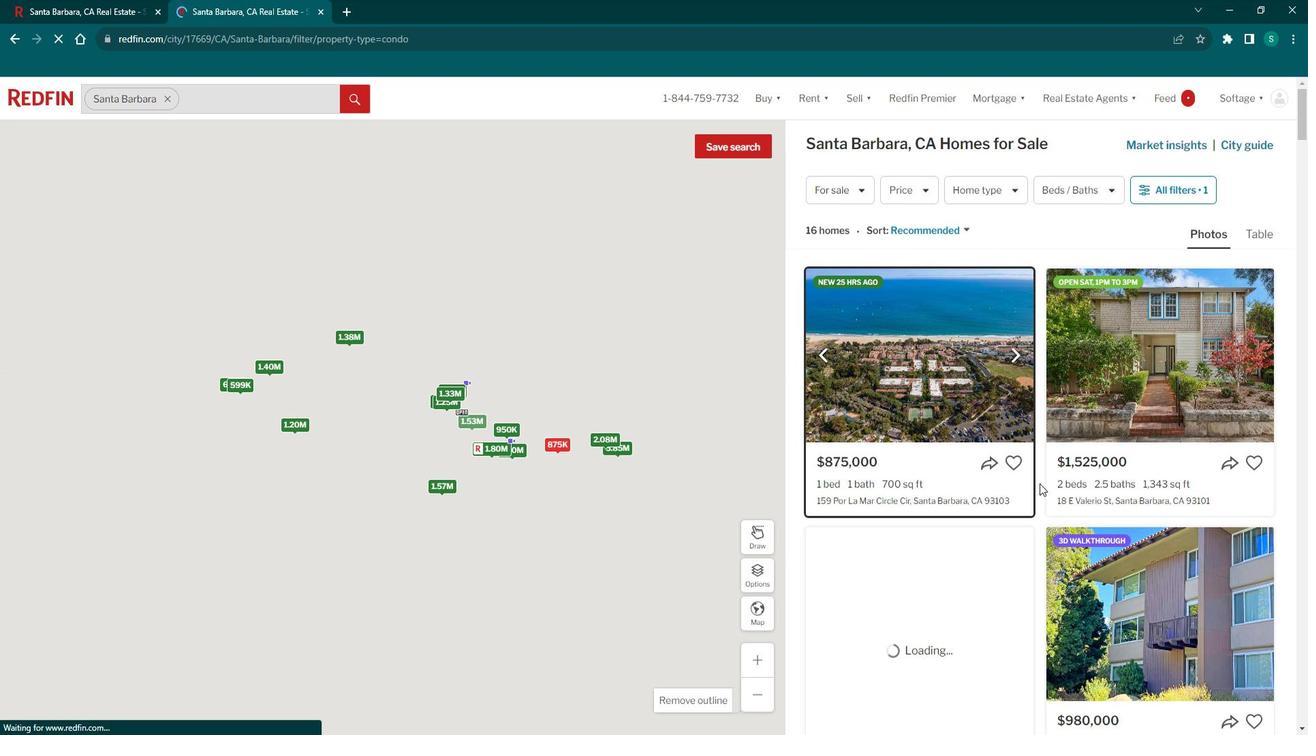 
Action: Mouse moved to (1023, 457)
Screenshot: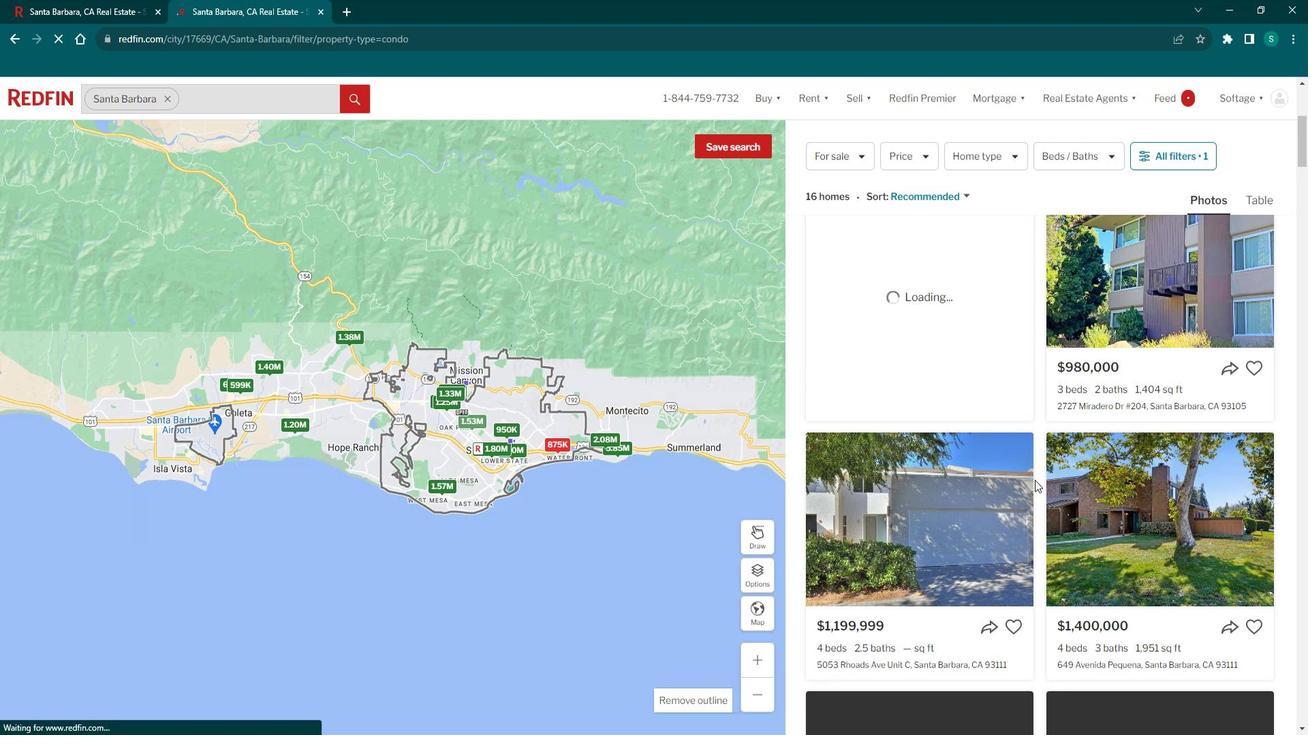 
Action: Mouse scrolled (1023, 456) with delta (0, 0)
Screenshot: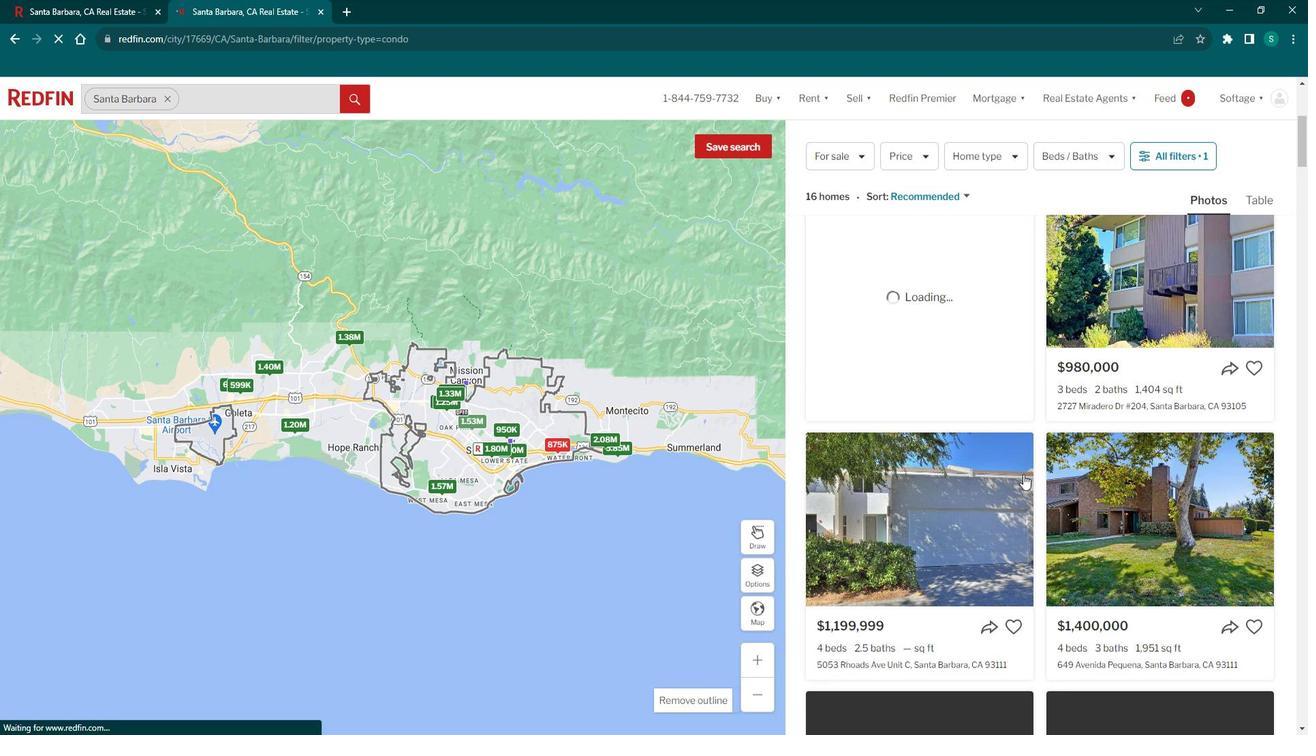 
Action: Mouse scrolled (1023, 456) with delta (0, 0)
Screenshot: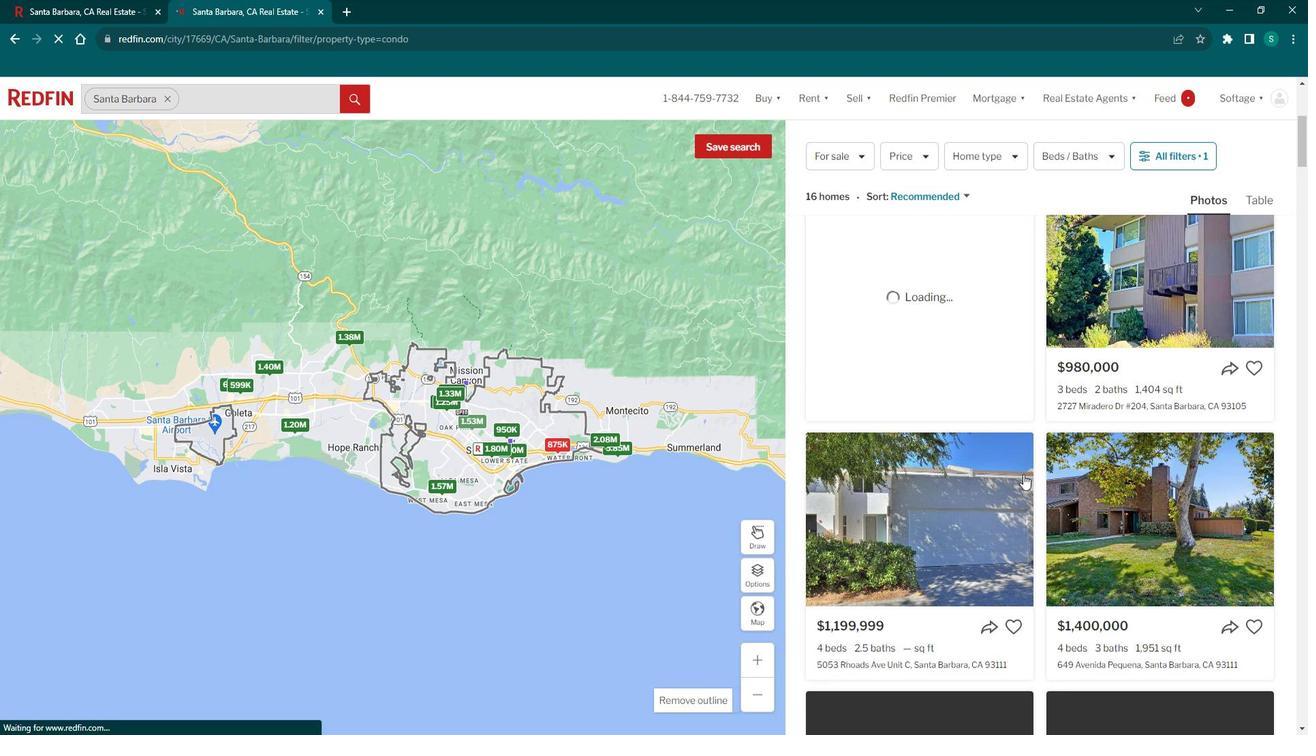 
Action: Mouse scrolled (1023, 456) with delta (0, 0)
Screenshot: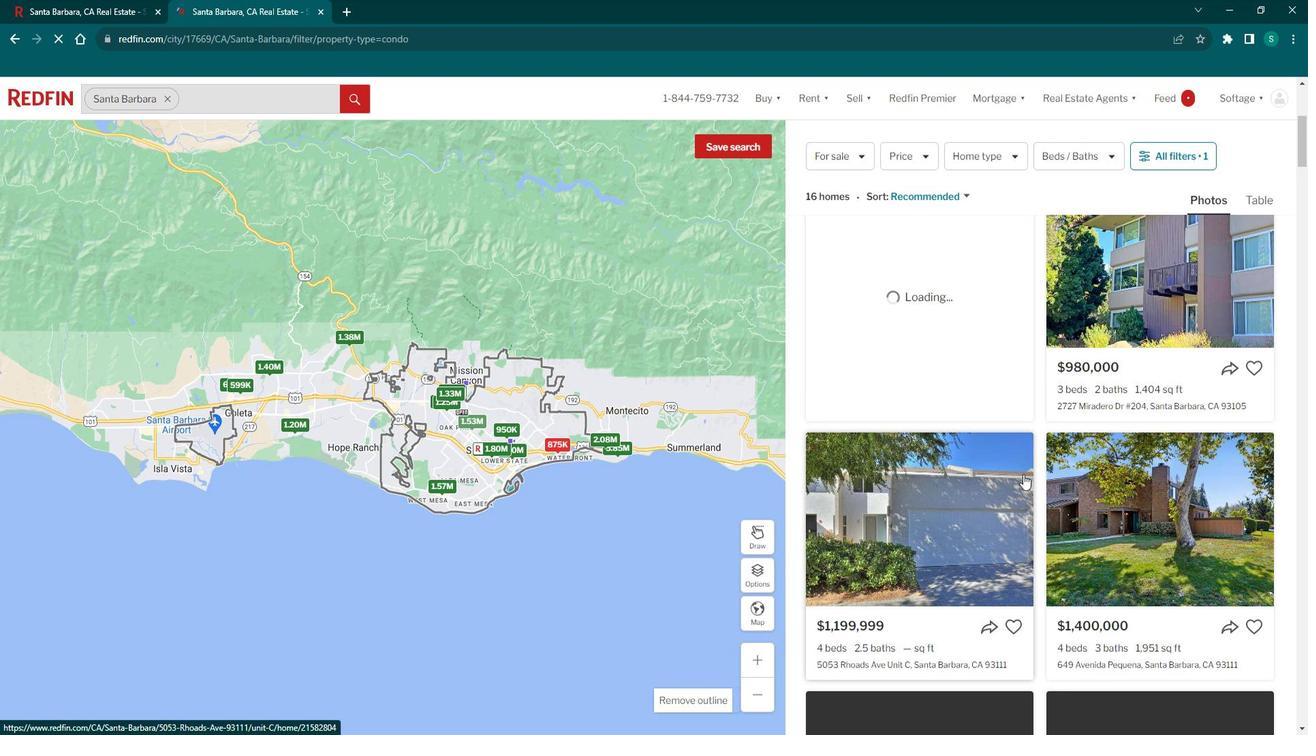 
Action: Mouse scrolled (1023, 456) with delta (0, 0)
Screenshot: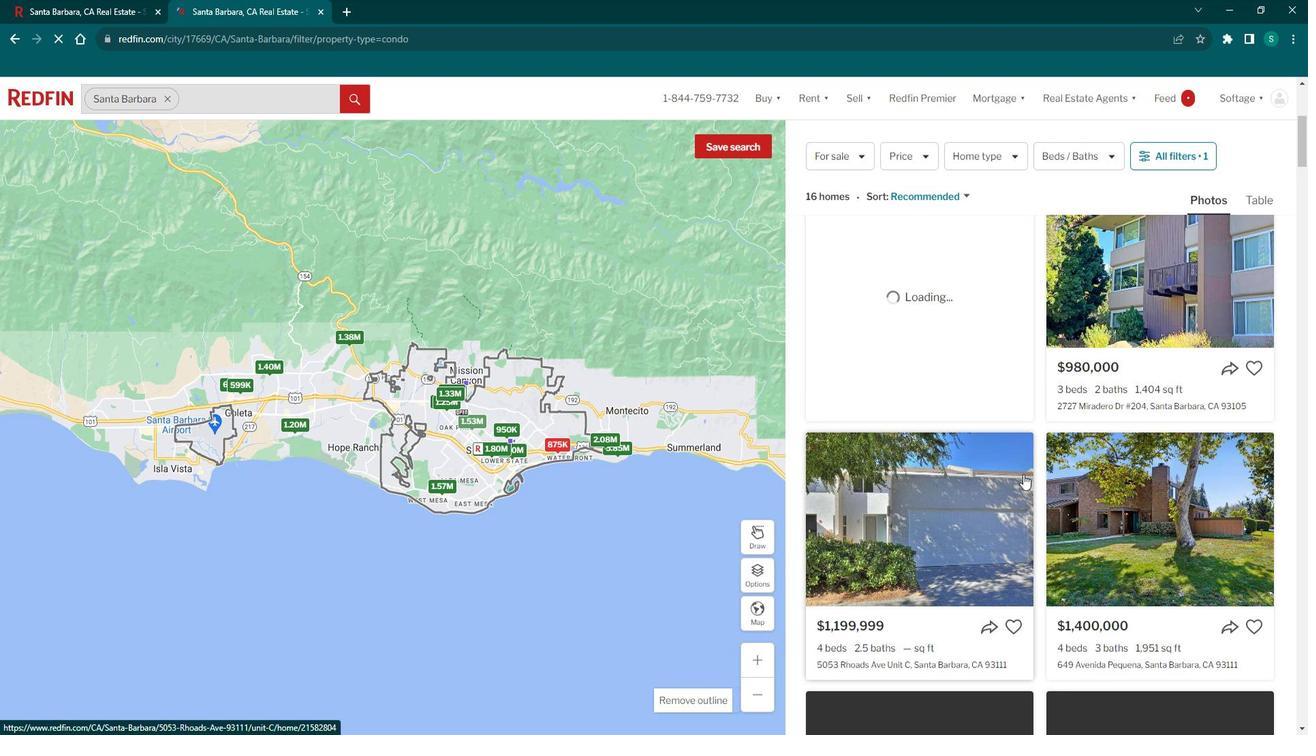 
Action: Mouse scrolled (1023, 456) with delta (0, 0)
Screenshot: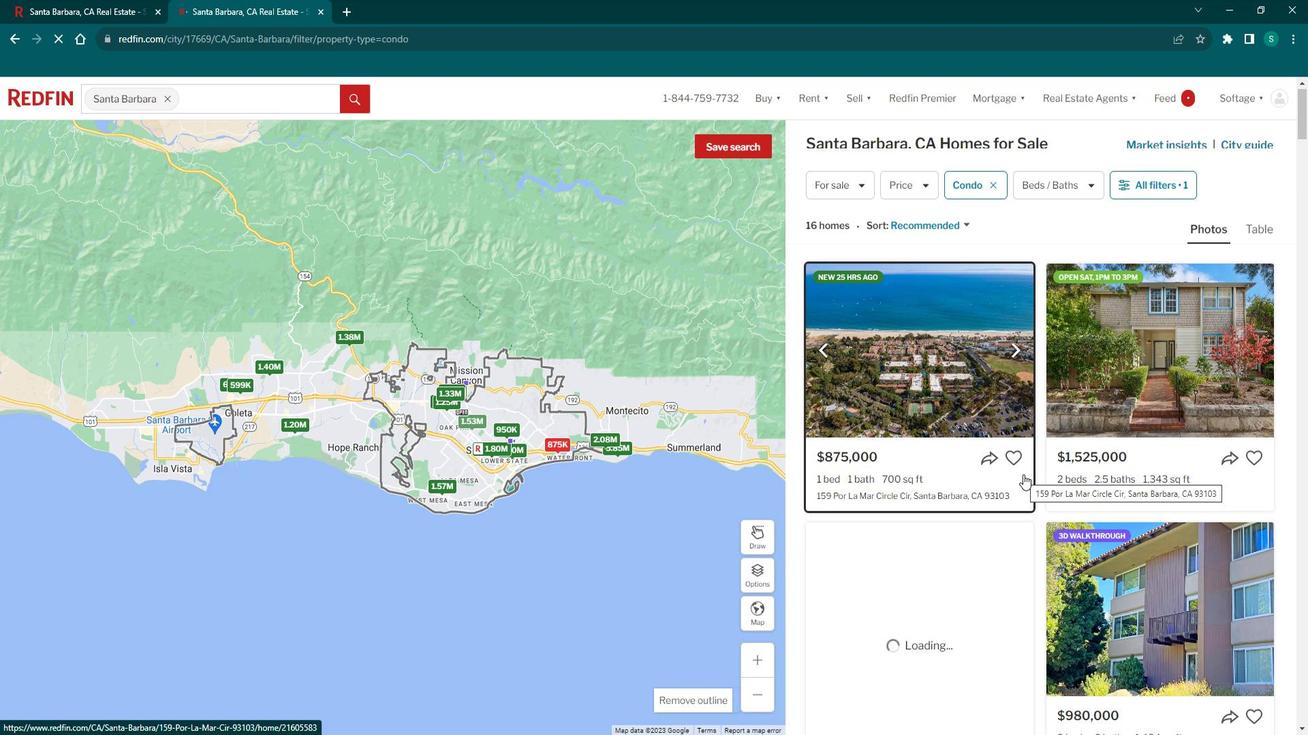 
Action: Mouse scrolled (1023, 456) with delta (0, 0)
Screenshot: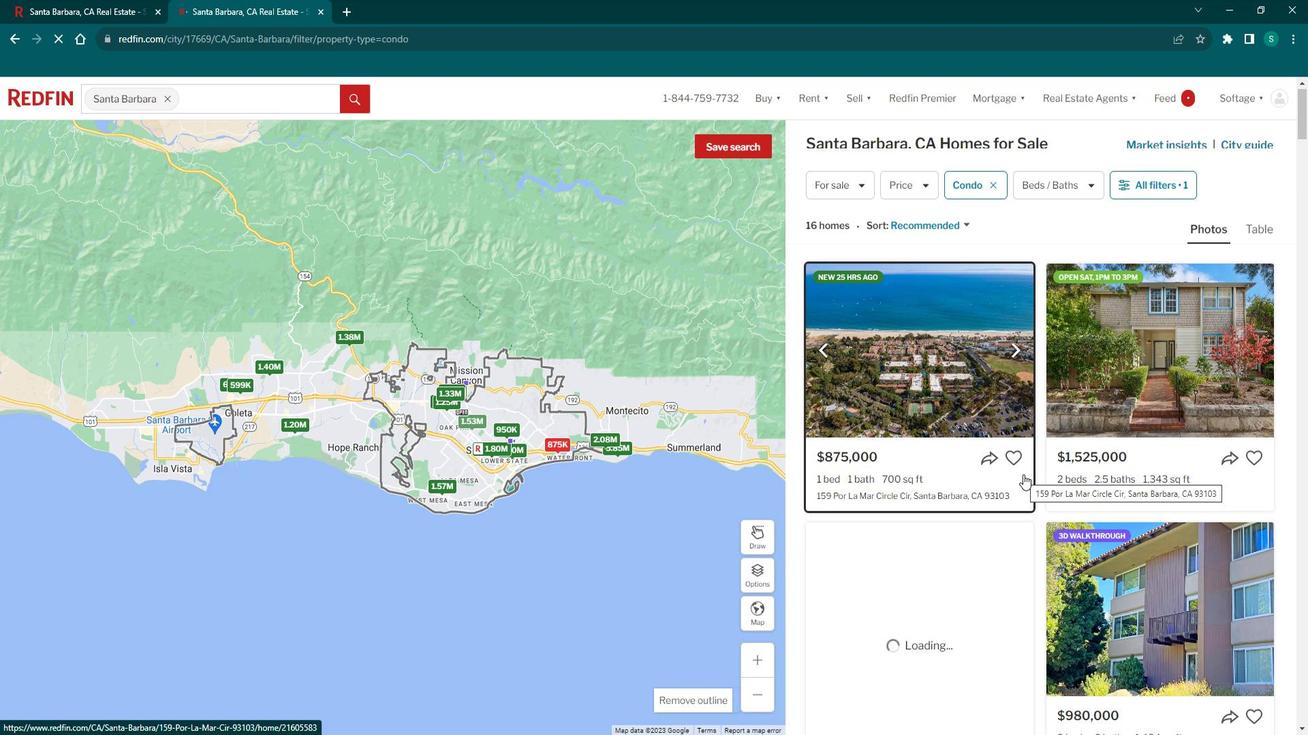 
Action: Mouse scrolled (1023, 456) with delta (0, 0)
Screenshot: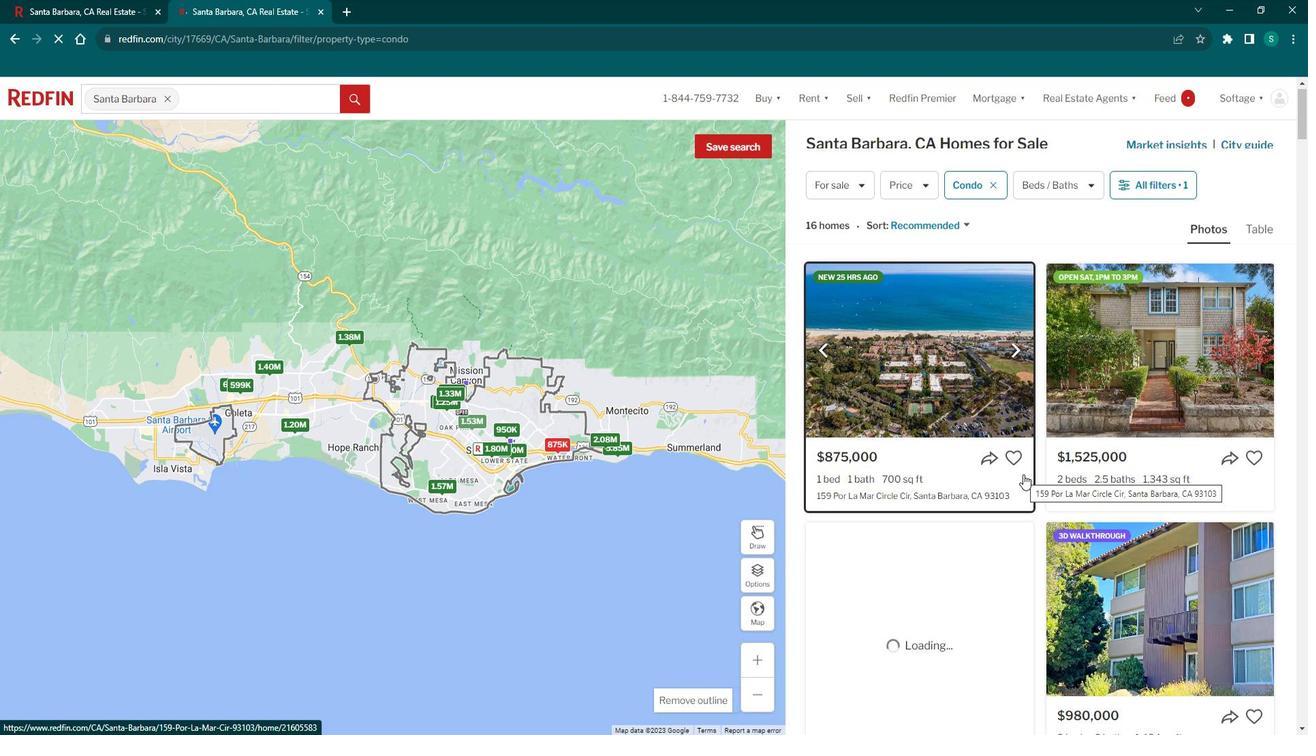 
Action: Mouse scrolled (1023, 456) with delta (0, 0)
Screenshot: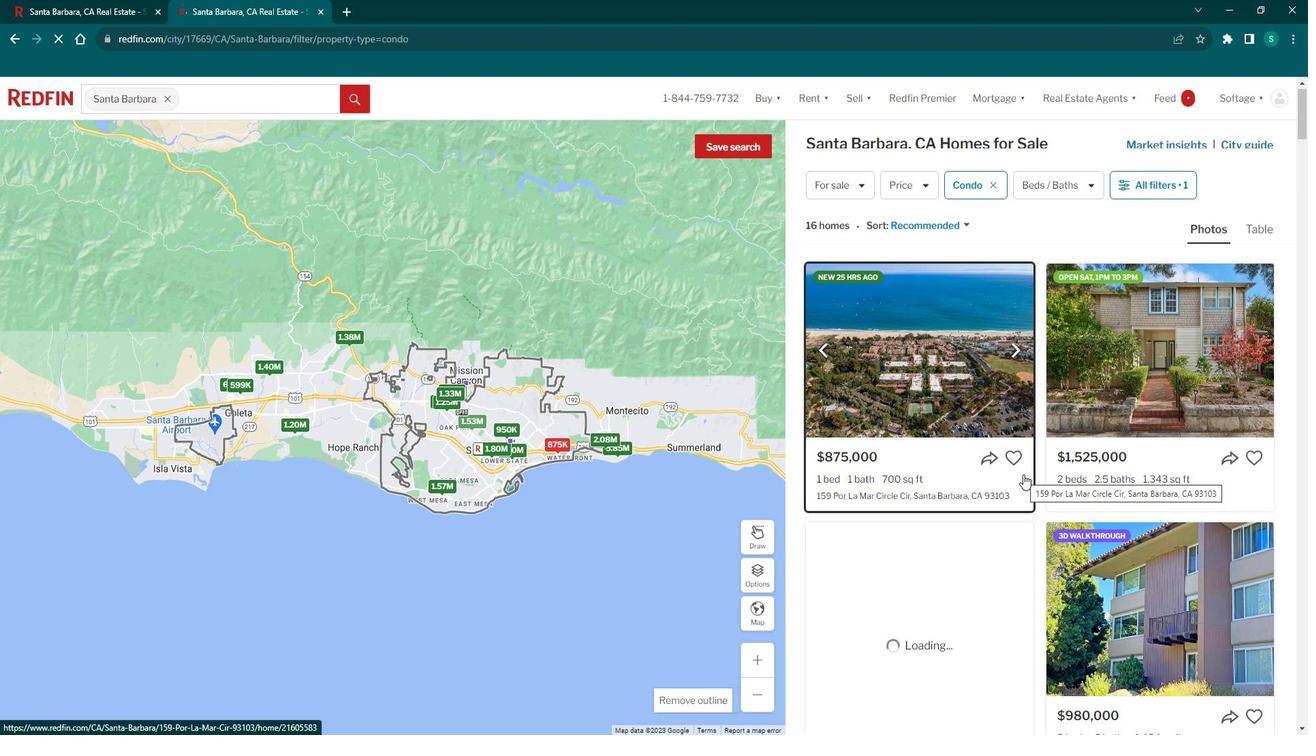 
Action: Mouse scrolled (1023, 456) with delta (0, 0)
Screenshot: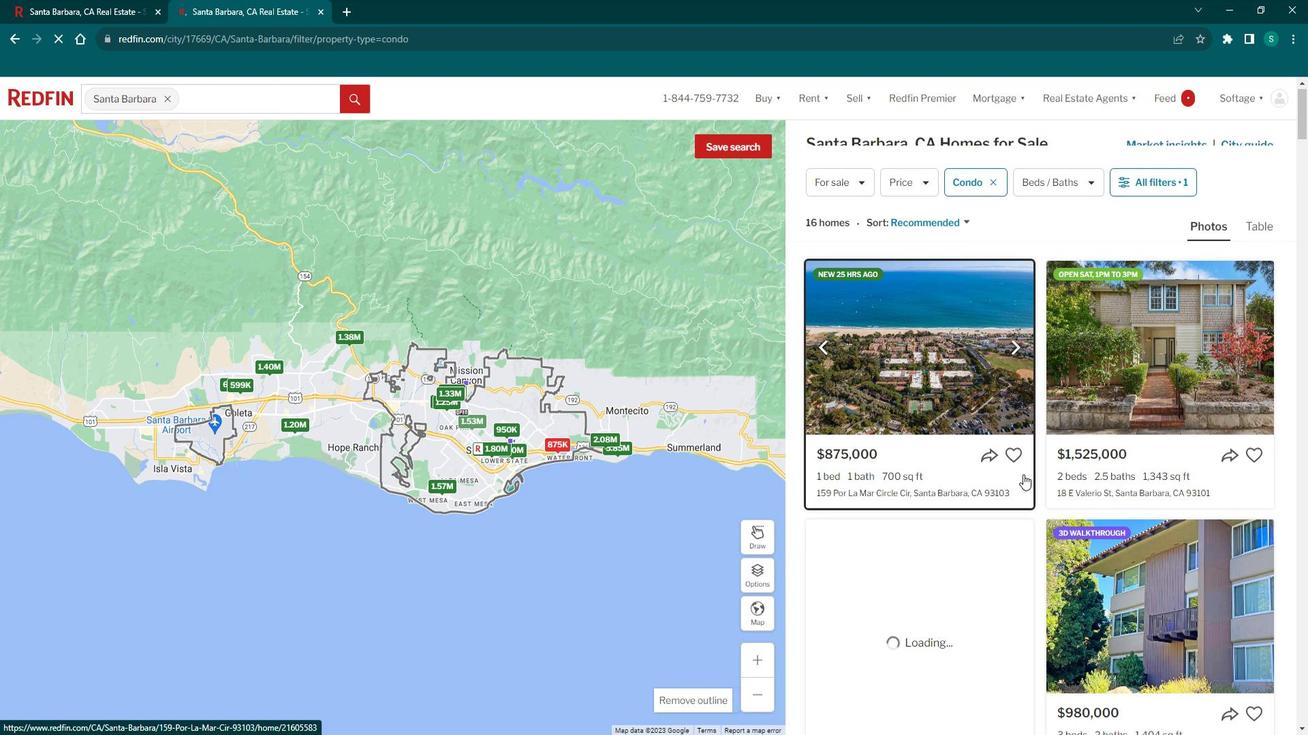 
Action: Mouse scrolled (1023, 456) with delta (0, 0)
Screenshot: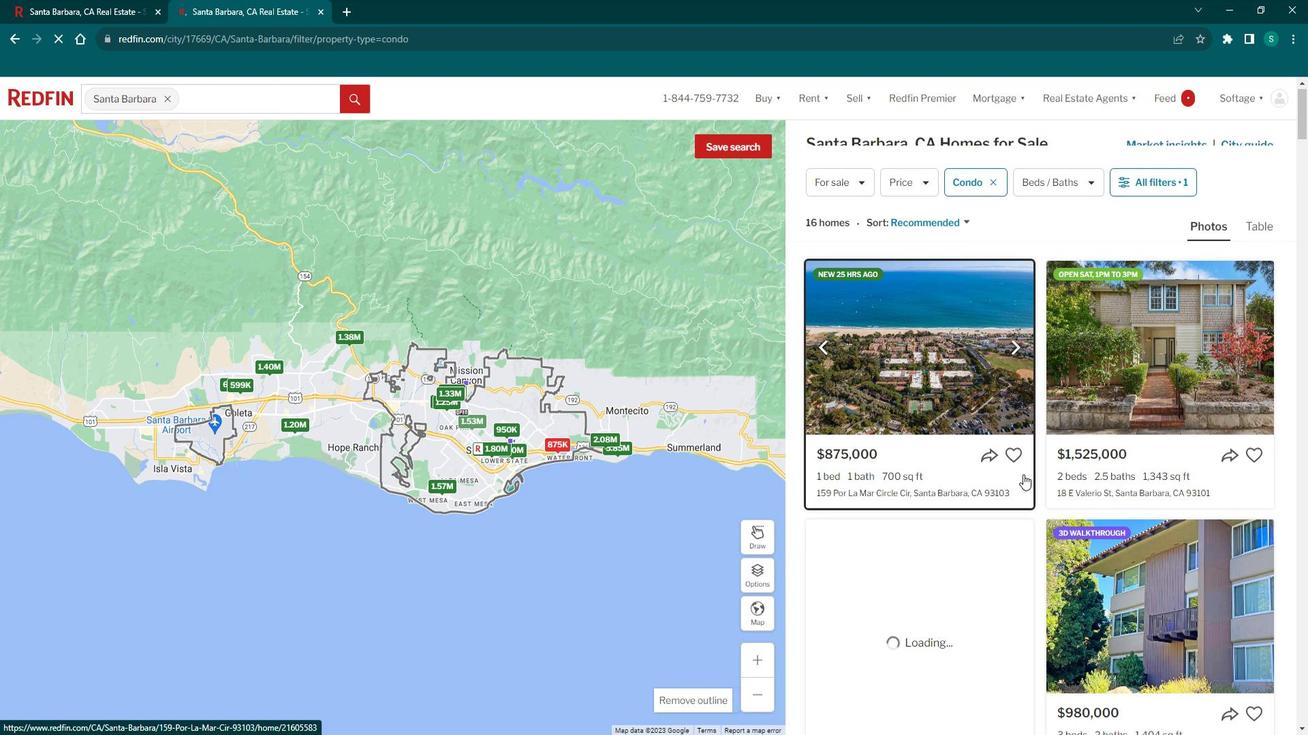 
Action: Mouse scrolled (1023, 457) with delta (0, 0)
Screenshot: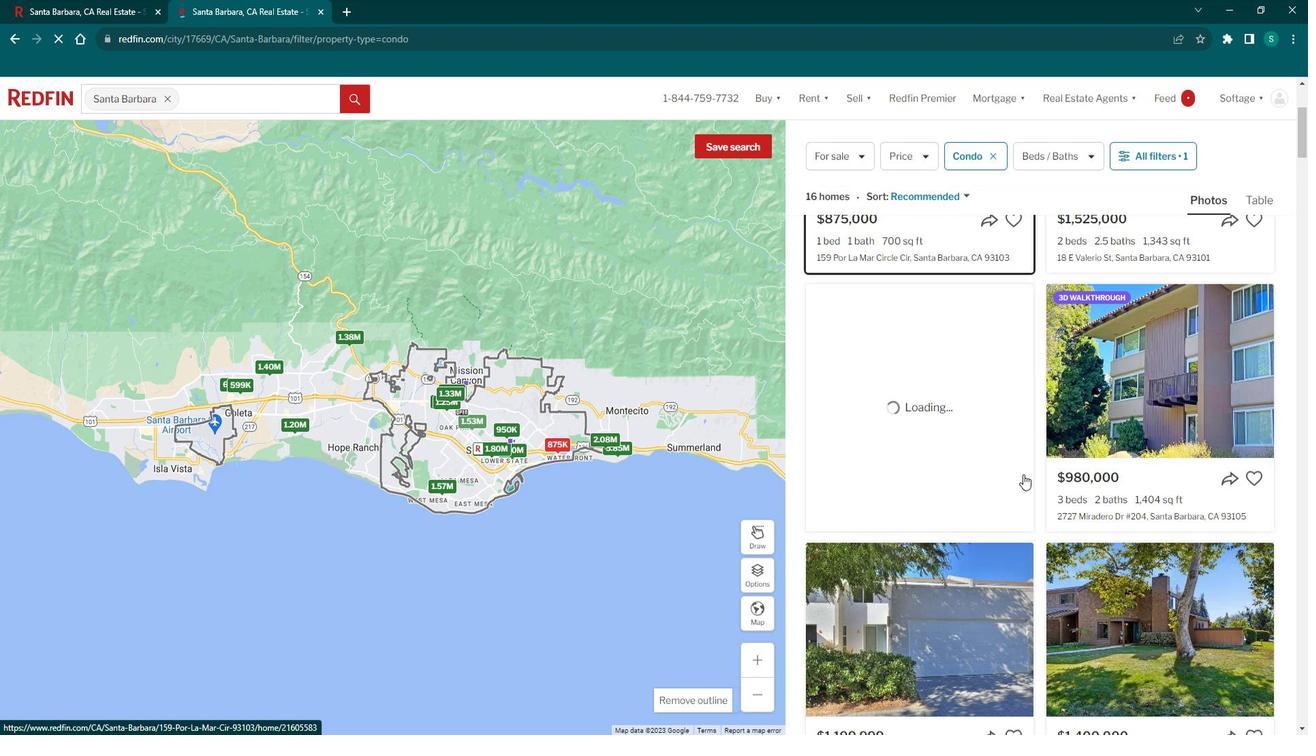 
Action: Mouse moved to (1022, 457)
Screenshot: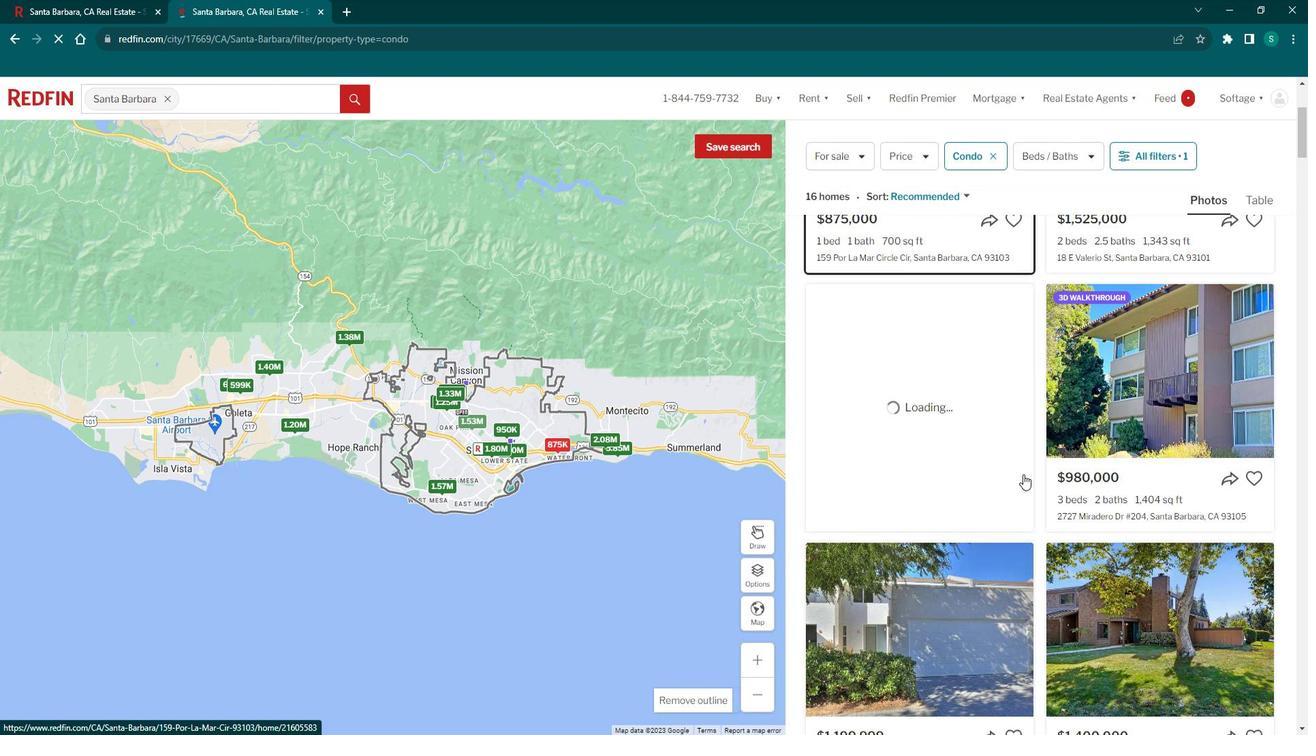 
Action: Mouse scrolled (1022, 456) with delta (0, 0)
Screenshot: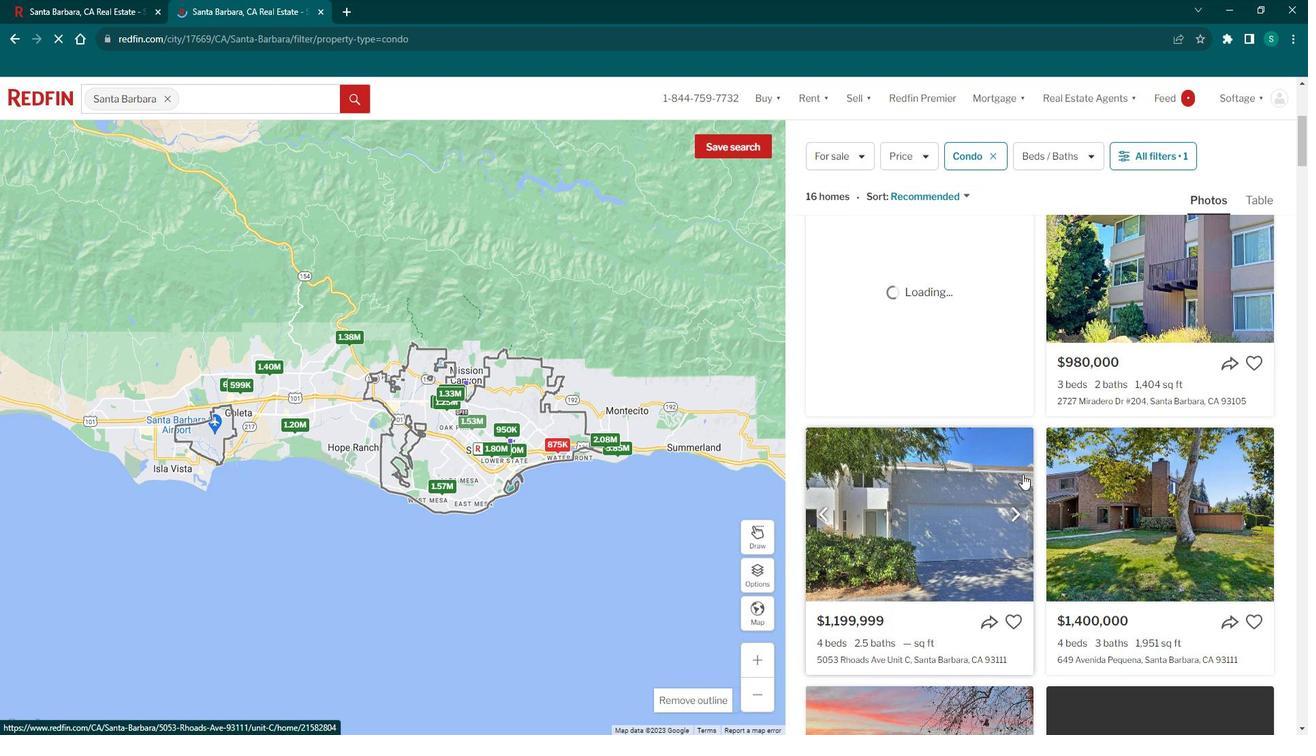 
Action: Mouse scrolled (1022, 456) with delta (0, 0)
Screenshot: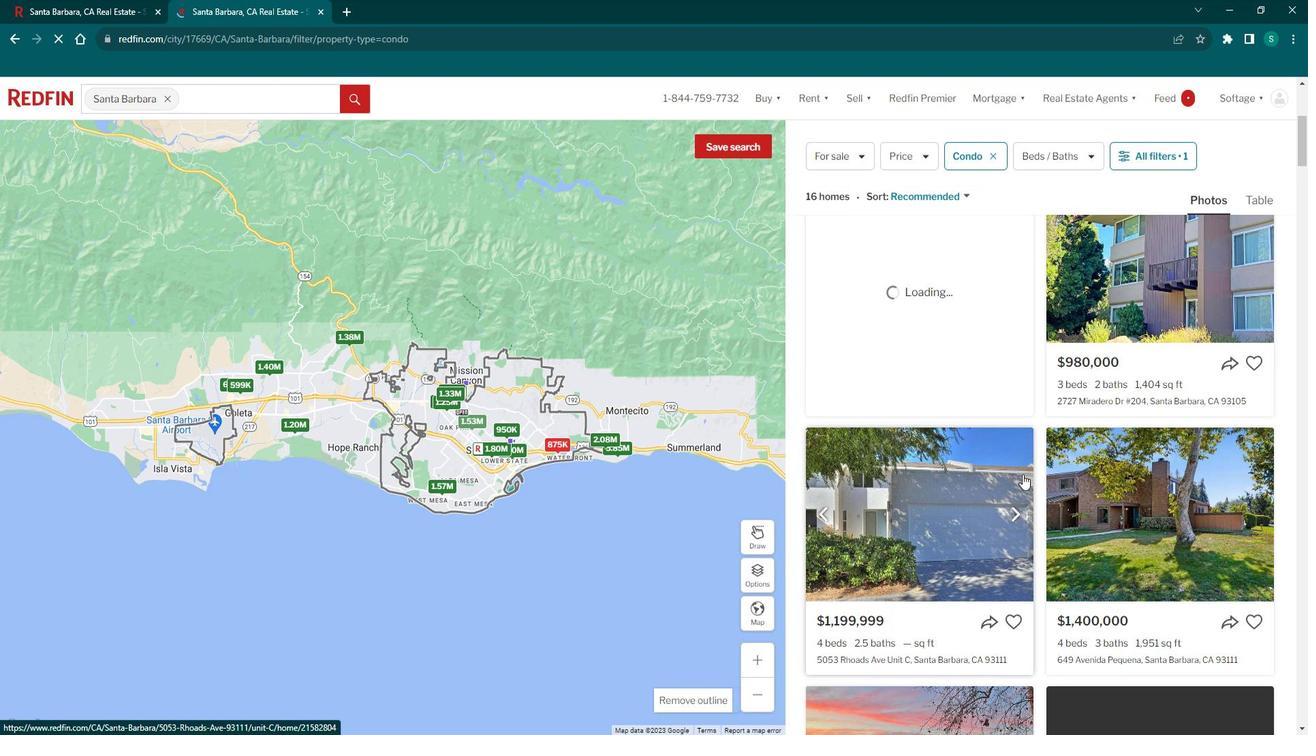 
Action: Mouse scrolled (1022, 456) with delta (0, 0)
Screenshot: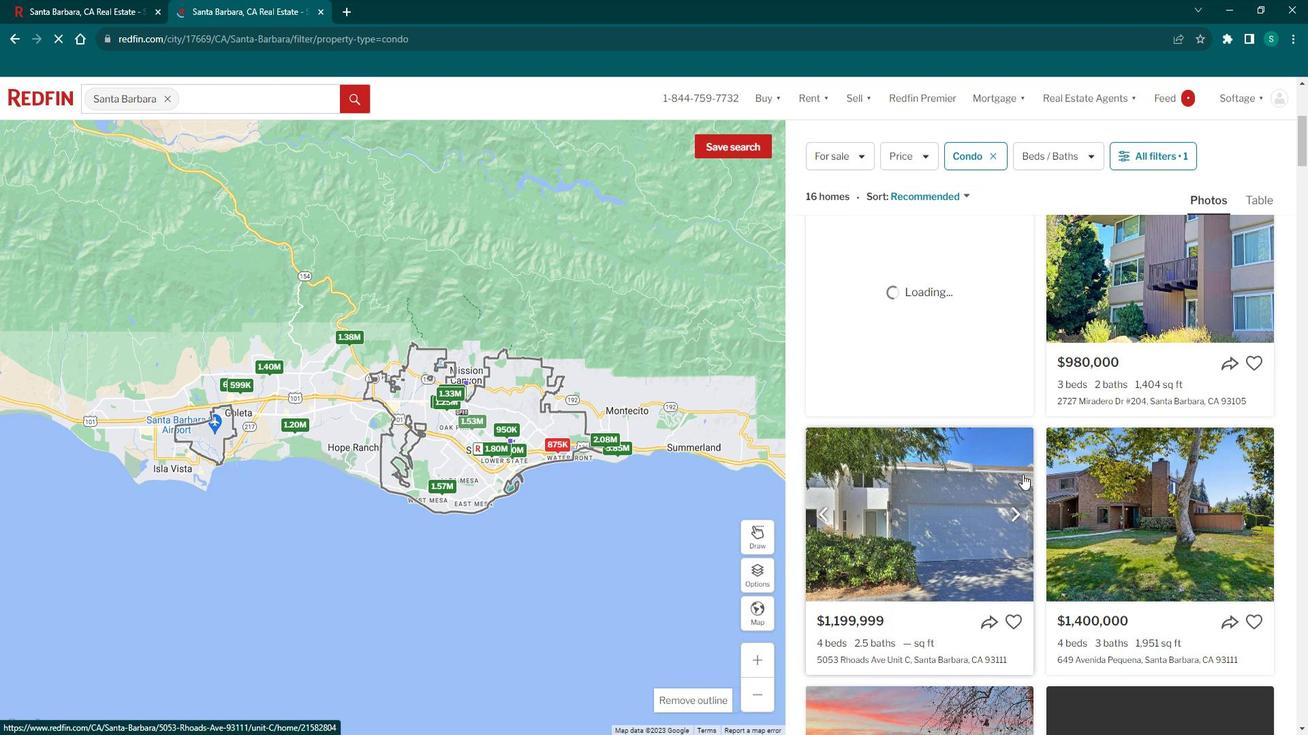 
Action: Mouse scrolled (1022, 456) with delta (0, 0)
Screenshot: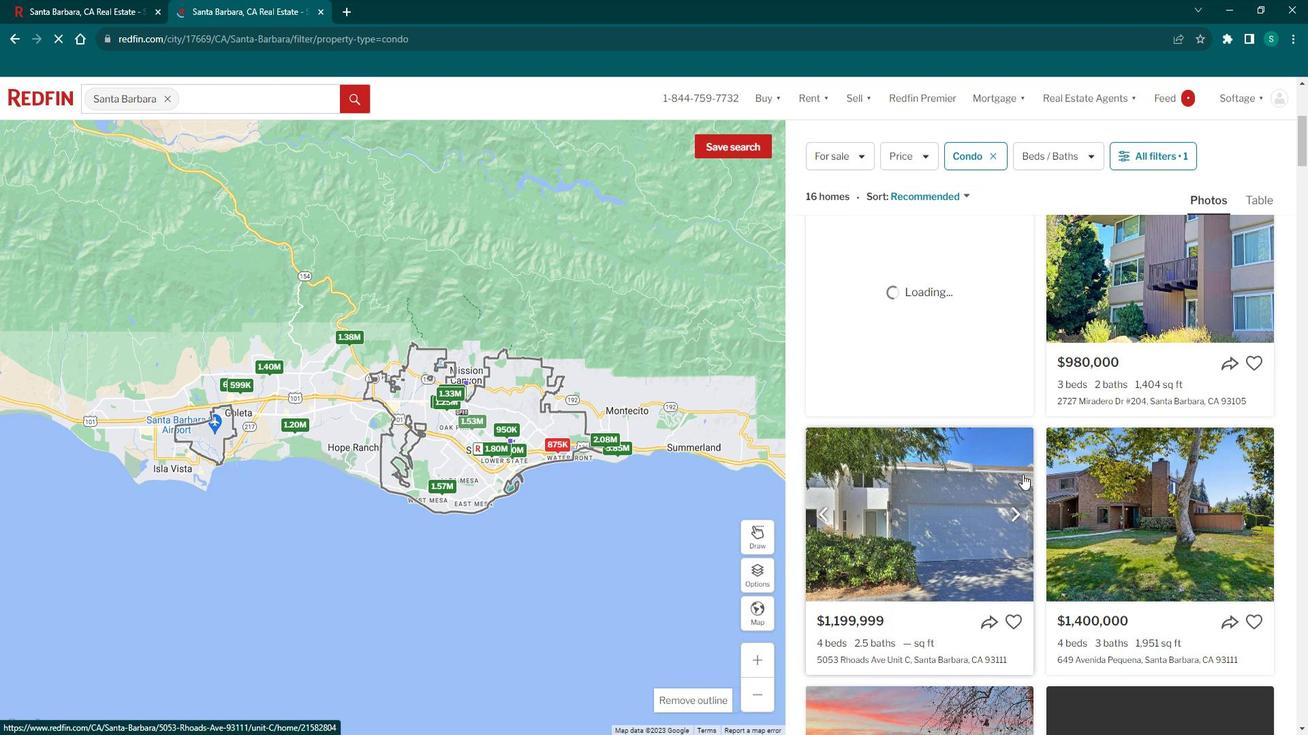 
Action: Mouse scrolled (1022, 456) with delta (0, 0)
Screenshot: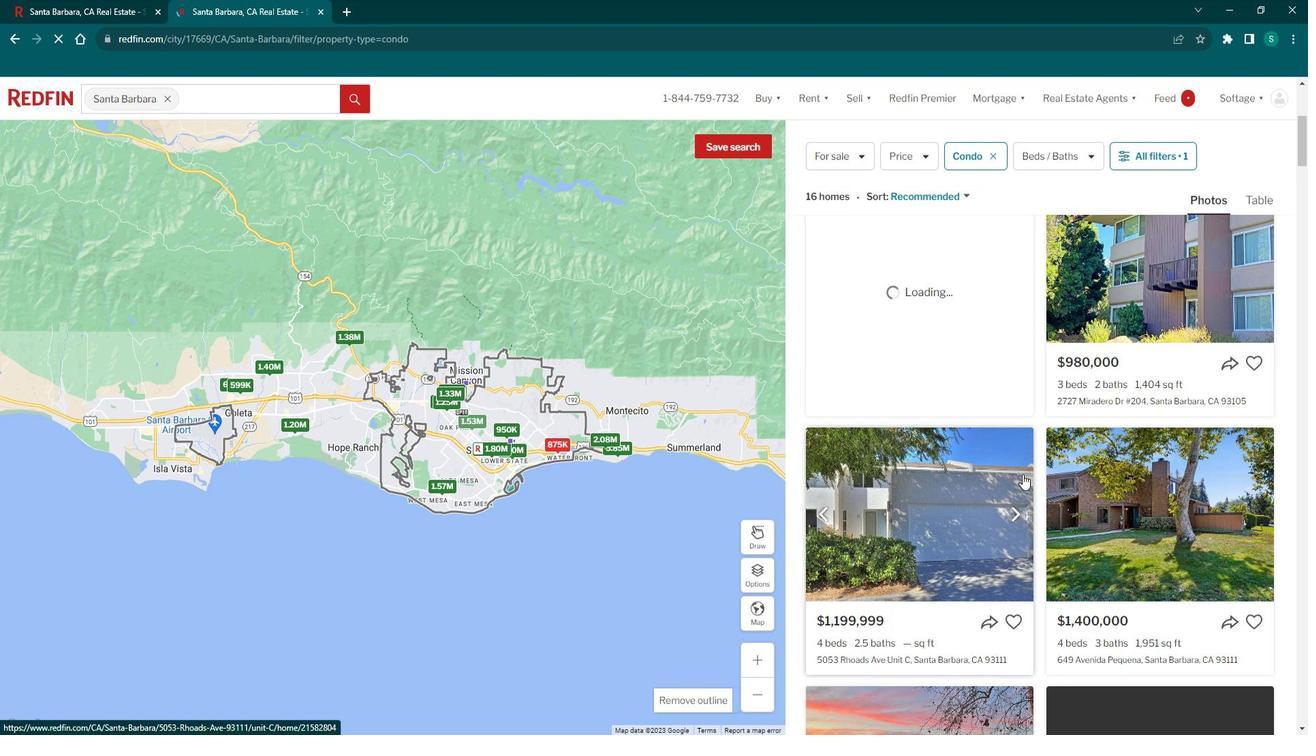 
Action: Mouse scrolled (1022, 456) with delta (0, 0)
Screenshot: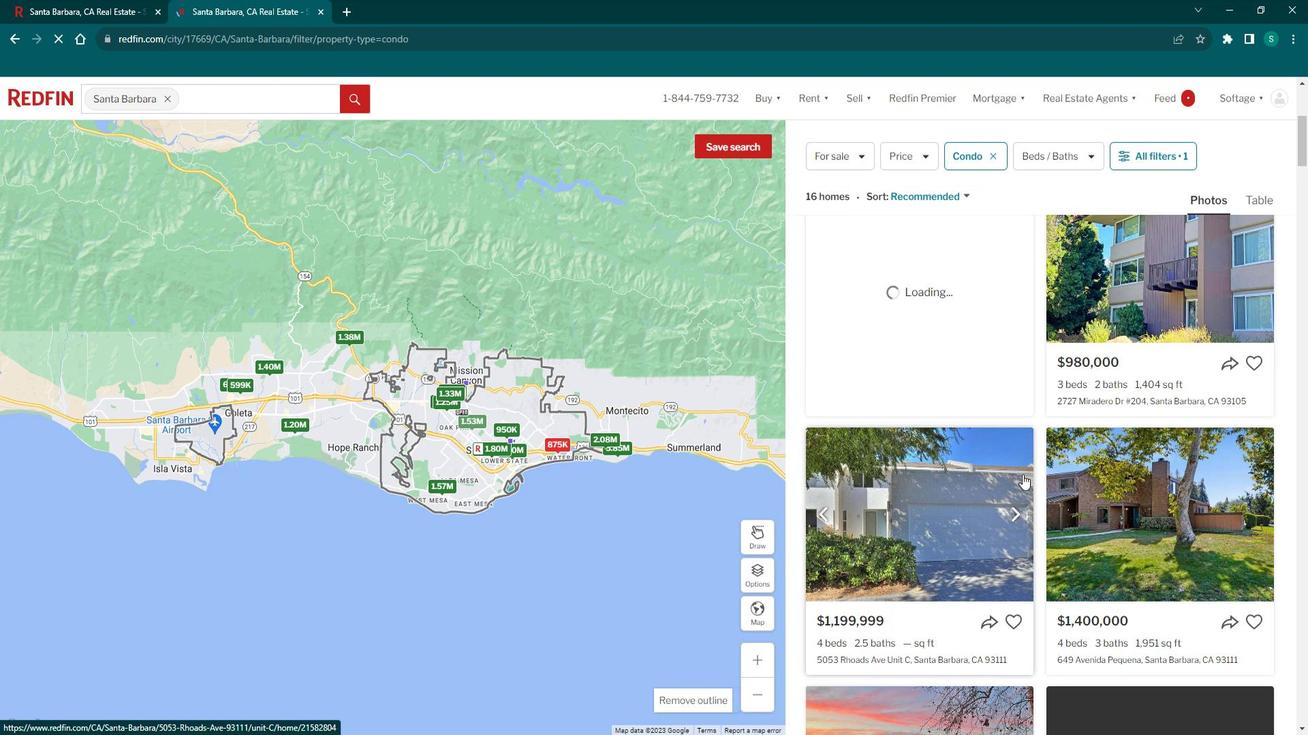 
Action: Mouse moved to (947, 394)
Screenshot: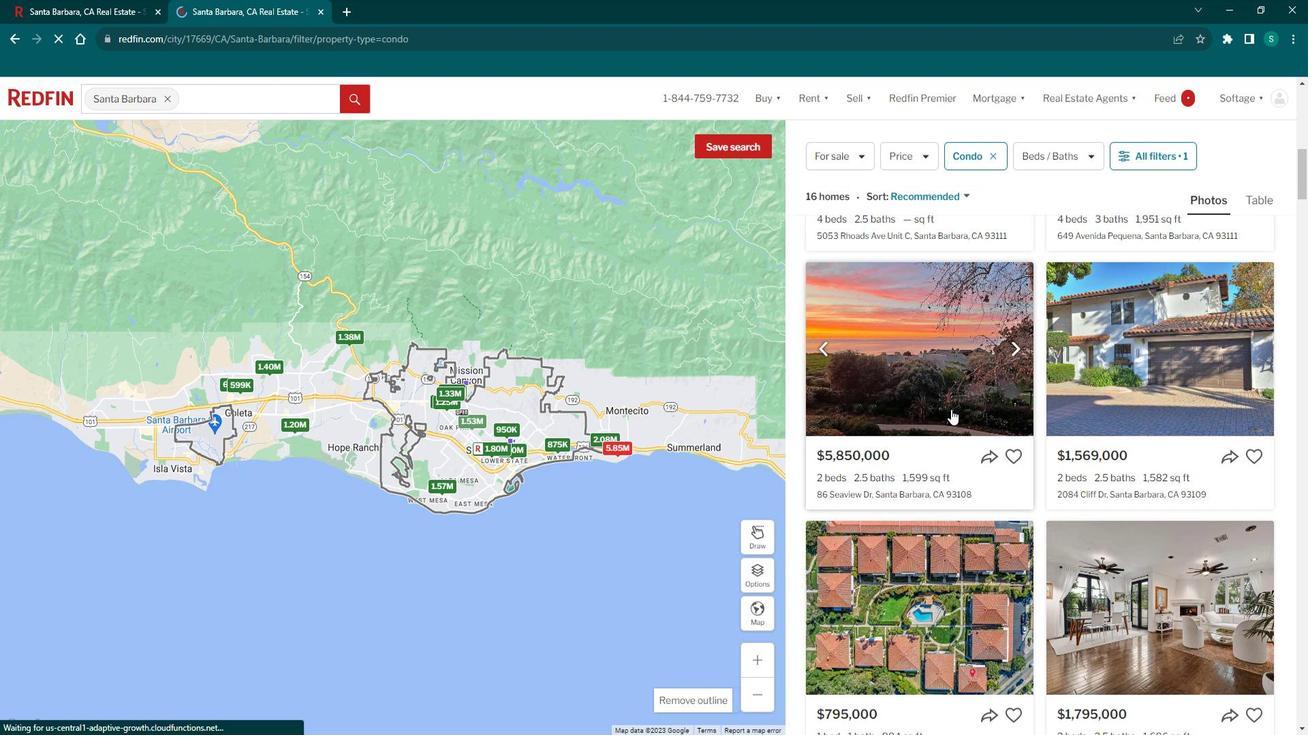 
Action: Mouse pressed left at (947, 394)
Screenshot: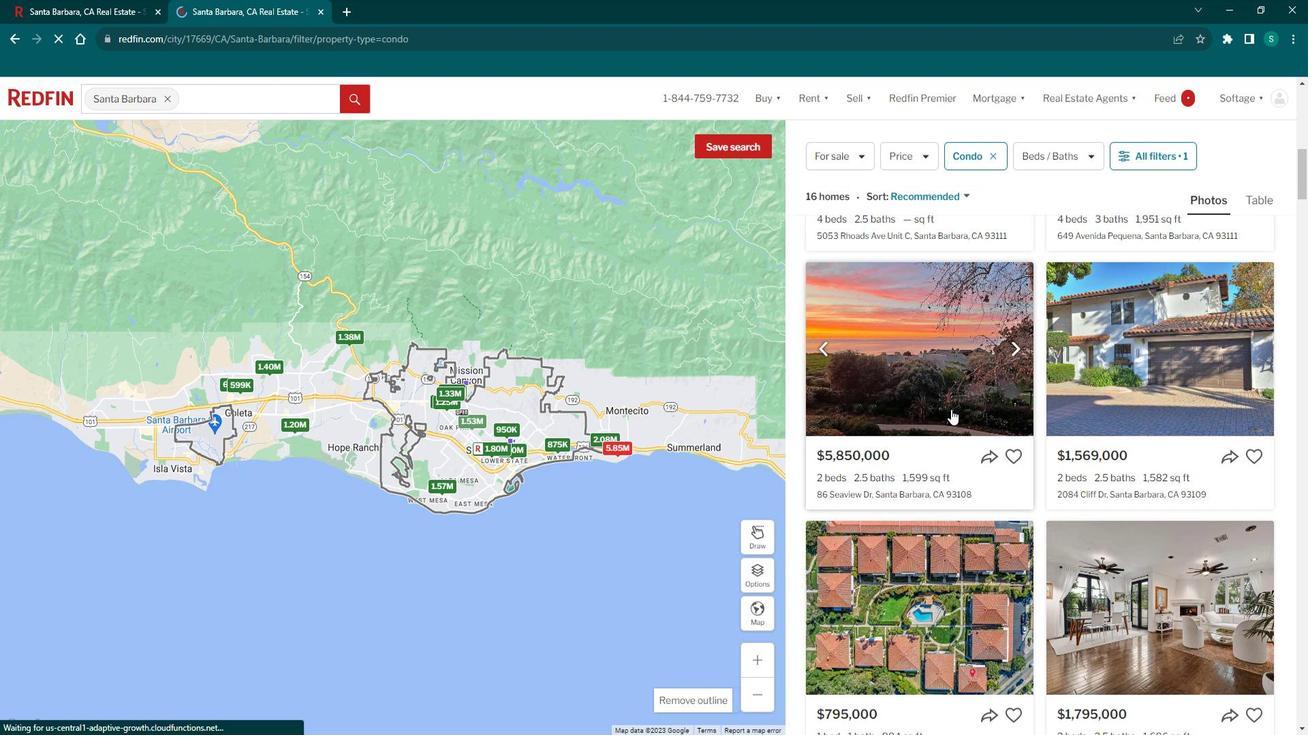 
Action: Mouse moved to (438, 402)
Screenshot: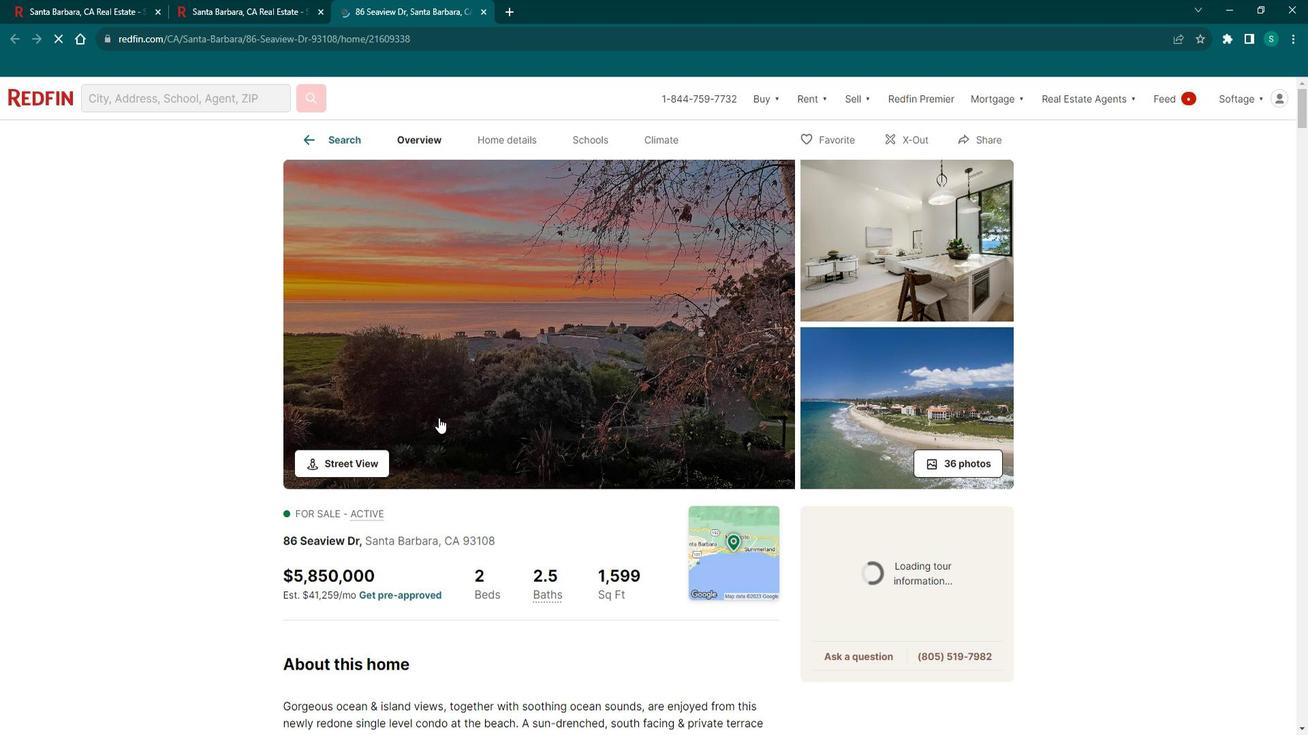 
Action: Mouse scrolled (438, 402) with delta (0, 0)
Screenshot: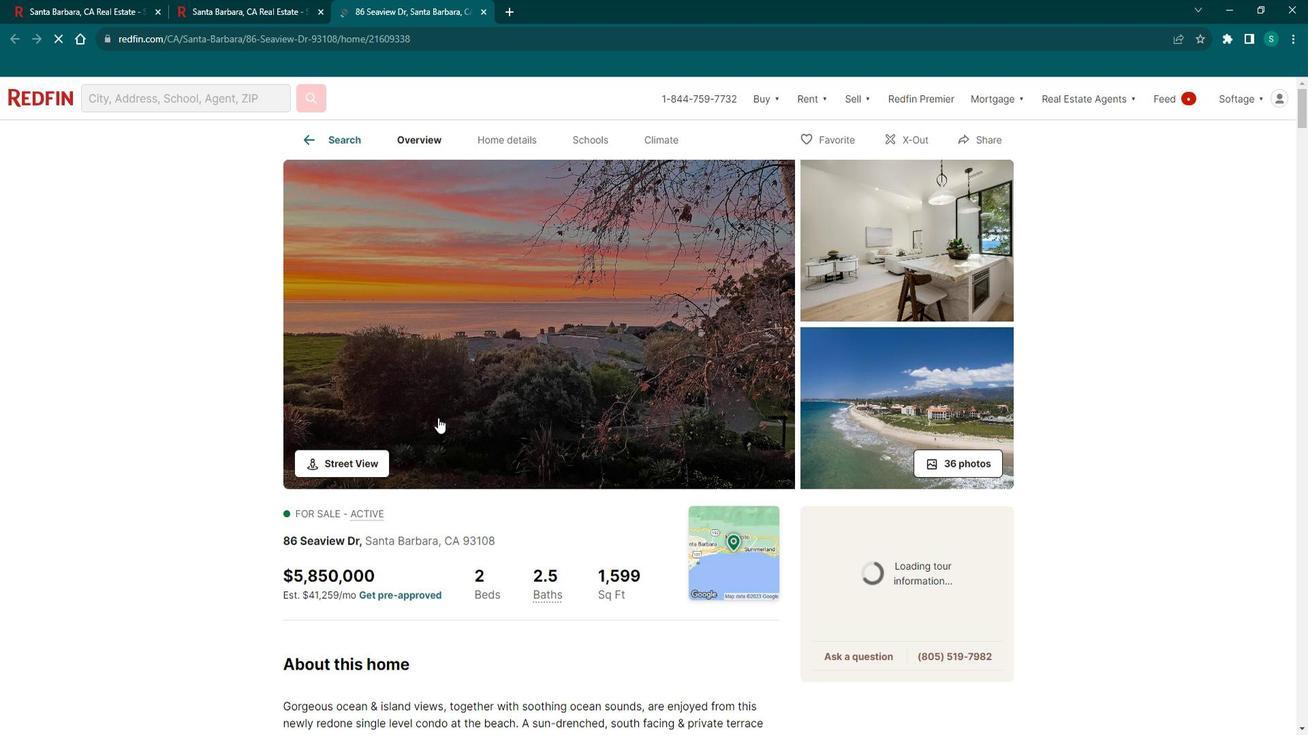
Action: Mouse scrolled (438, 402) with delta (0, 0)
Screenshot: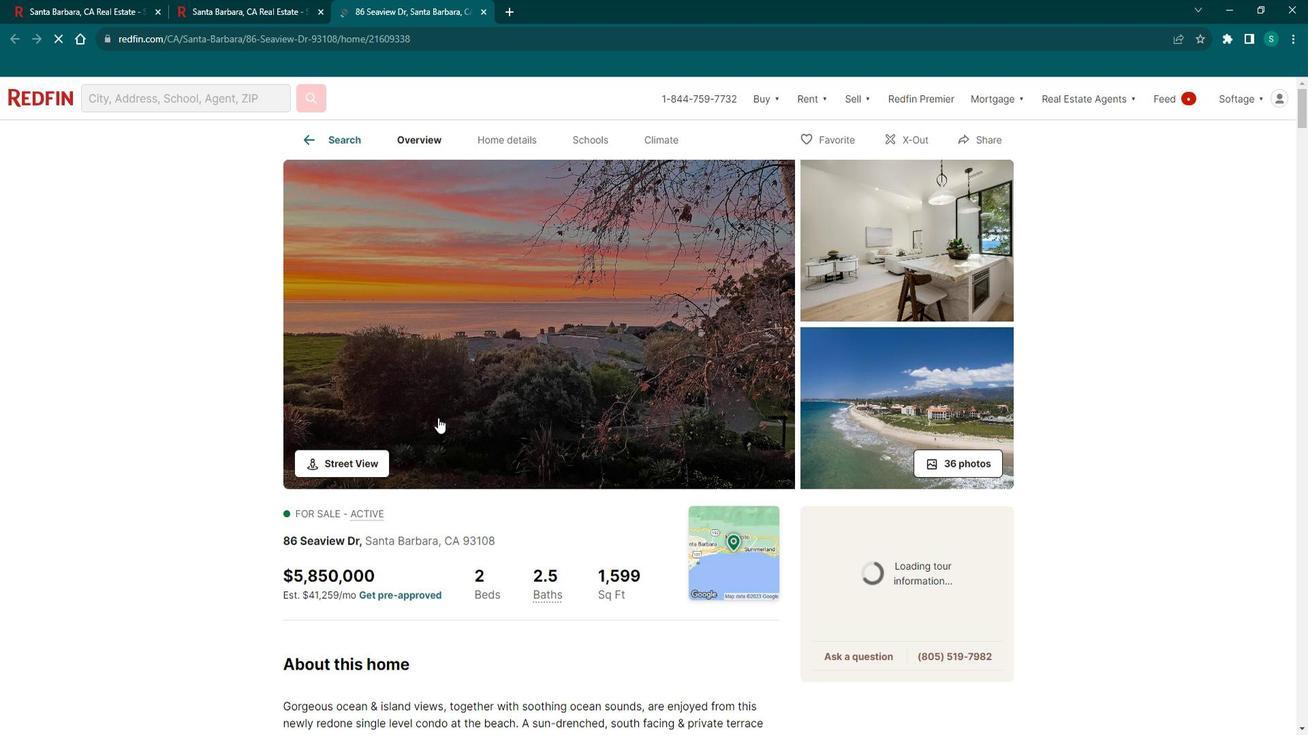 
Action: Mouse scrolled (438, 402) with delta (0, 0)
Screenshot: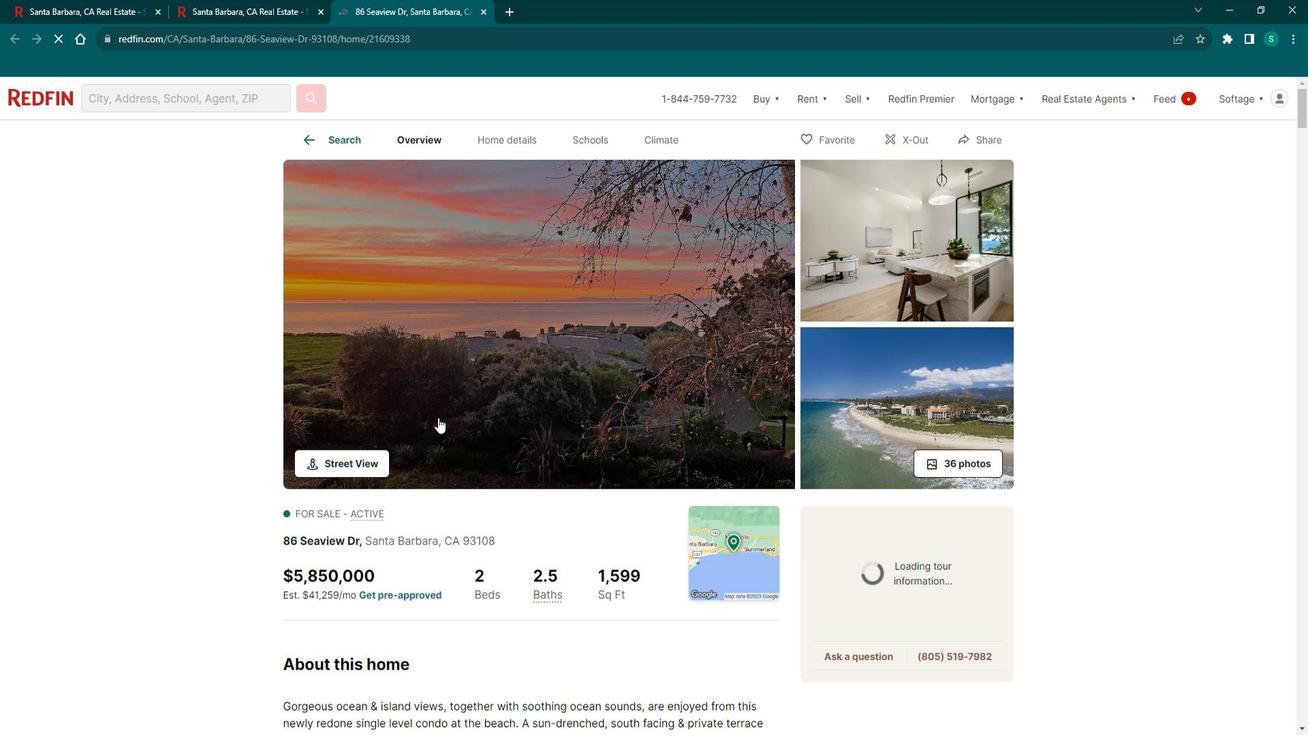 
Action: Mouse scrolled (438, 402) with delta (0, 0)
Screenshot: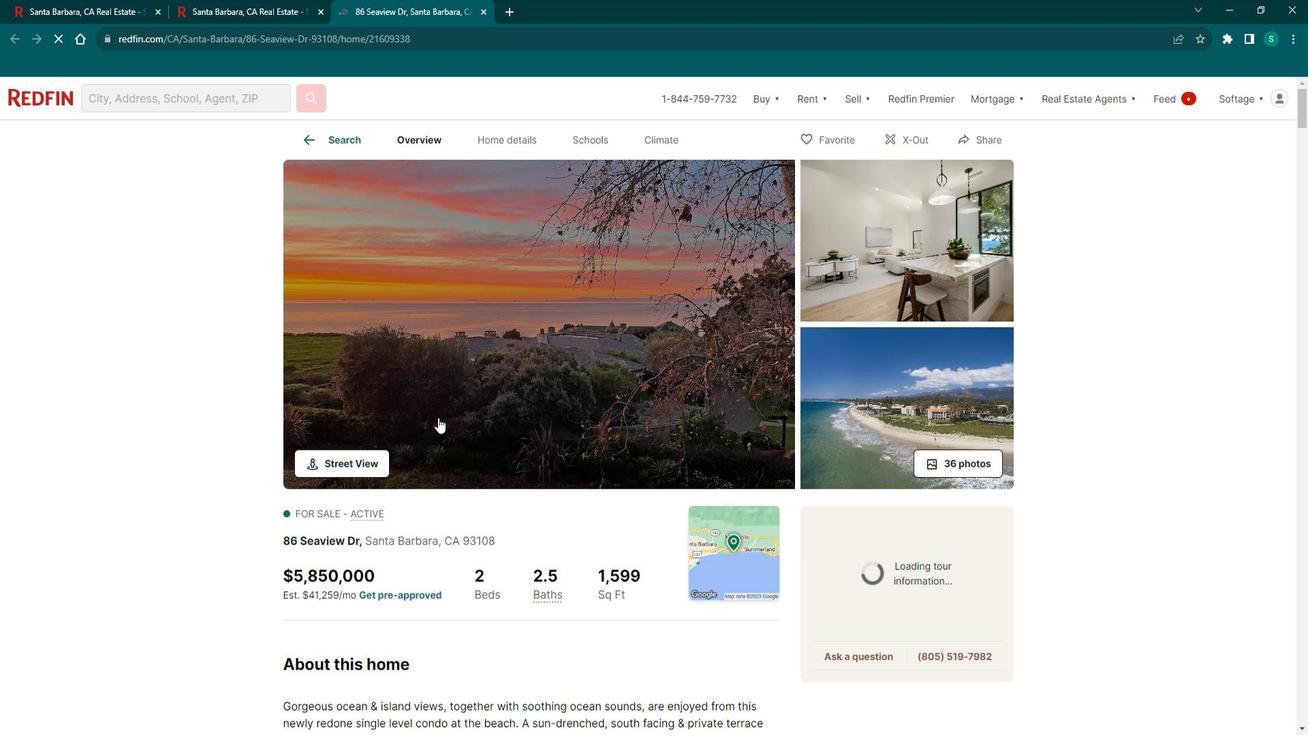 
Action: Mouse moved to (321, 469)
Screenshot: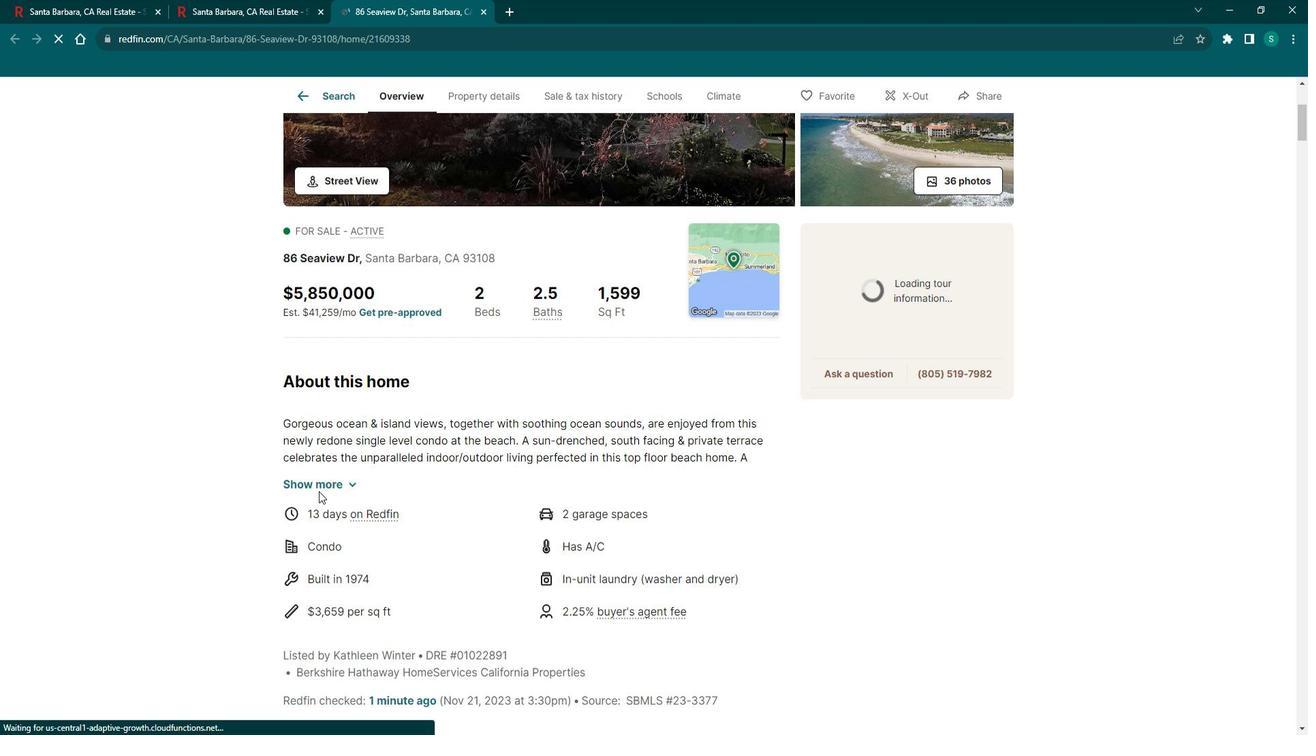 
Action: Mouse pressed left at (321, 469)
Screenshot: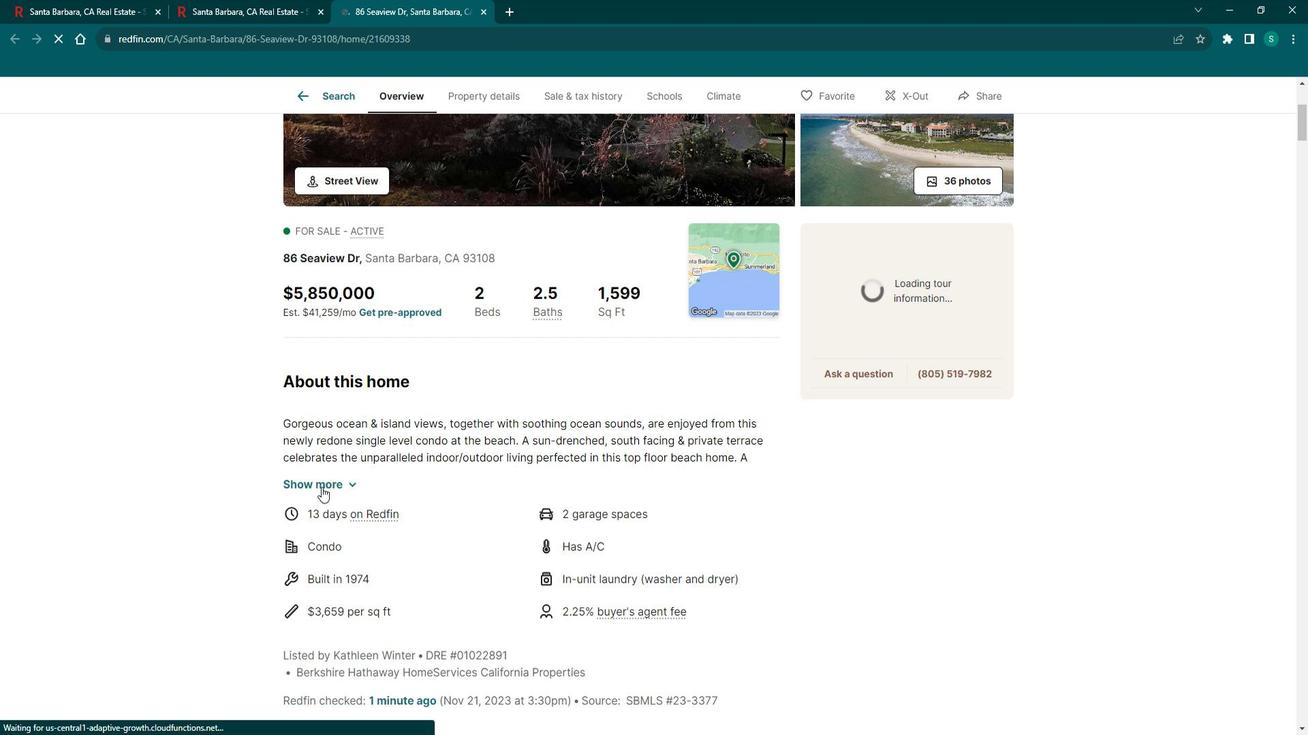 
Action: Mouse moved to (357, 446)
Screenshot: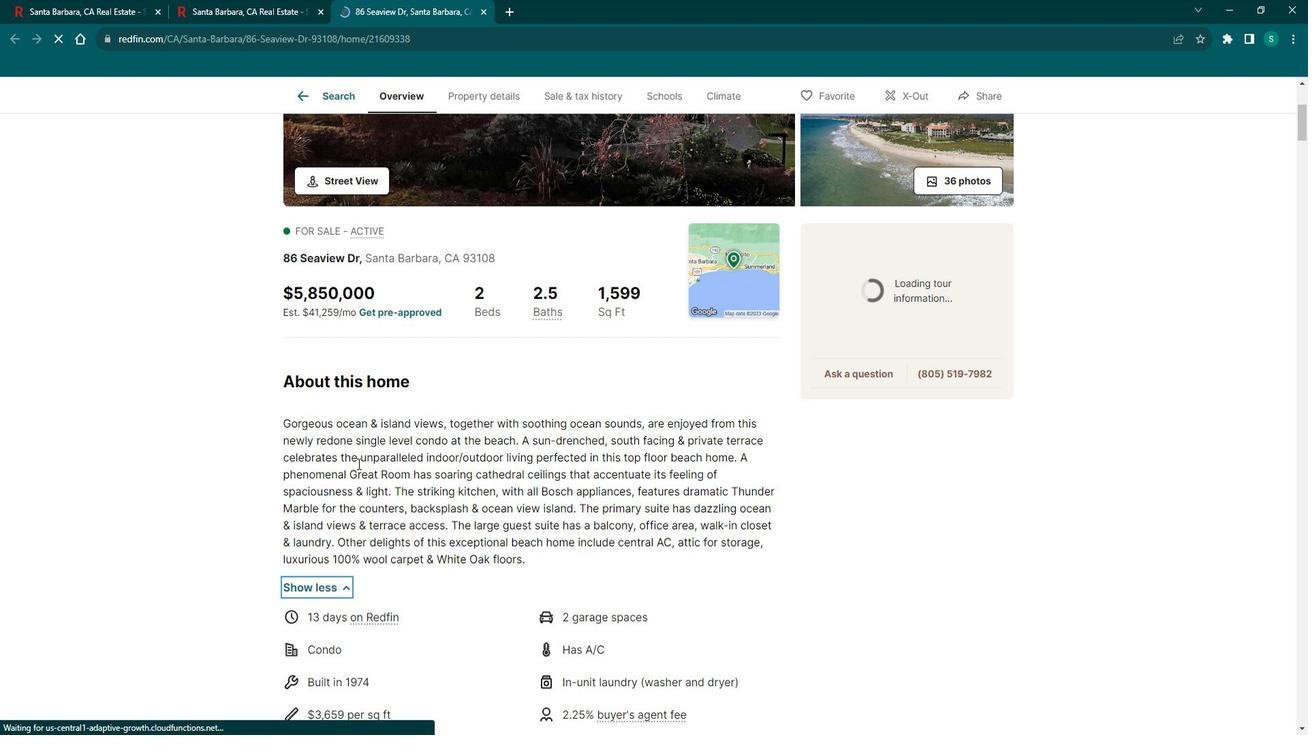 
Action: Mouse scrolled (357, 445) with delta (0, 0)
Screenshot: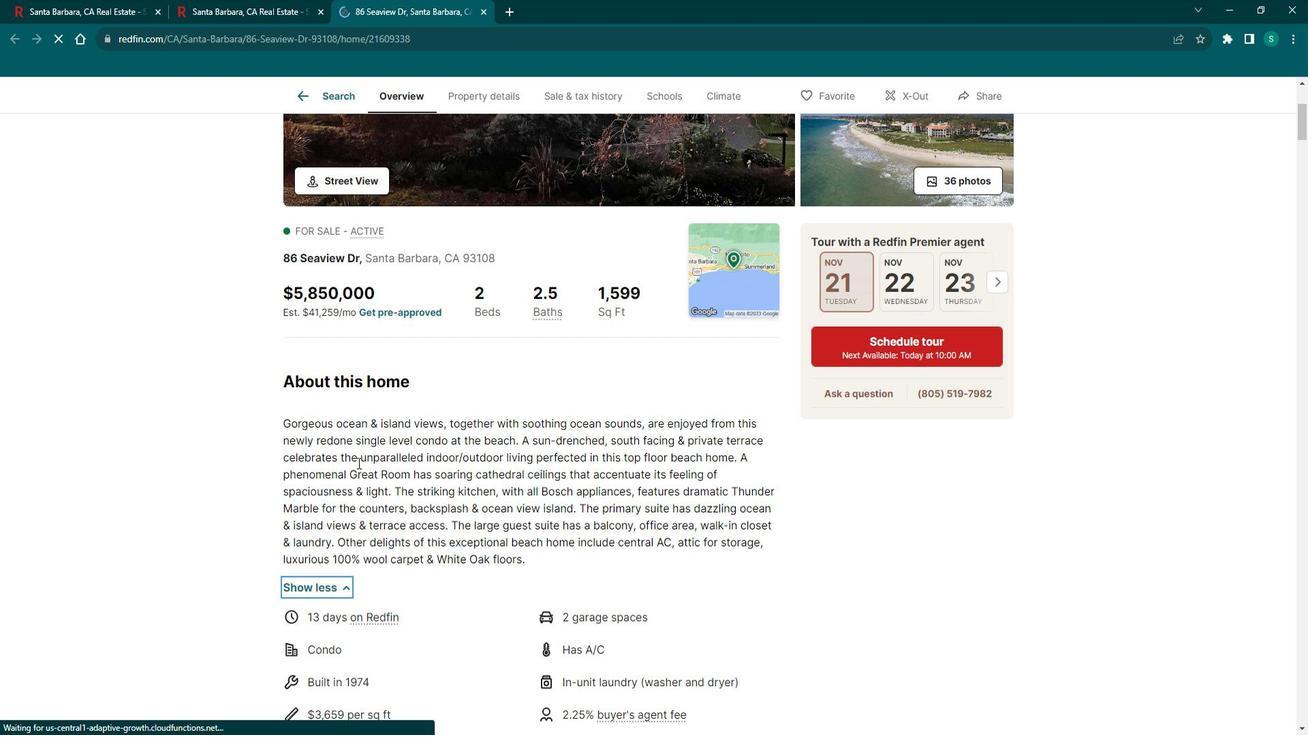 
Action: Mouse scrolled (357, 445) with delta (0, 0)
Screenshot: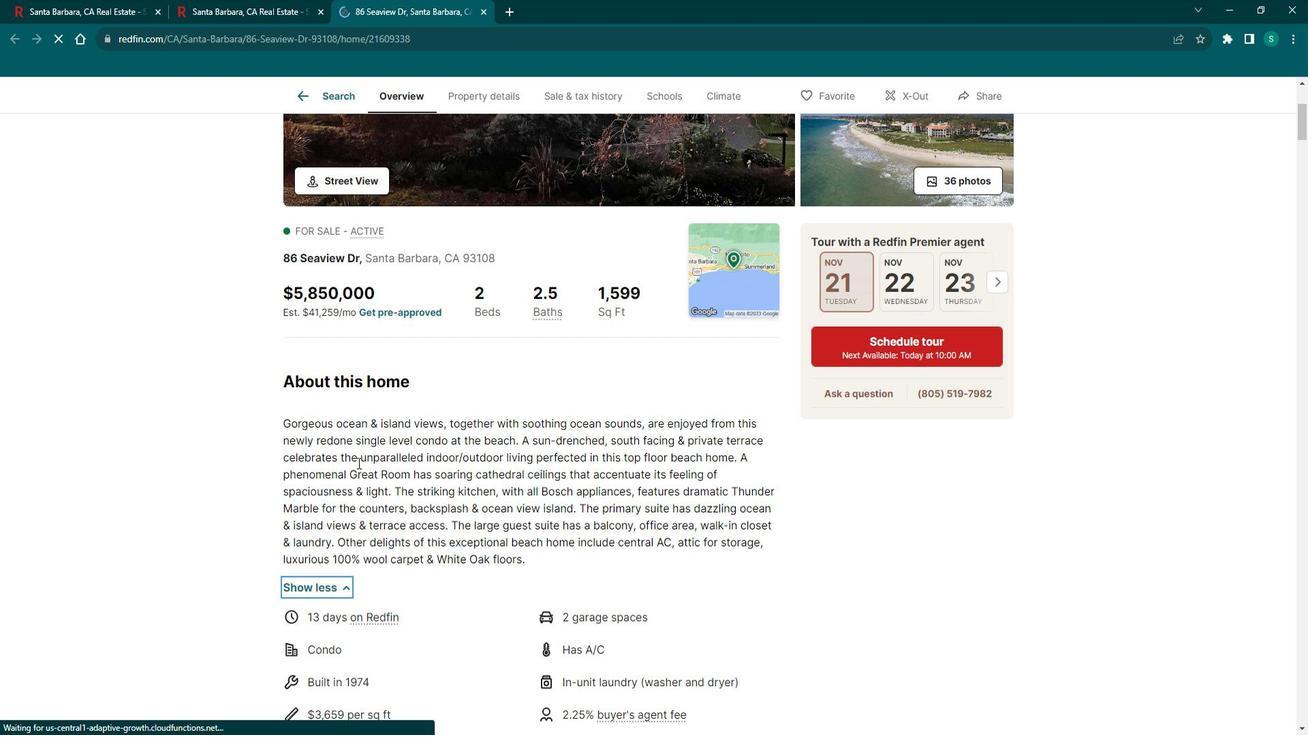 
Action: Mouse scrolled (357, 445) with delta (0, 0)
Screenshot: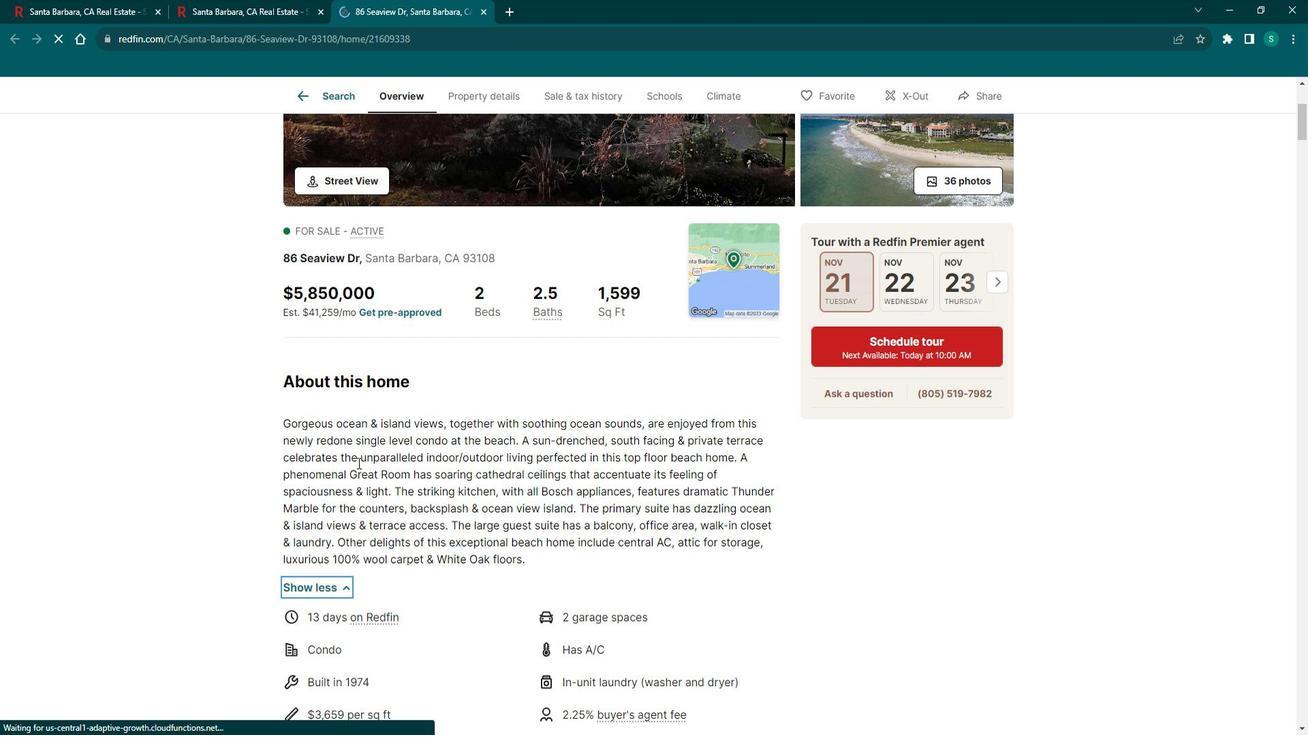 
Action: Mouse scrolled (357, 445) with delta (0, 0)
Screenshot: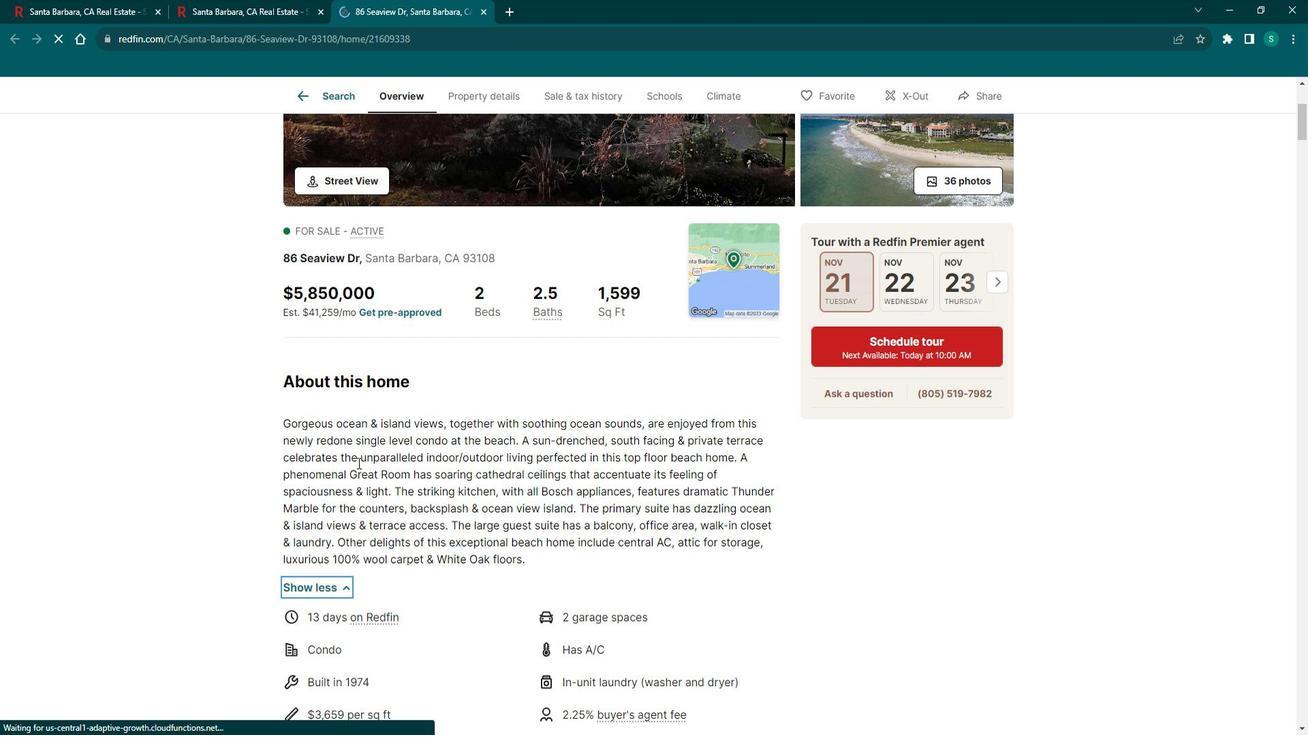 
Action: Mouse scrolled (357, 445) with delta (0, 0)
Screenshot: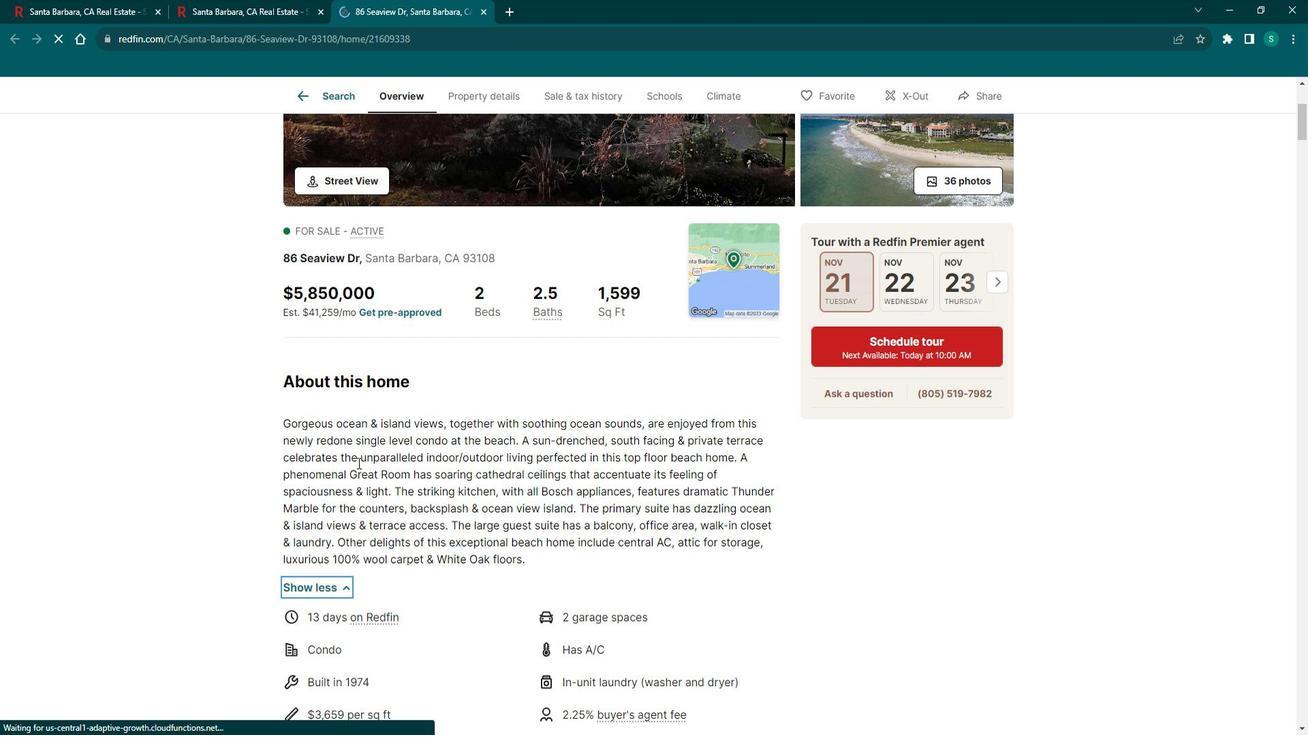 
Action: Mouse scrolled (357, 445) with delta (0, 0)
Screenshot: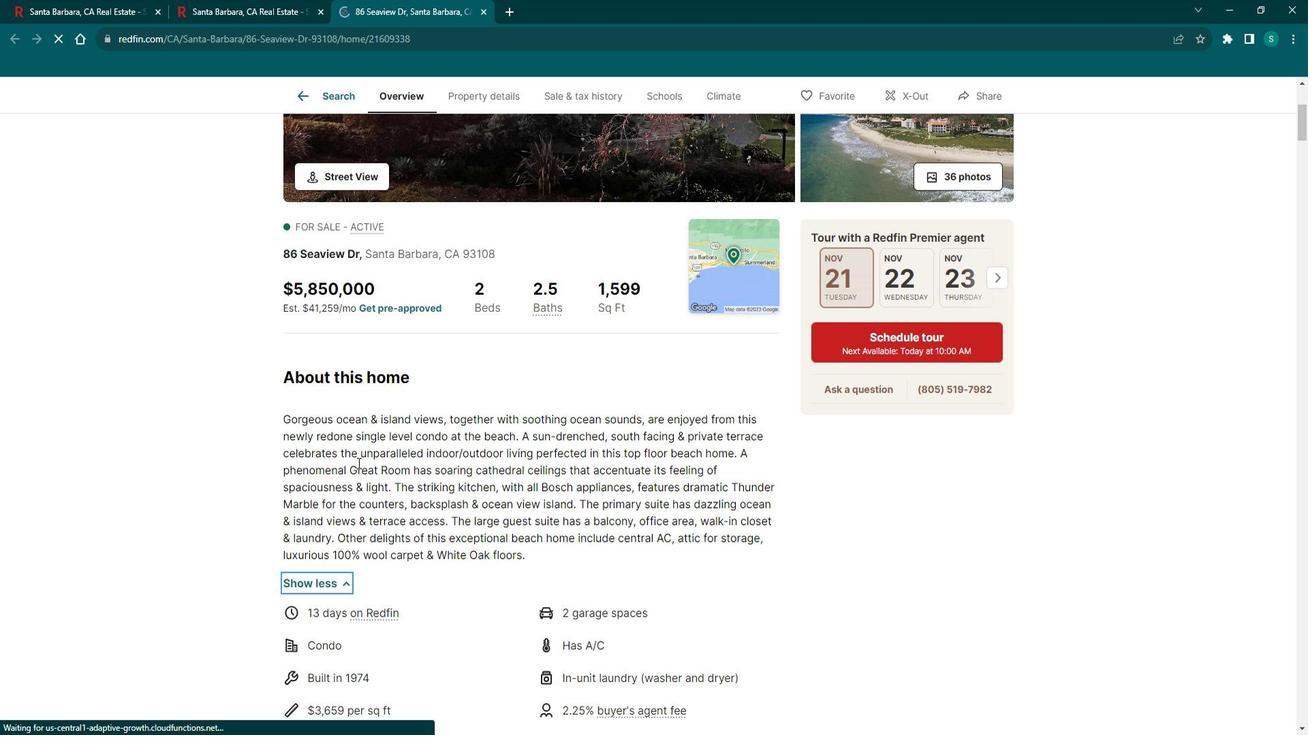 
Action: Mouse scrolled (357, 445) with delta (0, 0)
Screenshot: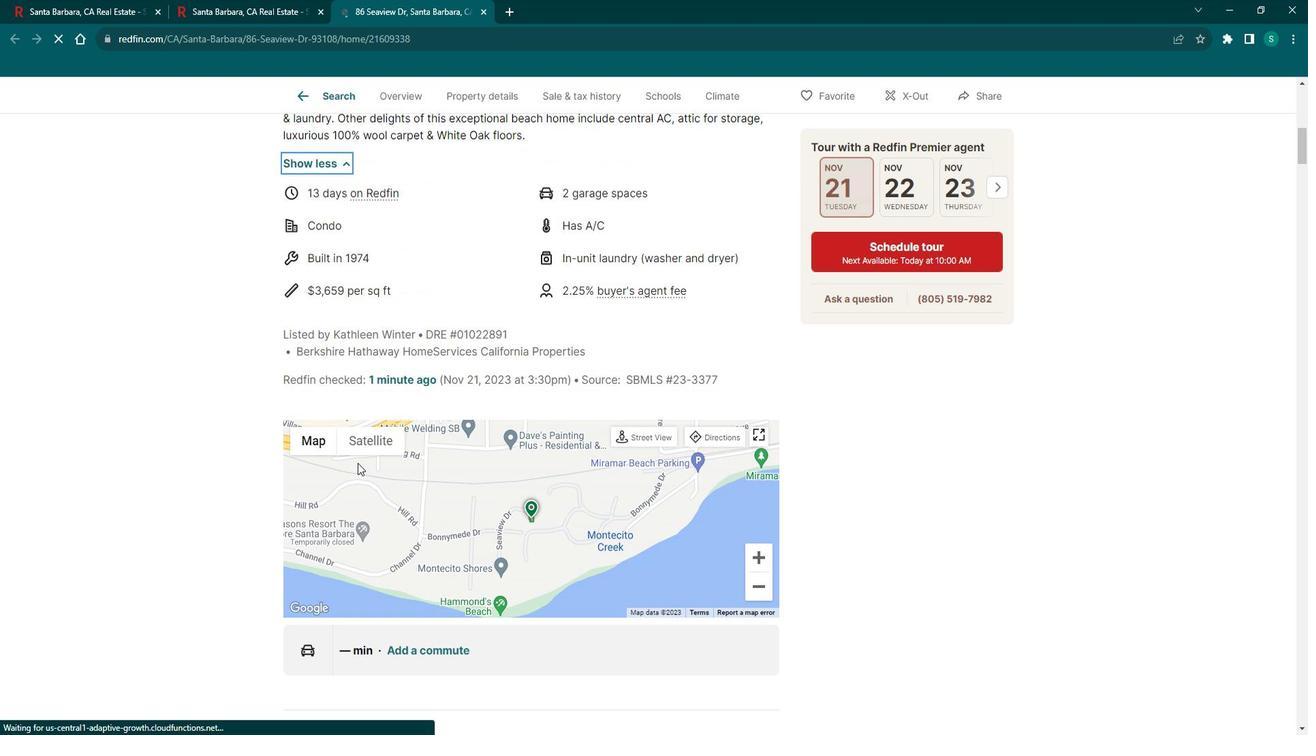 
Action: Mouse scrolled (357, 445) with delta (0, 0)
Screenshot: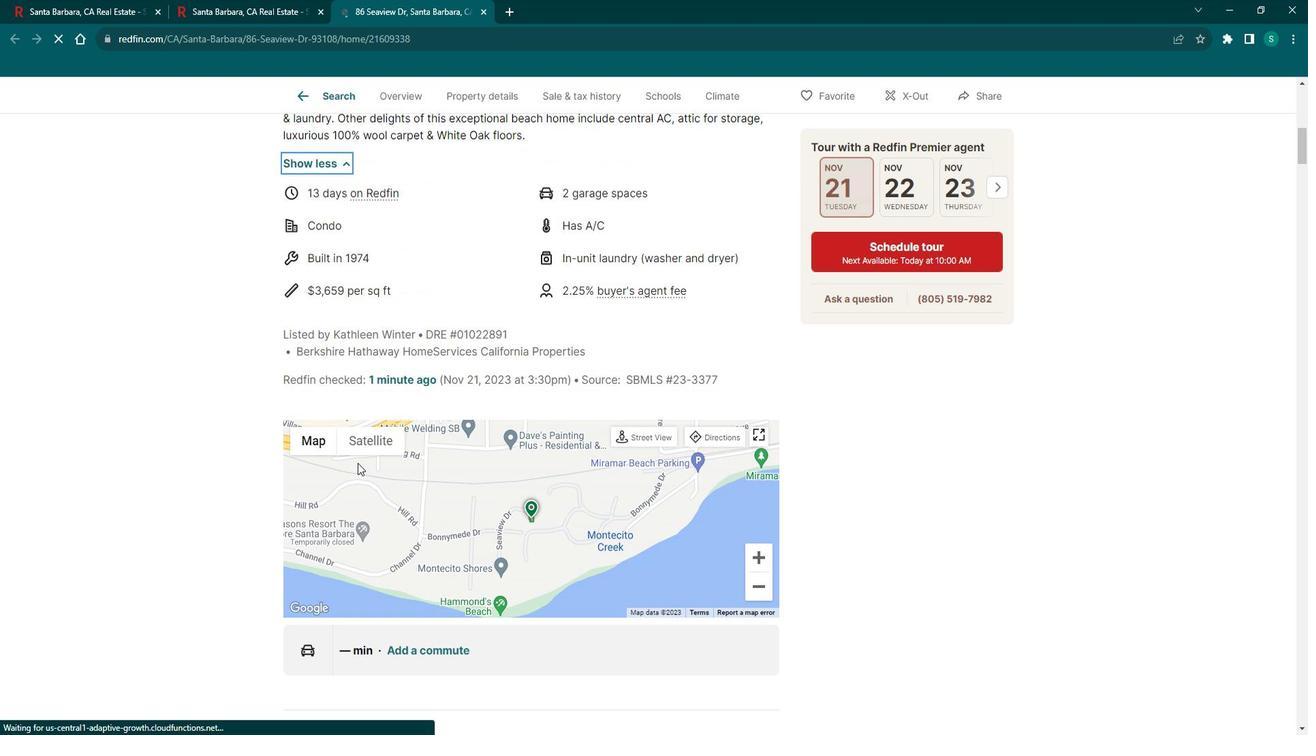 
Action: Mouse scrolled (357, 445) with delta (0, 0)
Screenshot: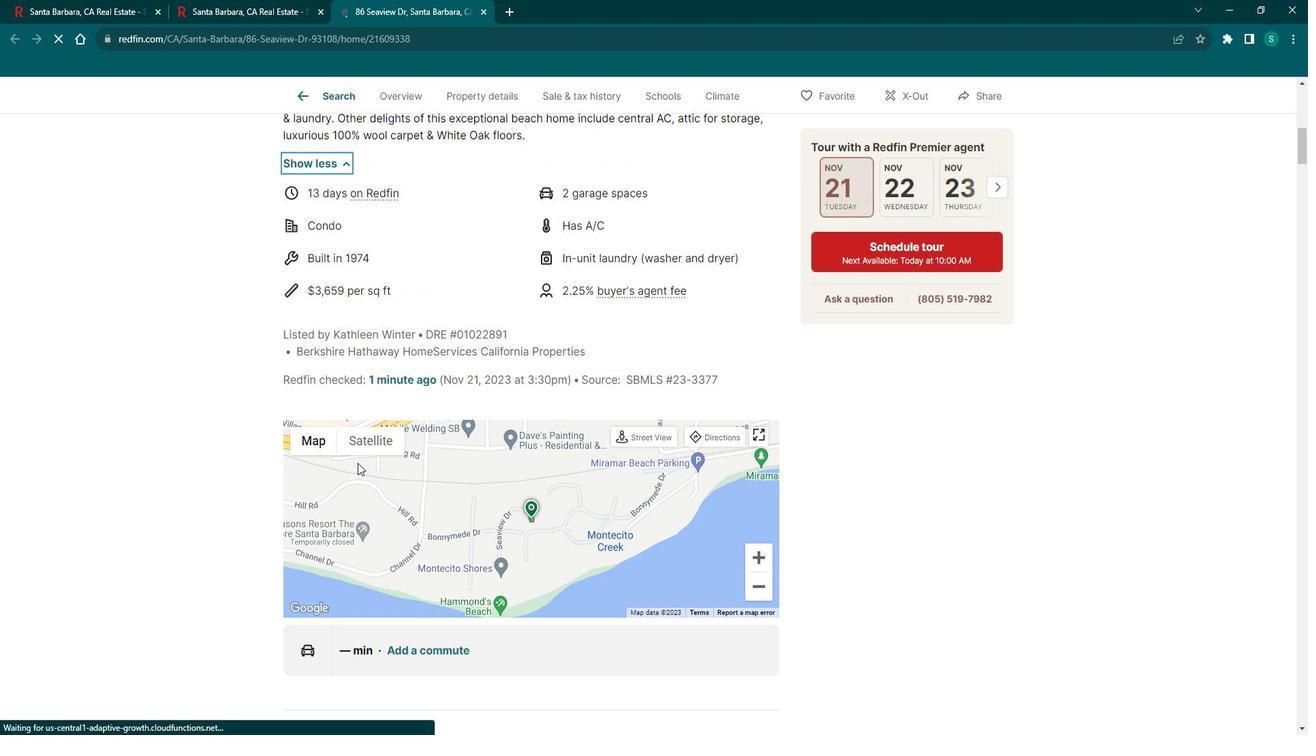 
Action: Mouse scrolled (357, 445) with delta (0, 0)
Screenshot: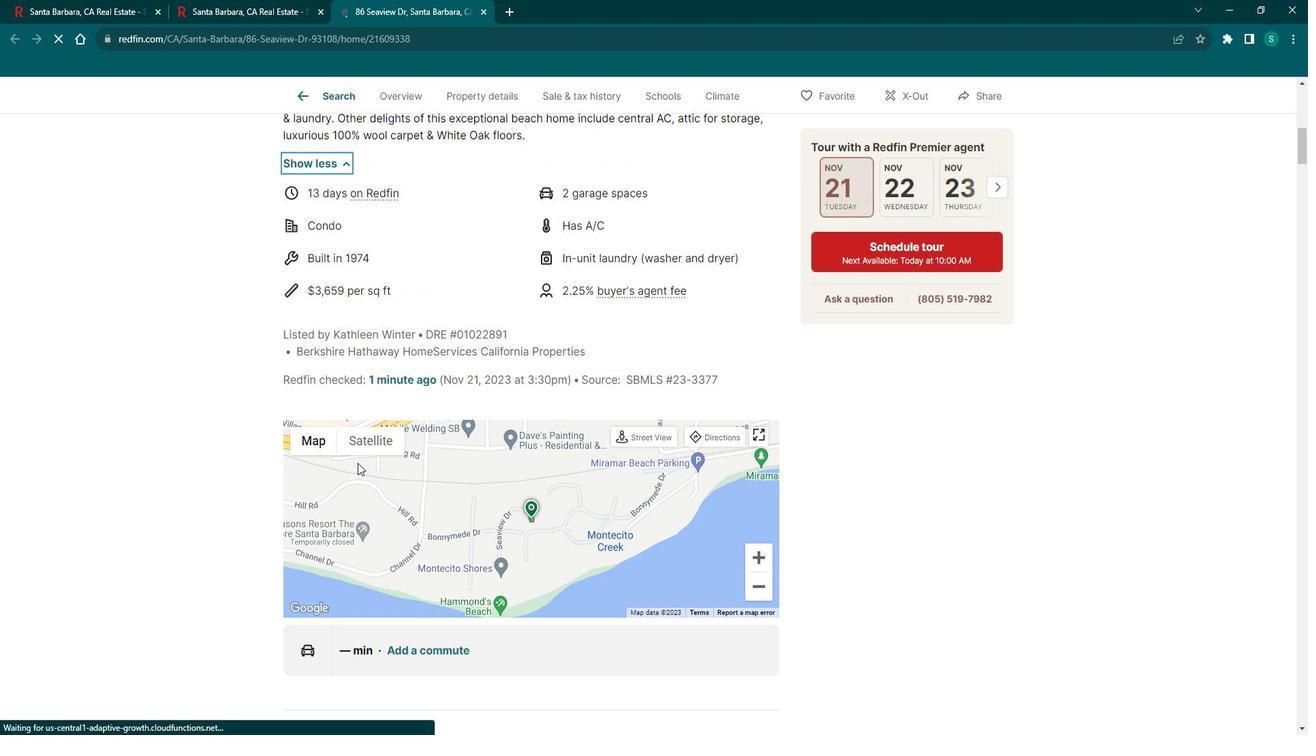 
Action: Mouse scrolled (357, 445) with delta (0, 0)
Screenshot: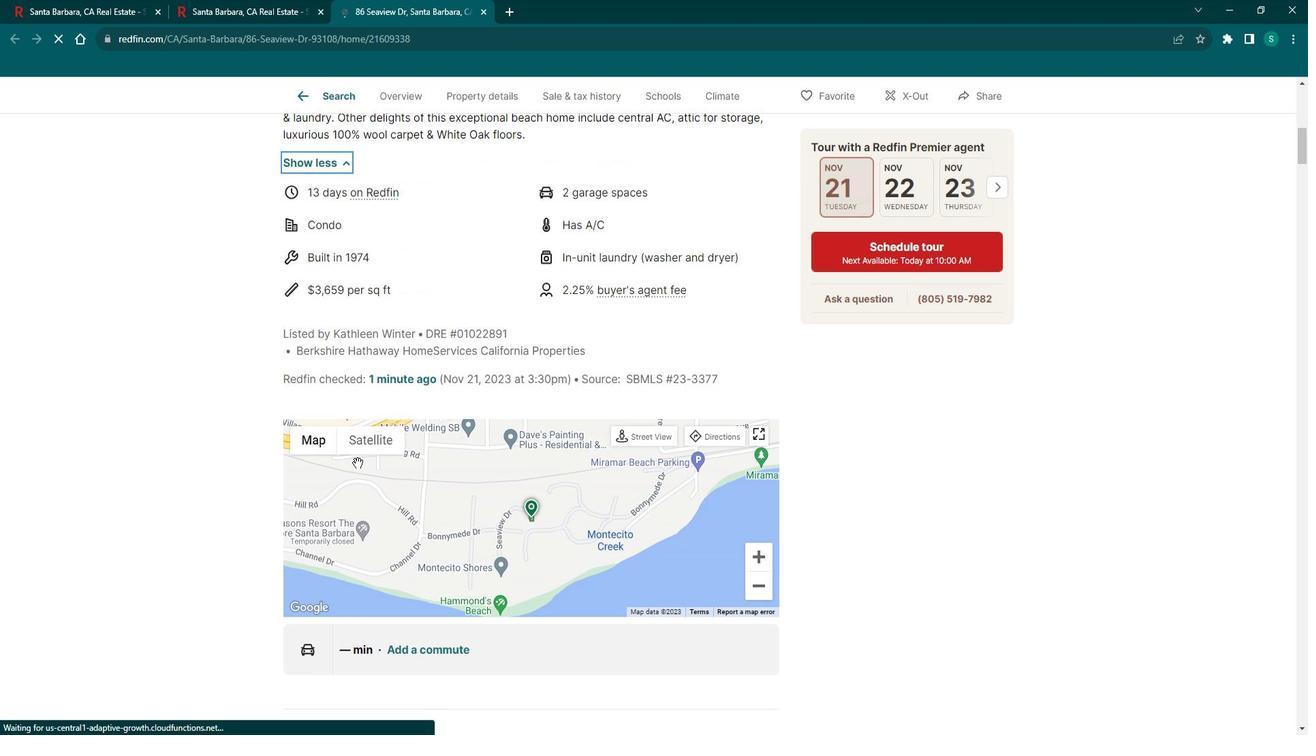 
Action: Mouse scrolled (357, 445) with delta (0, 0)
Screenshot: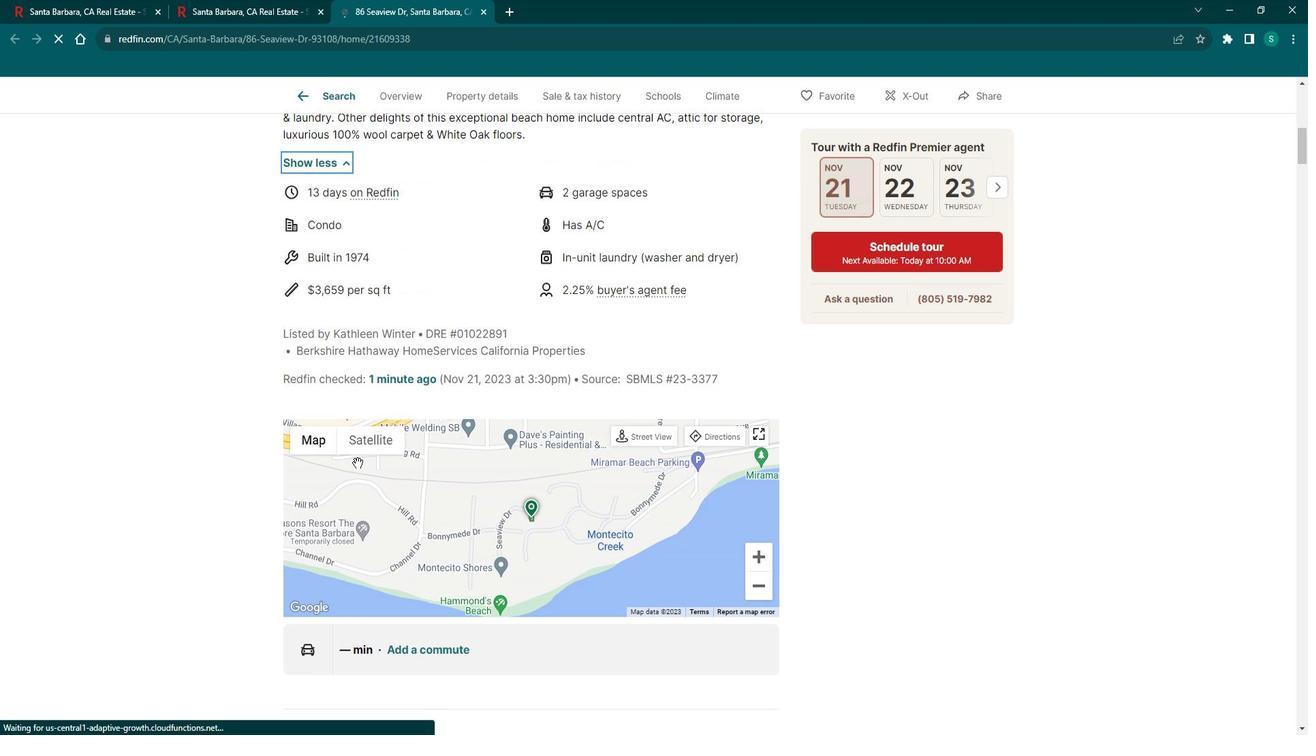 
Action: Mouse scrolled (357, 445) with delta (0, 0)
Screenshot: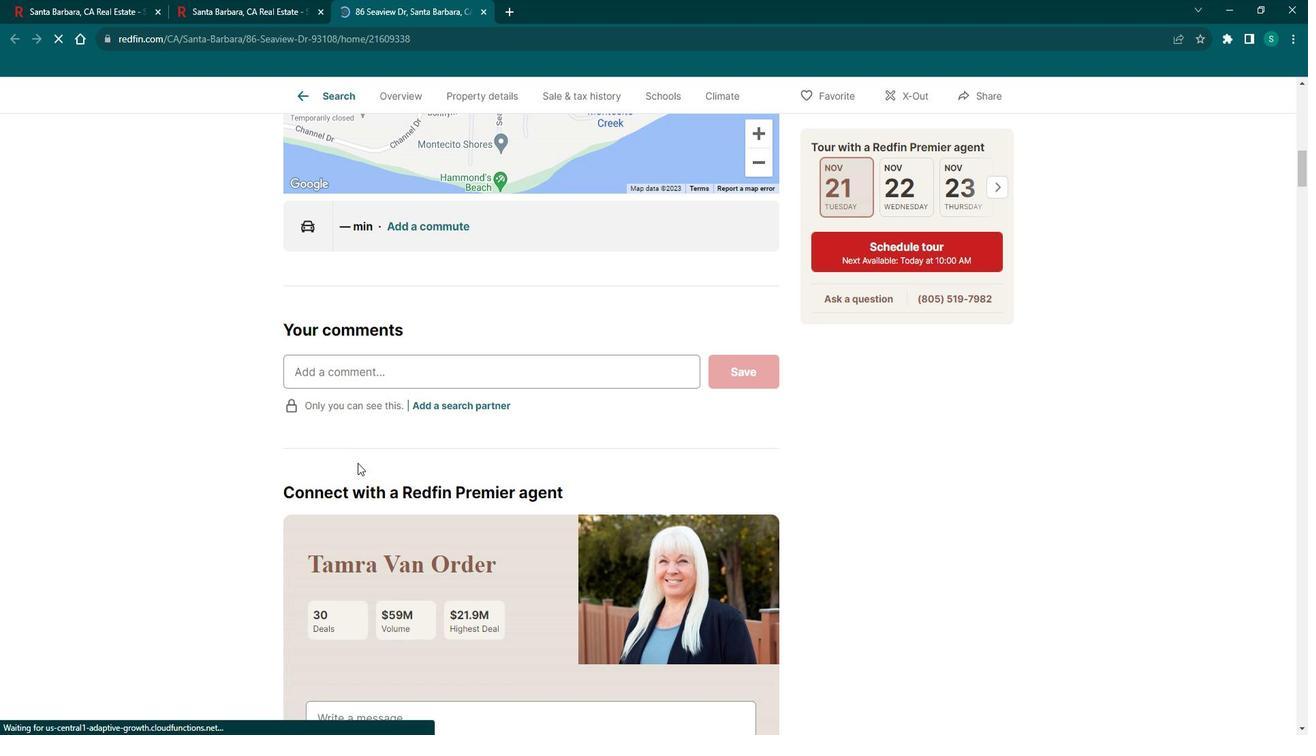 
Action: Mouse scrolled (357, 445) with delta (0, 0)
Screenshot: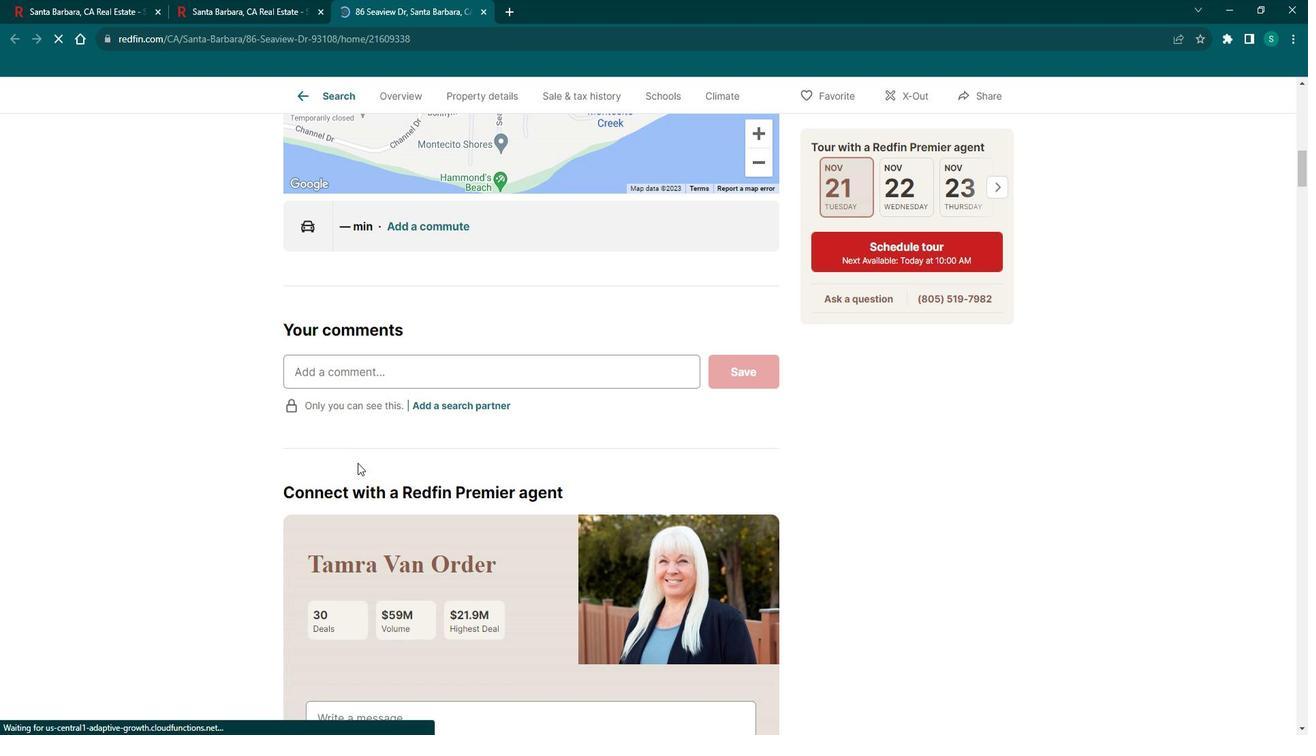
Action: Mouse scrolled (357, 445) with delta (0, 0)
Screenshot: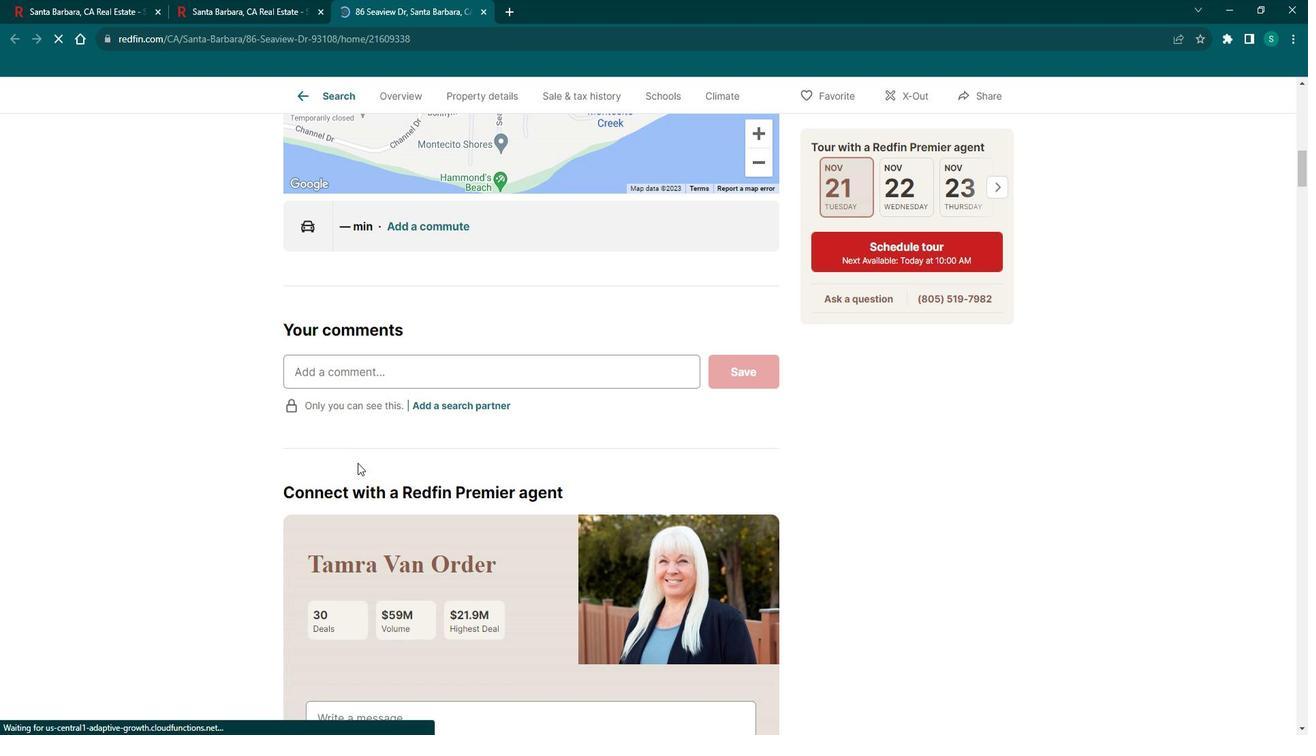 
Action: Mouse scrolled (357, 445) with delta (0, 0)
Screenshot: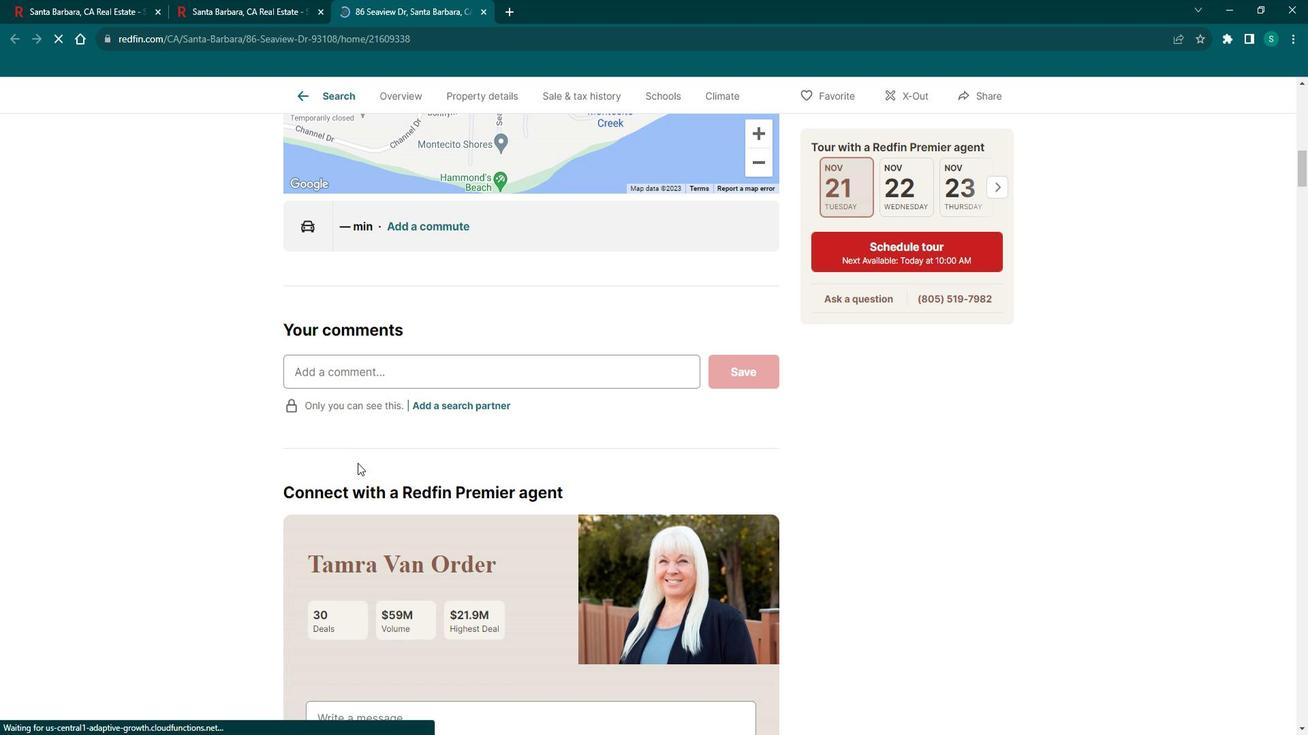 
Action: Mouse scrolled (357, 445) with delta (0, 0)
Screenshot: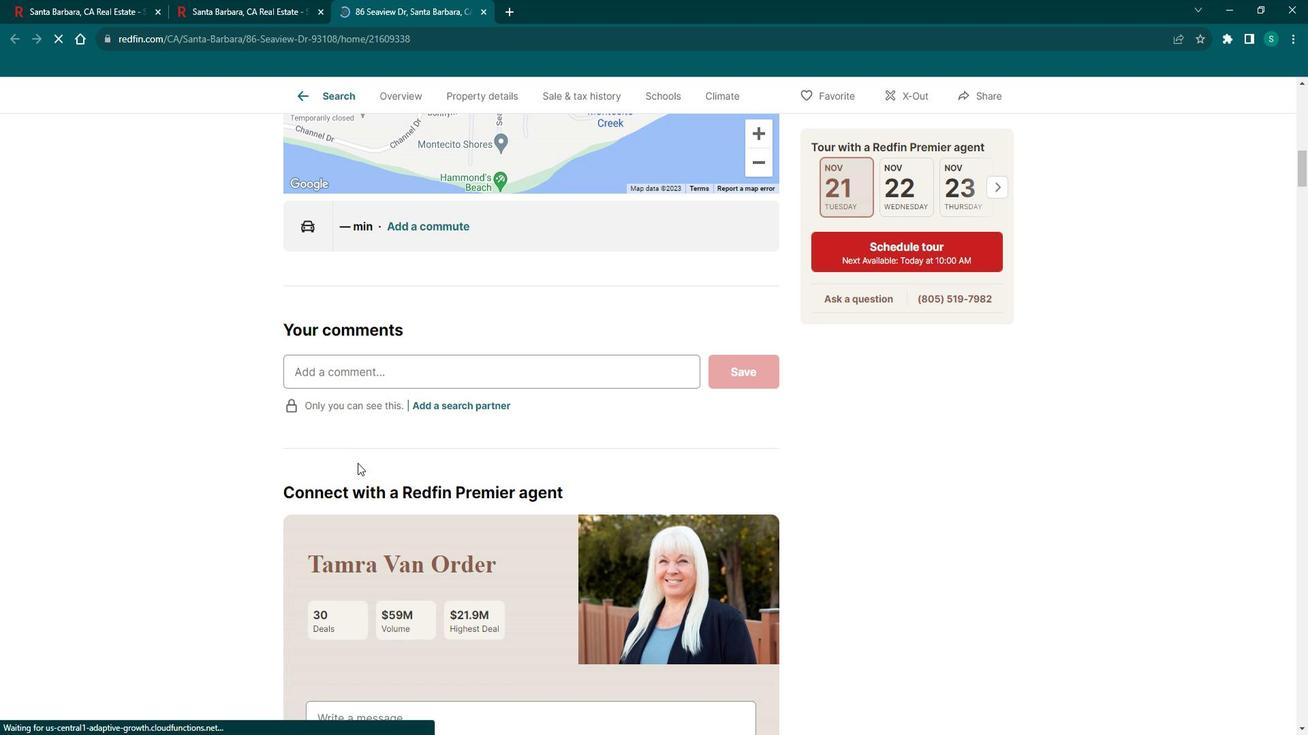 
Action: Mouse scrolled (357, 445) with delta (0, 0)
Screenshot: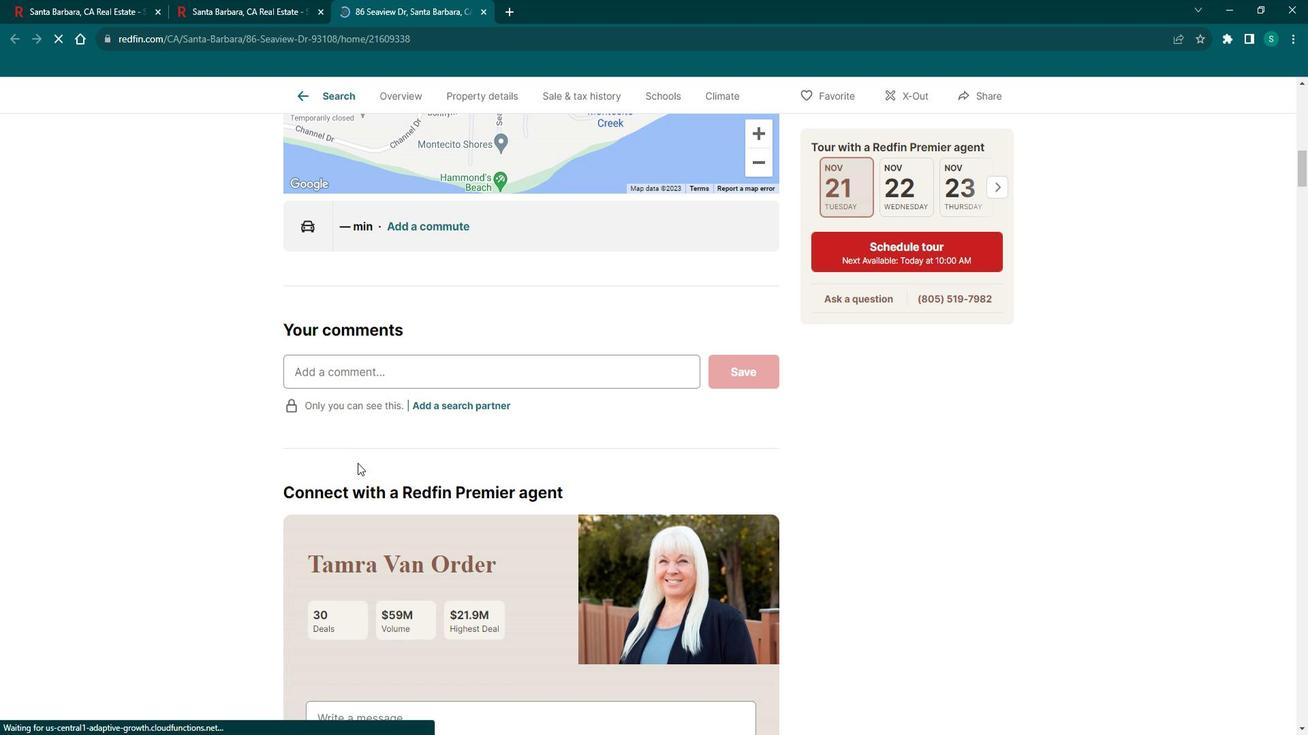 
Action: Mouse scrolled (357, 445) with delta (0, 0)
Screenshot: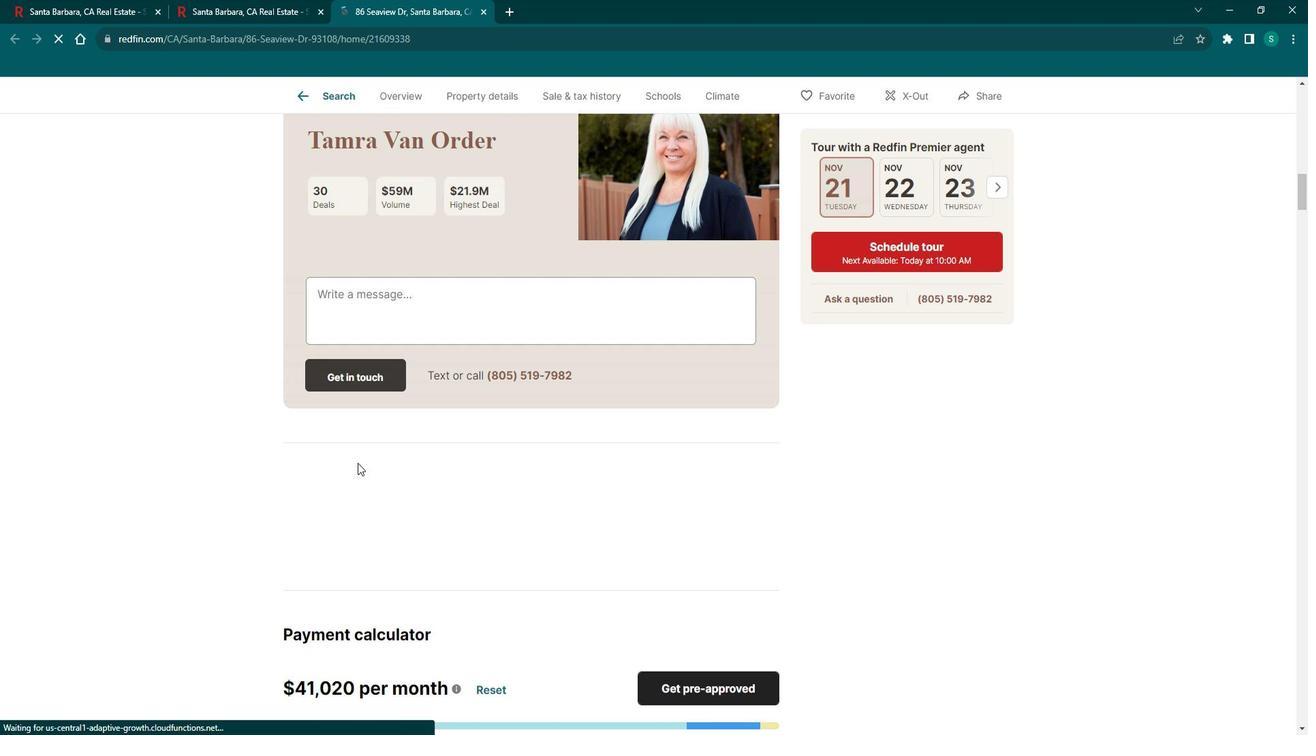 
Action: Mouse scrolled (357, 445) with delta (0, 0)
Screenshot: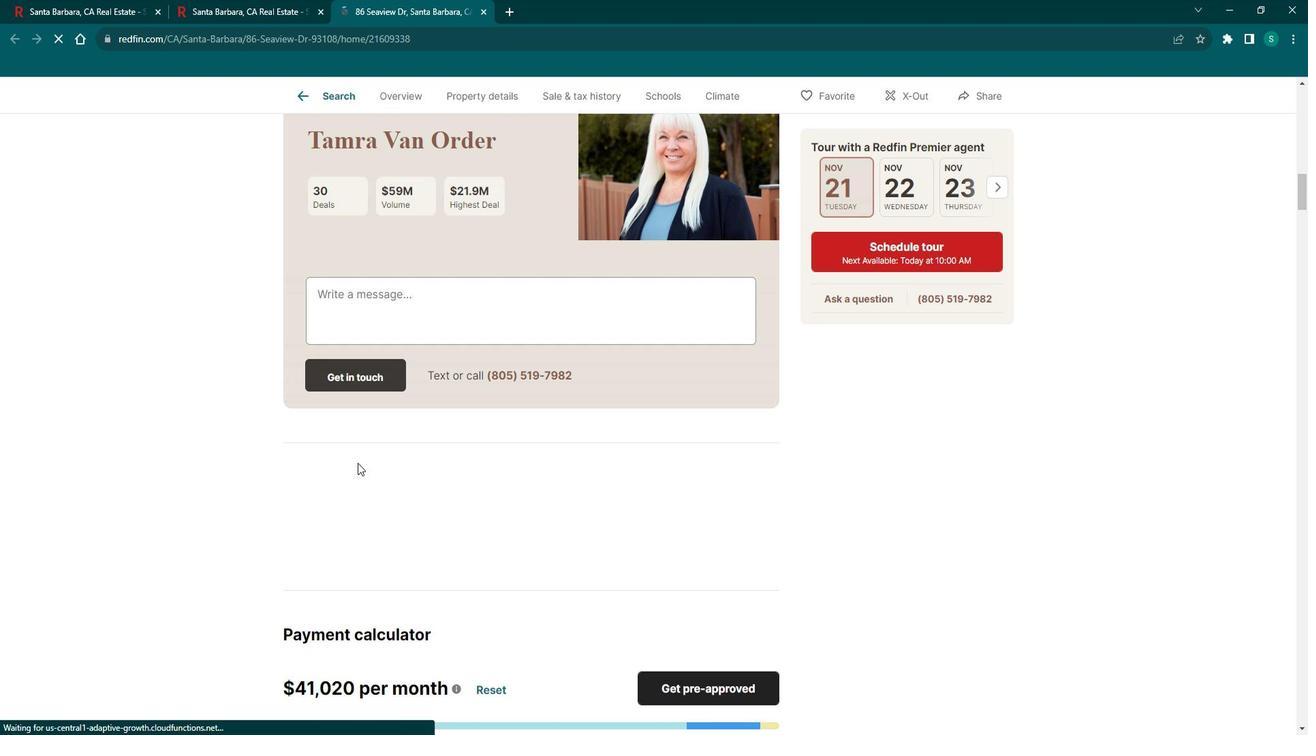 
Action: Mouse scrolled (357, 445) with delta (0, 0)
Screenshot: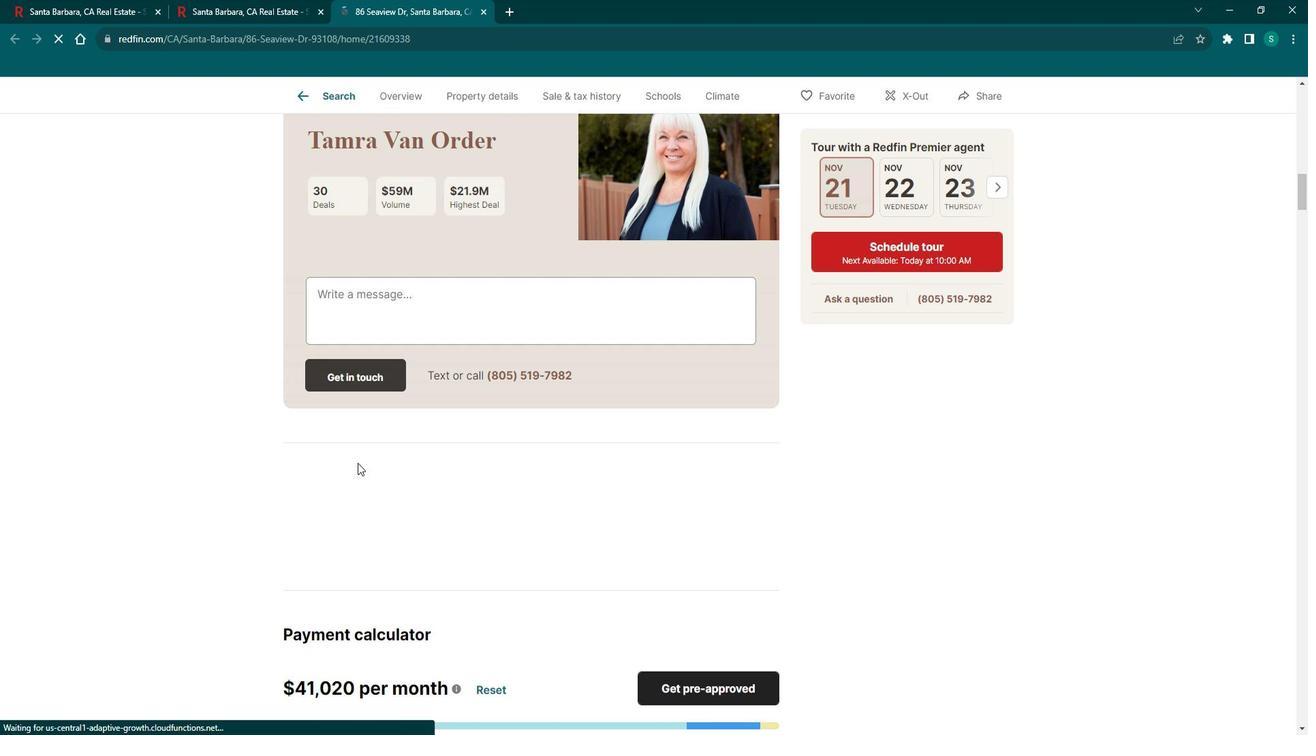 
Action: Mouse scrolled (357, 445) with delta (0, 0)
Screenshot: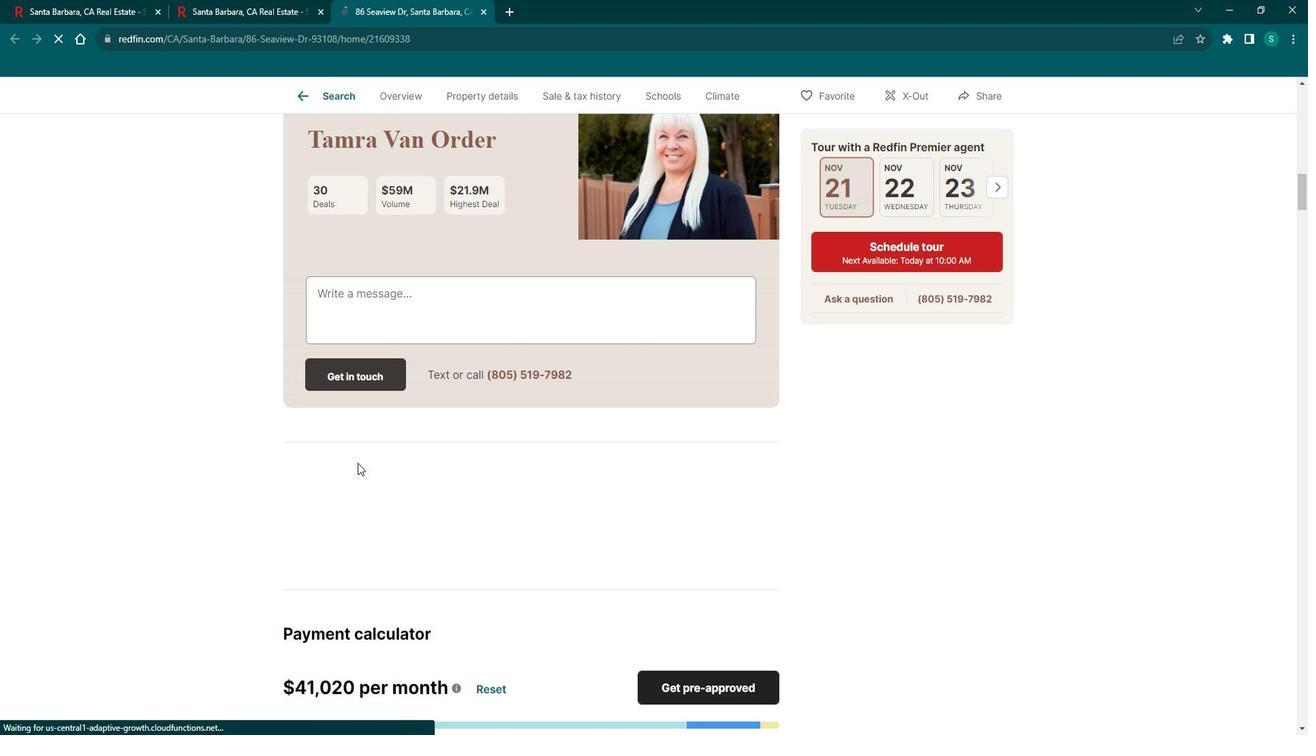 
Action: Mouse scrolled (357, 445) with delta (0, 0)
Screenshot: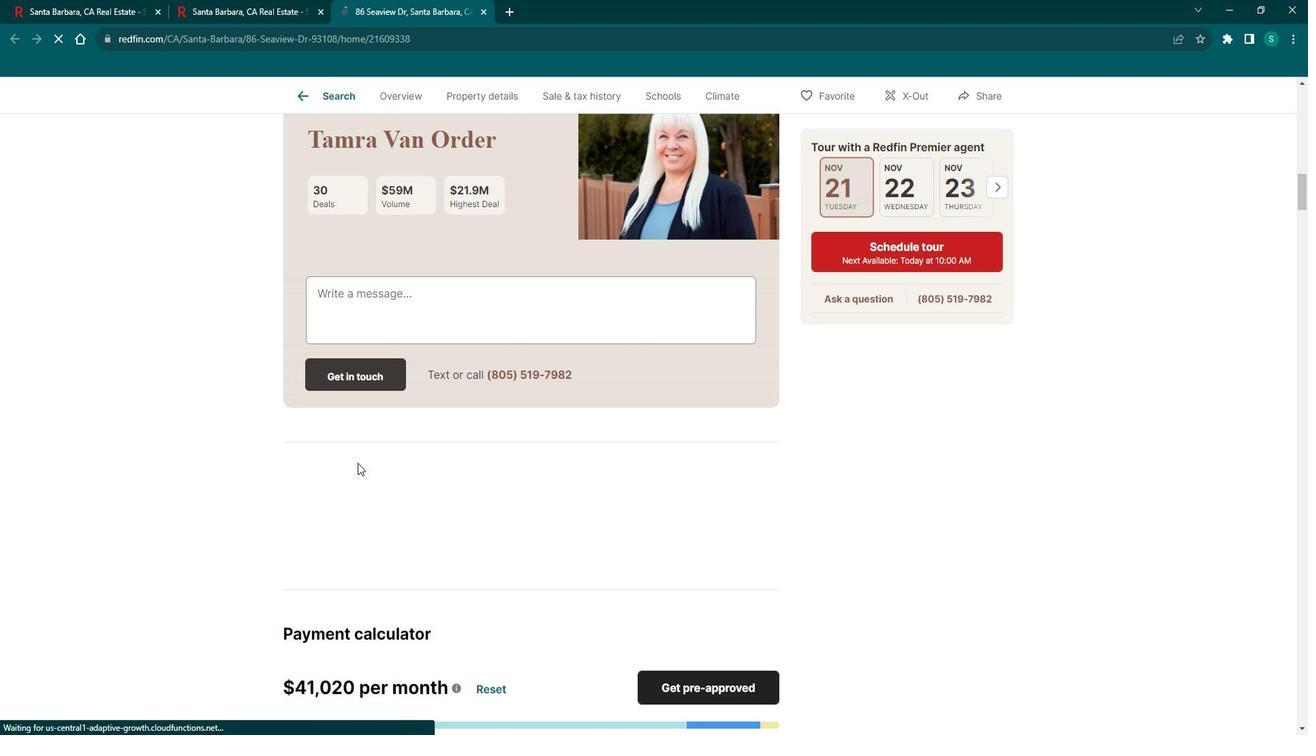 
Action: Mouse scrolled (357, 445) with delta (0, 0)
Screenshot: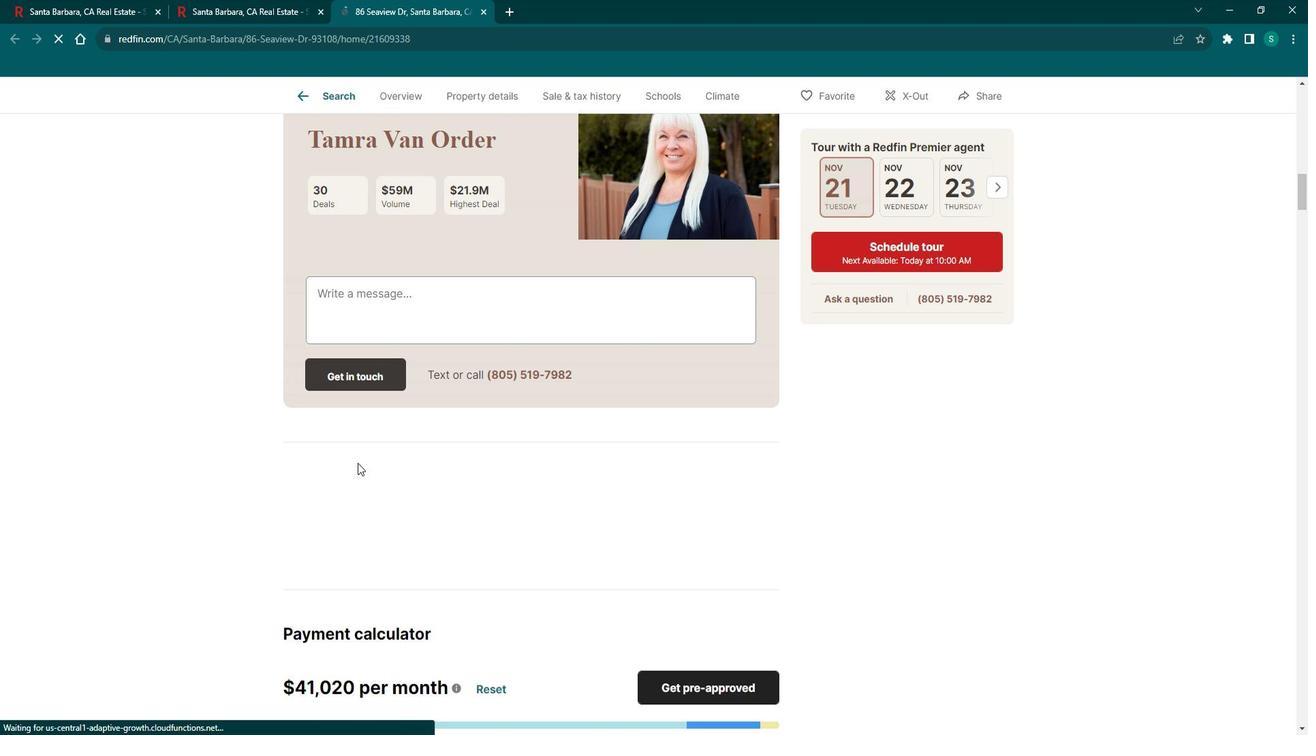 
Action: Mouse scrolled (357, 445) with delta (0, 0)
Screenshot: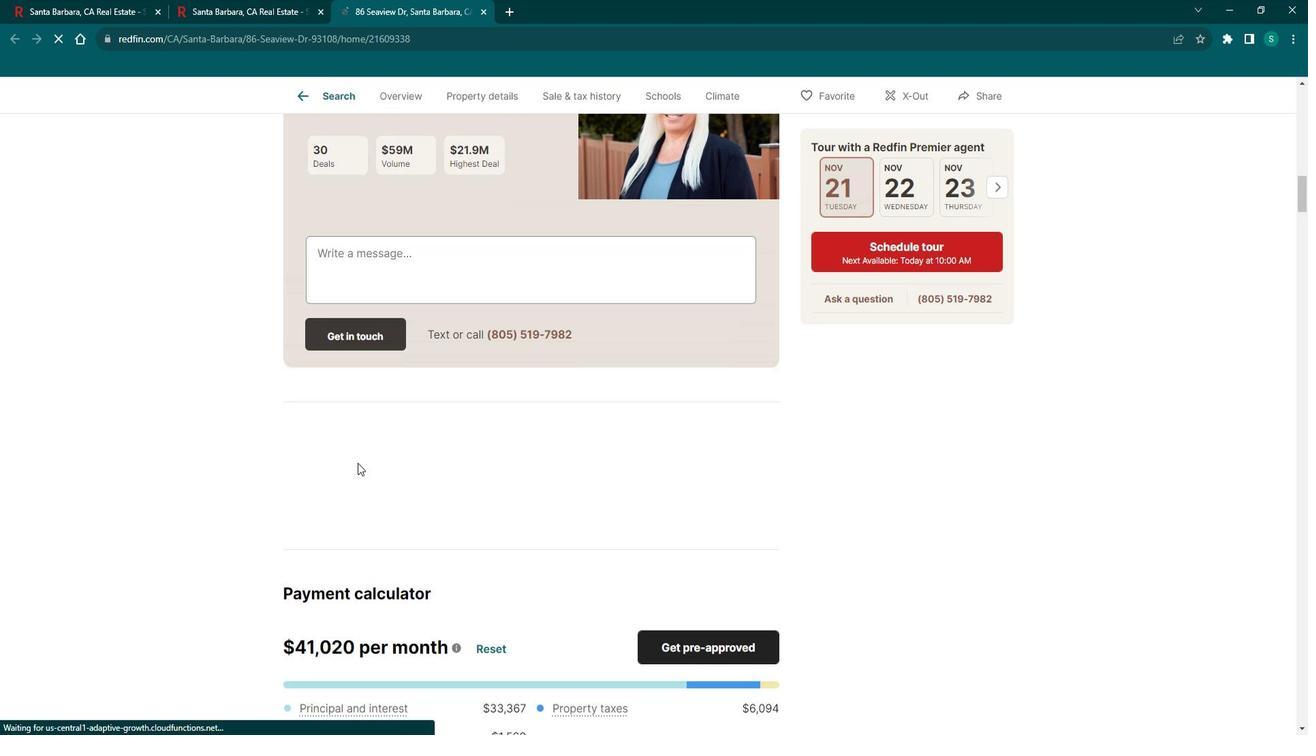 
Action: Mouse scrolled (357, 445) with delta (0, 0)
Screenshot: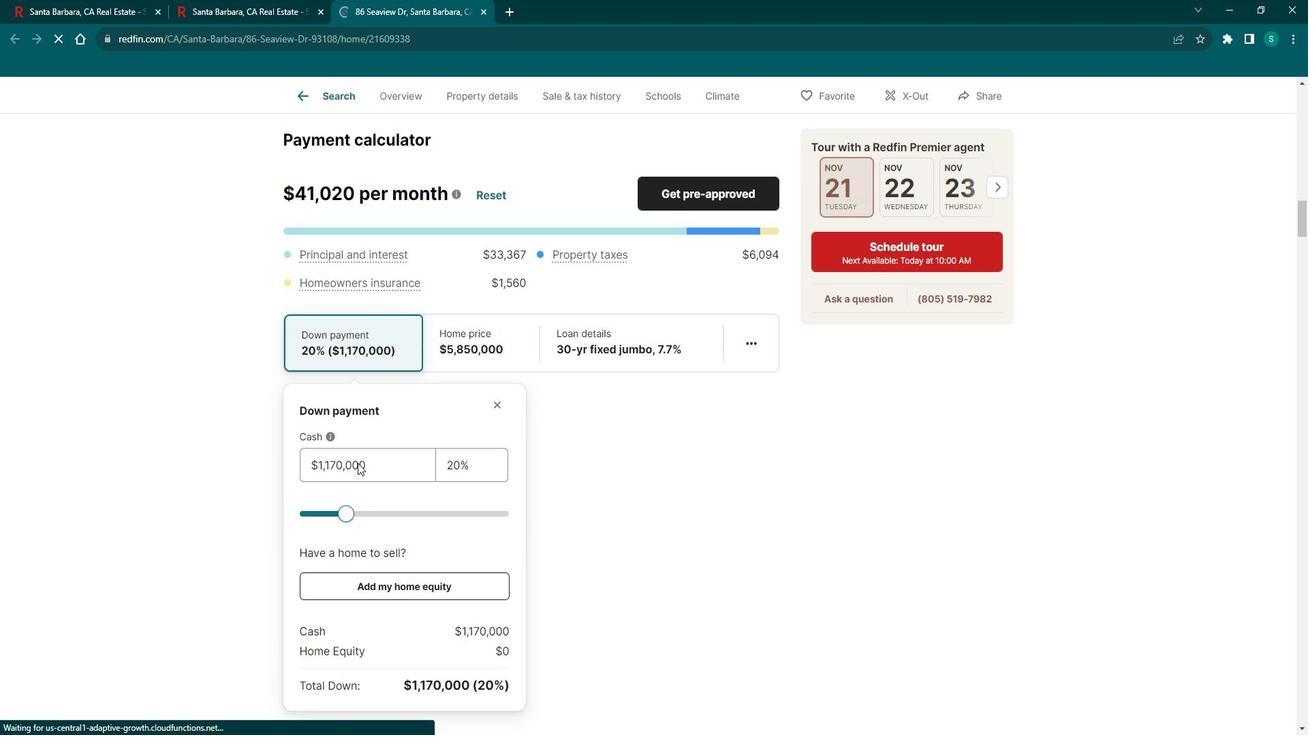 
Action: Mouse scrolled (357, 445) with delta (0, 0)
Screenshot: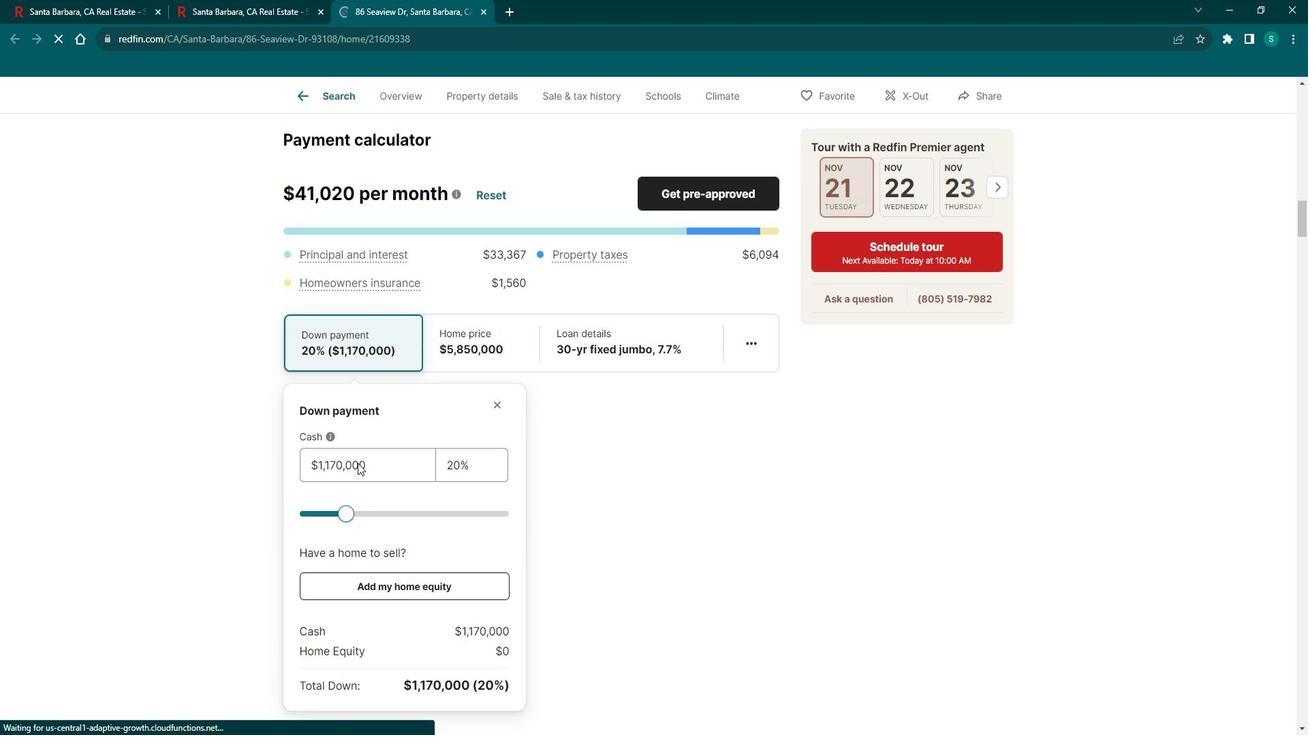 
Action: Mouse scrolled (357, 445) with delta (0, 0)
Screenshot: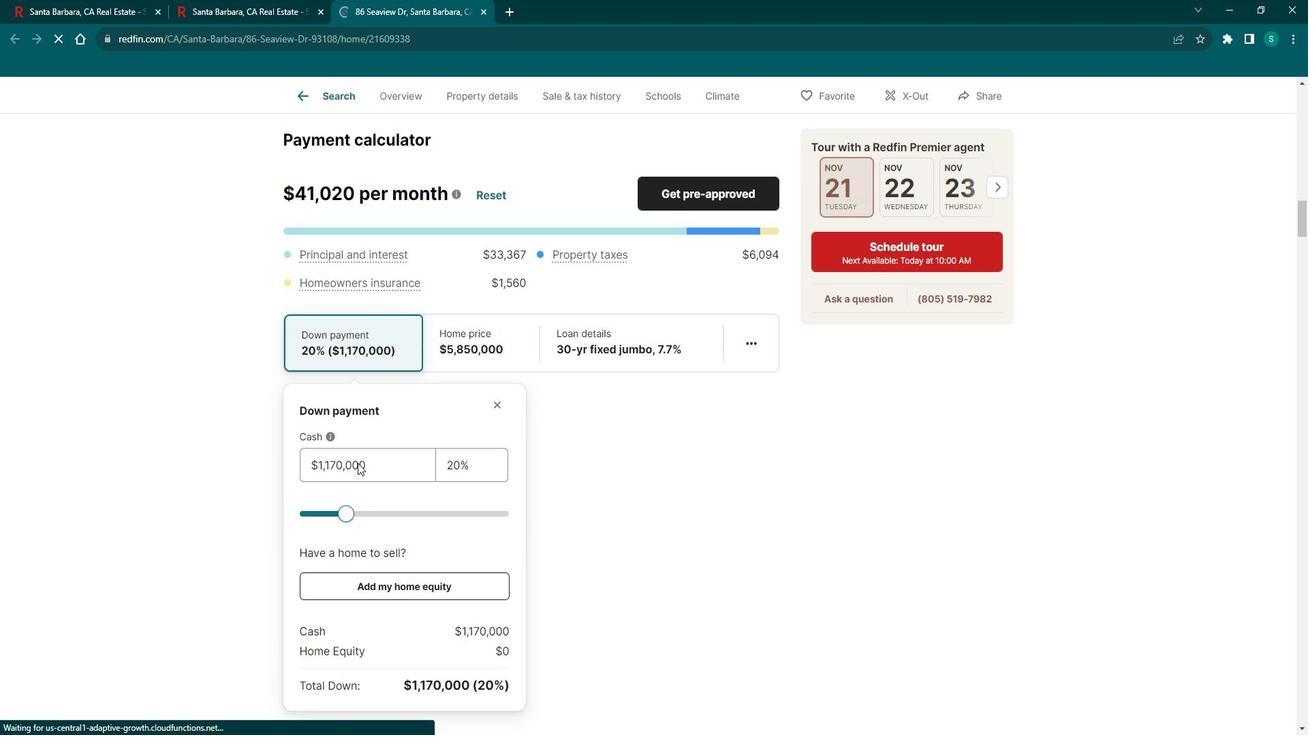 
Action: Mouse scrolled (357, 445) with delta (0, 0)
Screenshot: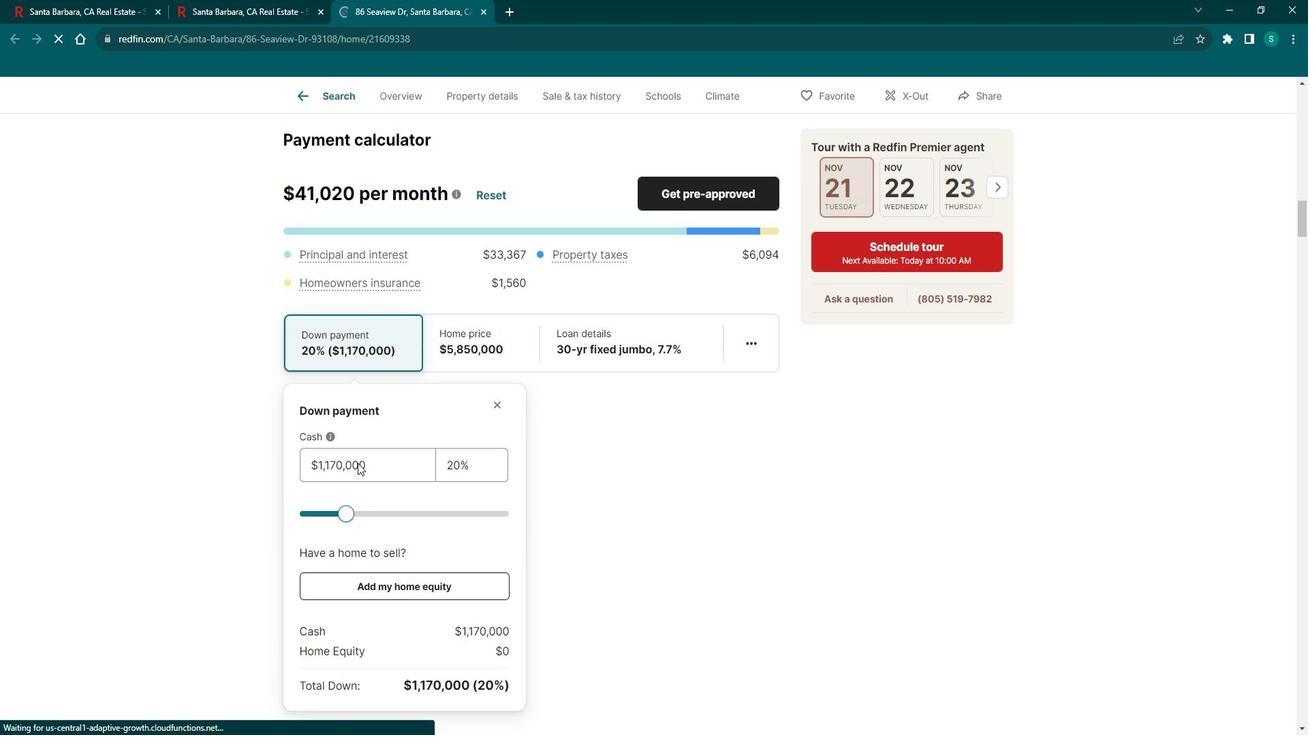 
Action: Mouse scrolled (357, 445) with delta (0, 0)
Screenshot: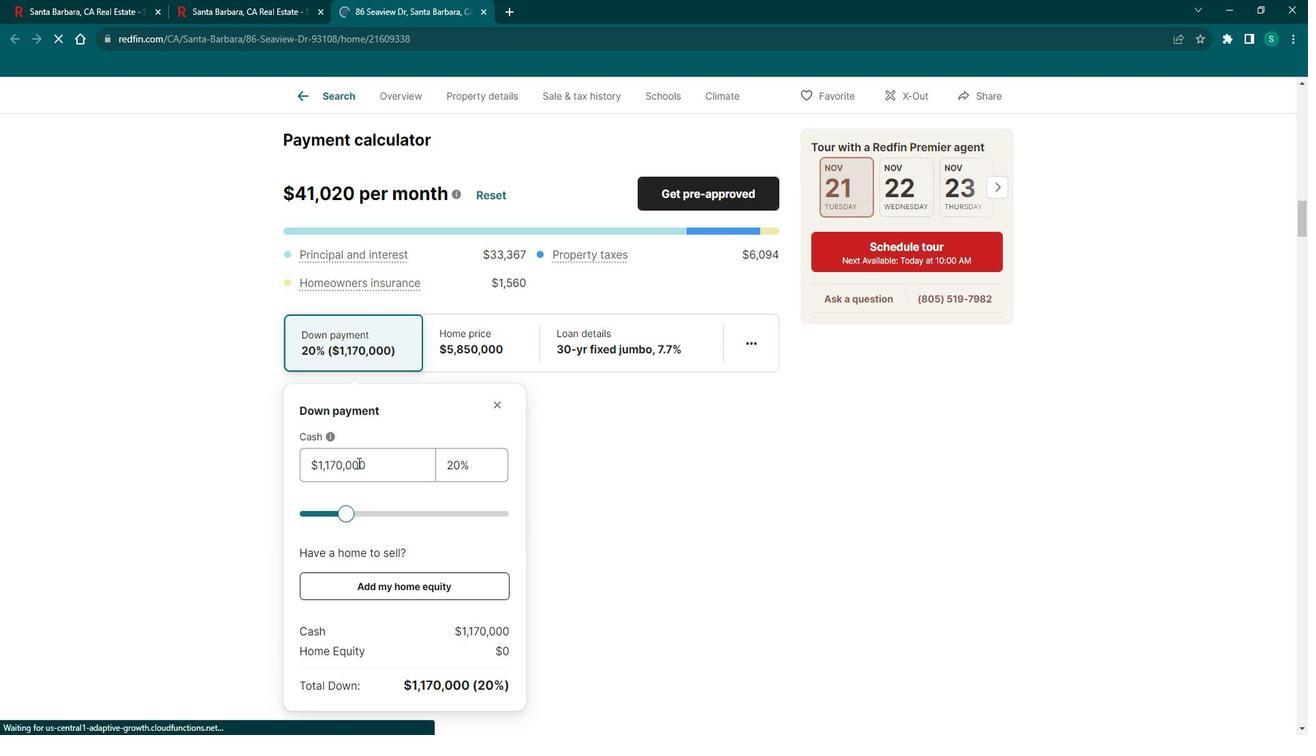 
Action: Mouse scrolled (357, 445) with delta (0, 0)
Screenshot: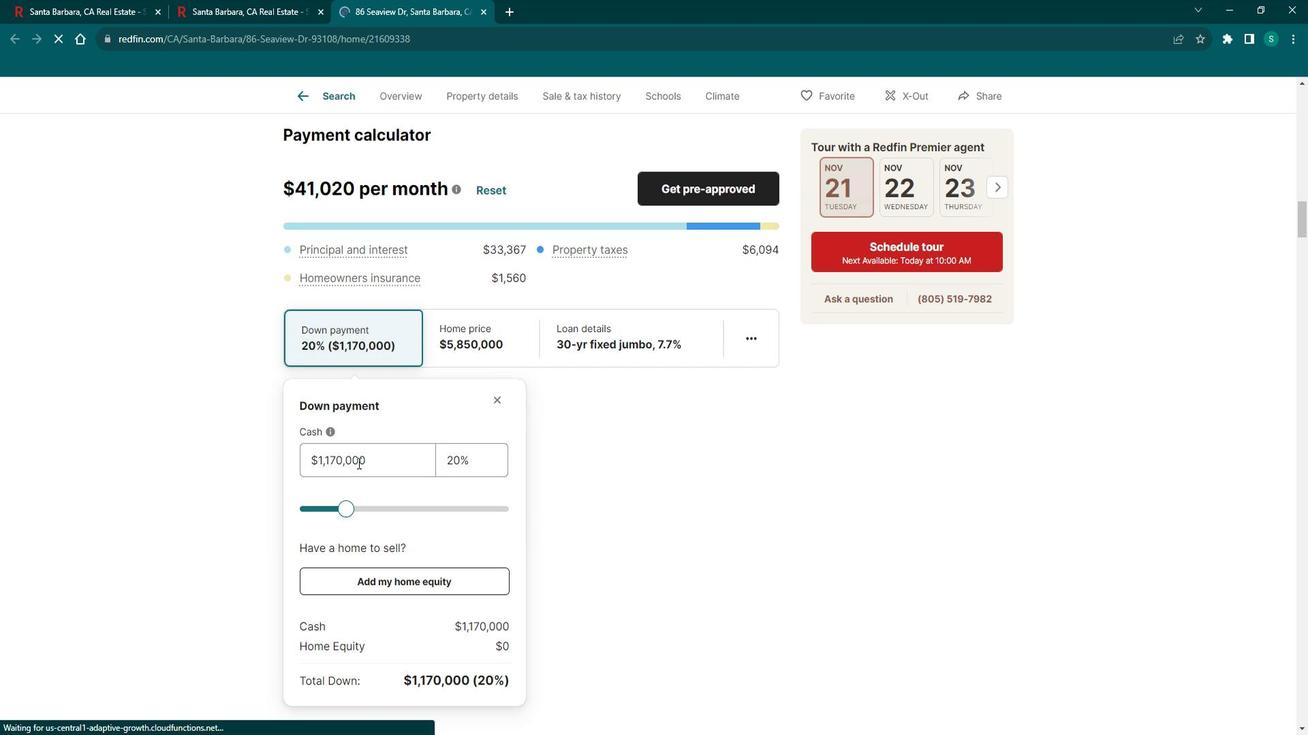 
Action: Mouse scrolled (357, 445) with delta (0, 0)
Screenshot: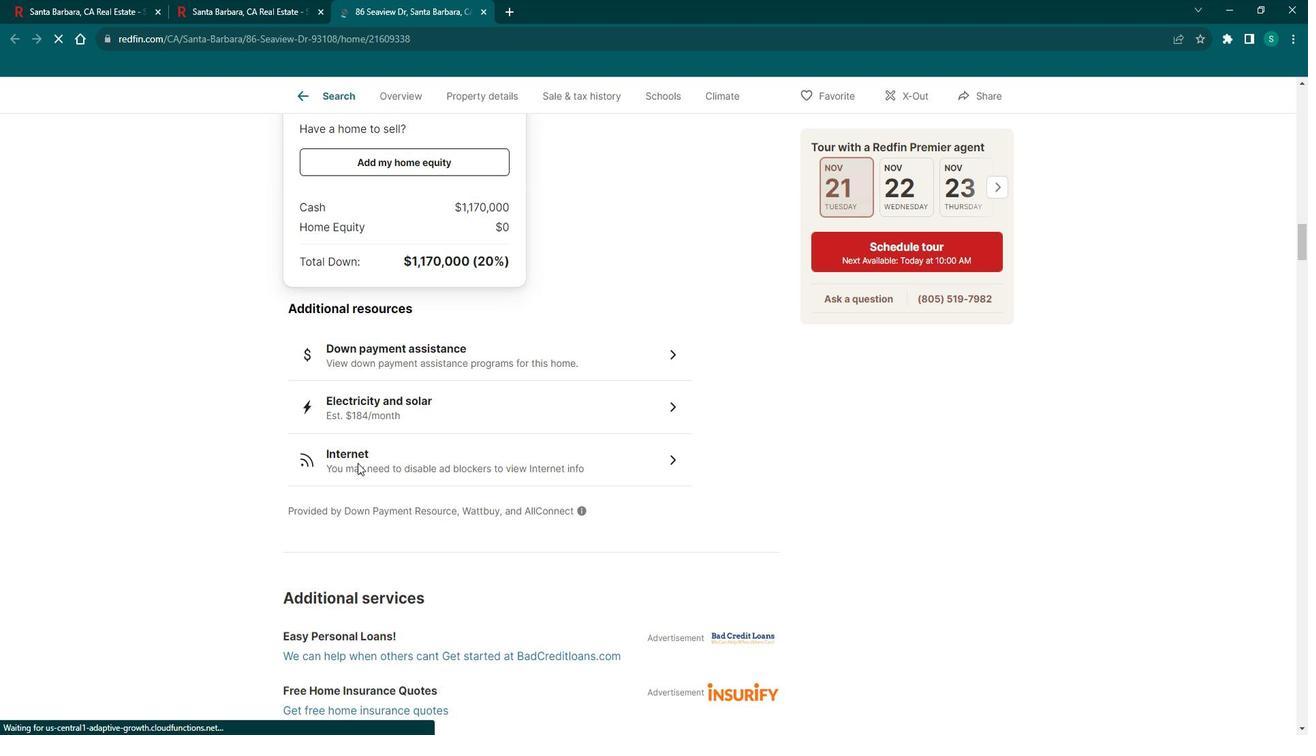 
Action: Mouse scrolled (357, 445) with delta (0, 0)
Screenshot: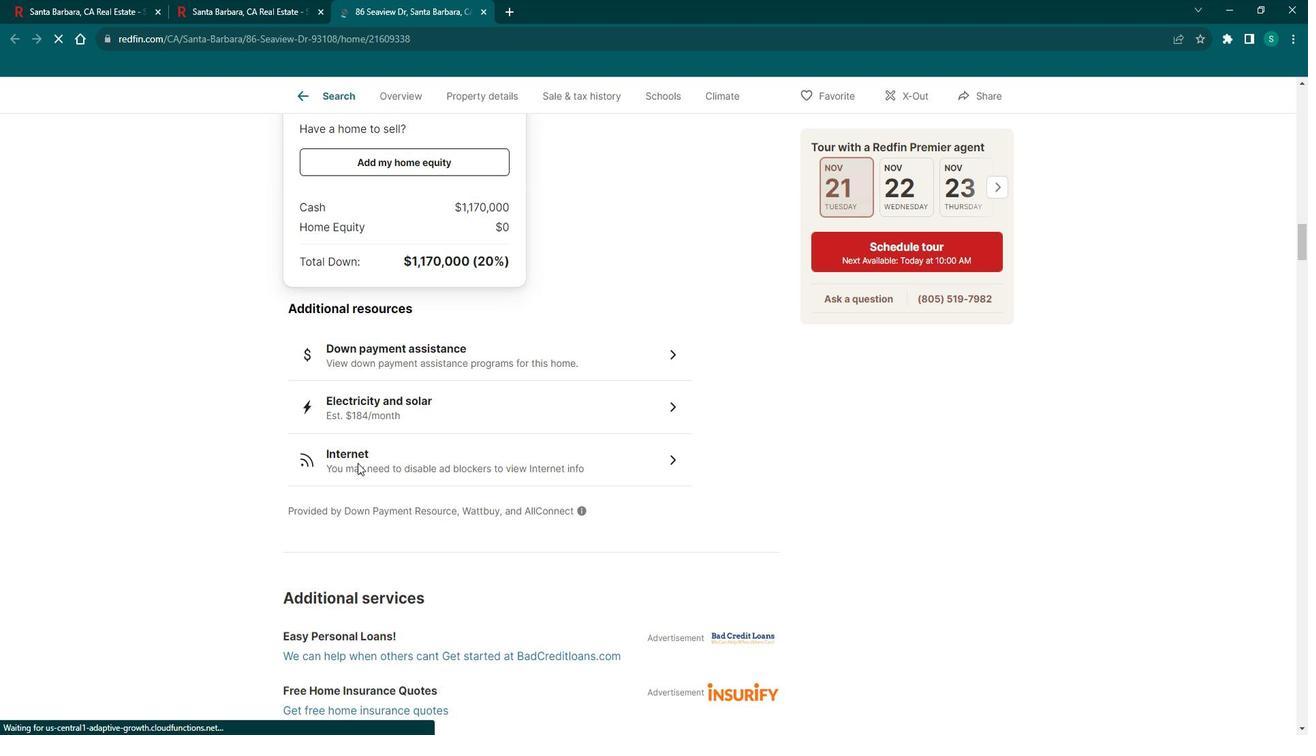 
Action: Mouse scrolled (357, 445) with delta (0, 0)
Screenshot: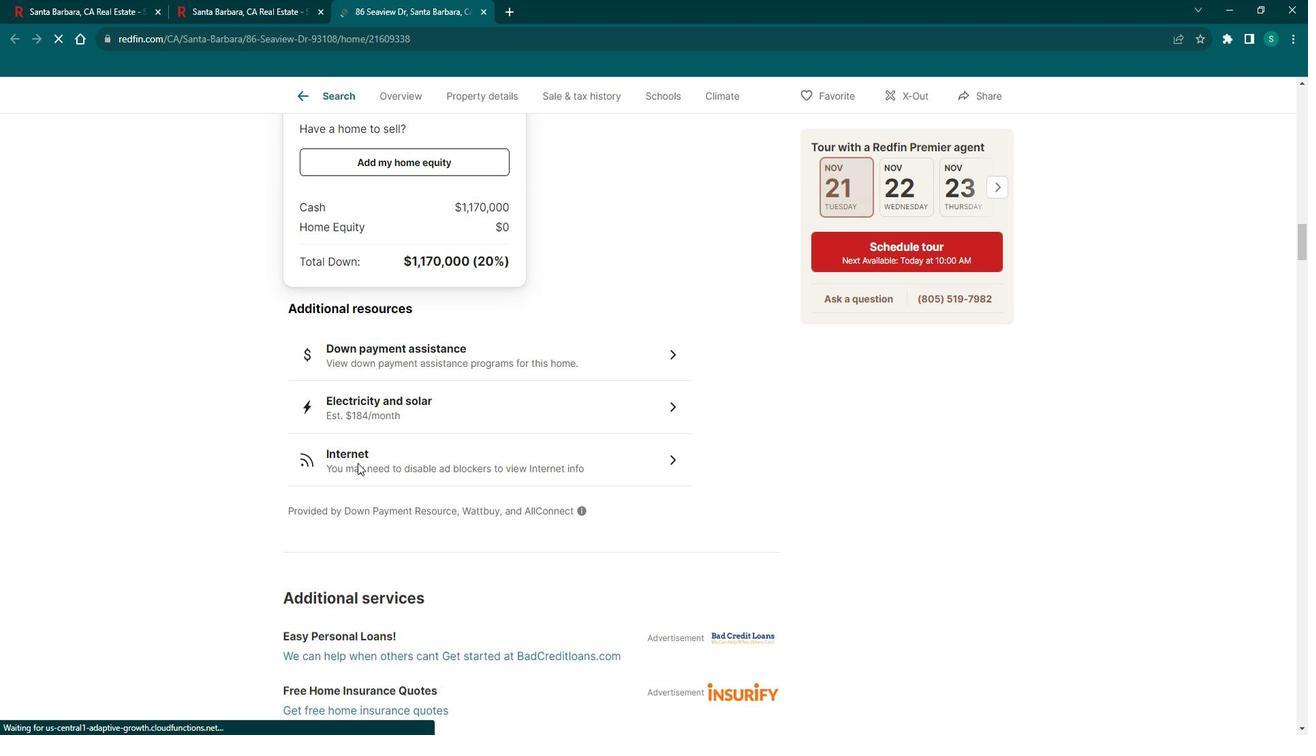 
Action: Mouse scrolled (357, 445) with delta (0, 0)
Screenshot: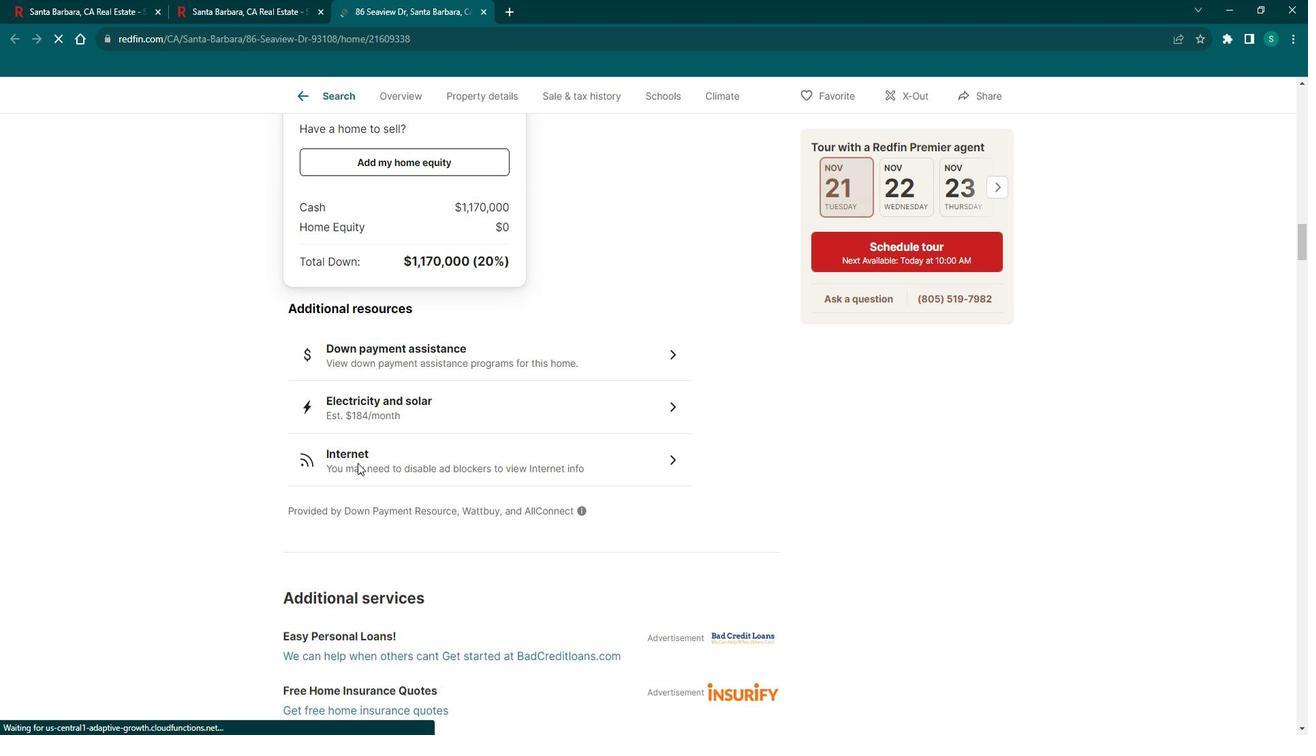 
Action: Mouse scrolled (357, 445) with delta (0, 0)
Screenshot: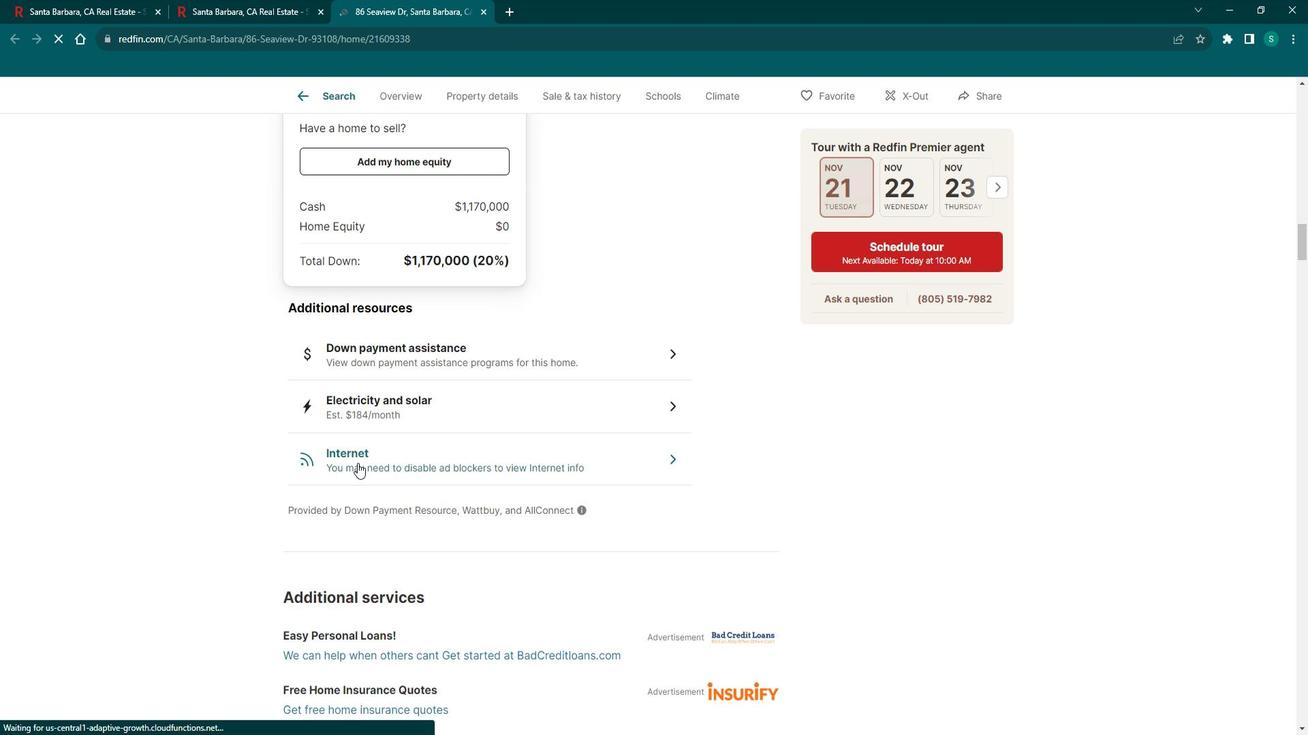 
Action: Mouse scrolled (357, 445) with delta (0, 0)
Screenshot: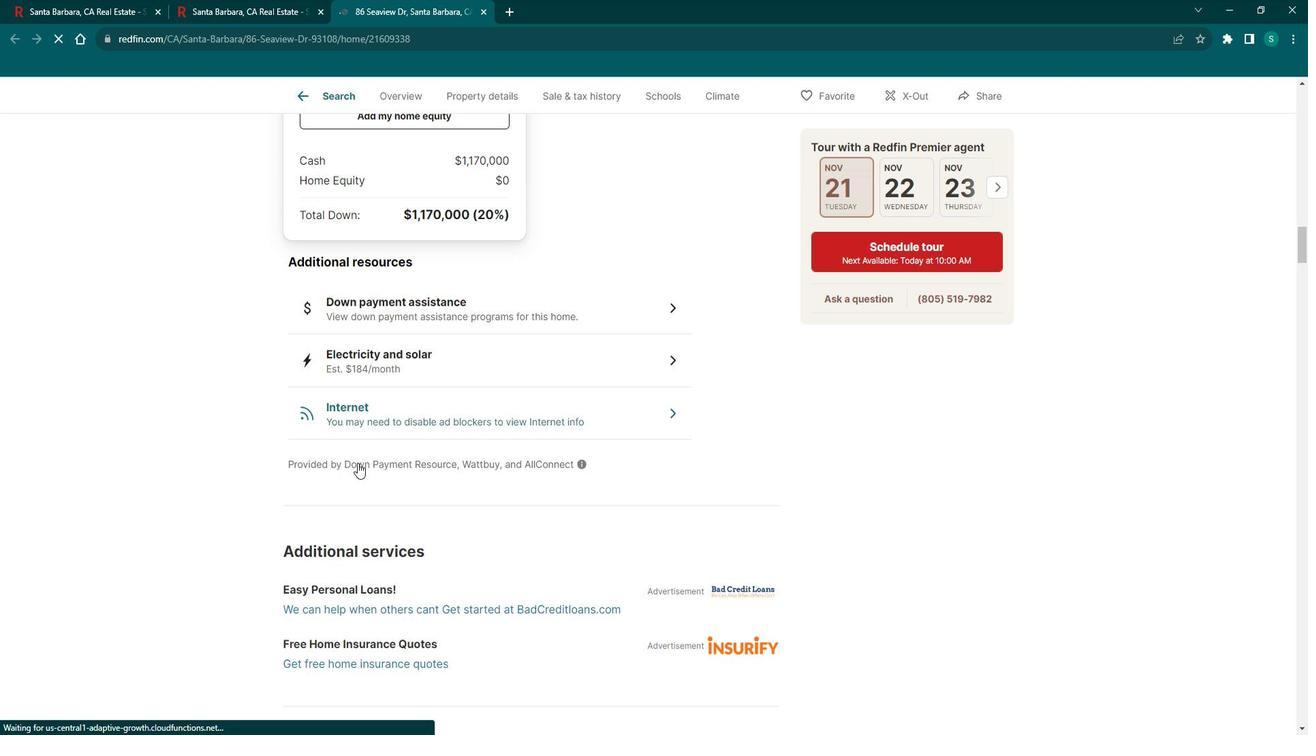 
Action: Mouse scrolled (357, 445) with delta (0, 0)
Screenshot: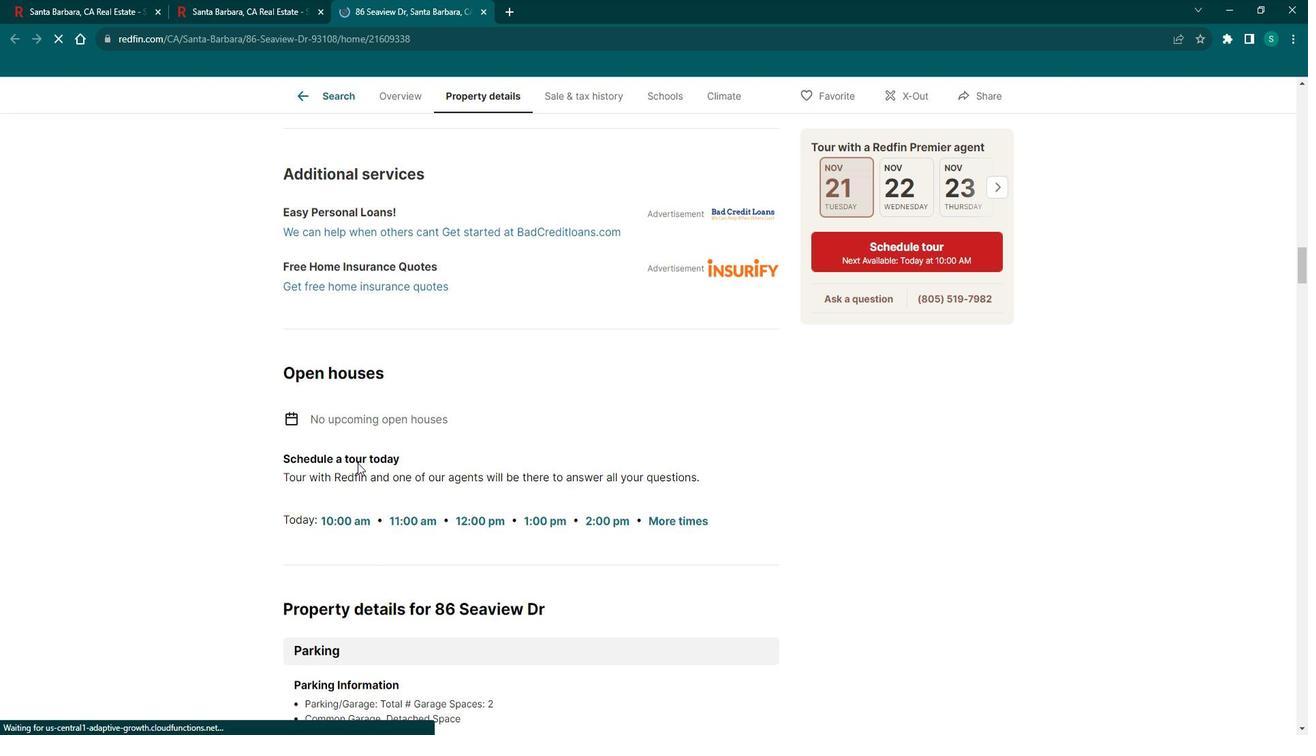 
Action: Mouse scrolled (357, 445) with delta (0, 0)
Screenshot: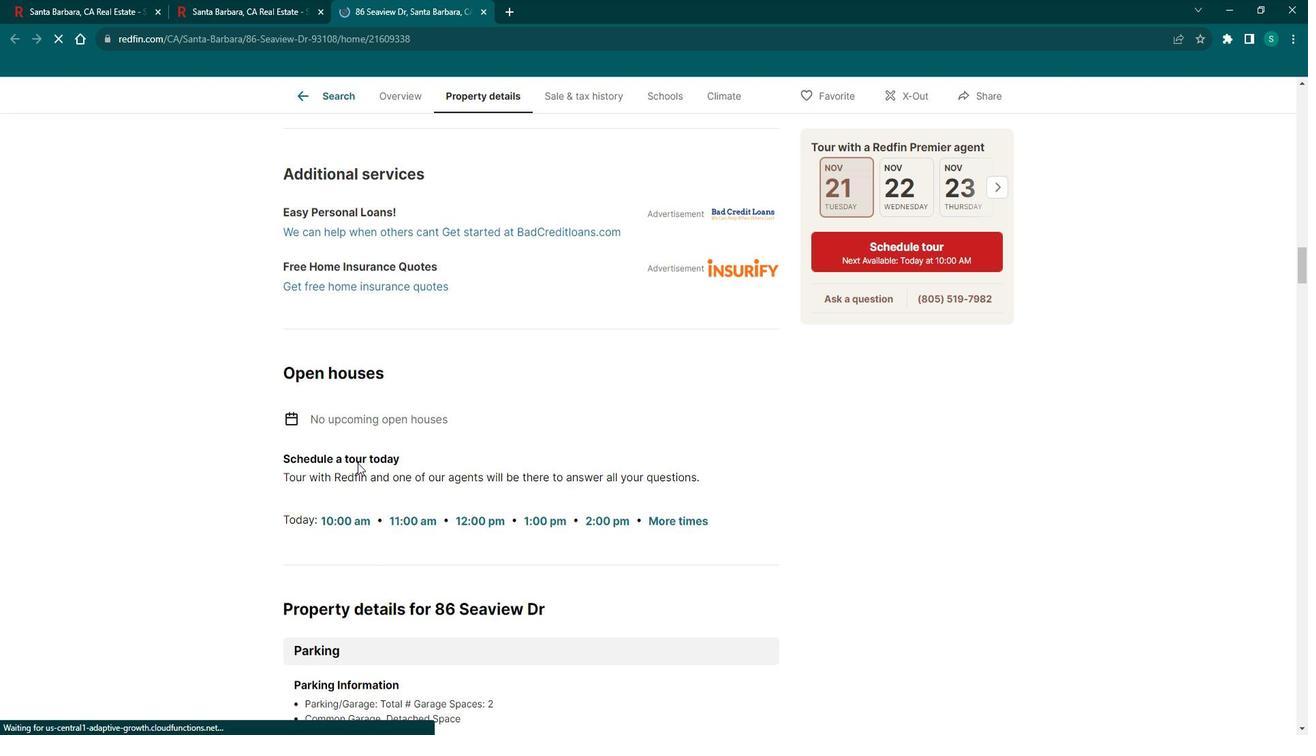 
Action: Mouse scrolled (357, 445) with delta (0, 0)
Screenshot: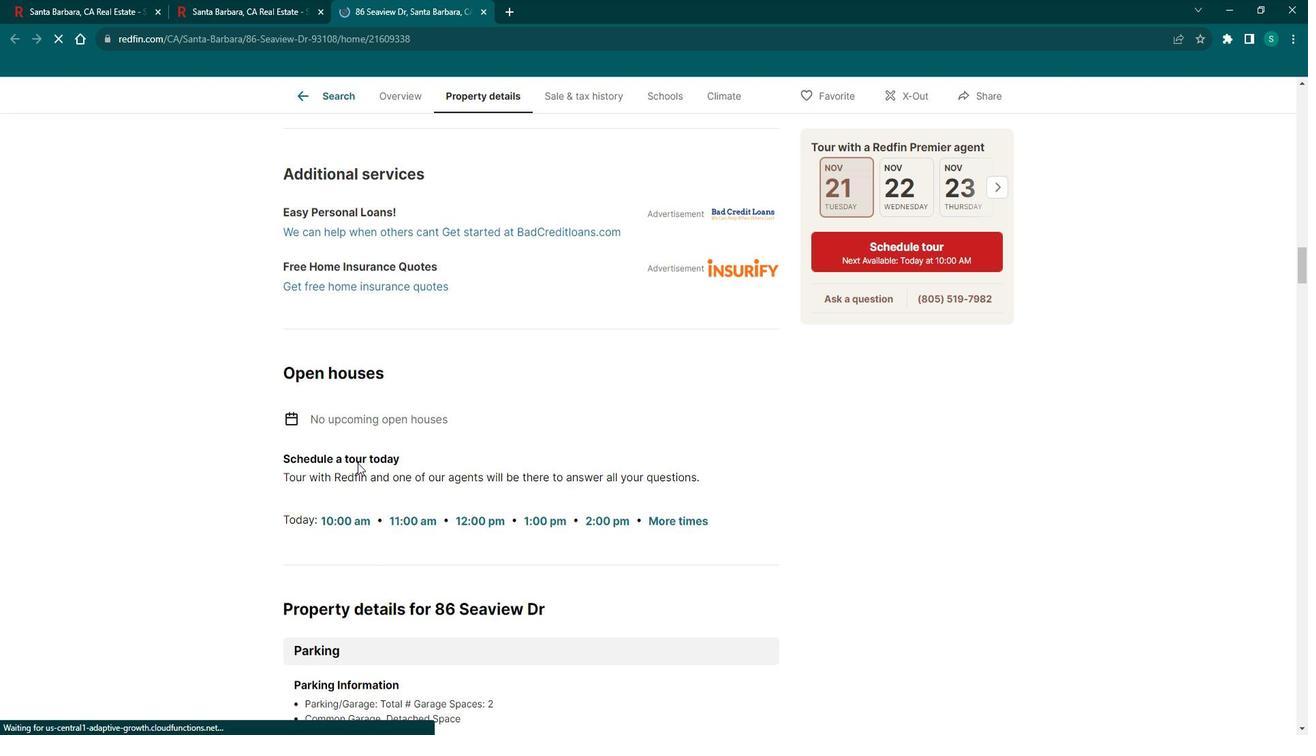 
Action: Mouse scrolled (357, 445) with delta (0, 0)
Screenshot: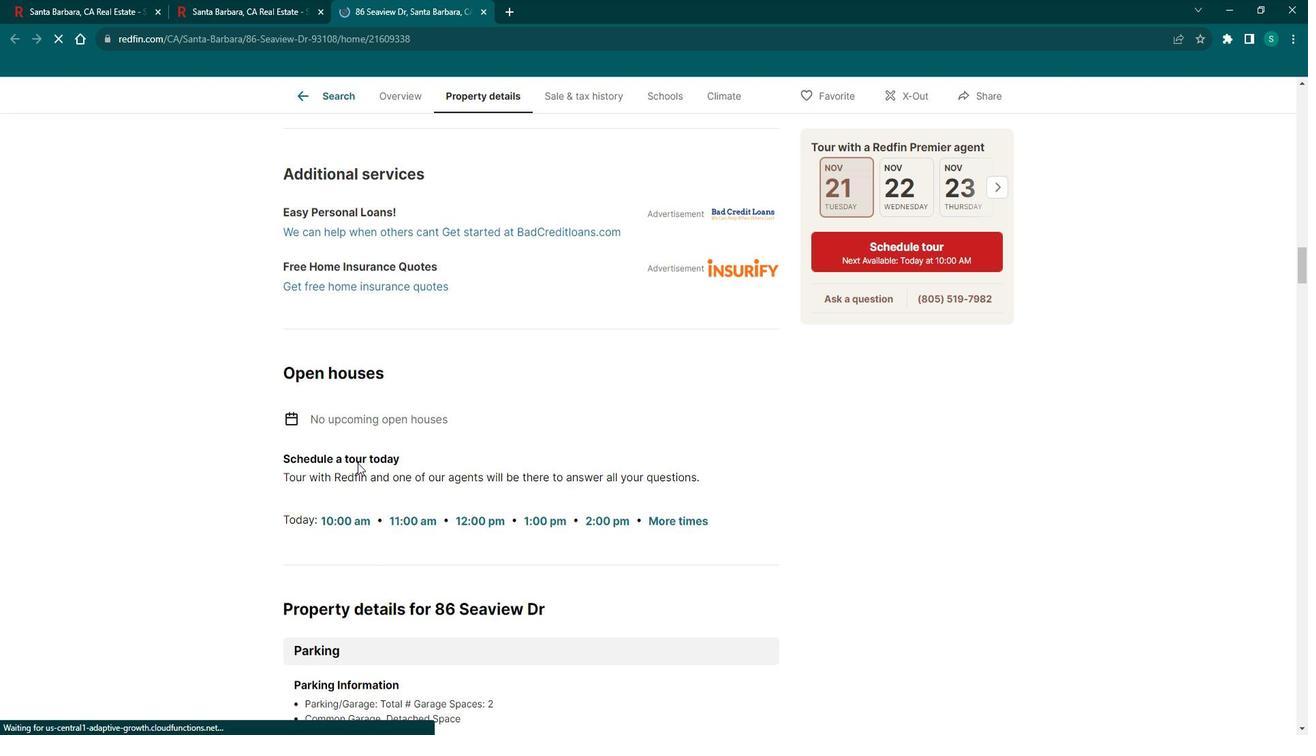 
Action: Mouse scrolled (357, 445) with delta (0, 0)
Screenshot: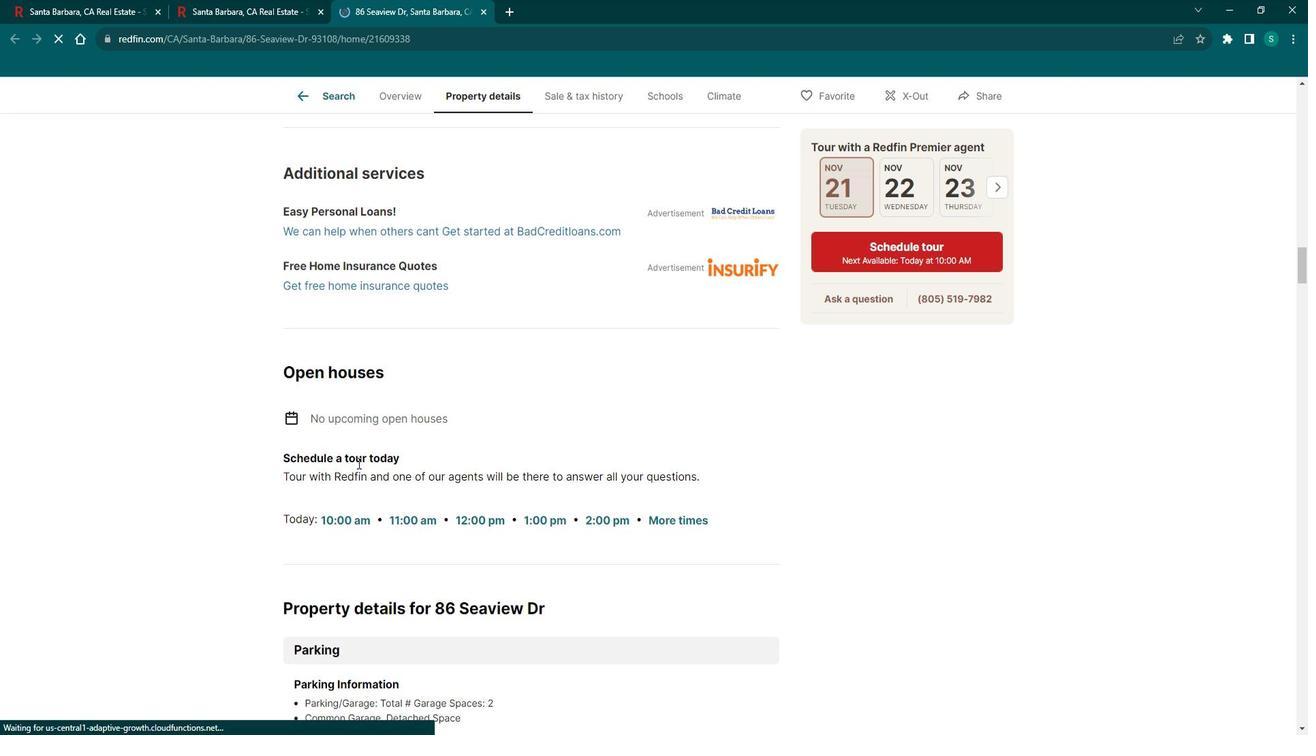 
Action: Mouse scrolled (357, 445) with delta (0, 0)
Screenshot: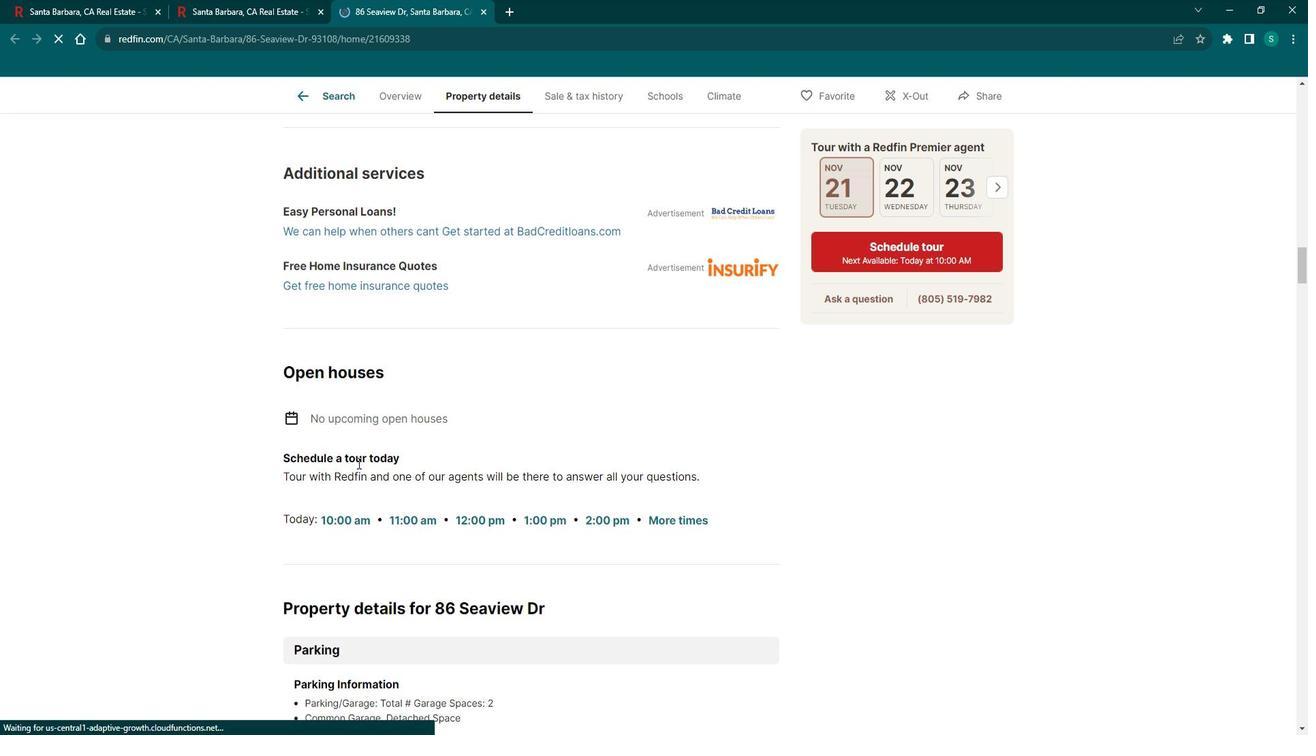 
Action: Mouse scrolled (357, 445) with delta (0, 0)
Screenshot: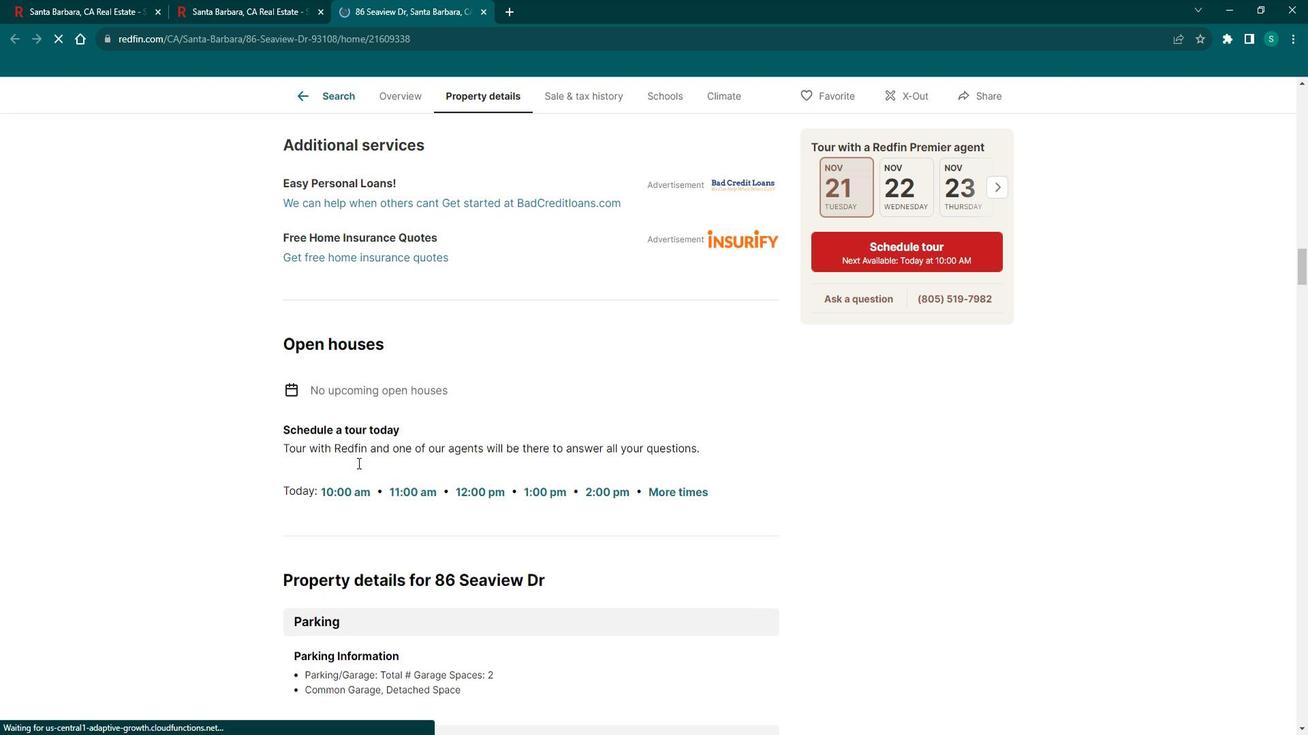 
Action: Mouse scrolled (357, 445) with delta (0, 0)
Screenshot: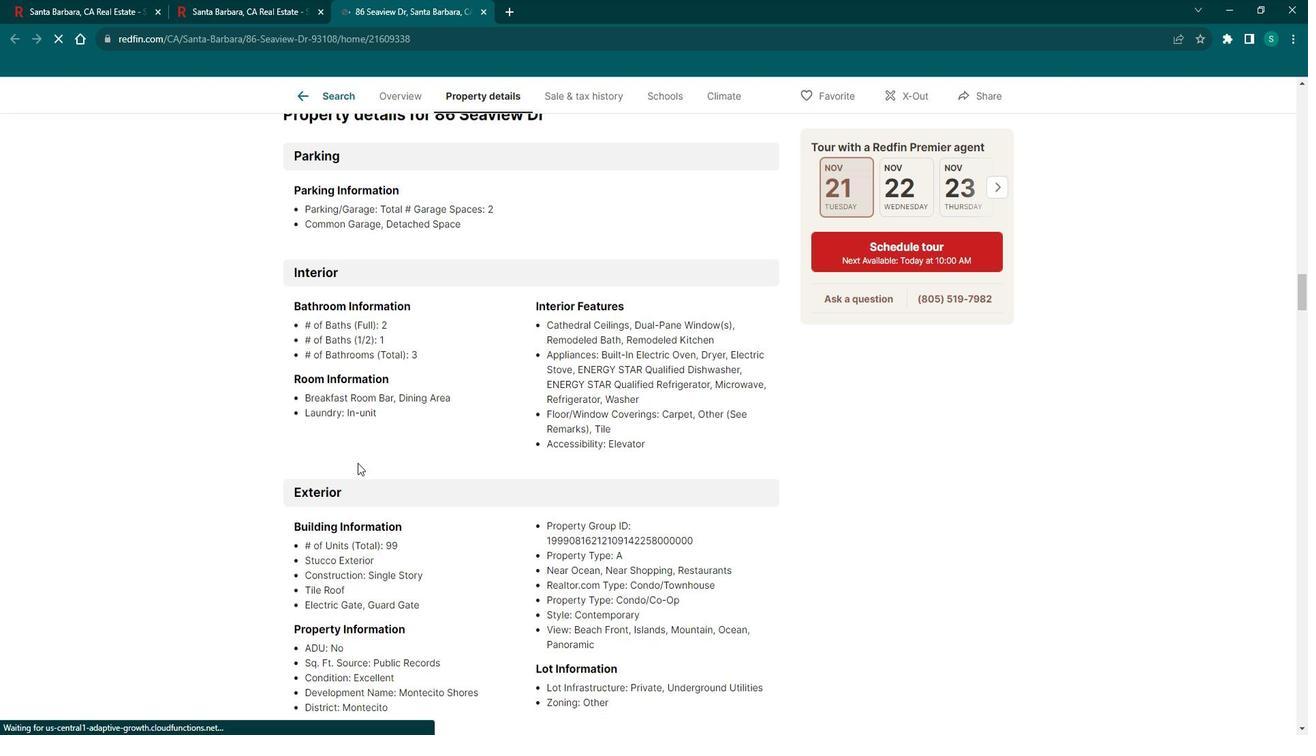 
Action: Mouse scrolled (357, 445) with delta (0, 0)
Screenshot: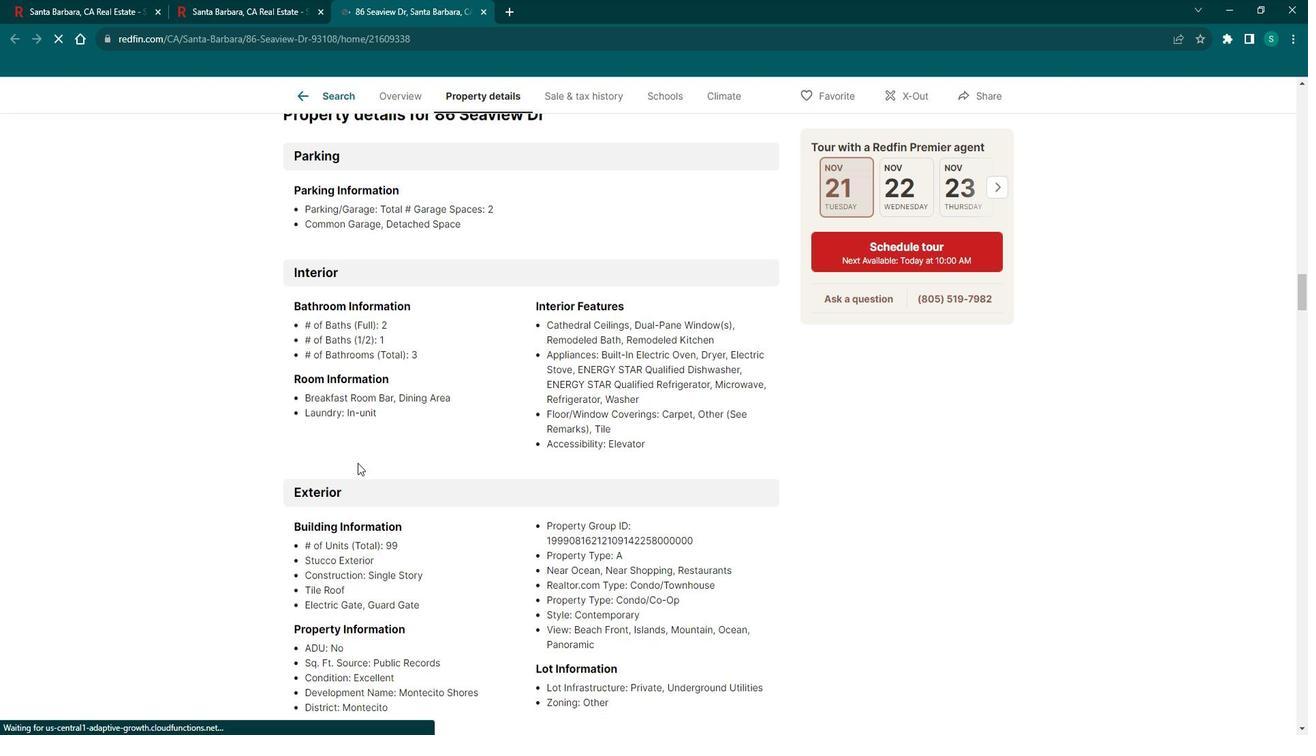 
Action: Mouse scrolled (357, 445) with delta (0, 0)
Screenshot: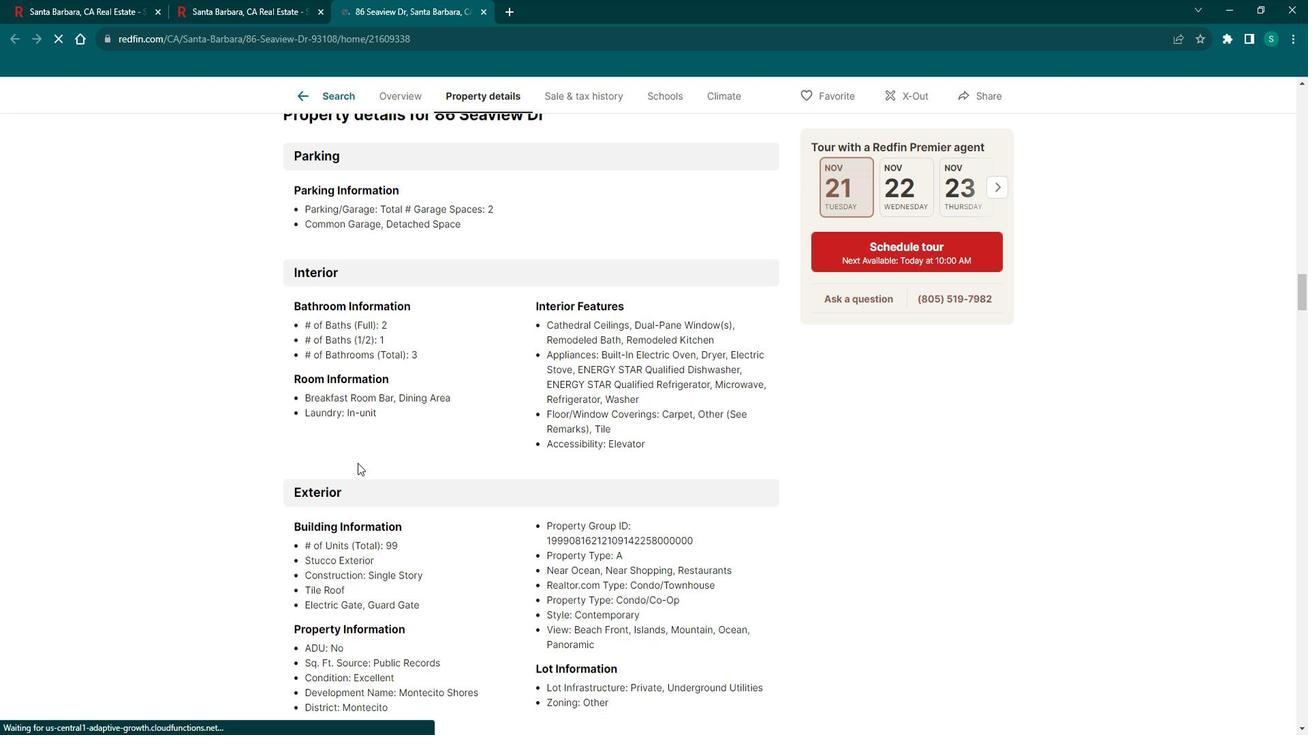 
Action: Mouse scrolled (357, 445) with delta (0, 0)
Screenshot: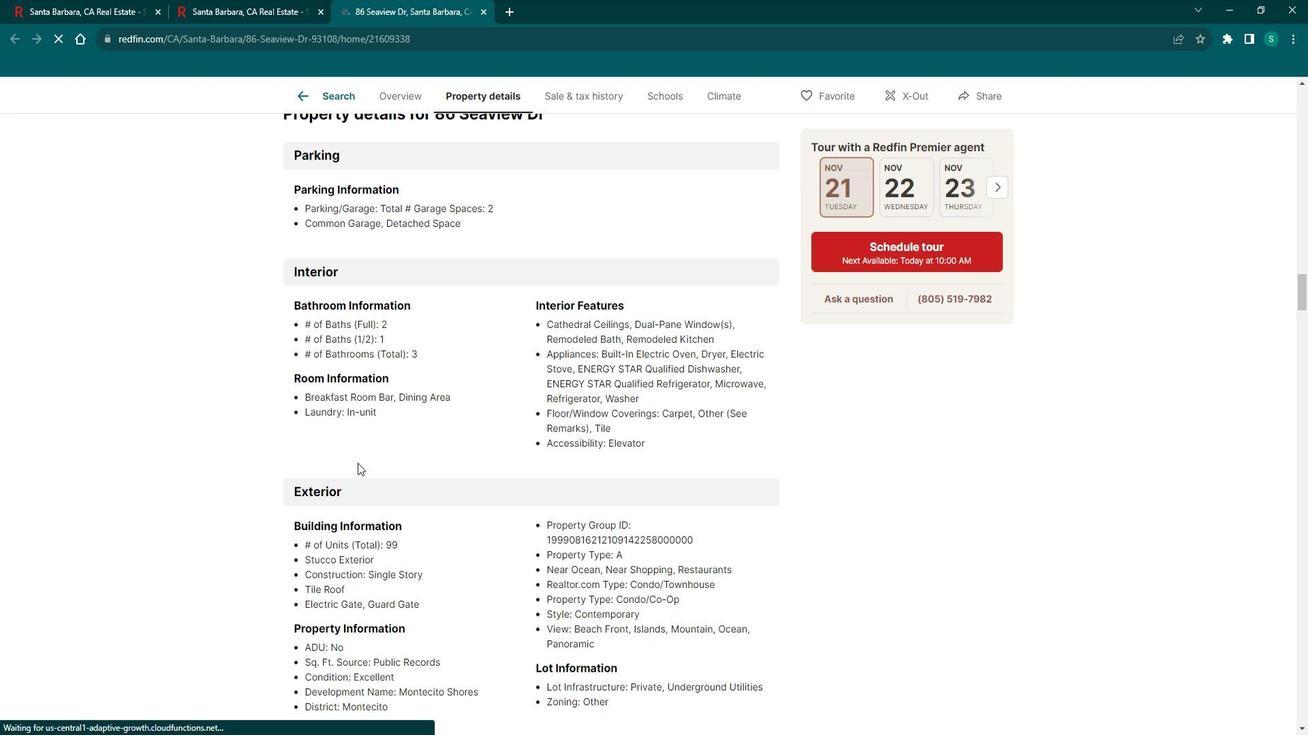 
Action: Mouse scrolled (357, 445) with delta (0, 0)
Screenshot: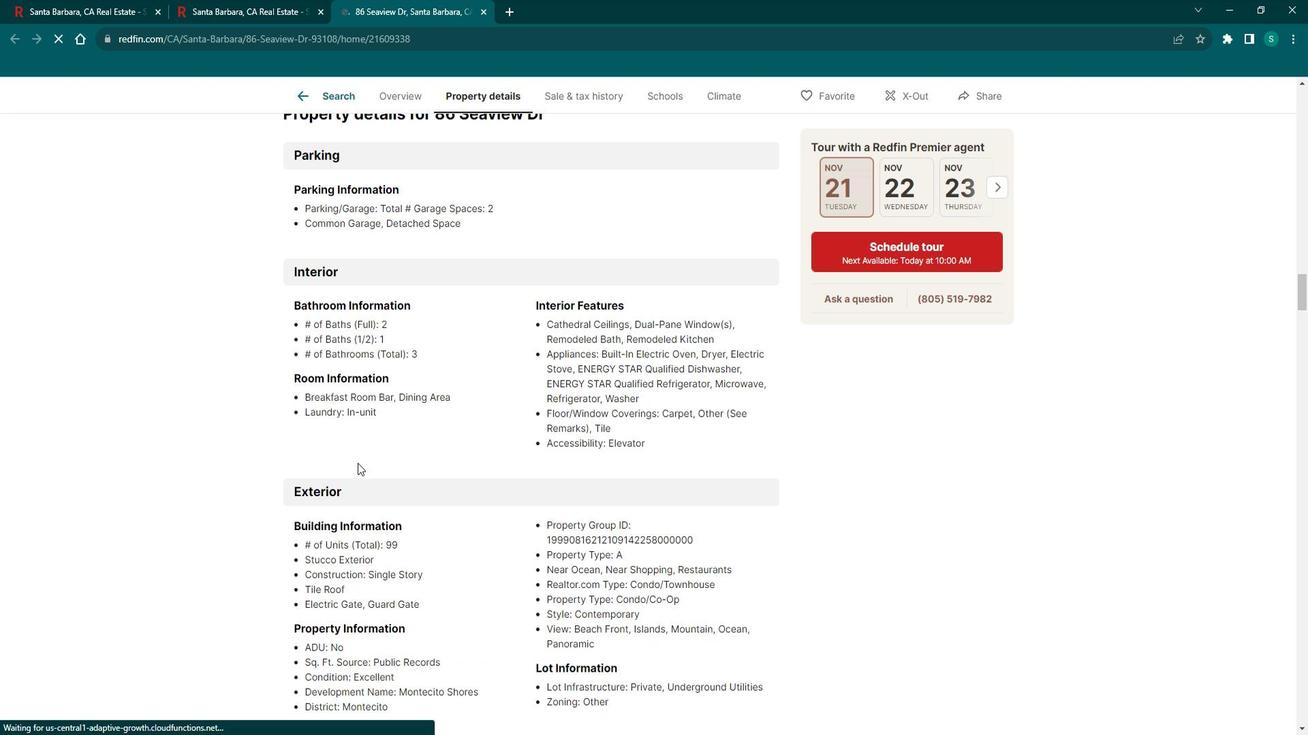 
Action: Mouse scrolled (357, 445) with delta (0, 0)
Screenshot: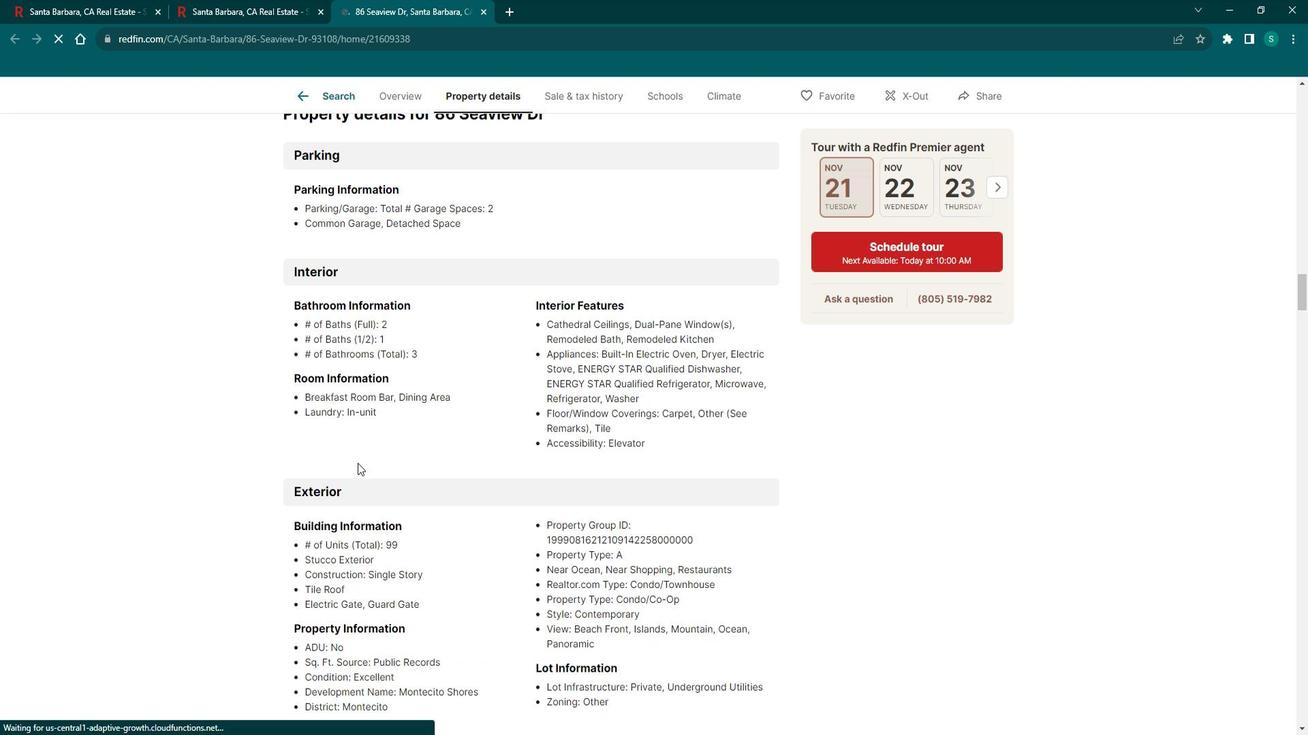 
Action: Mouse moved to (359, 435)
Screenshot: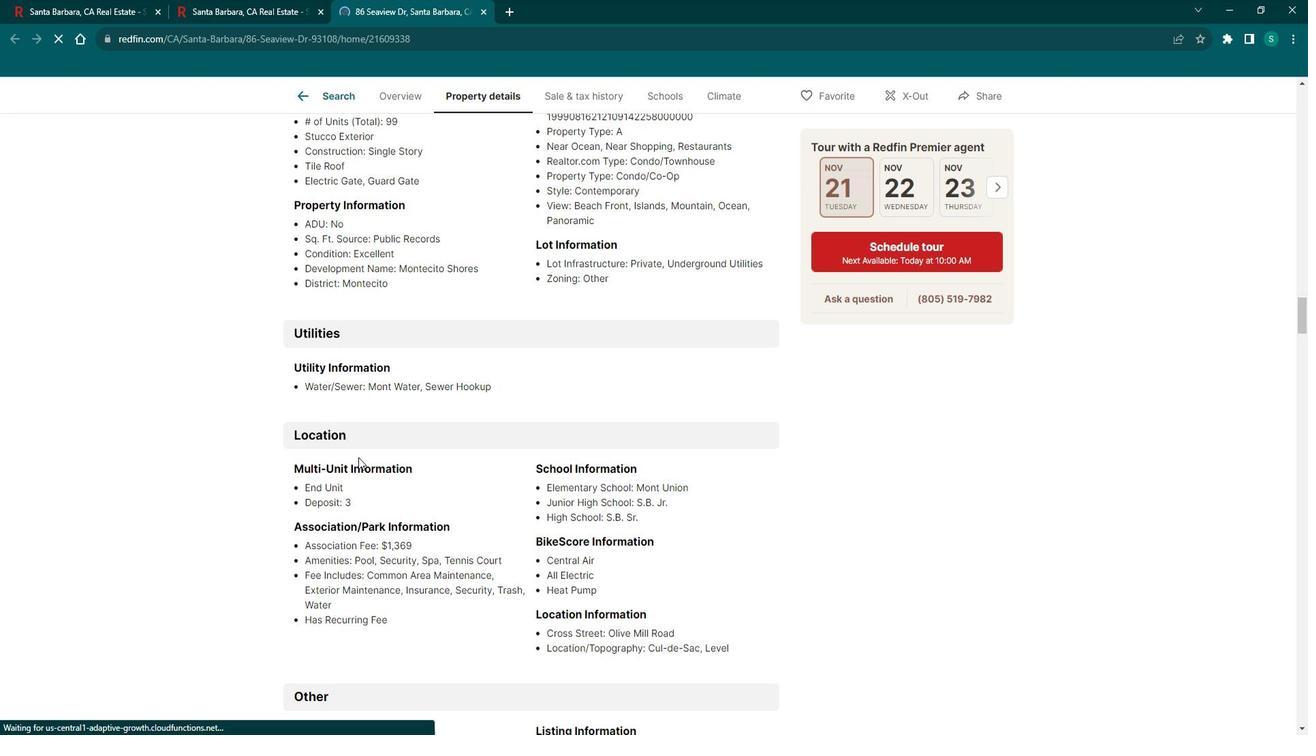 
Action: Mouse scrolled (359, 434) with delta (0, 0)
Screenshot: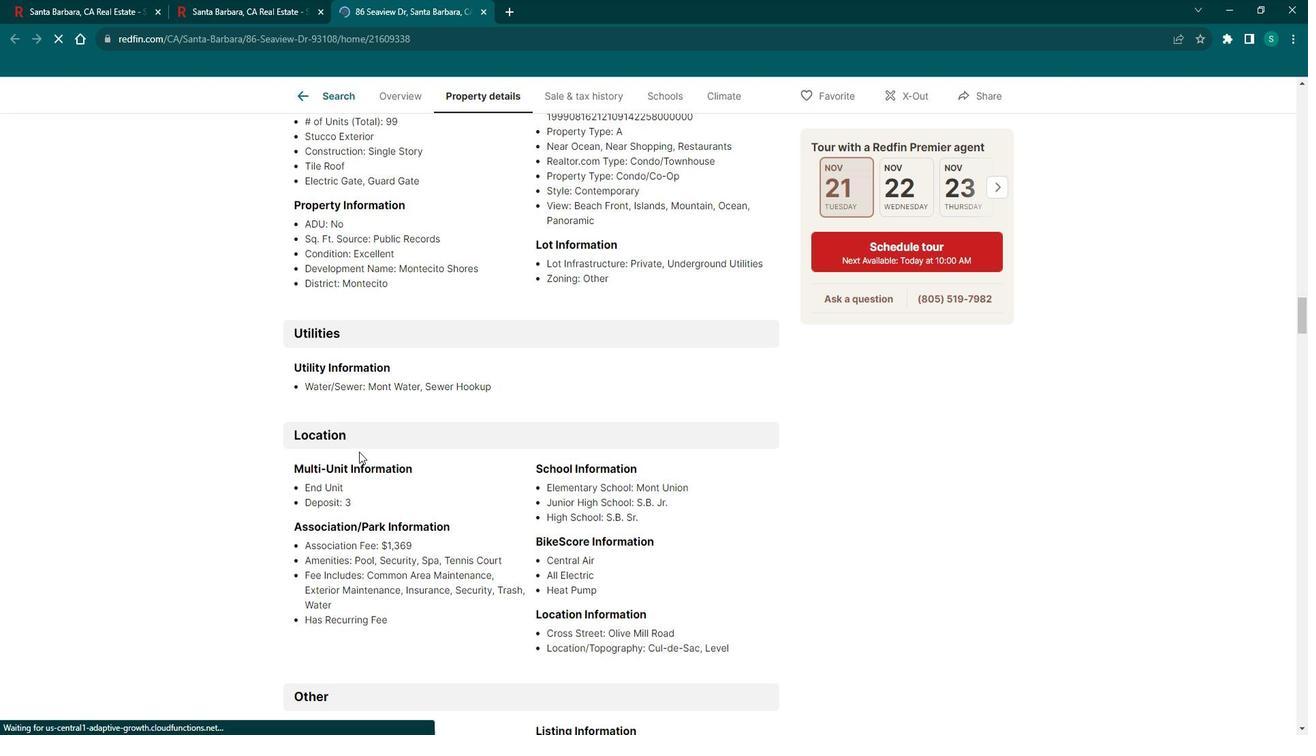 
Action: Mouse scrolled (359, 434) with delta (0, 0)
Screenshot: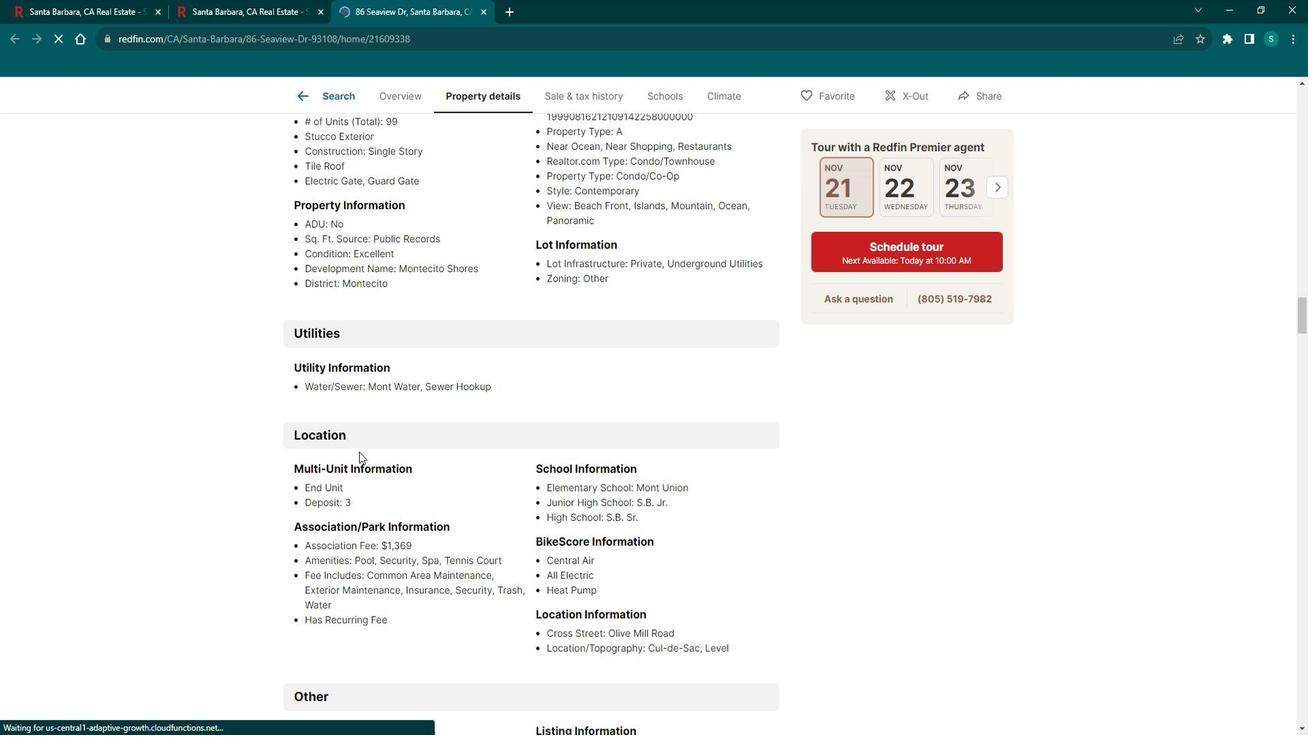
Action: Mouse scrolled (359, 434) with delta (0, 0)
Screenshot: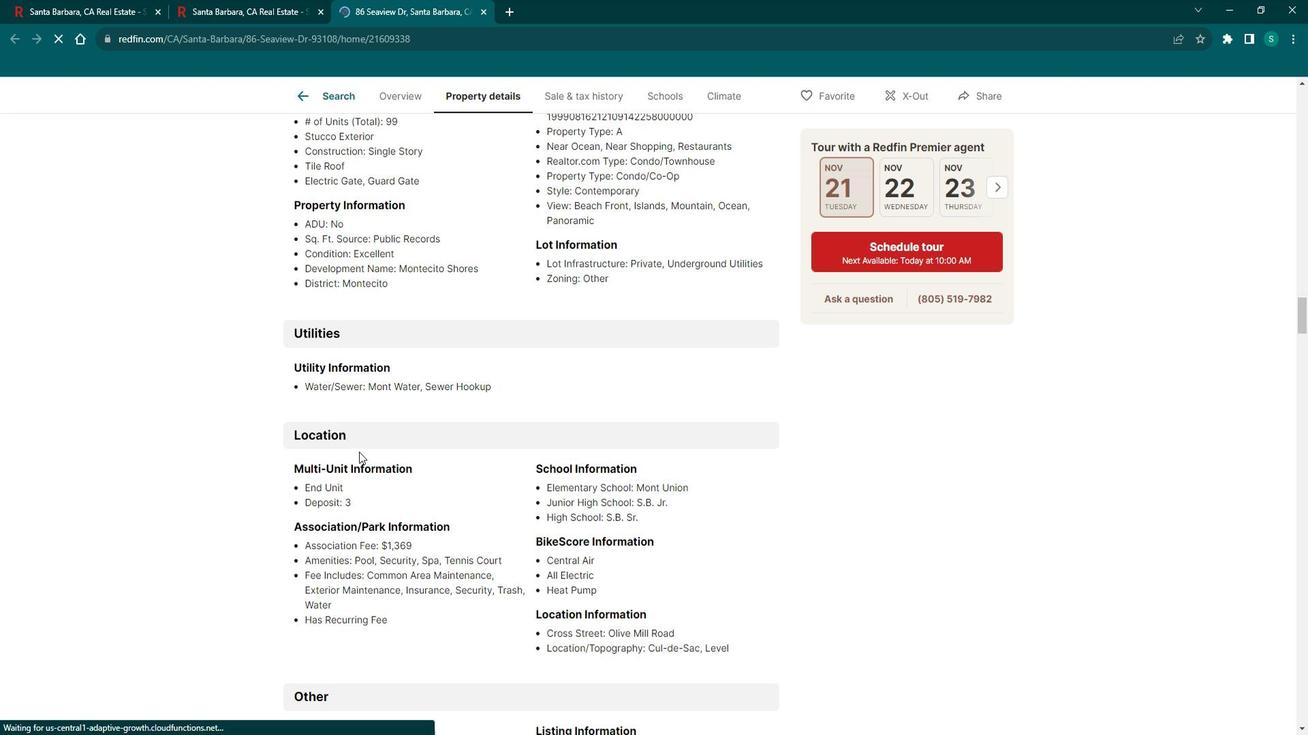 
Action: Mouse scrolled (359, 434) with delta (0, 0)
Screenshot: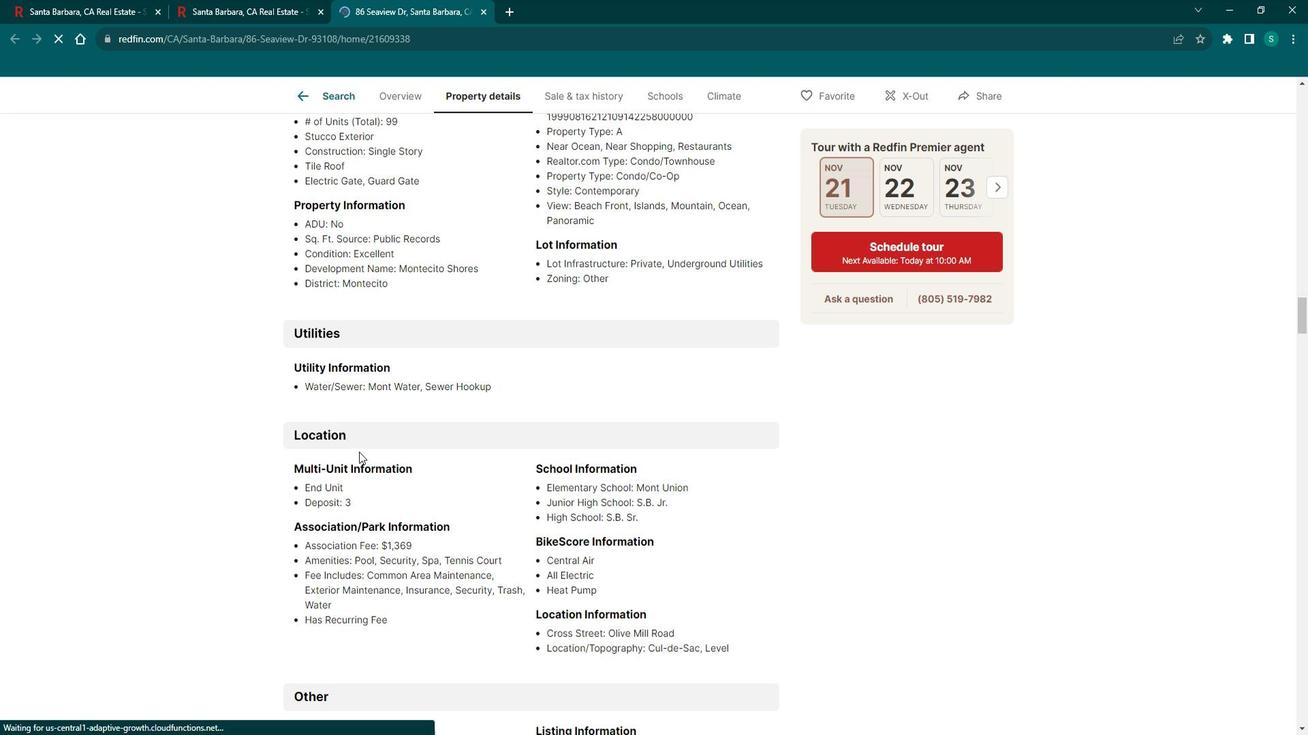 
Action: Mouse scrolled (359, 434) with delta (0, 0)
Screenshot: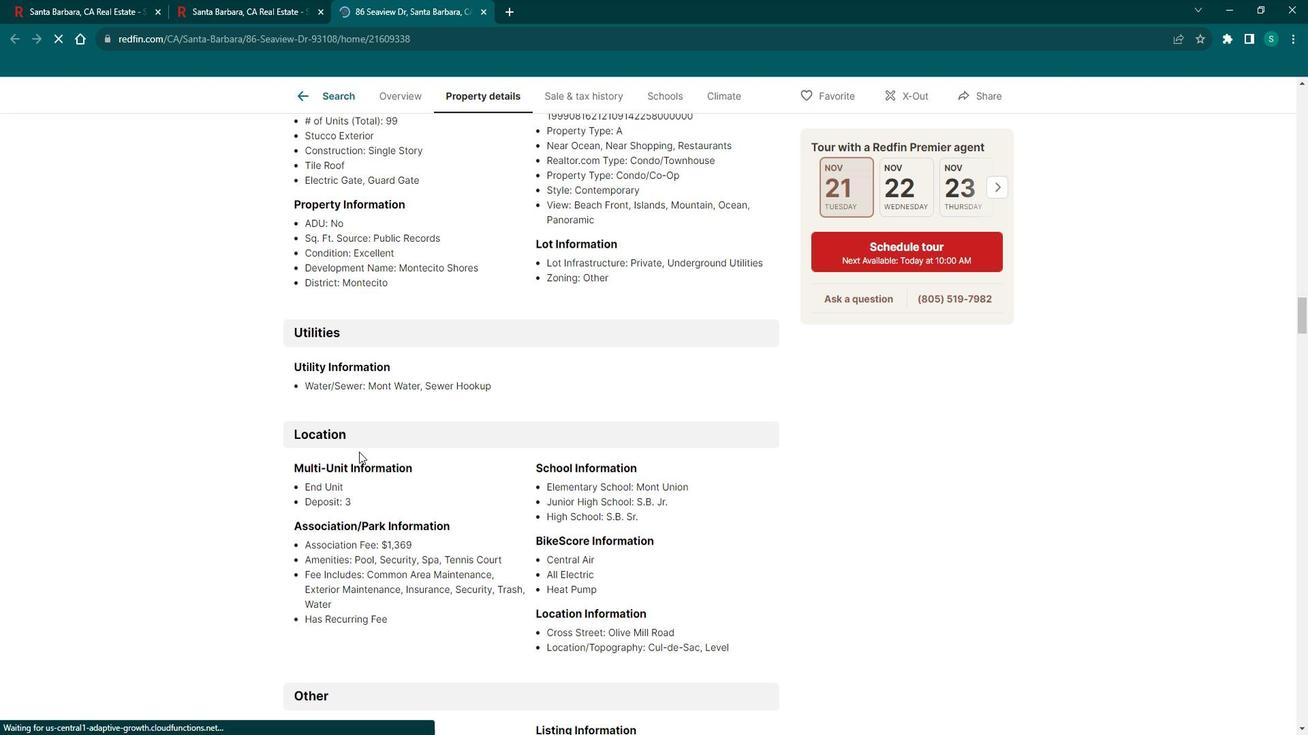 
Action: Mouse scrolled (359, 434) with delta (0, 0)
Screenshot: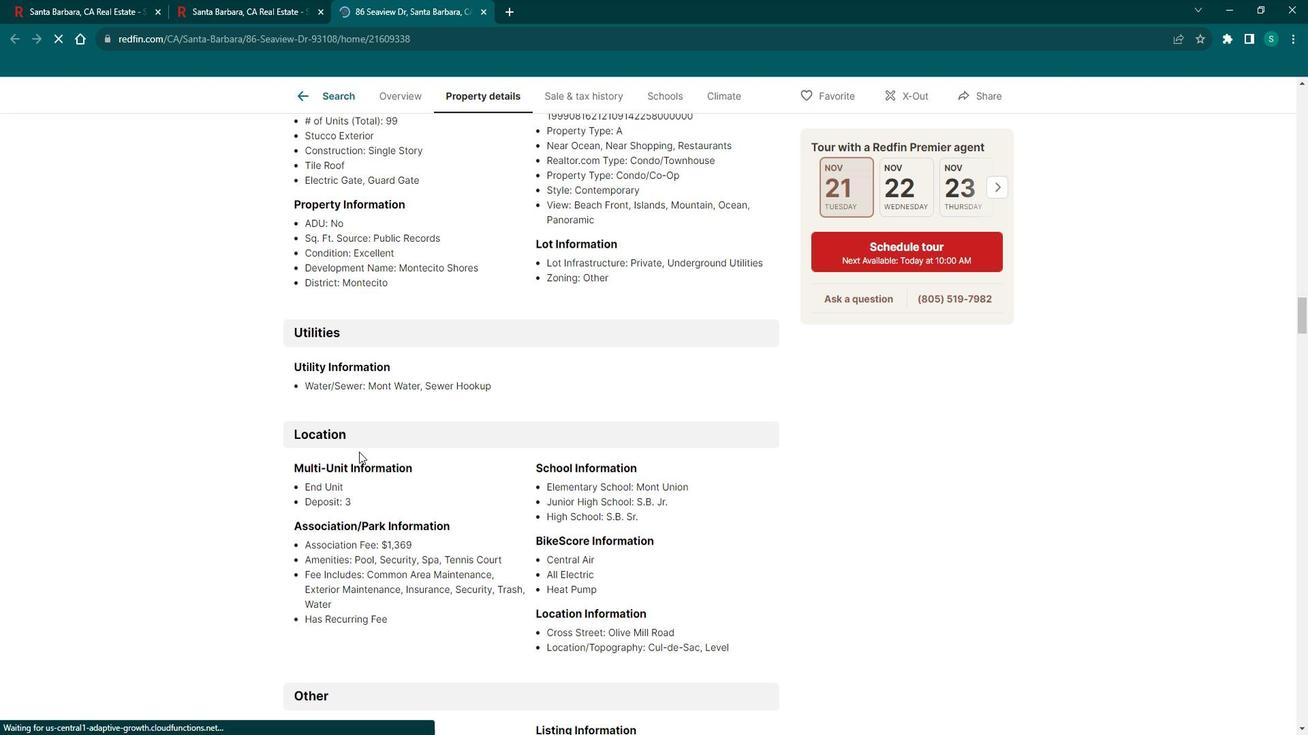
Action: Mouse scrolled (359, 434) with delta (0, 0)
Screenshot: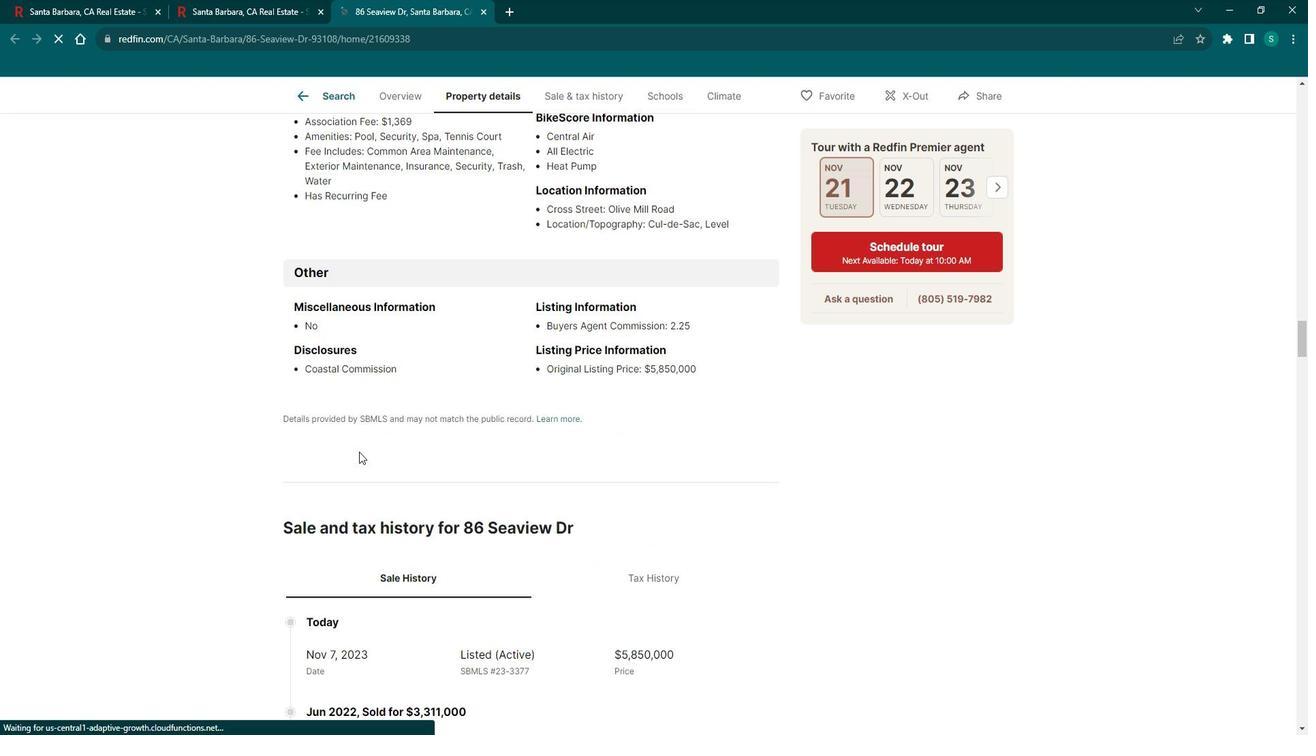 
Action: Mouse scrolled (359, 434) with delta (0, 0)
Screenshot: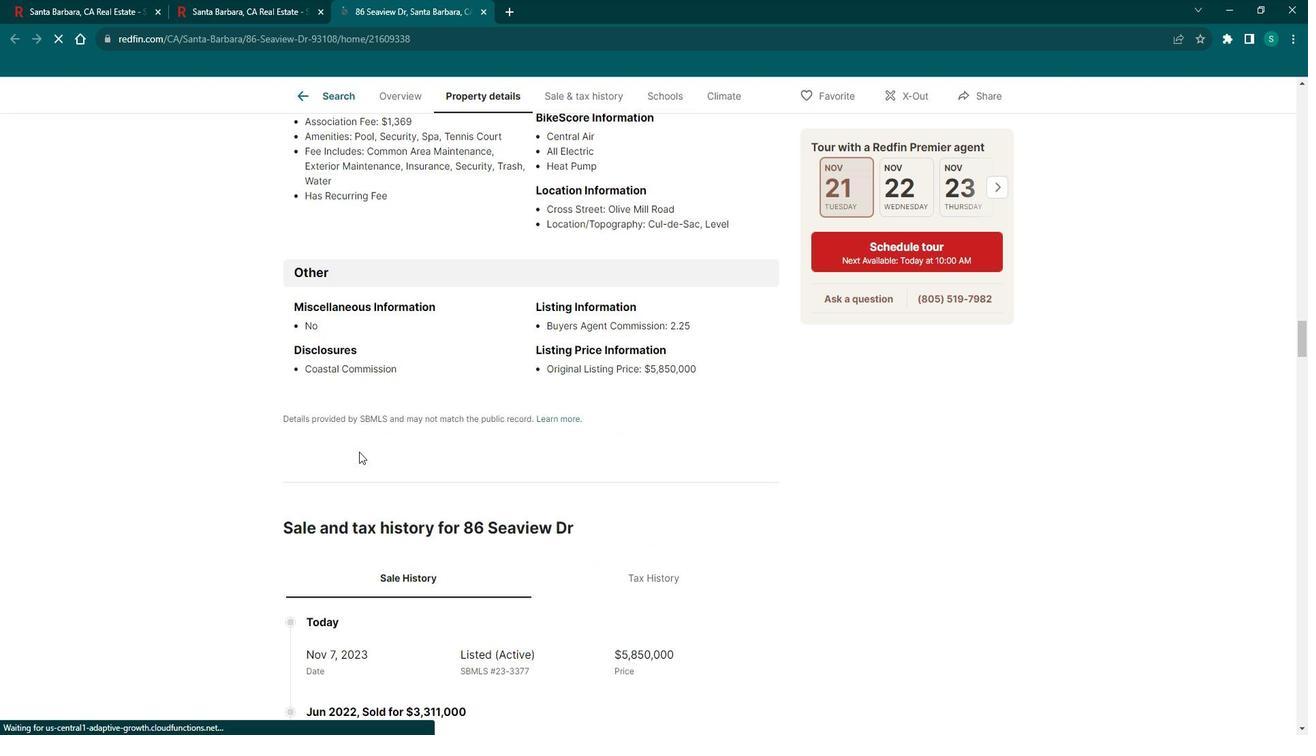 
Action: Mouse scrolled (359, 434) with delta (0, 0)
Screenshot: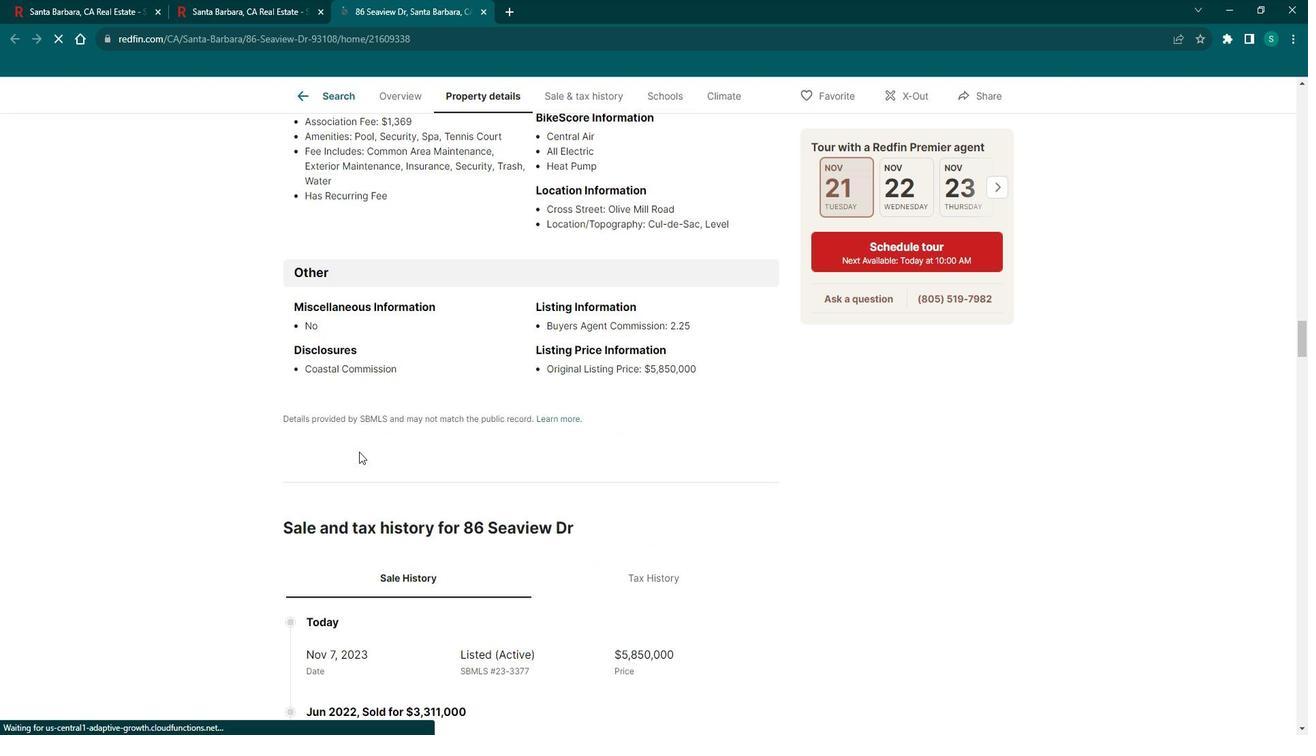 
Action: Mouse scrolled (359, 434) with delta (0, 0)
Screenshot: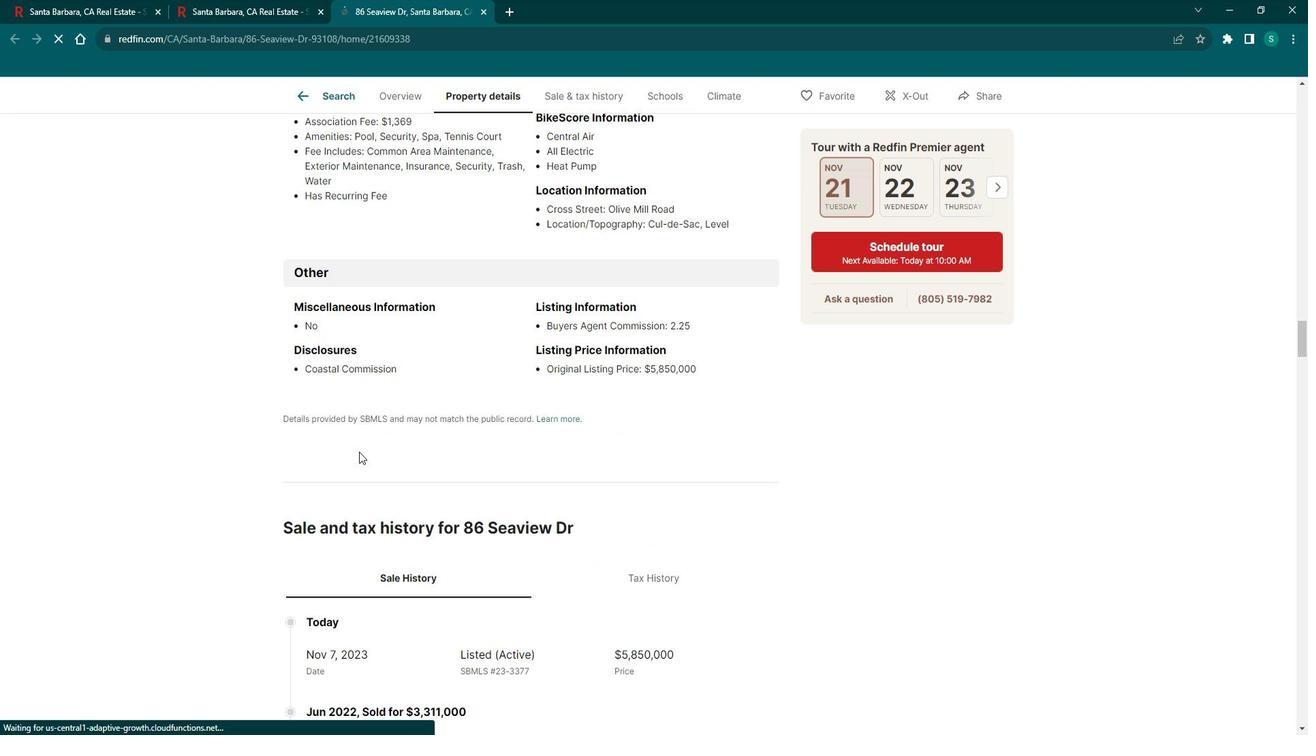 
Action: Mouse scrolled (359, 434) with delta (0, 0)
Screenshot: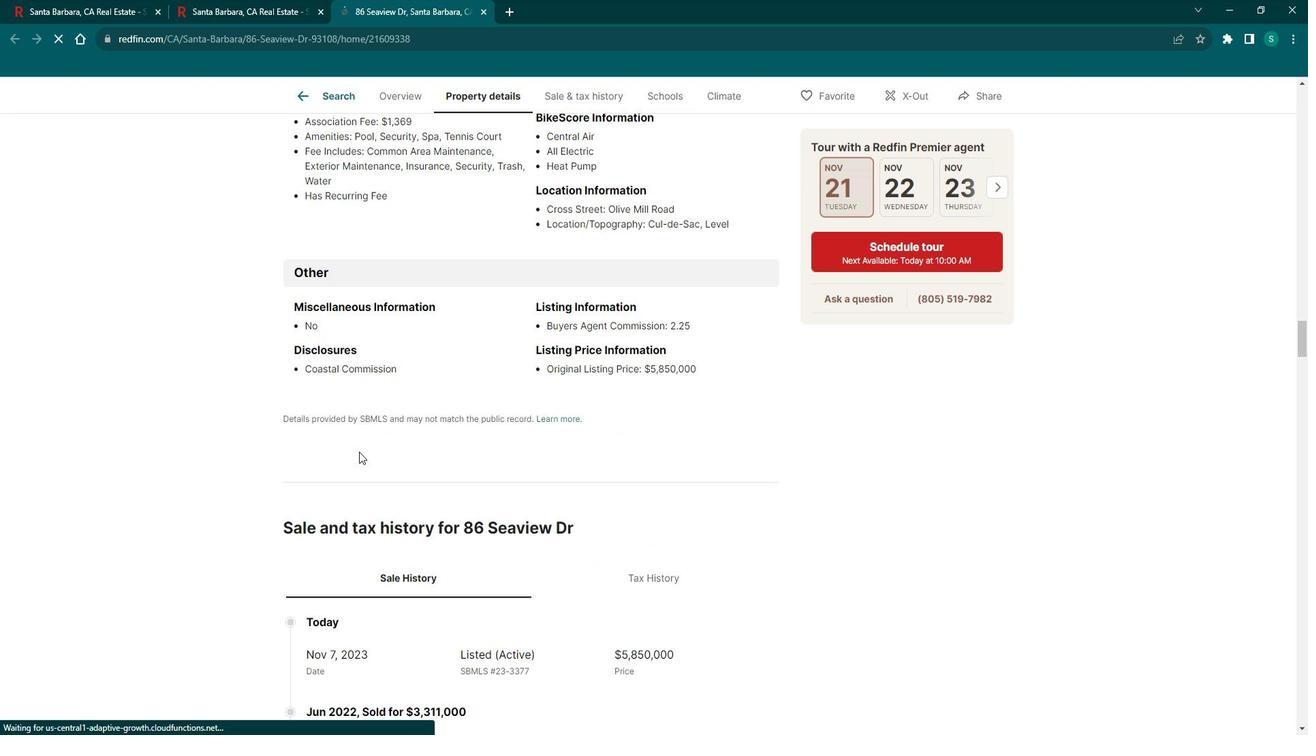 
Action: Mouse scrolled (359, 434) with delta (0, 0)
Screenshot: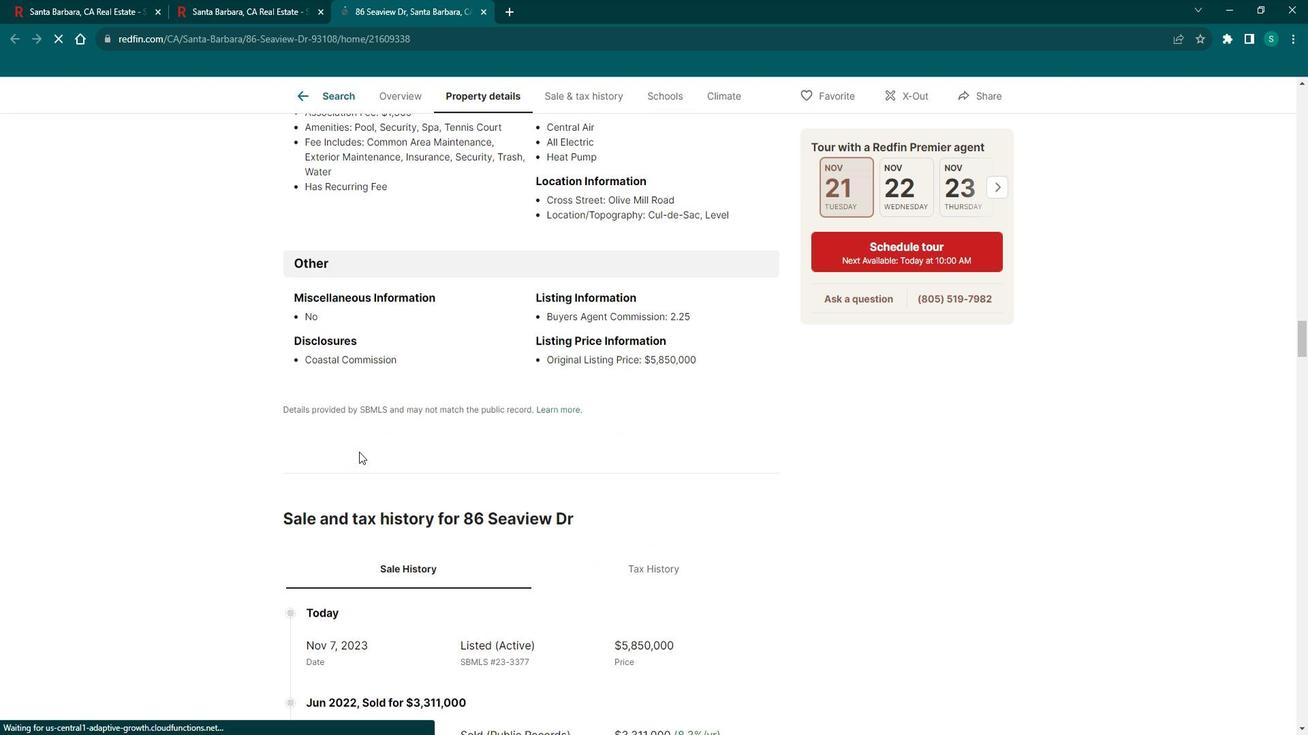 
Action: Mouse scrolled (359, 434) with delta (0, 0)
Screenshot: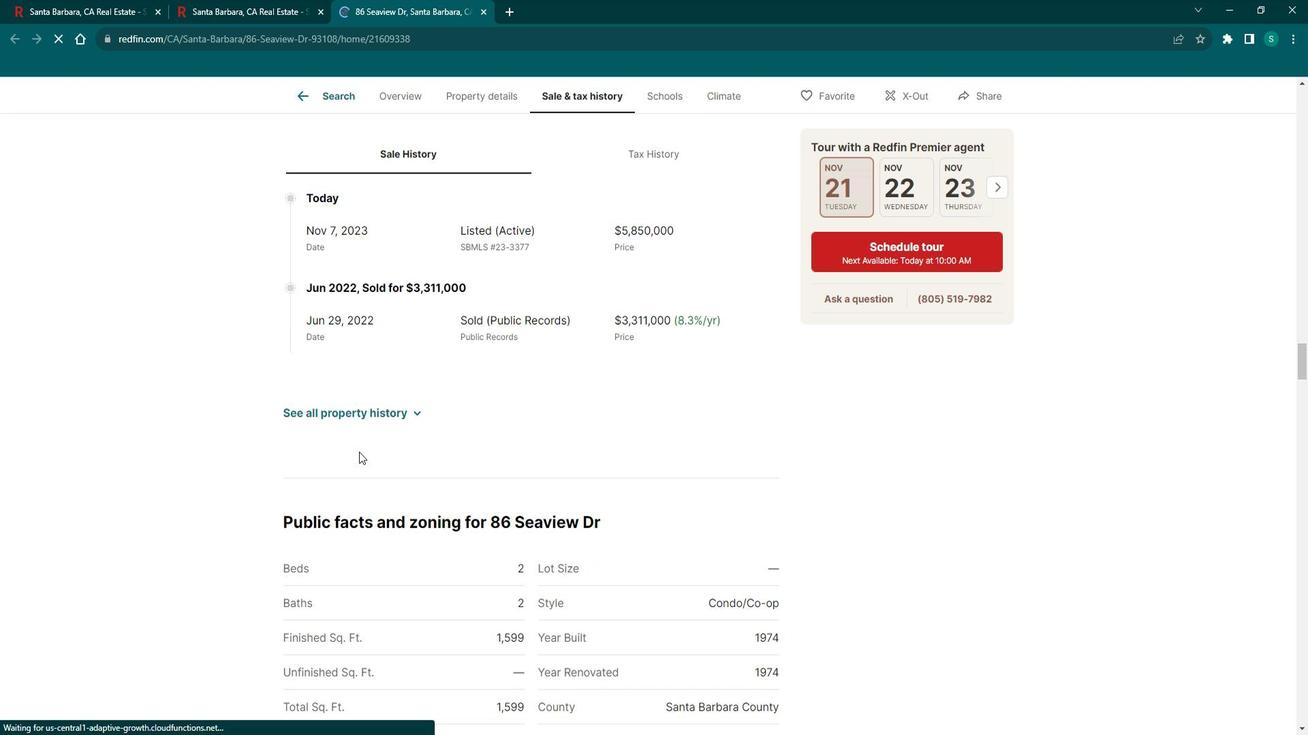 
Action: Mouse scrolled (359, 434) with delta (0, 0)
Screenshot: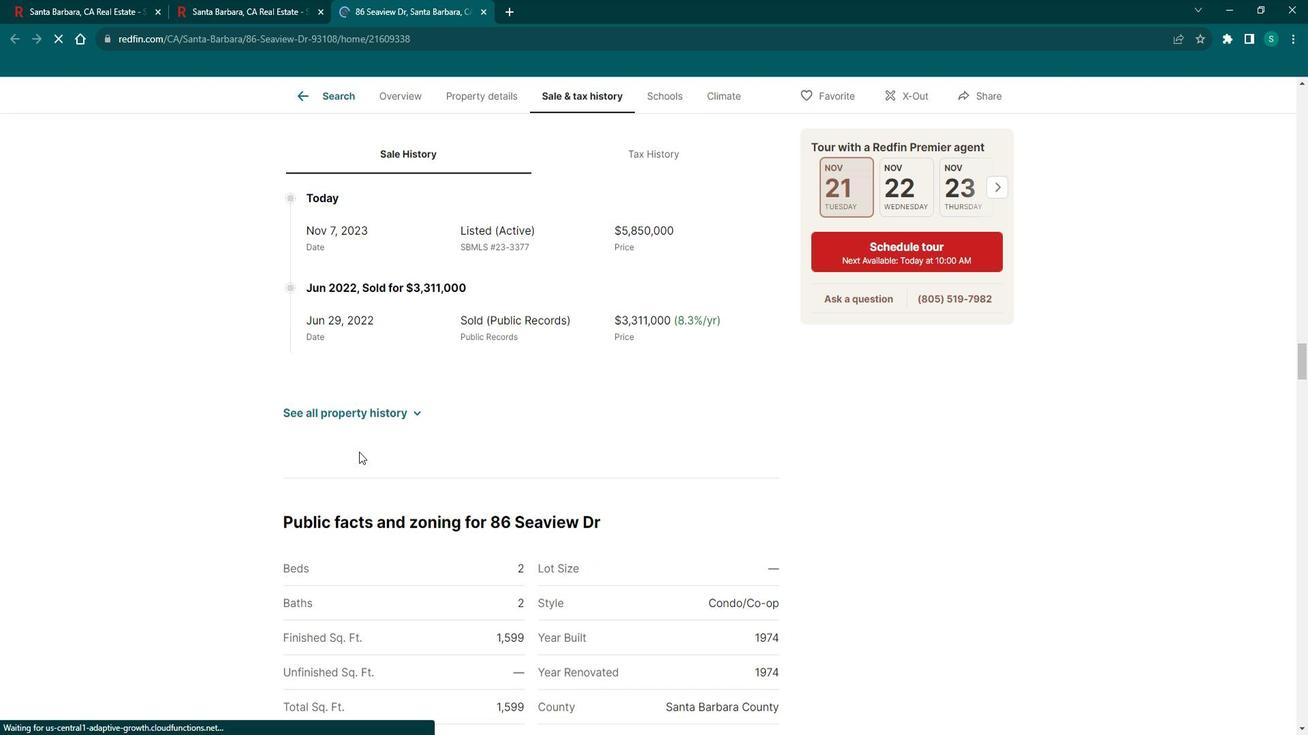 
Action: Mouse scrolled (359, 434) with delta (0, 0)
Screenshot: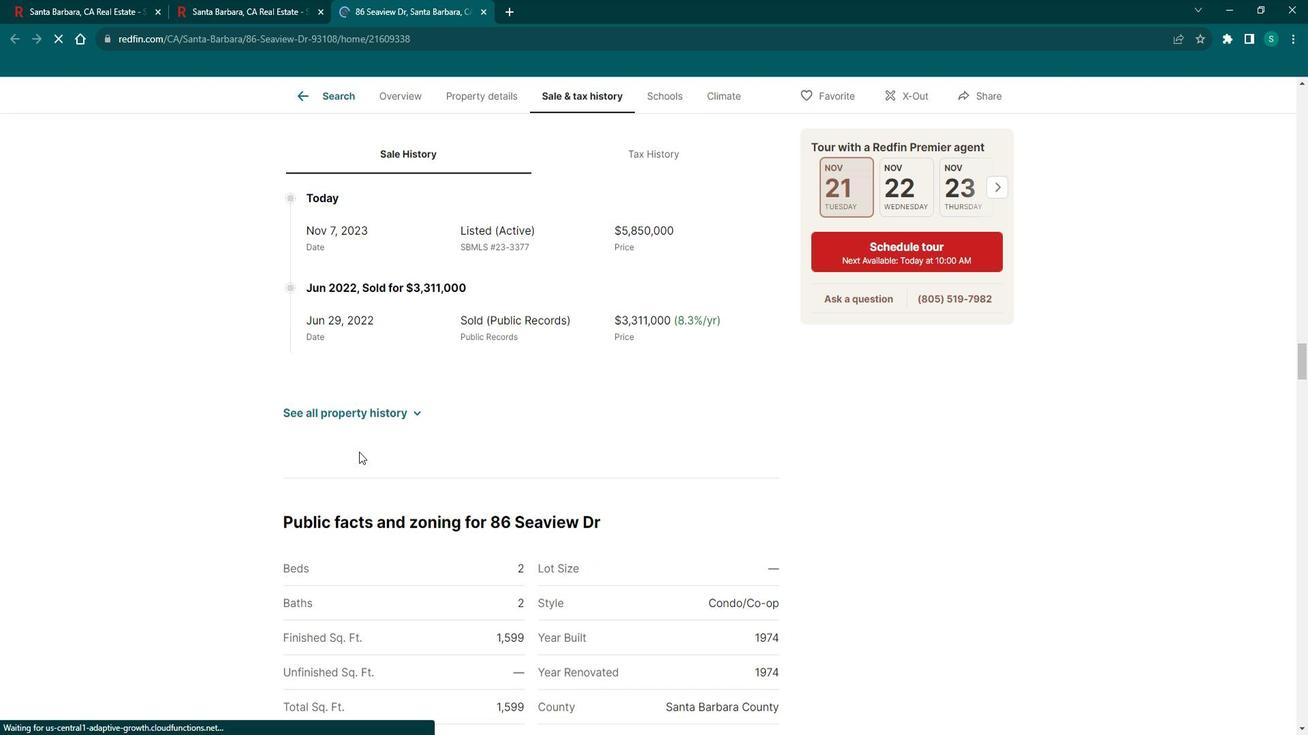 
Action: Mouse scrolled (359, 434) with delta (0, 0)
Screenshot: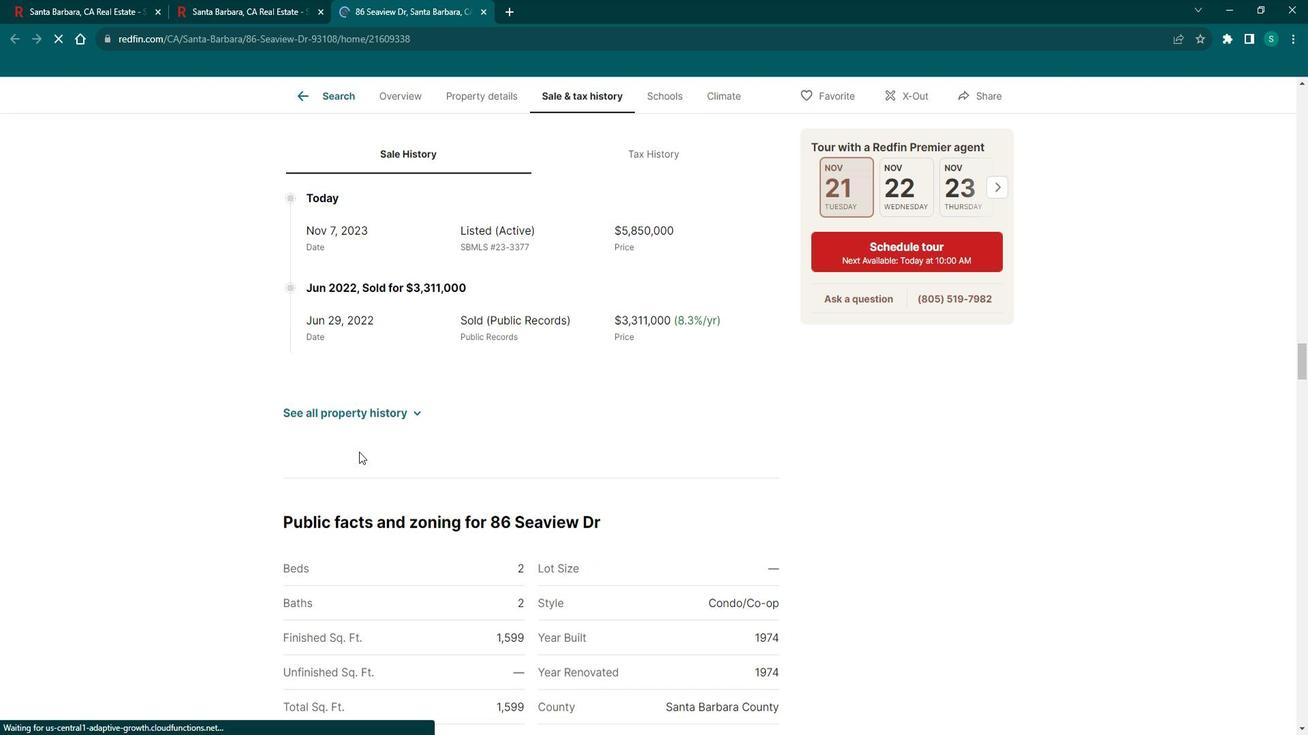 
Action: Mouse scrolled (359, 434) with delta (0, 0)
Screenshot: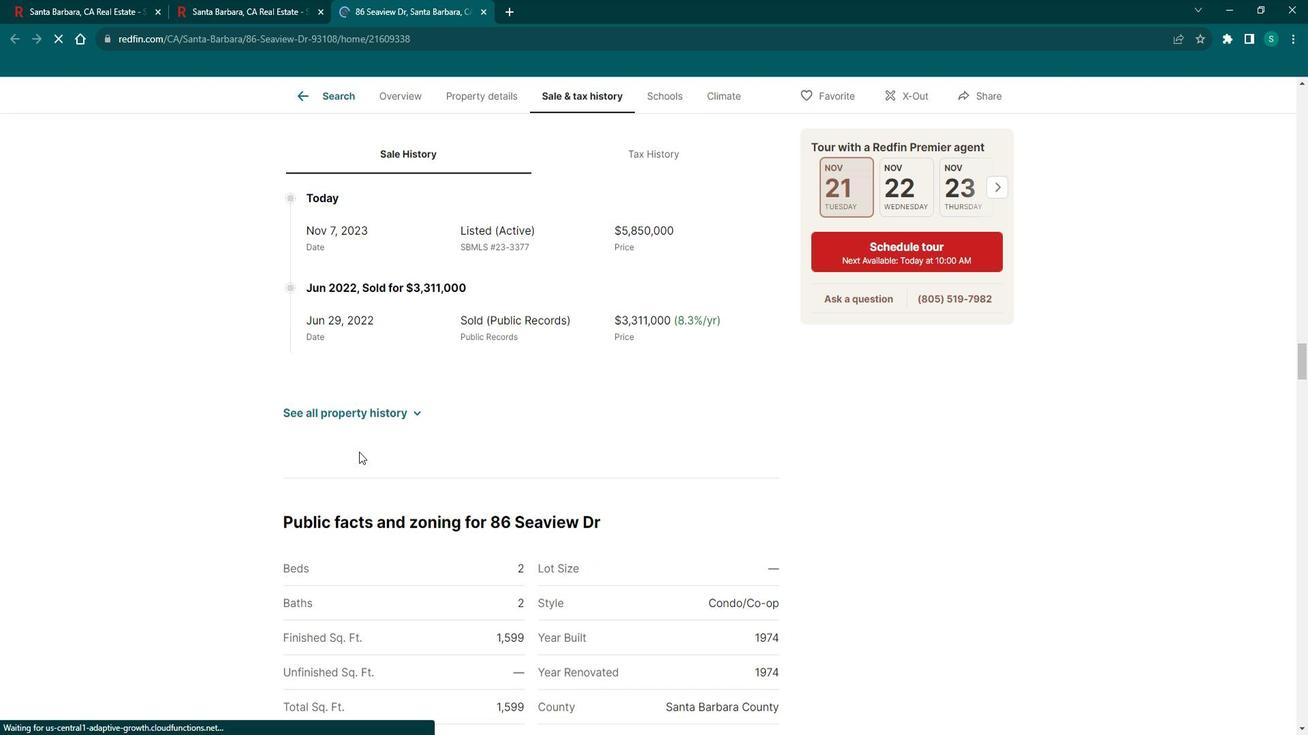 
Action: Mouse scrolled (359, 434) with delta (0, 0)
Screenshot: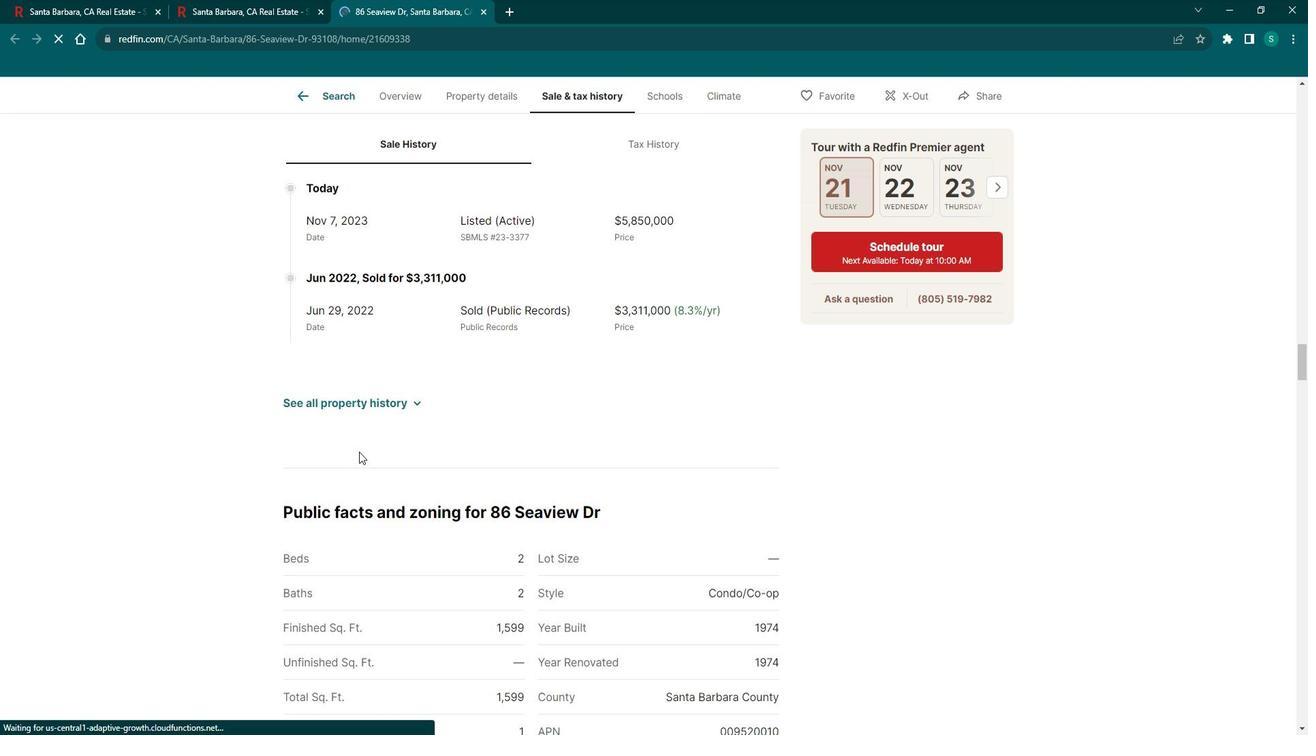 
Action: Mouse scrolled (359, 434) with delta (0, 0)
Screenshot: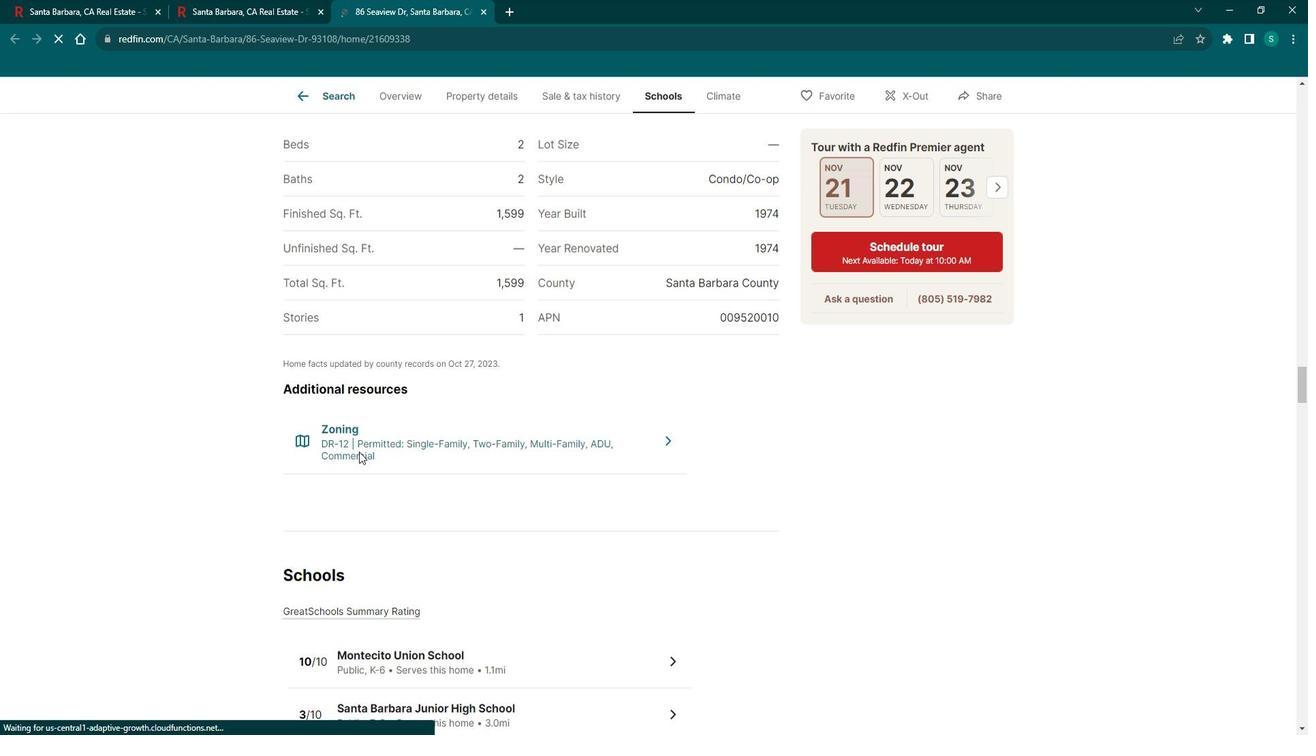 
Action: Mouse scrolled (359, 434) with delta (0, 0)
Screenshot: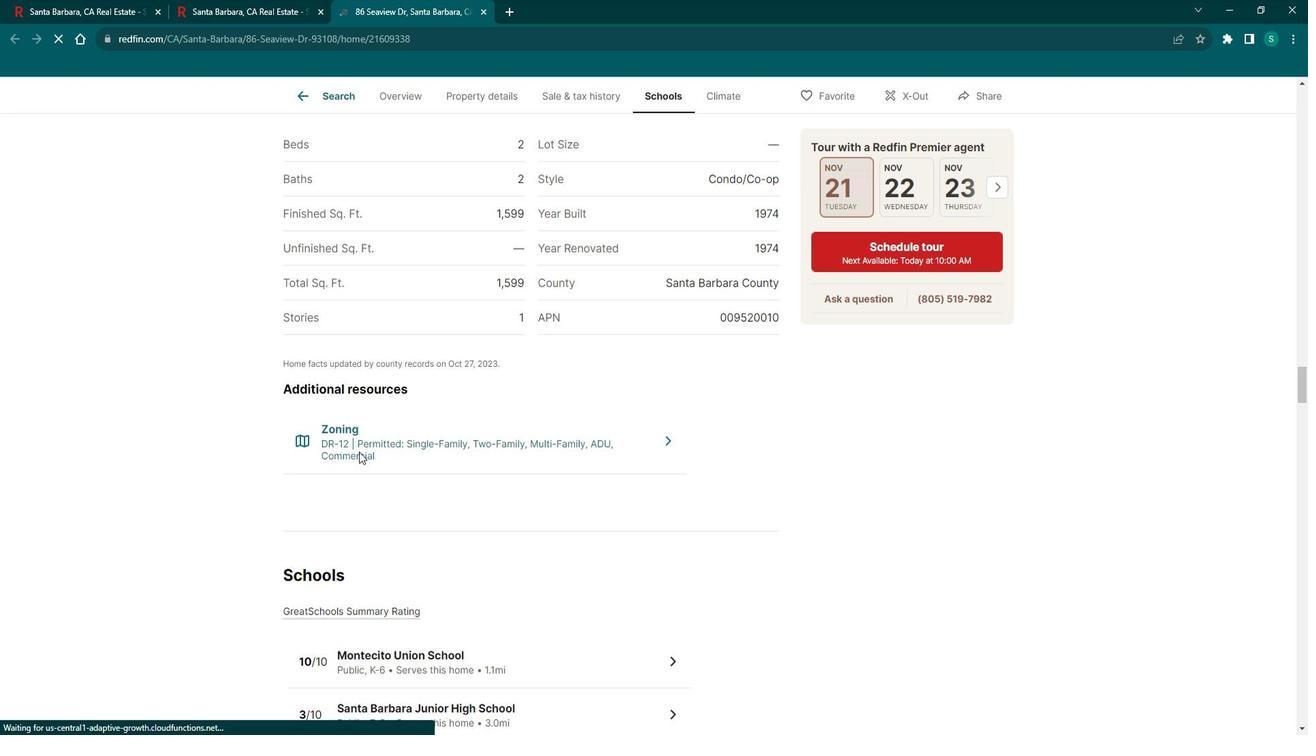 
Action: Mouse scrolled (359, 434) with delta (0, 0)
